 Task: Buy 4 Colorimeters from Measuring & Testing section under best seller category for shipping address: Ebony Rodriguez, 3516 Cook Hill Road, Danbury, Connecticut 06810, Cell Number 2034707320. Pay from credit card ending with 6759, CVV 506
Action: Mouse moved to (18, 105)
Screenshot: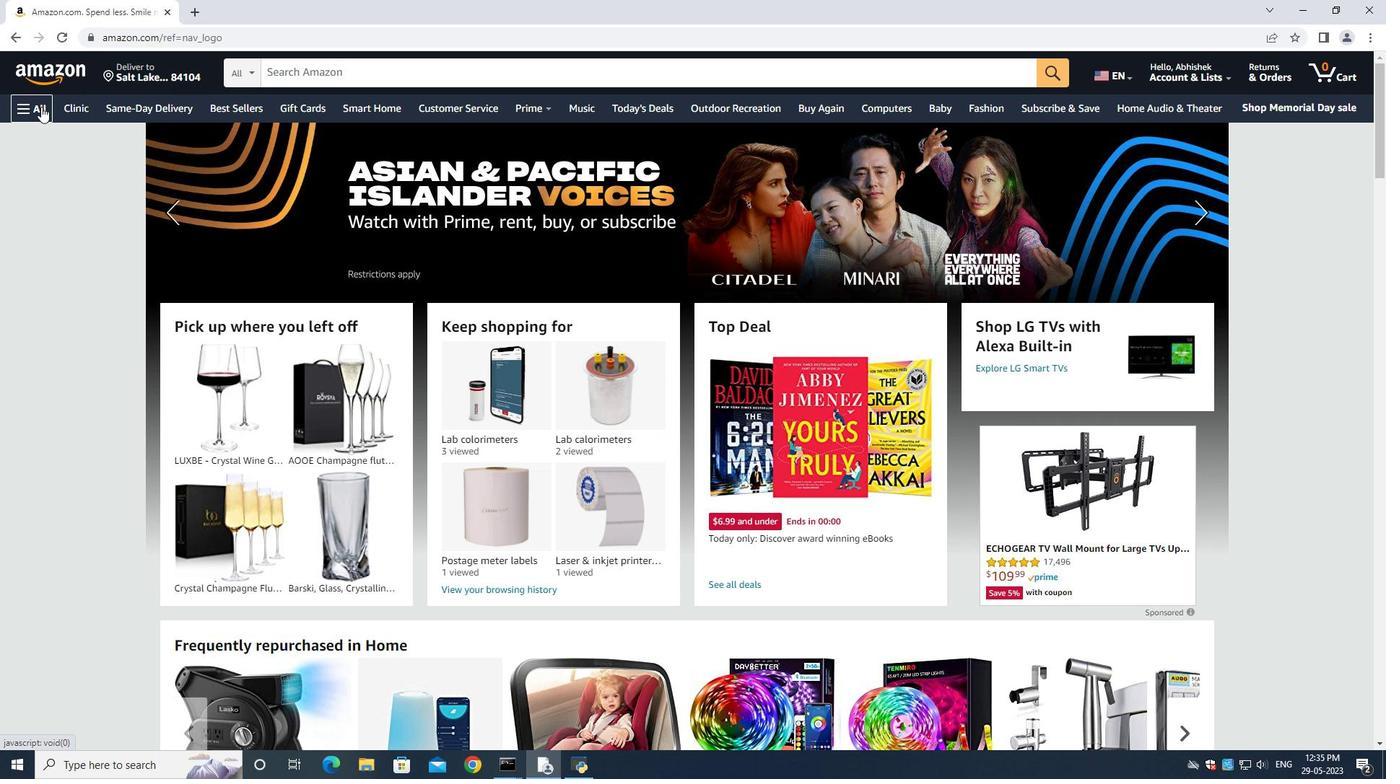
Action: Mouse pressed left at (18, 105)
Screenshot: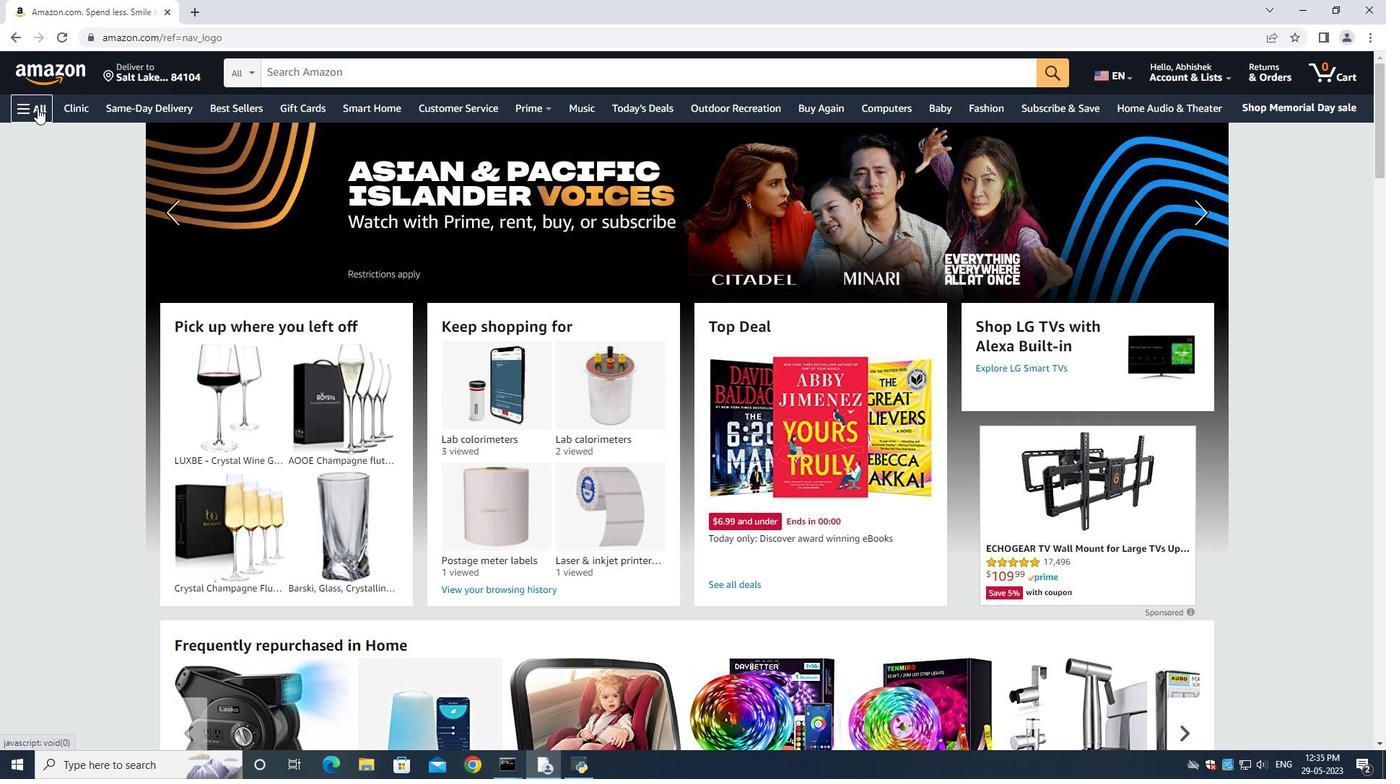 
Action: Mouse moved to (57, 133)
Screenshot: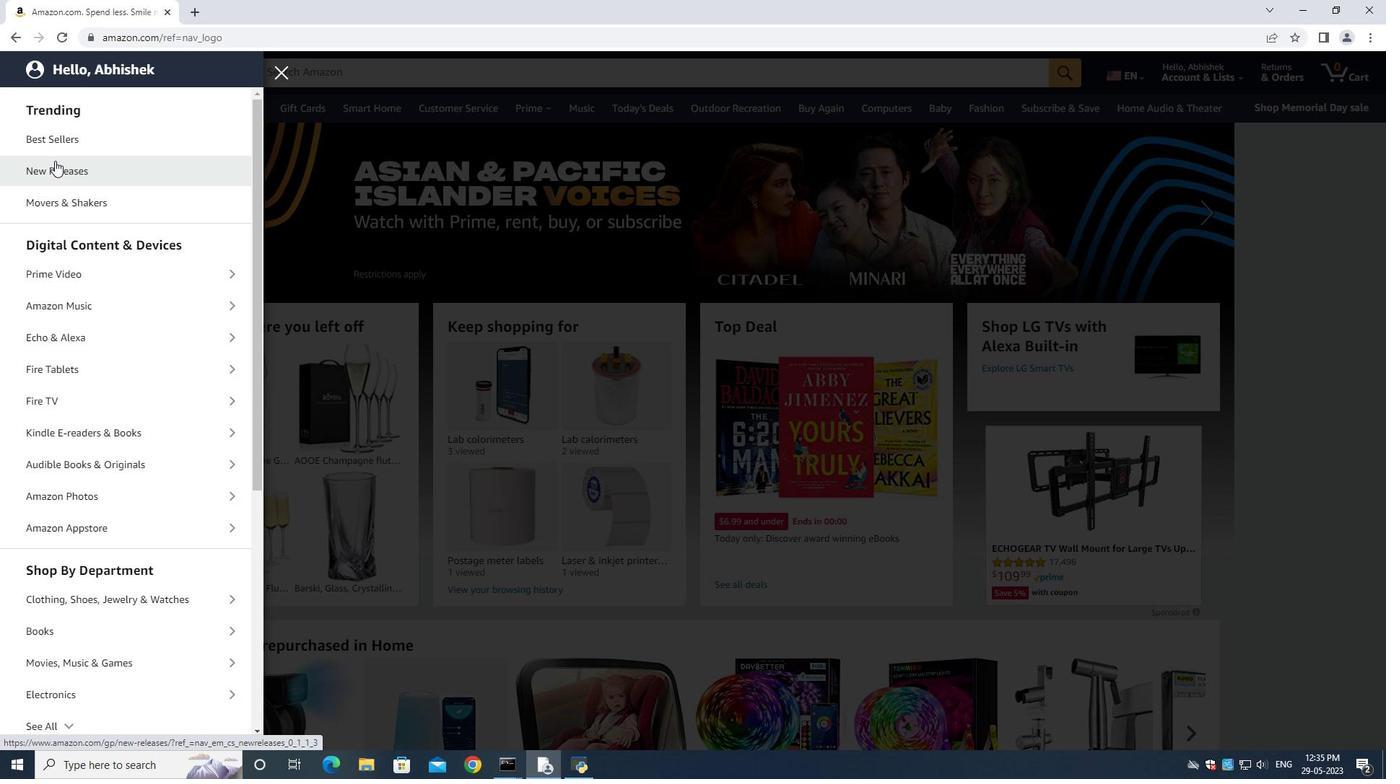 
Action: Mouse pressed left at (57, 133)
Screenshot: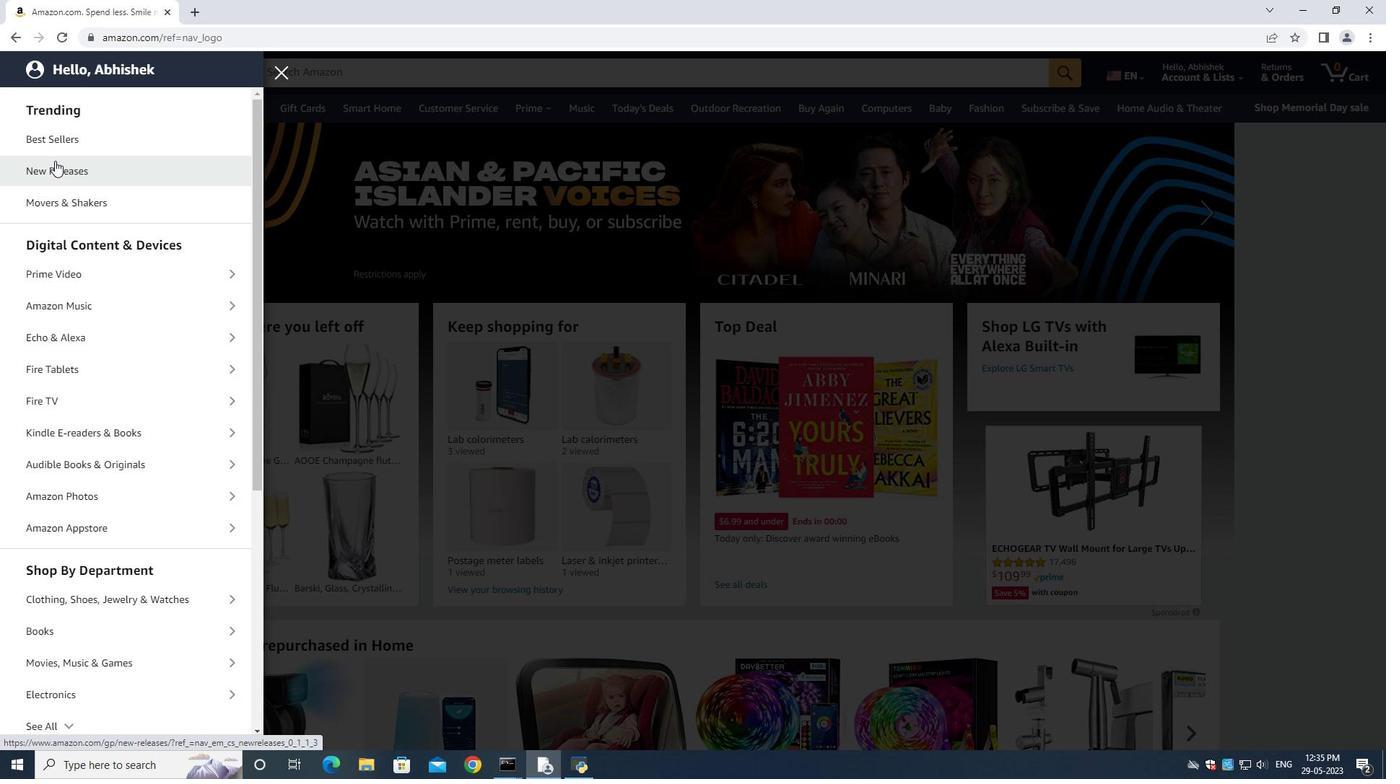 
Action: Mouse moved to (400, 75)
Screenshot: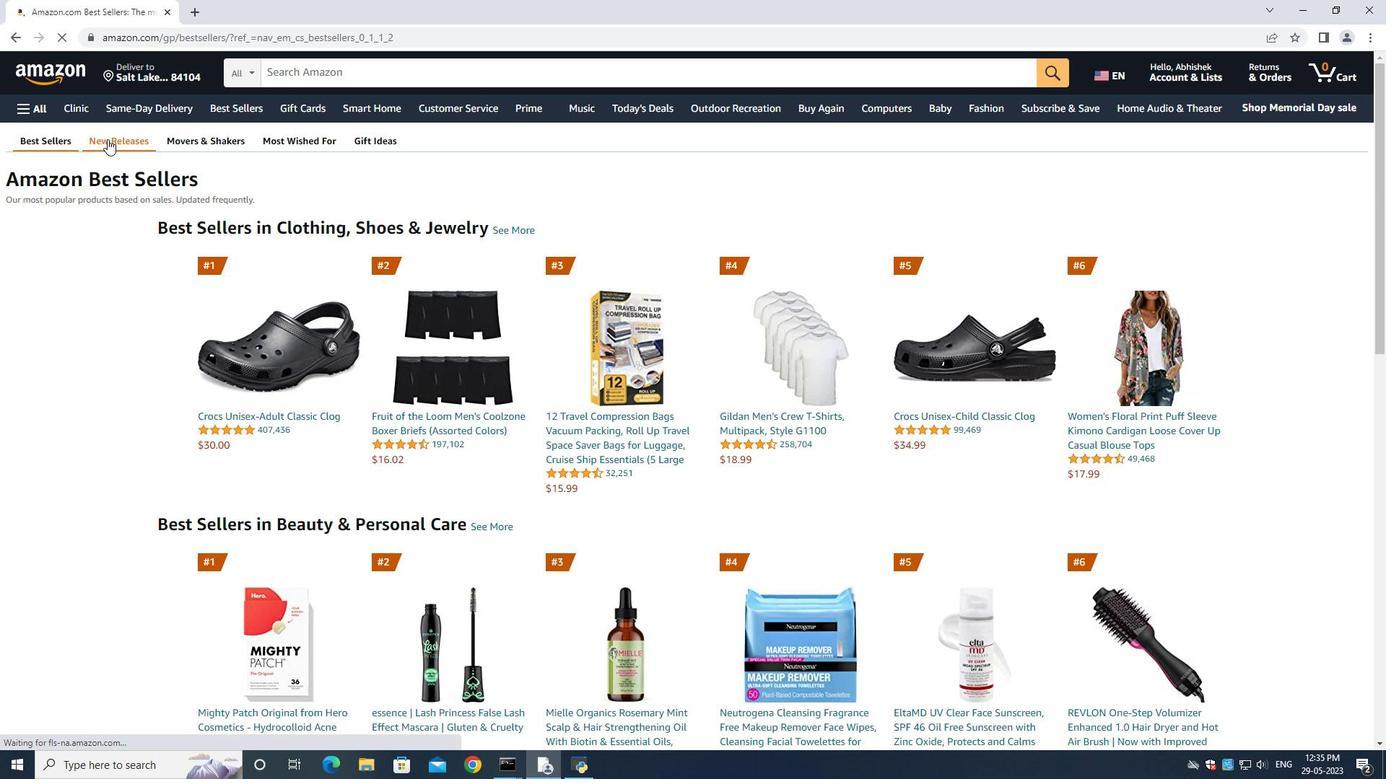 
Action: Mouse pressed left at (400, 75)
Screenshot: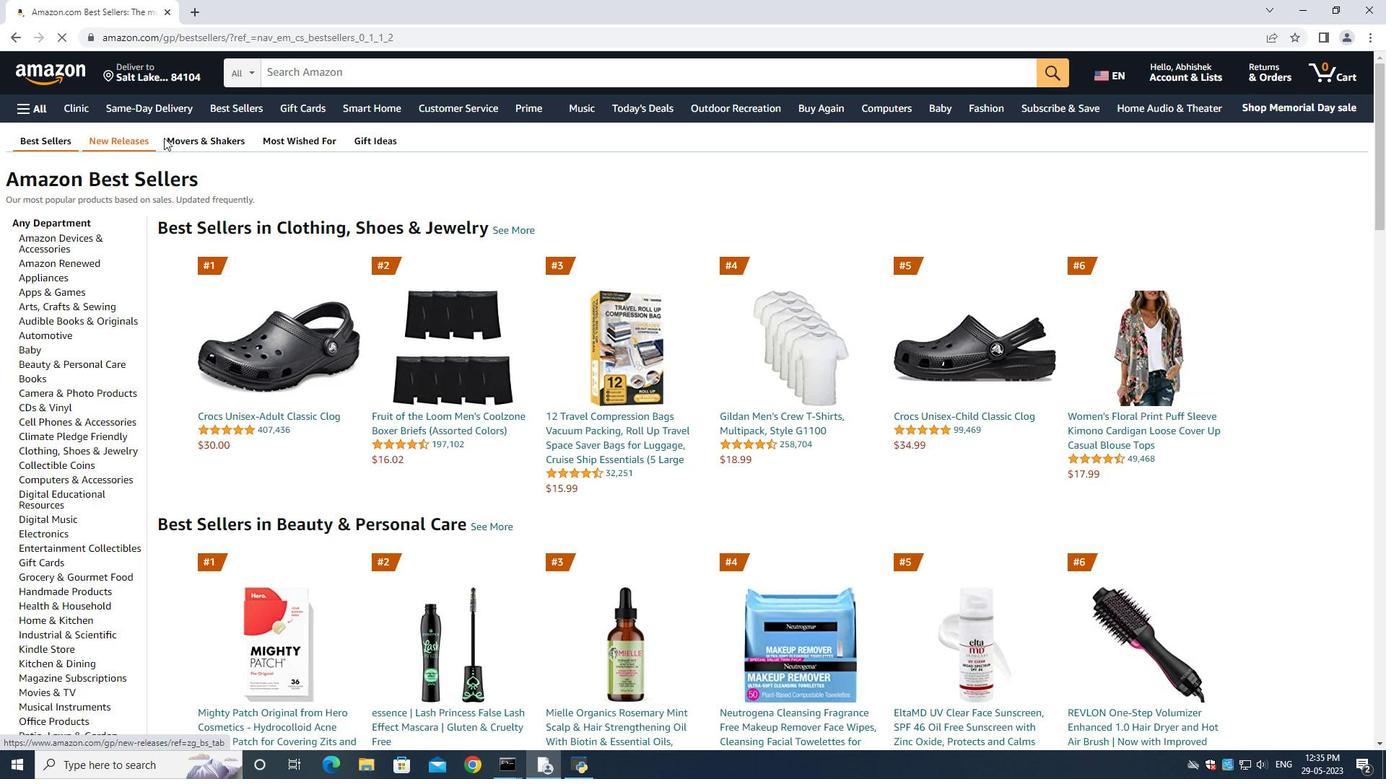 
Action: Mouse moved to (400, 77)
Screenshot: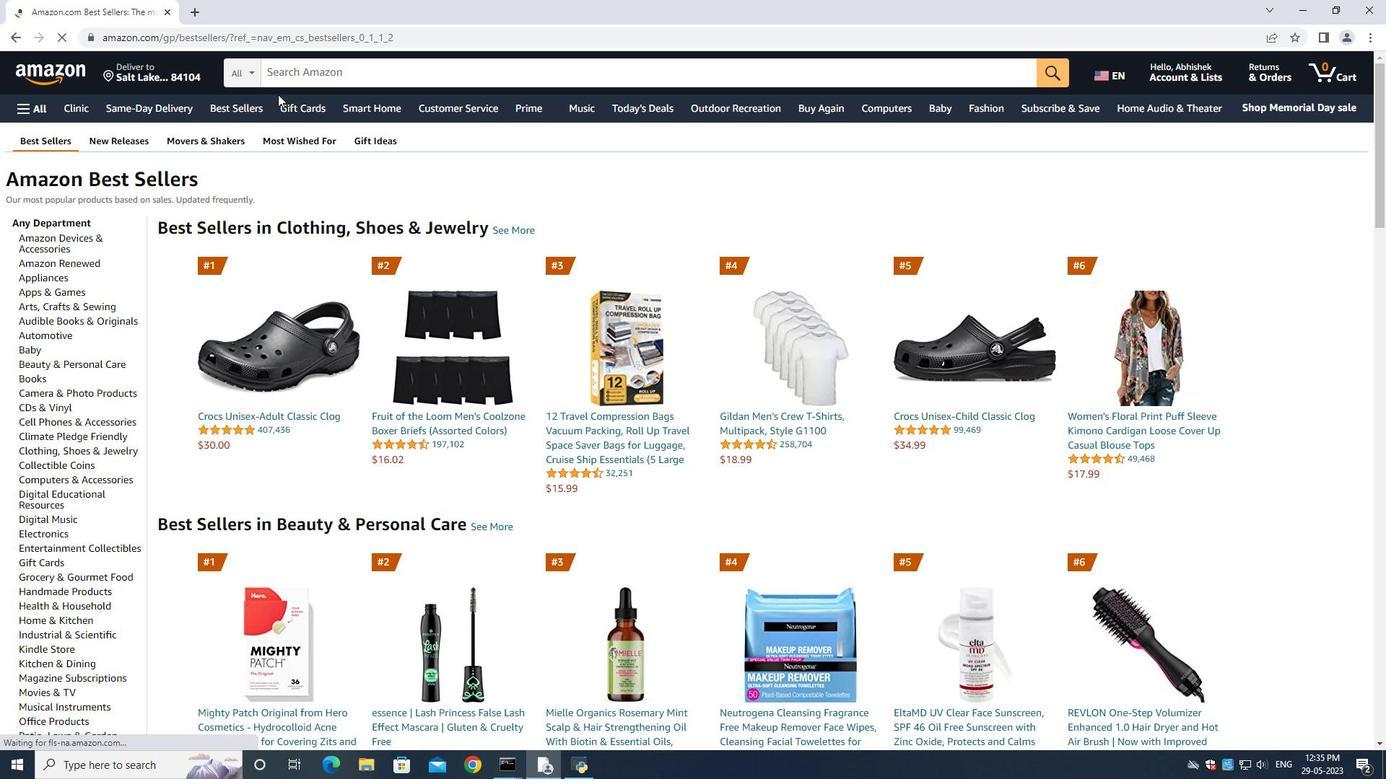 
Action: Key pressed <Key.shift><Key.shift><Key.shift><Key.shift><Key.shift><Key.shift><Key.shift><Key.shift><Key.shift><Key.shift><Key.shift><Key.shift><Key.shift><Key.shift><Key.shift><Key.shift><Key.shift><Key.shift><Key.shift><Key.shift><Key.shift><Key.shift><Key.shift><Key.shift><Key.shift><Key.shift><Key.shift><Key.shift><Key.shift><Key.shift><Key.shift><Key.shift><Key.shift>Colorimeters<Key.enter>
Screenshot: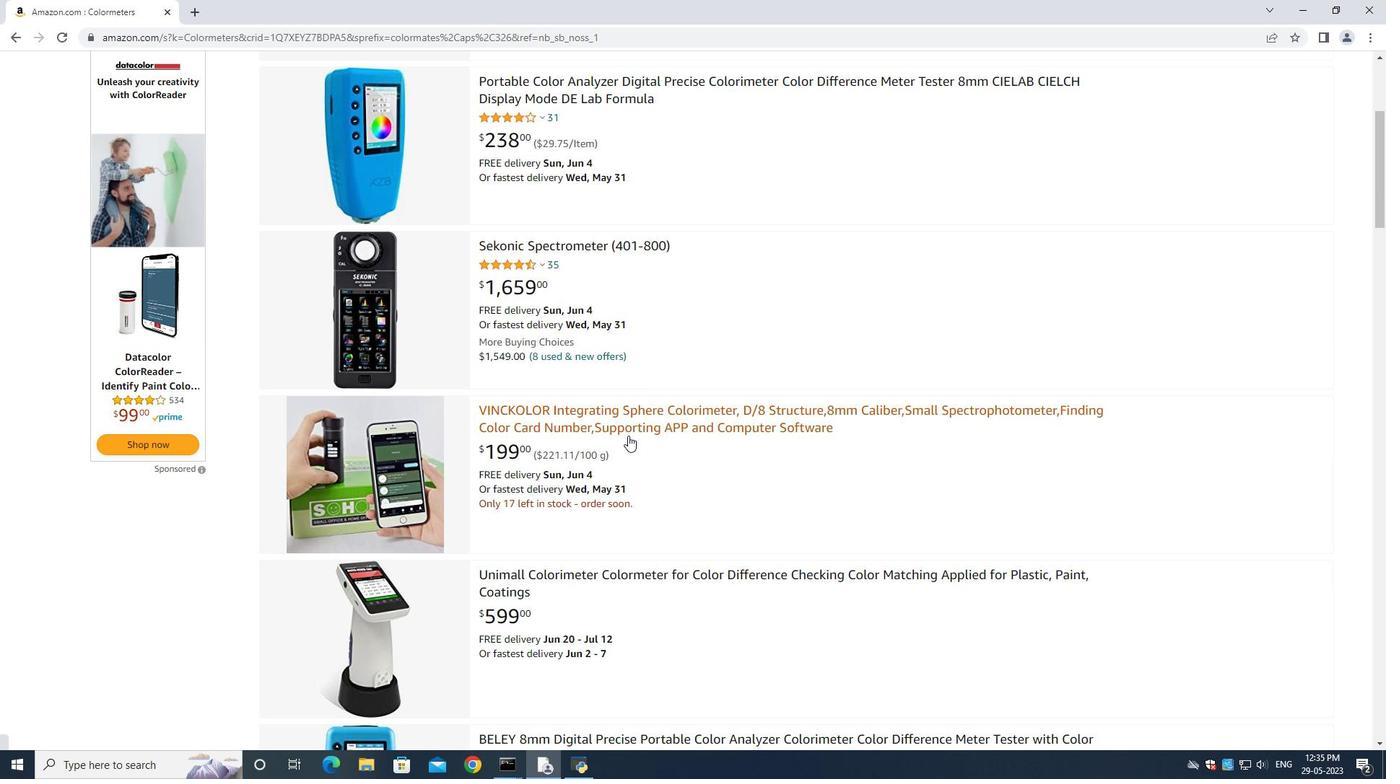 
Action: Mouse moved to (244, 109)
Screenshot: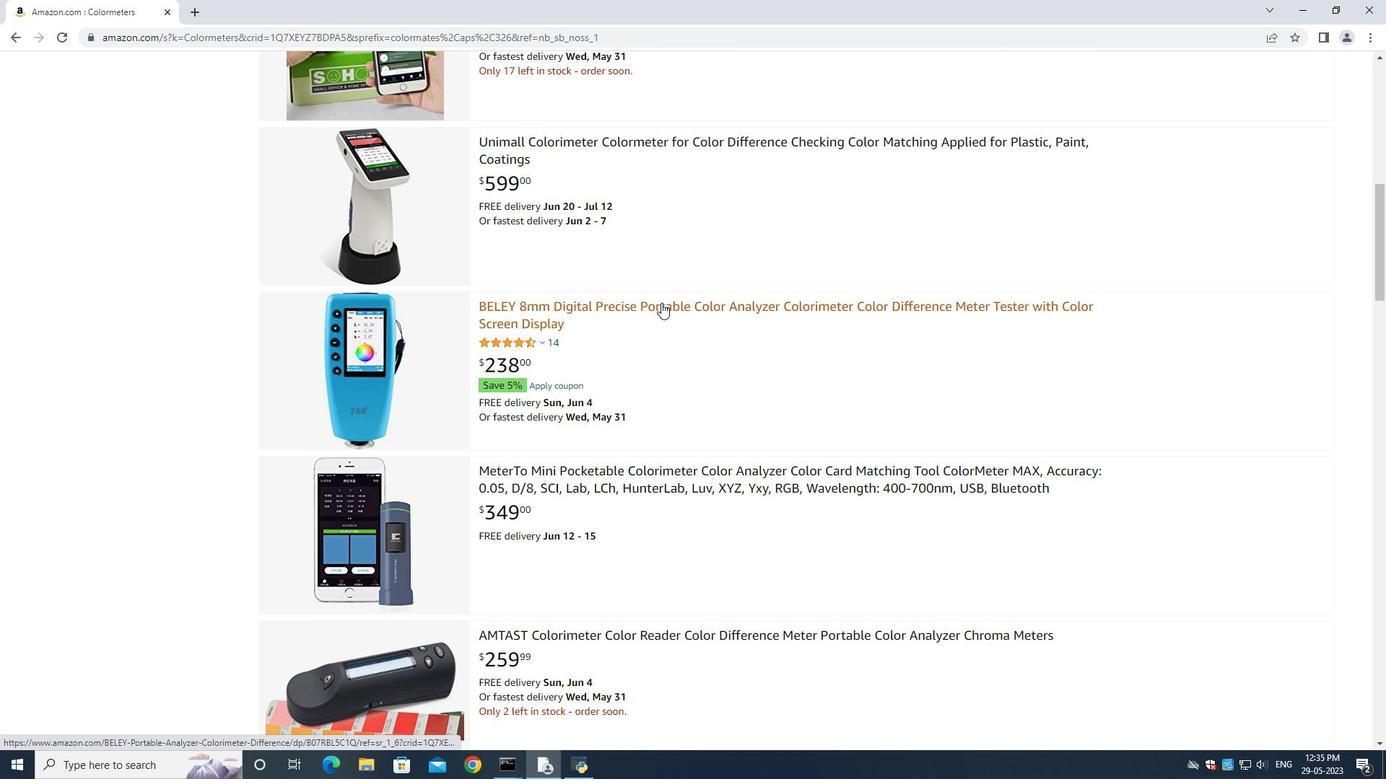 
Action: Mouse pressed left at (244, 109)
Screenshot: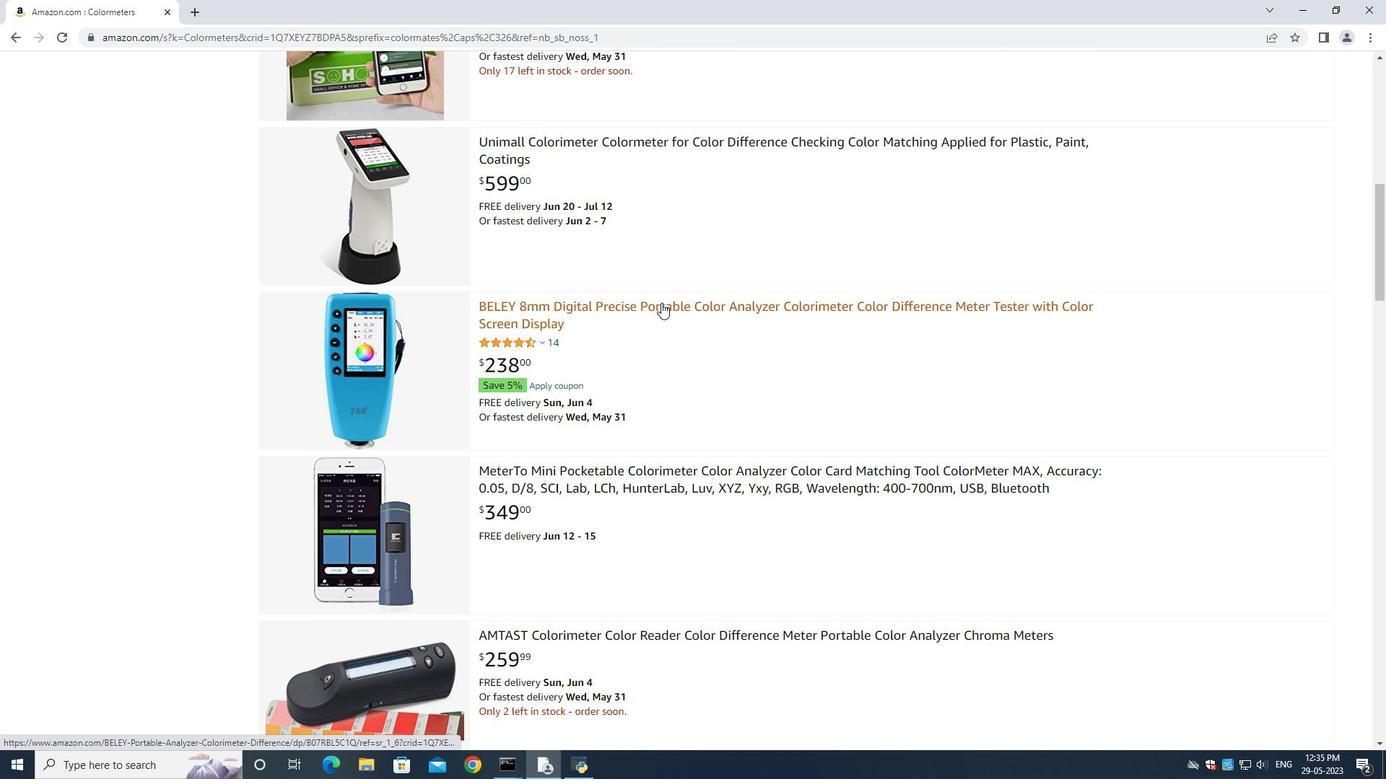 
Action: Mouse moved to (314, 73)
Screenshot: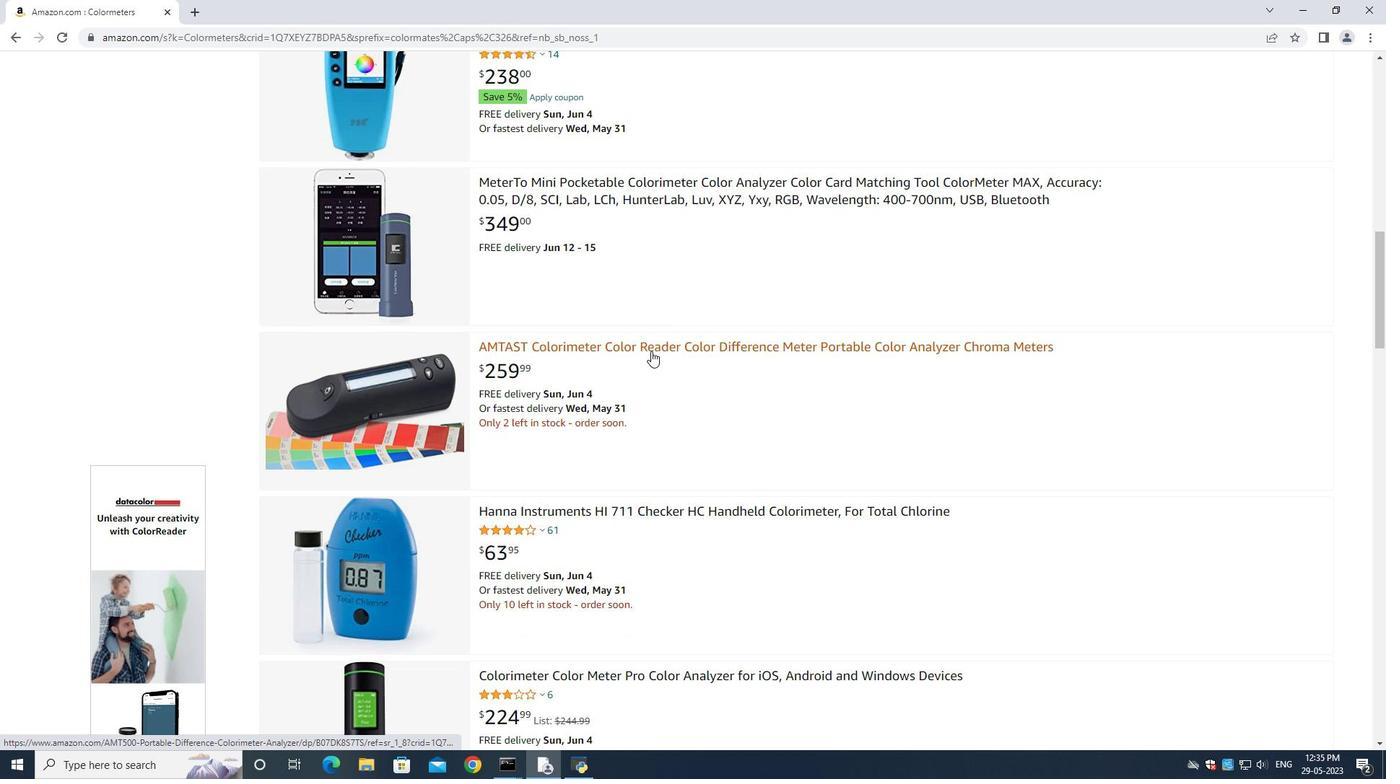 
Action: Mouse pressed left at (314, 73)
Screenshot: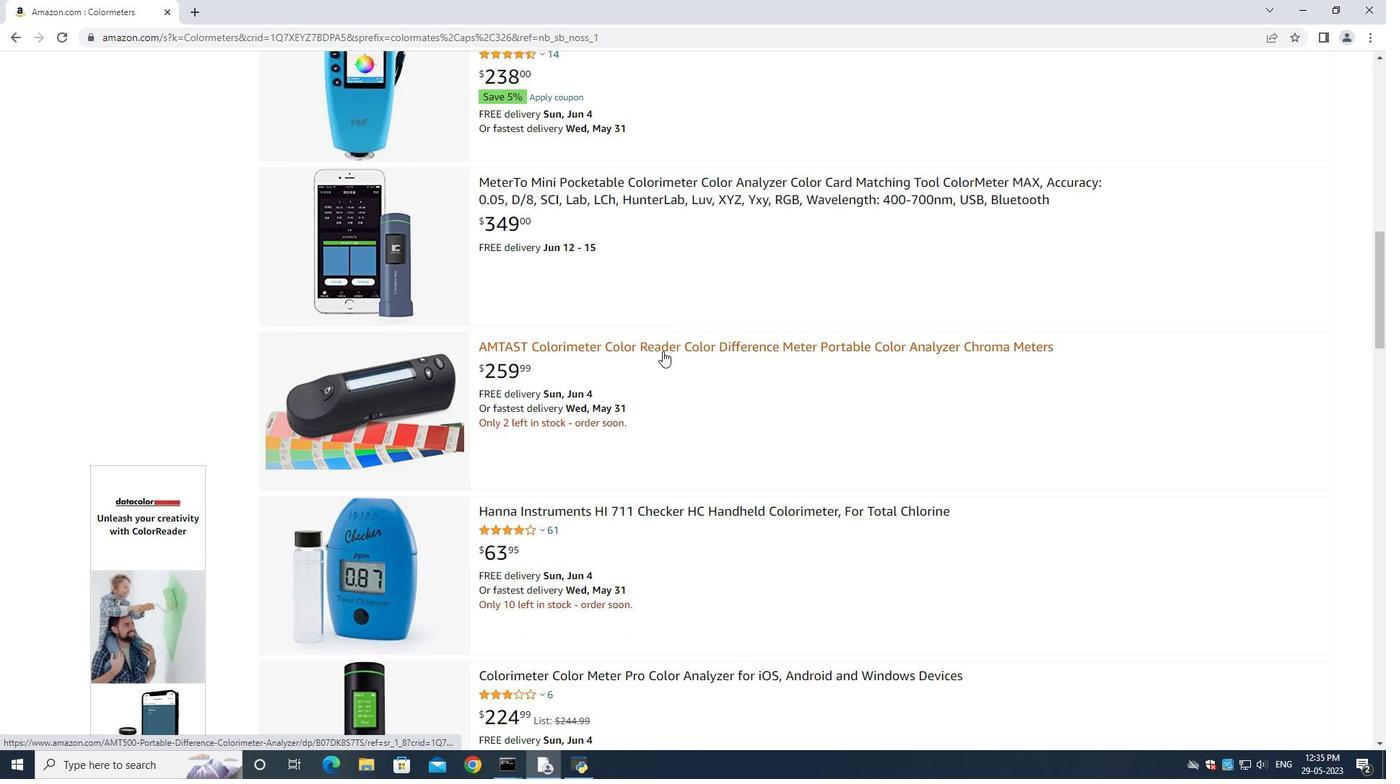 
Action: Mouse moved to (314, 74)
Screenshot: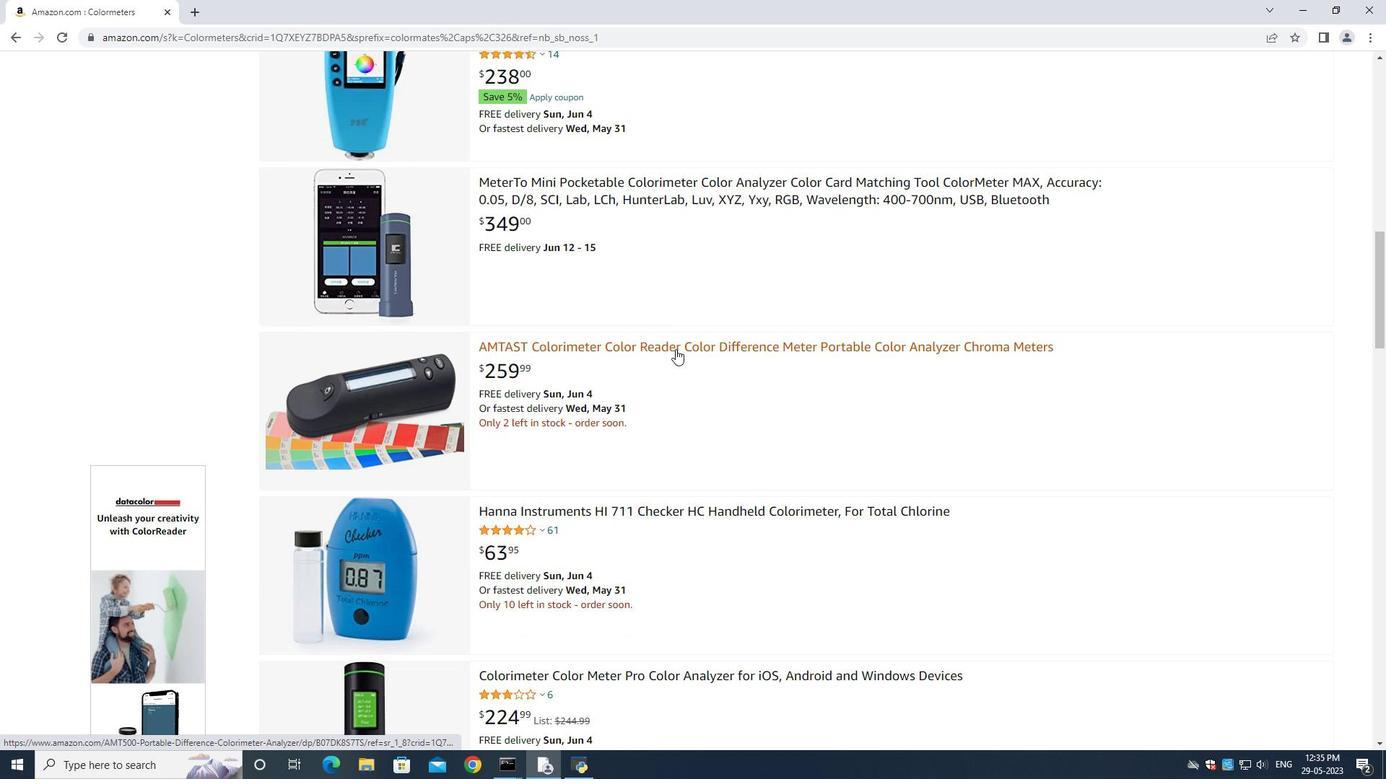 
Action: Key pressed <Key.shift>Colorimeters<Key.enter>
Screenshot: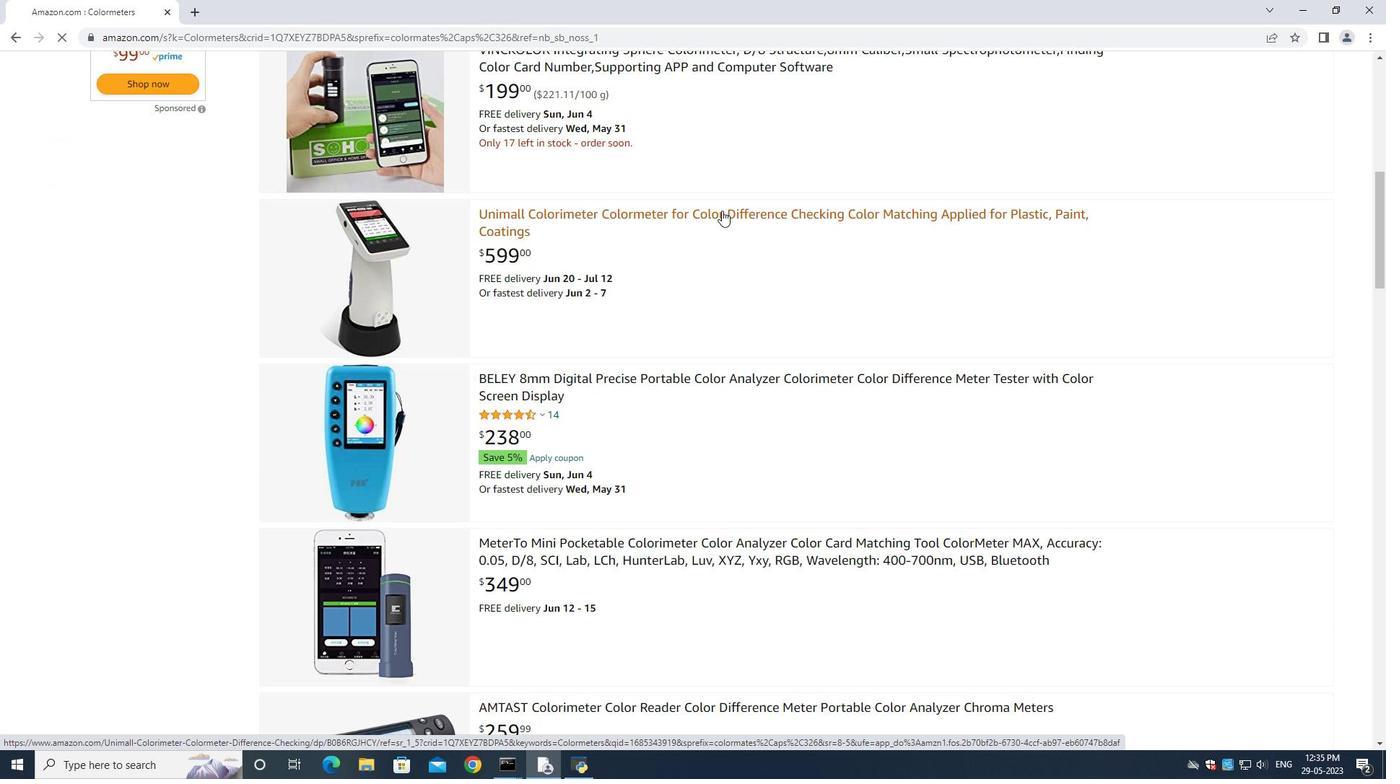 
Action: Mouse moved to (524, 453)
Screenshot: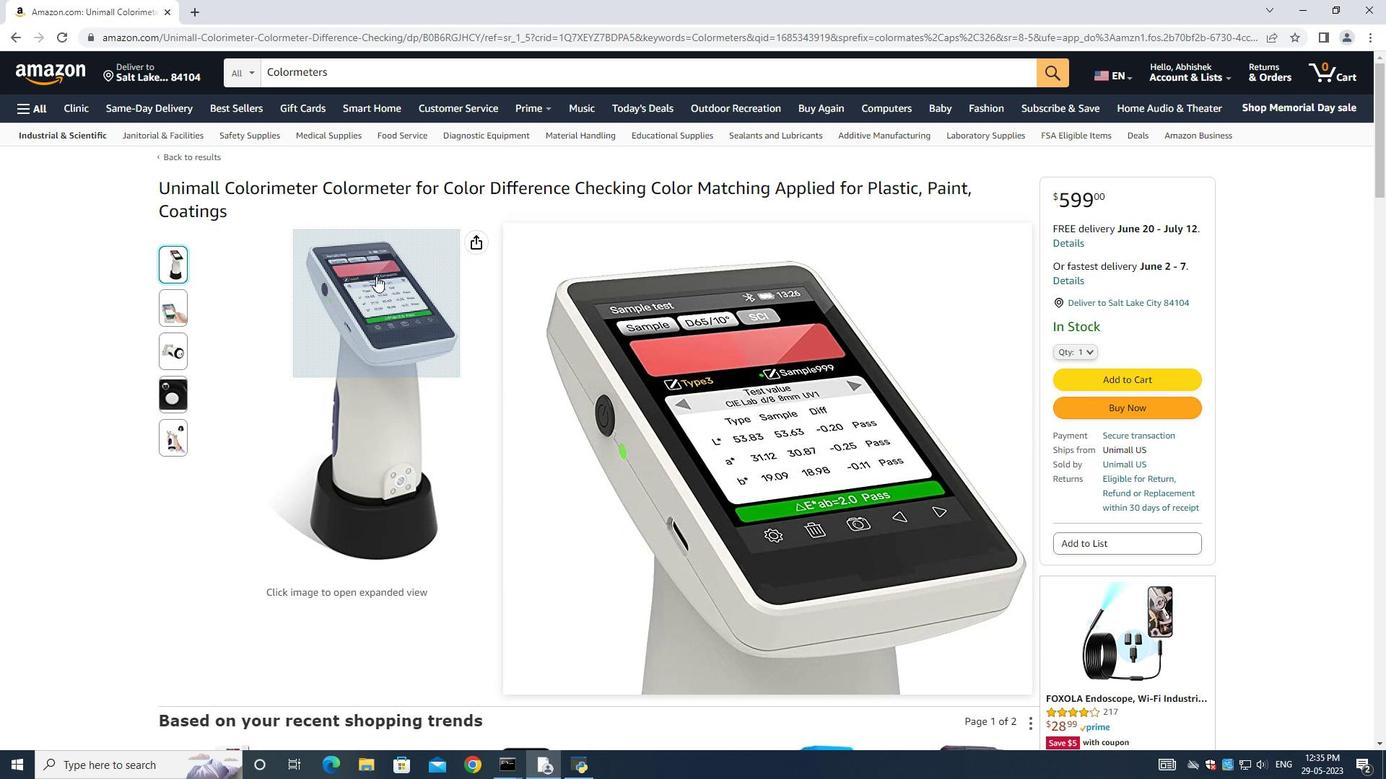 
Action: Mouse scrolled (524, 452) with delta (0, 0)
Screenshot: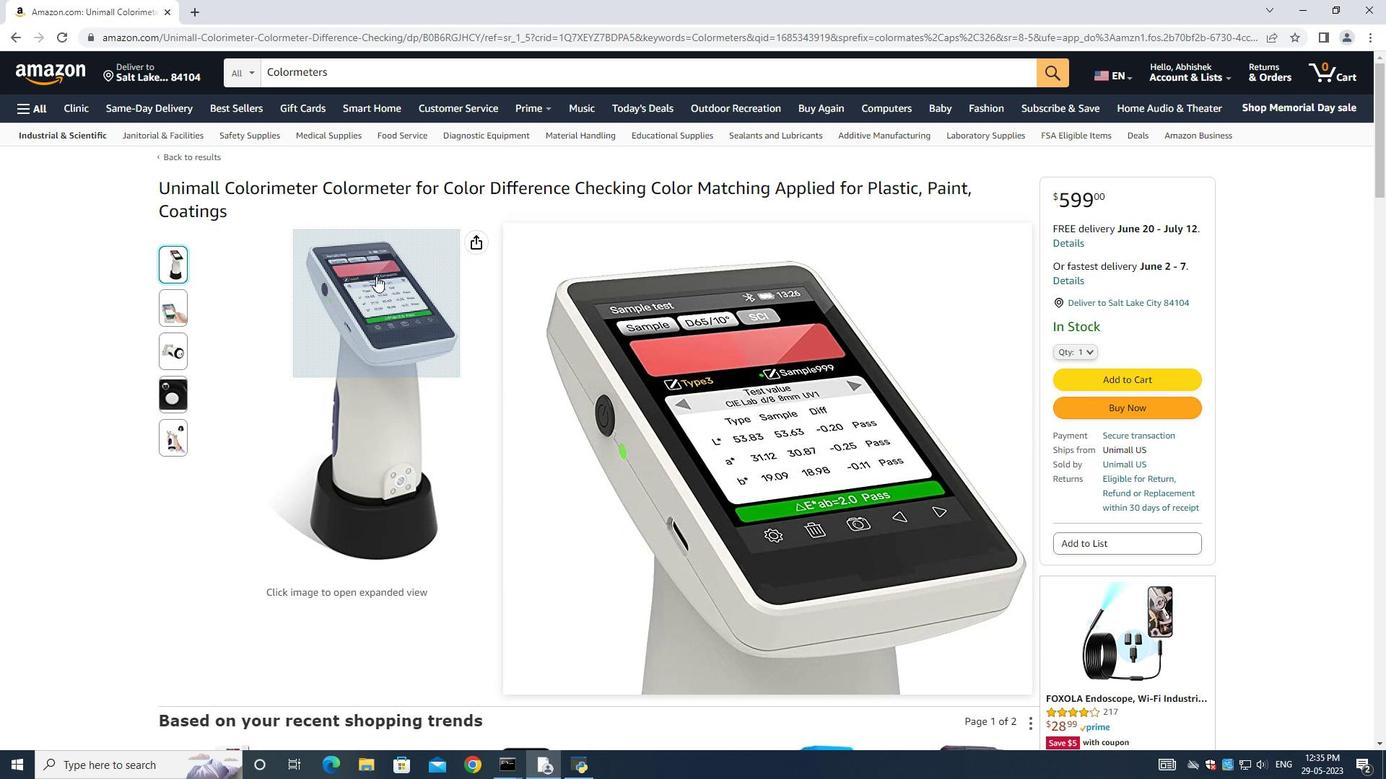 
Action: Mouse moved to (538, 454)
Screenshot: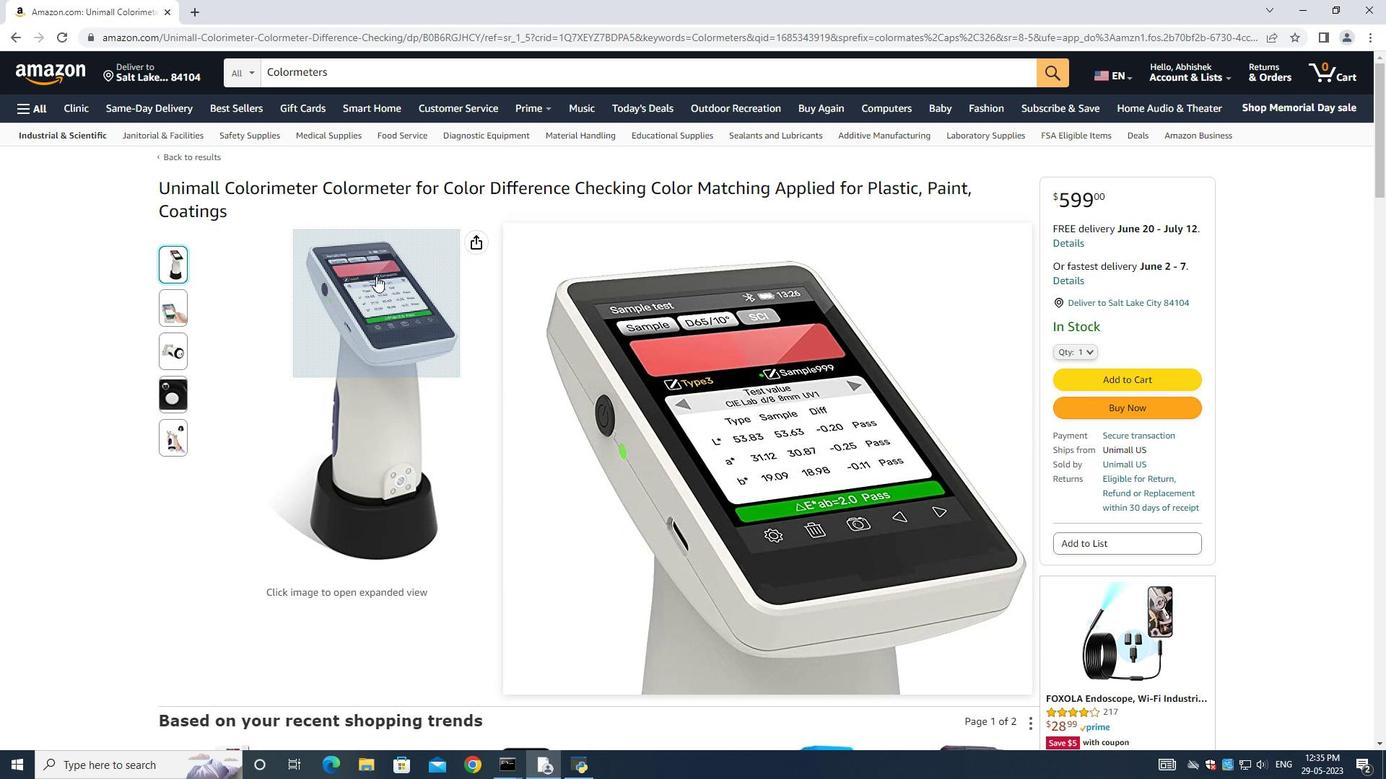 
Action: Mouse scrolled (538, 454) with delta (0, 0)
Screenshot: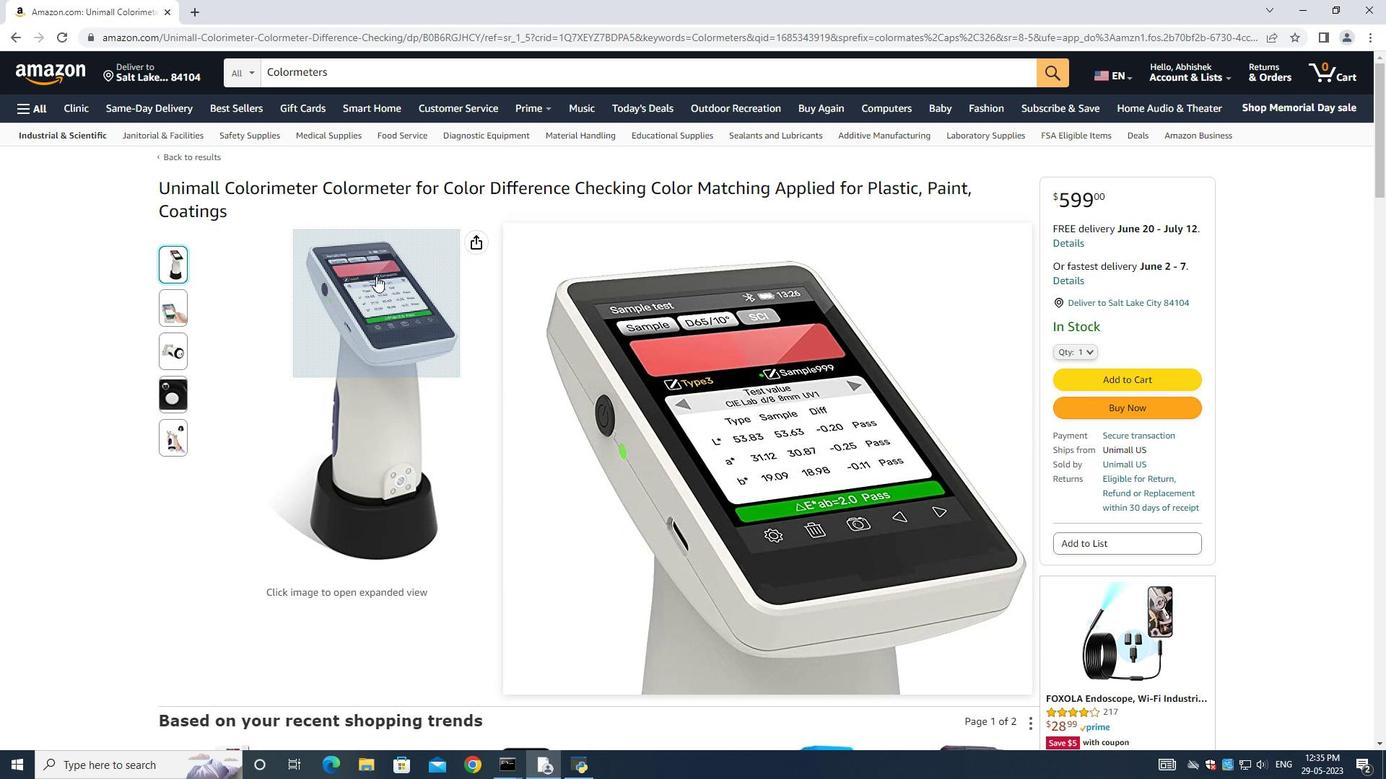 
Action: Mouse moved to (539, 454)
Screenshot: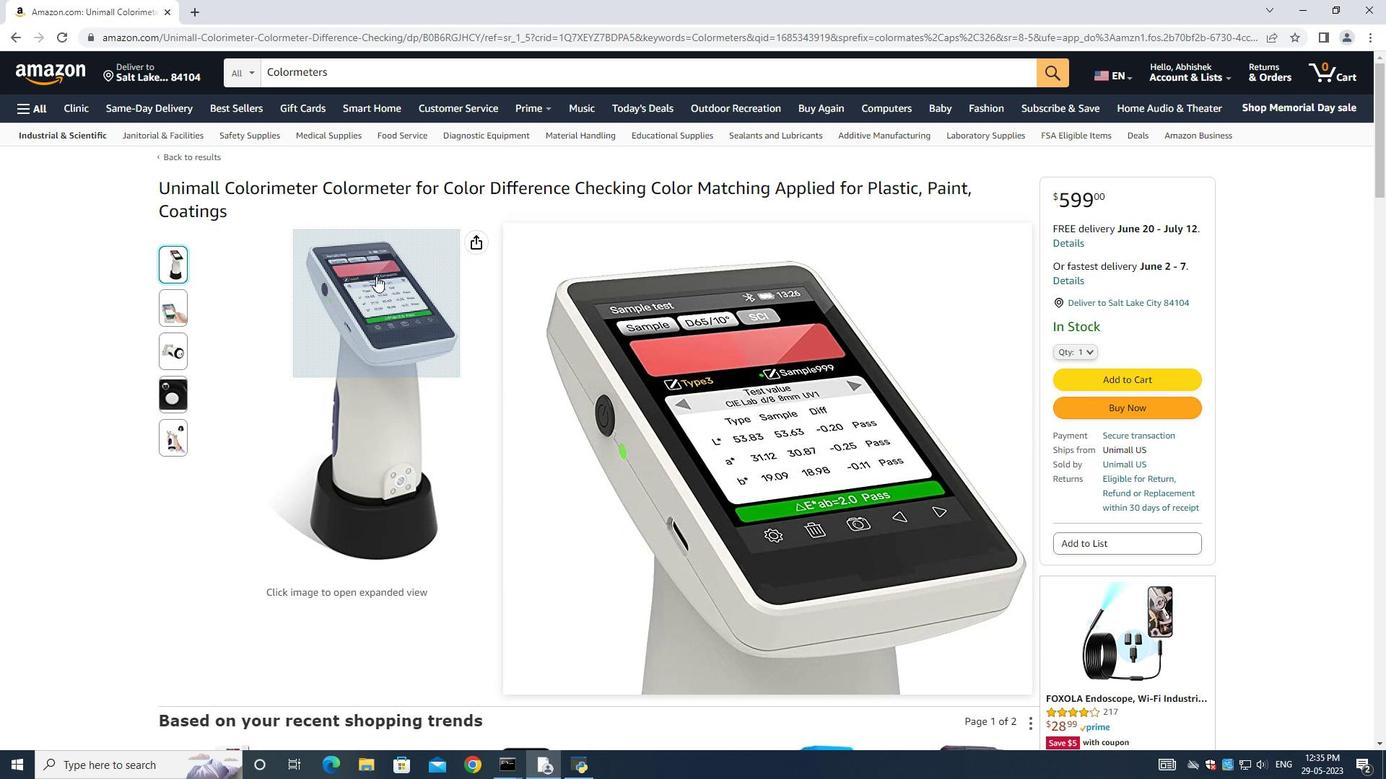 
Action: Mouse scrolled (539, 454) with delta (0, 0)
Screenshot: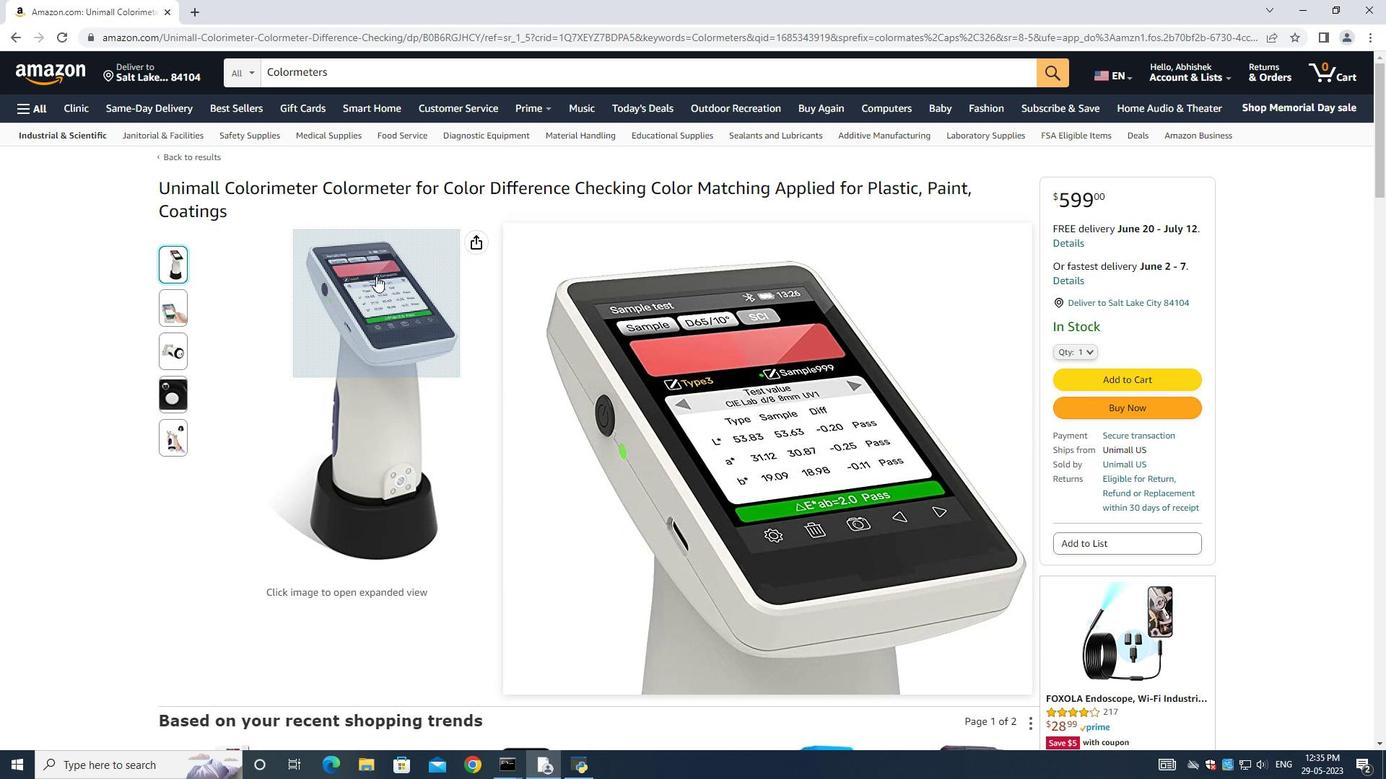 
Action: Mouse moved to (703, 400)
Screenshot: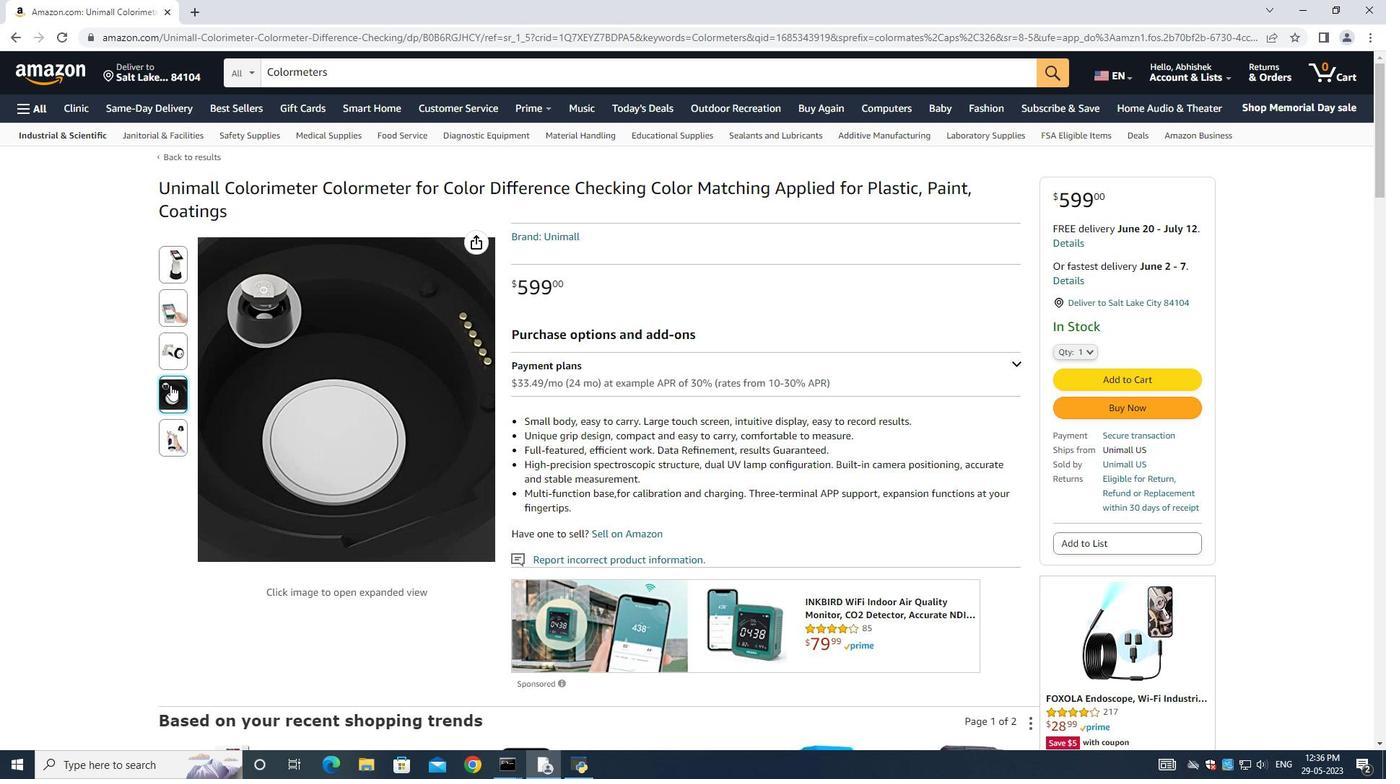 
Action: Mouse scrolled (703, 400) with delta (0, 0)
Screenshot: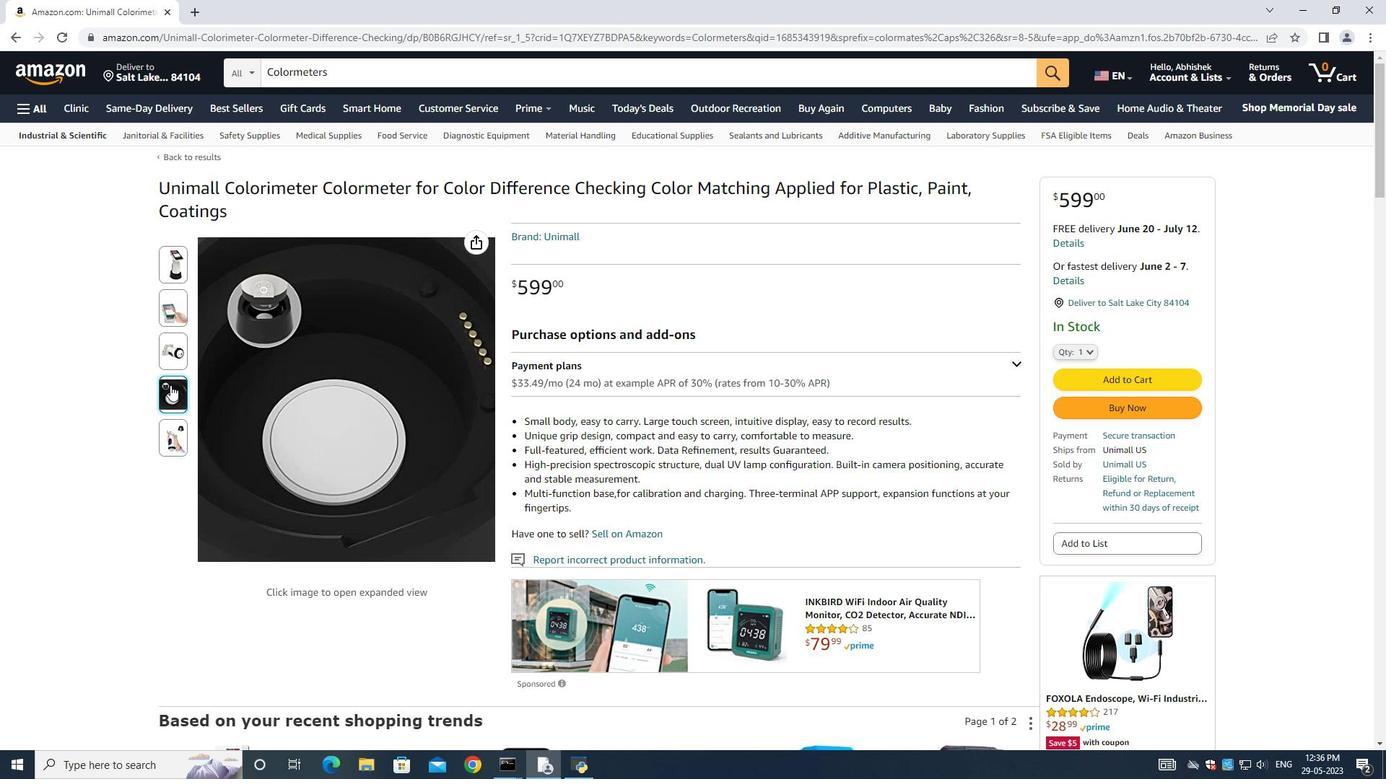 
Action: Mouse scrolled (703, 400) with delta (0, 0)
Screenshot: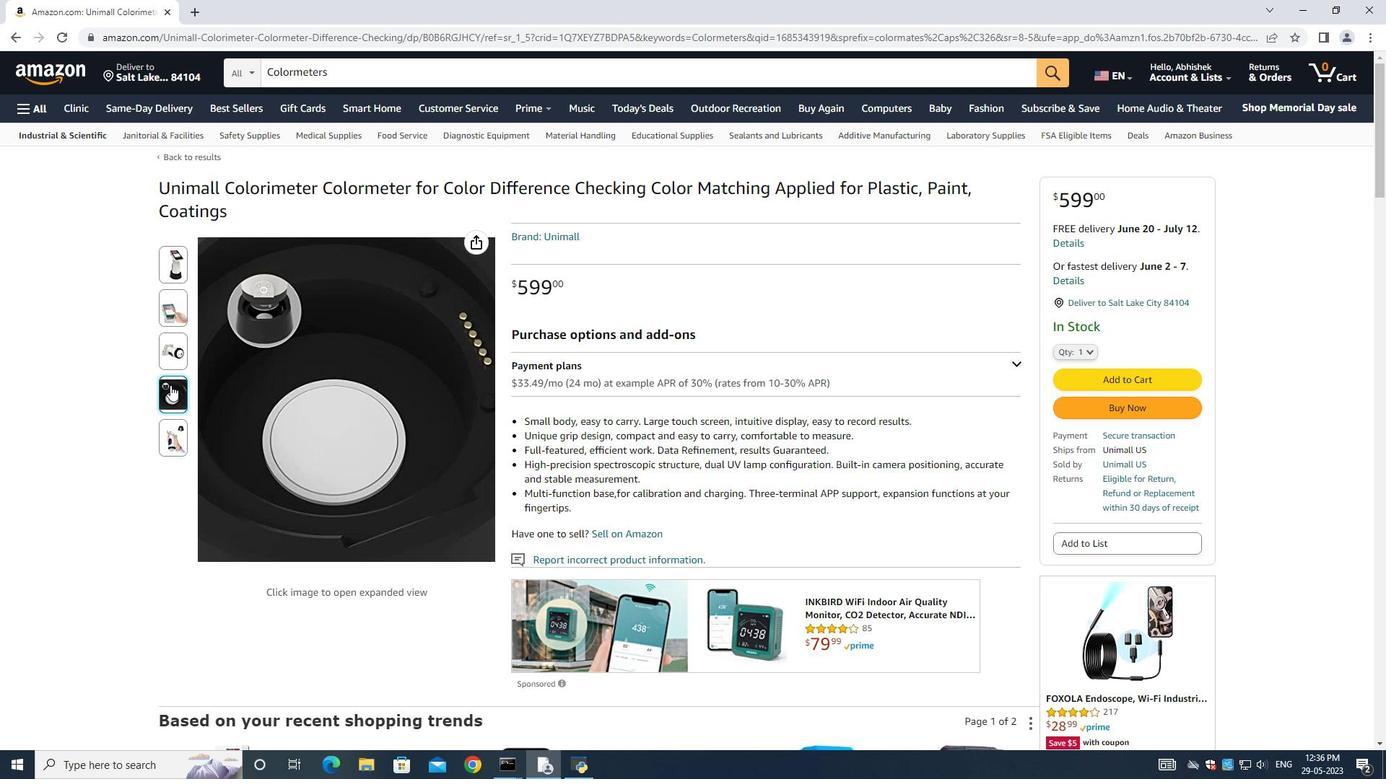
Action: Mouse moved to (703, 401)
Screenshot: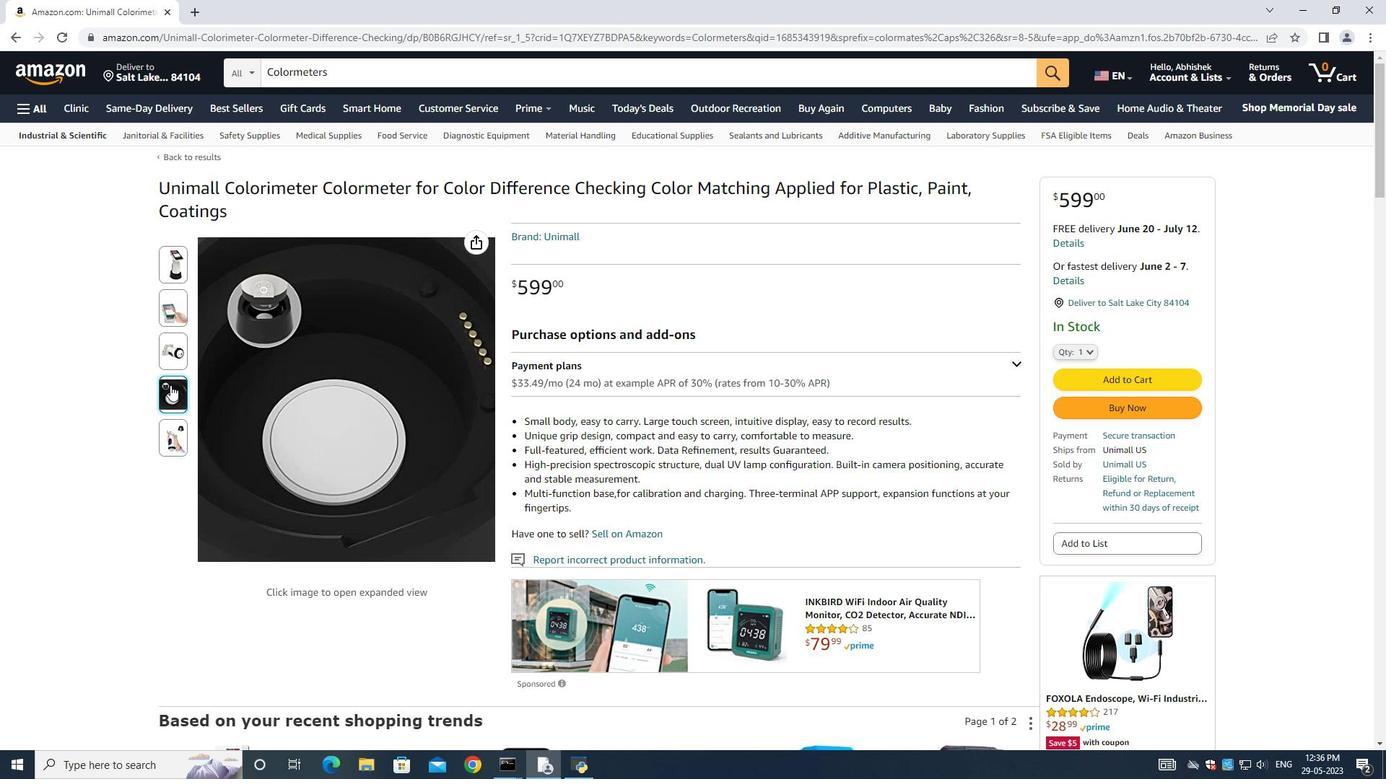 
Action: Mouse scrolled (703, 400) with delta (0, 0)
Screenshot: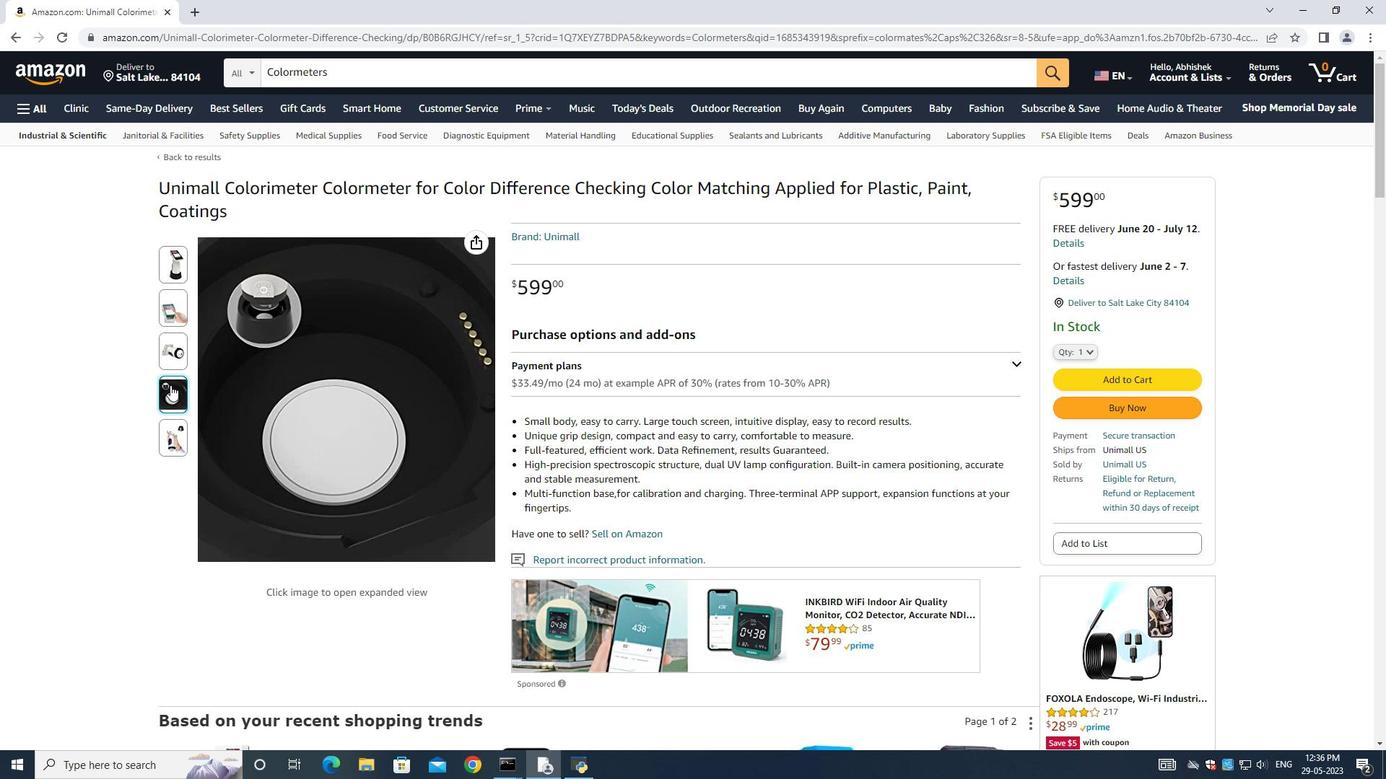 
Action: Mouse scrolled (703, 400) with delta (0, 0)
Screenshot: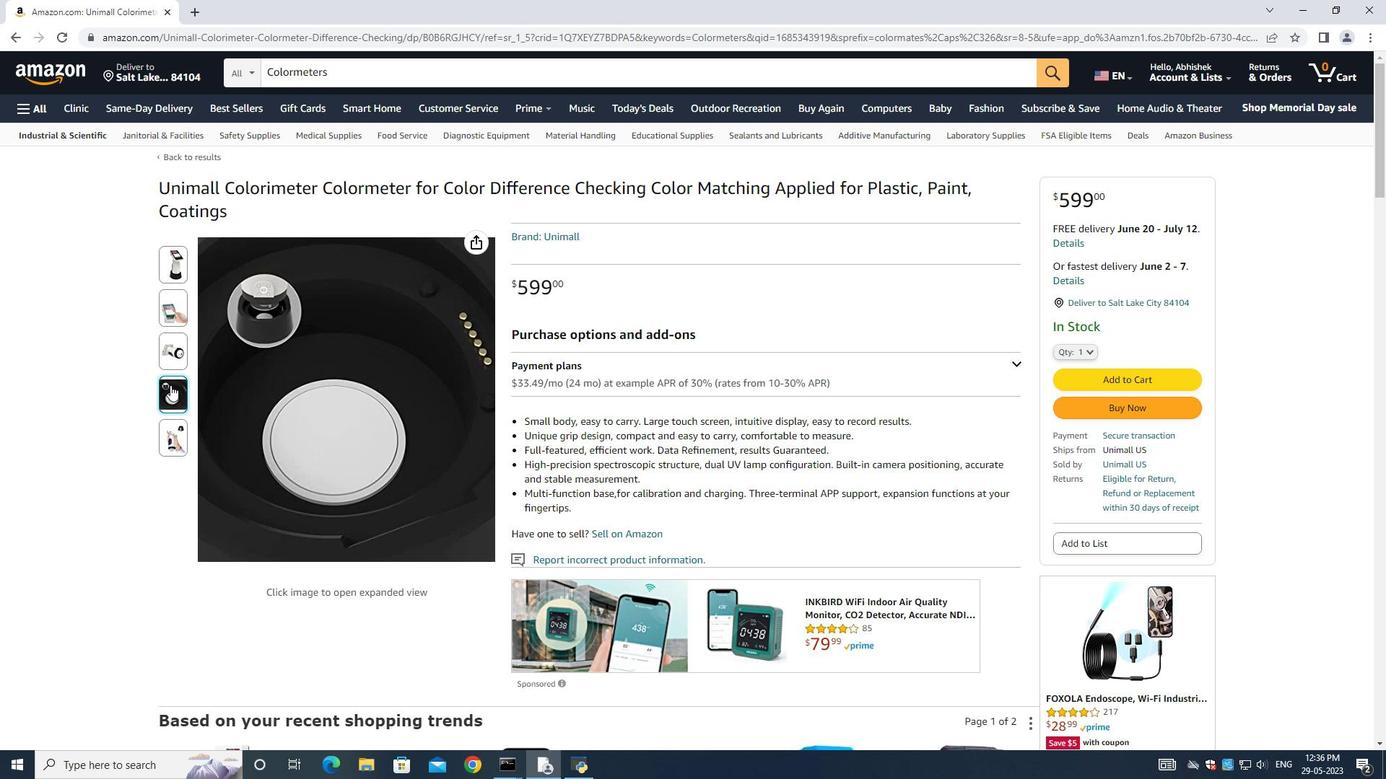 
Action: Mouse moved to (751, 439)
Screenshot: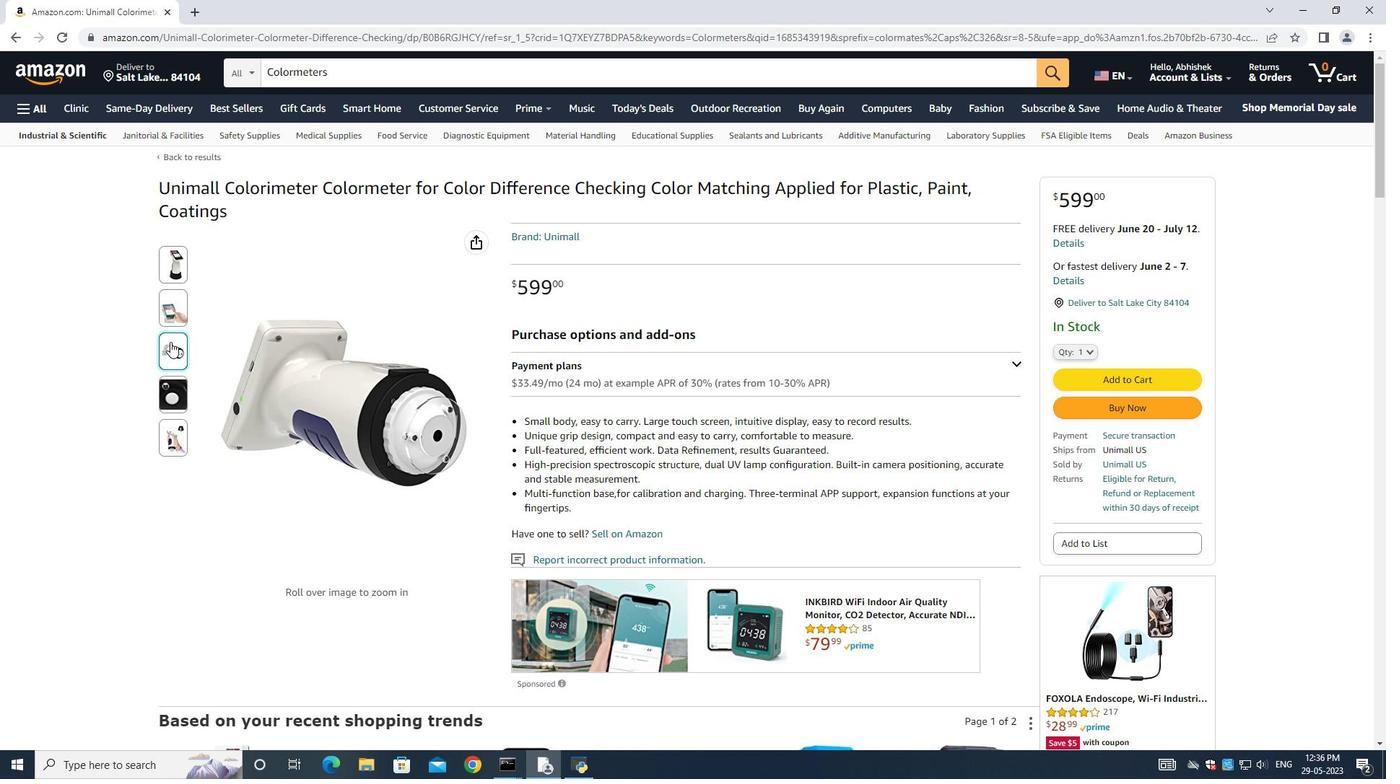 
Action: Mouse scrolled (751, 436) with delta (0, 0)
Screenshot: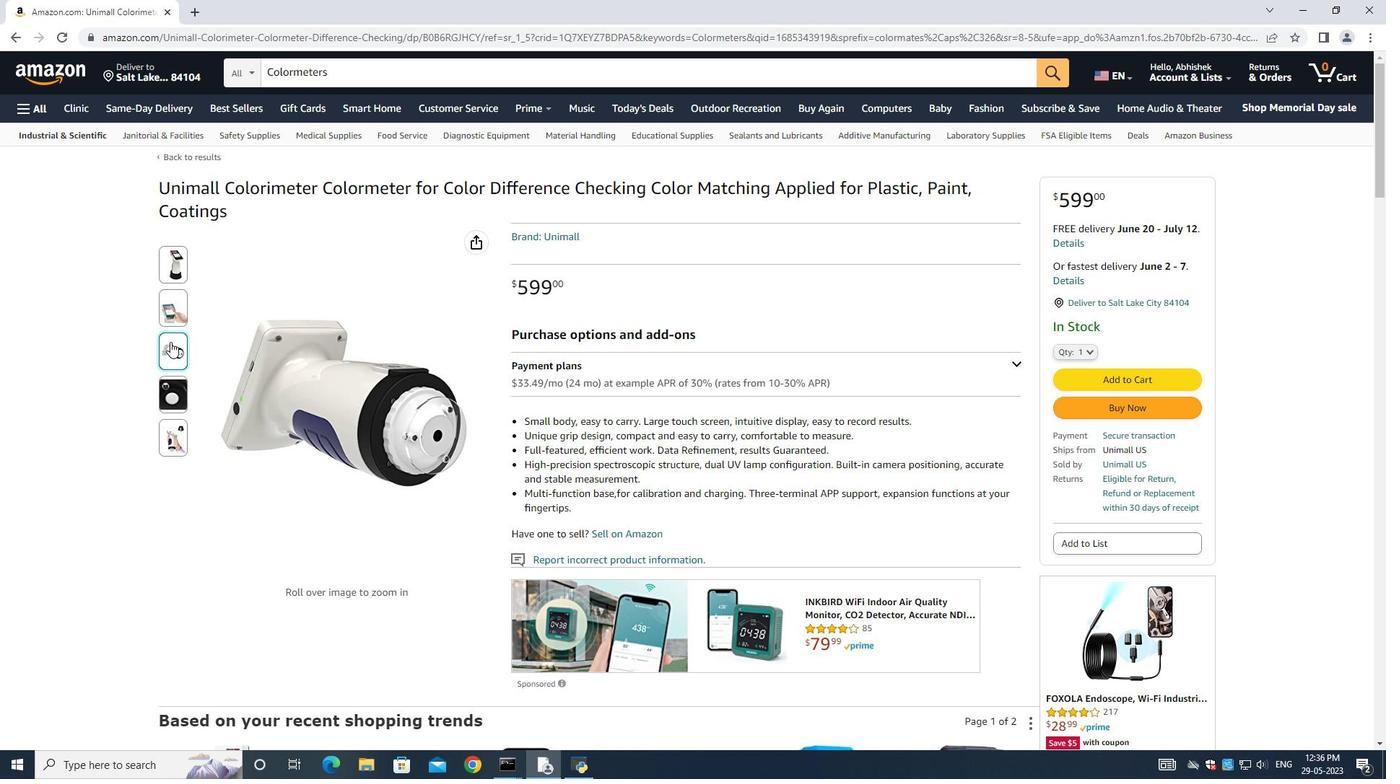 
Action: Mouse scrolled (751, 436) with delta (0, 0)
Screenshot: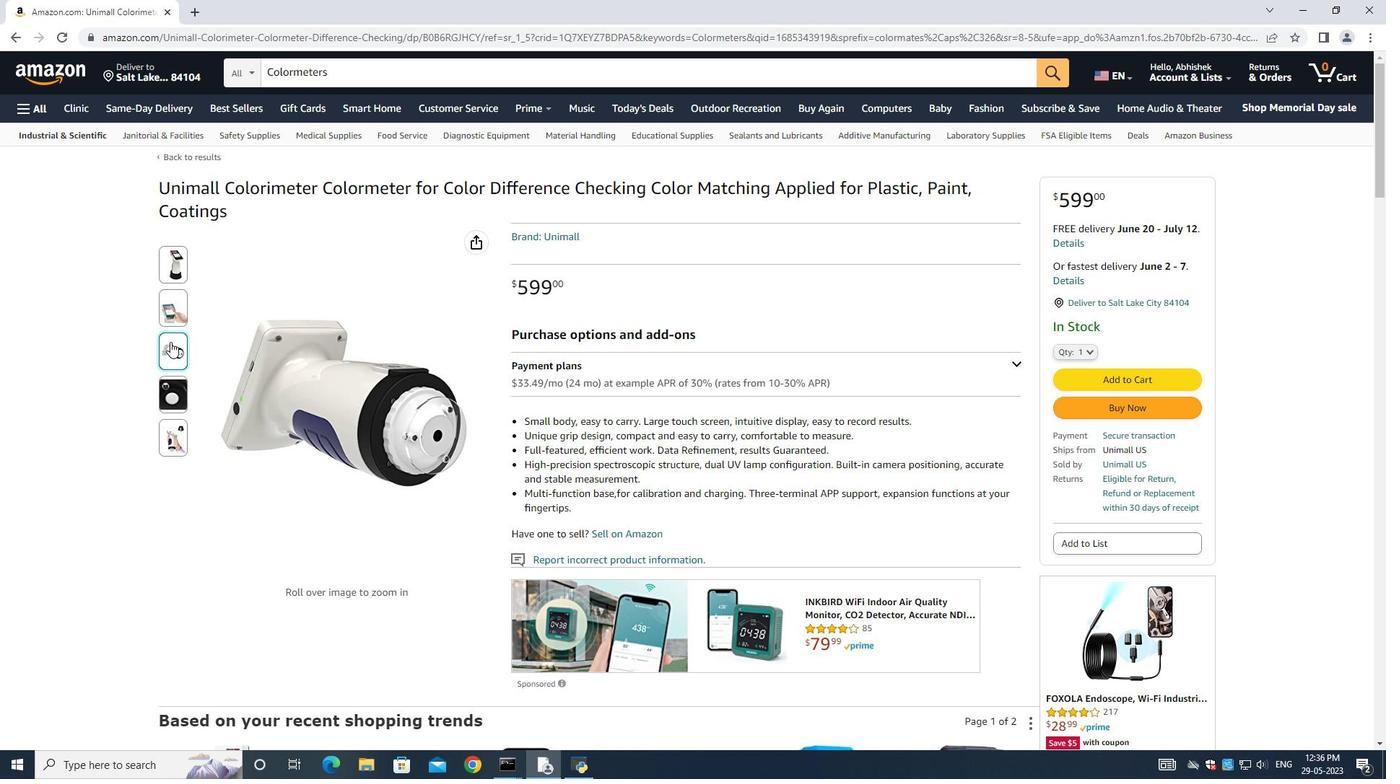 
Action: Mouse moved to (763, 441)
Screenshot: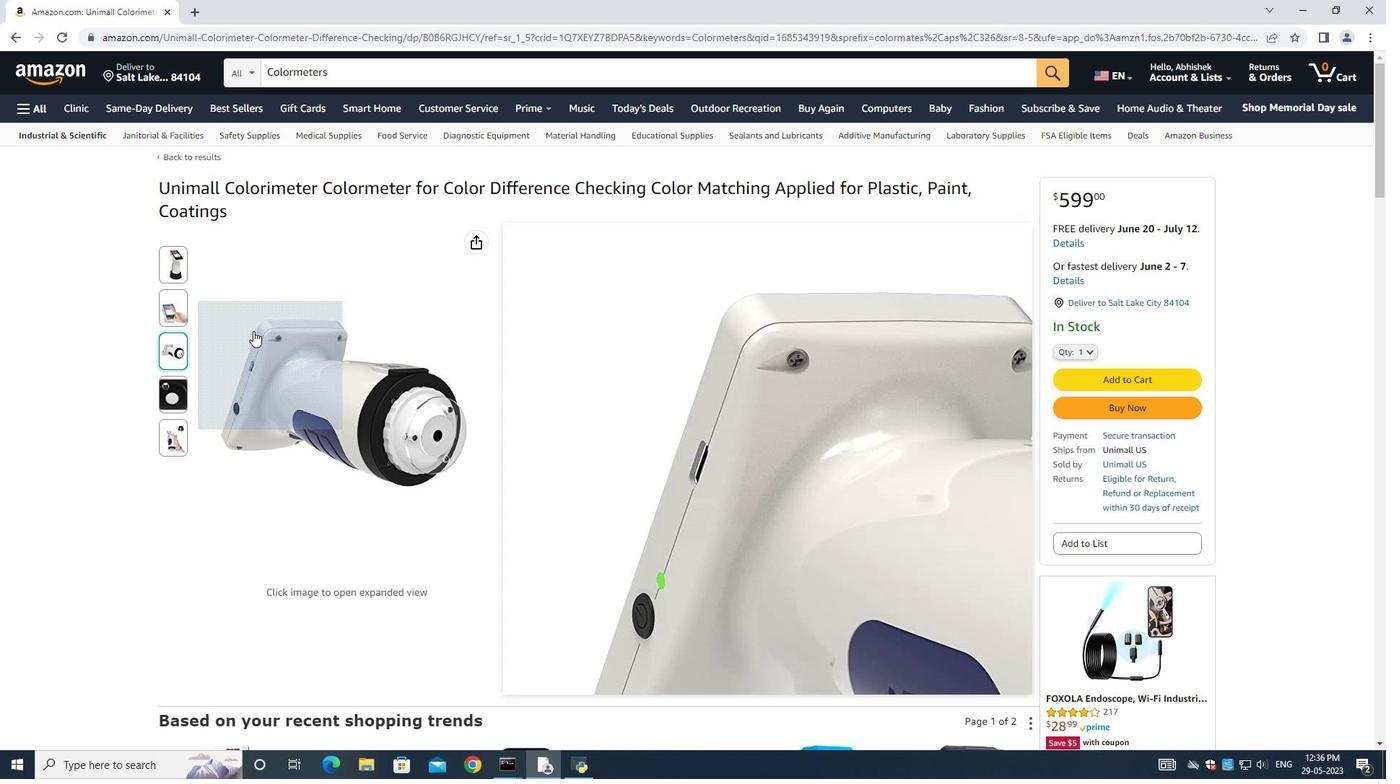 
Action: Mouse scrolled (763, 440) with delta (0, 0)
Screenshot: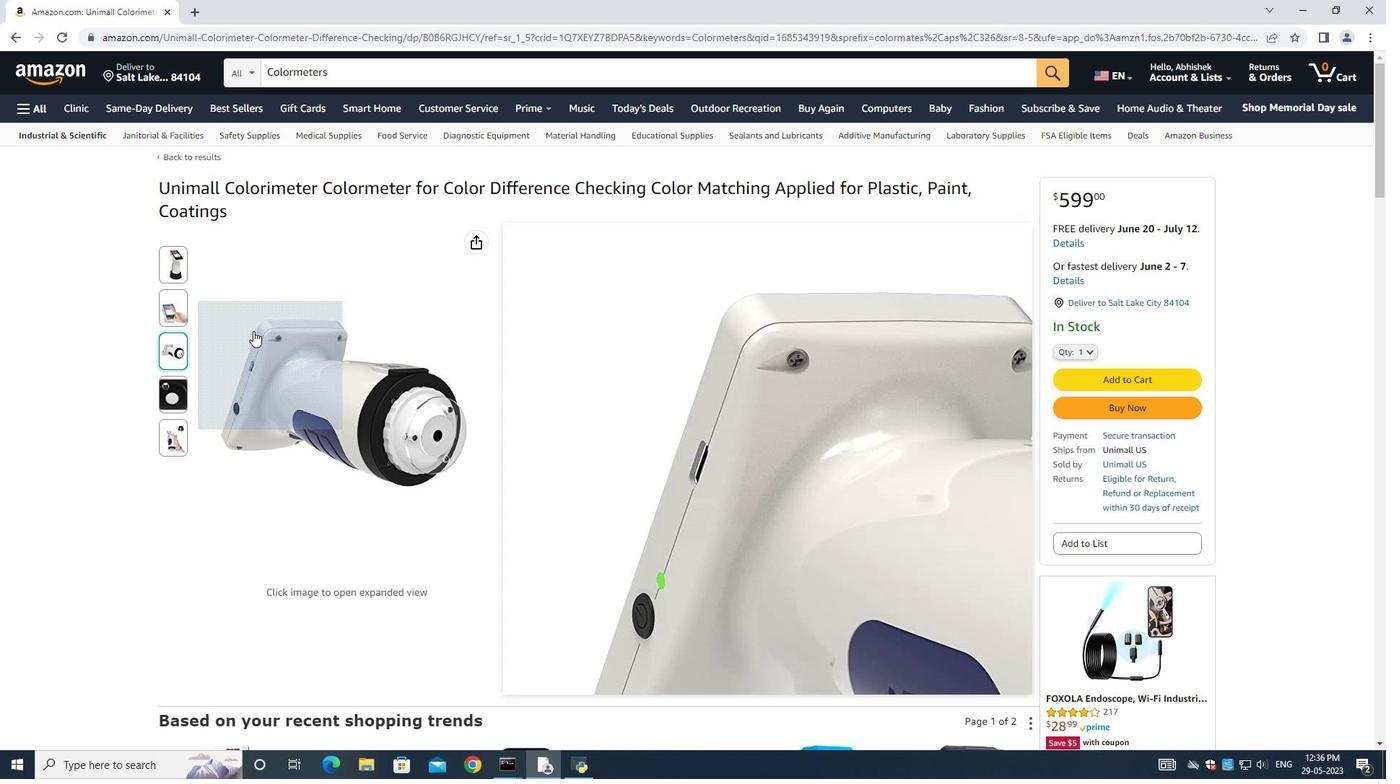 
Action: Mouse moved to (763, 442)
Screenshot: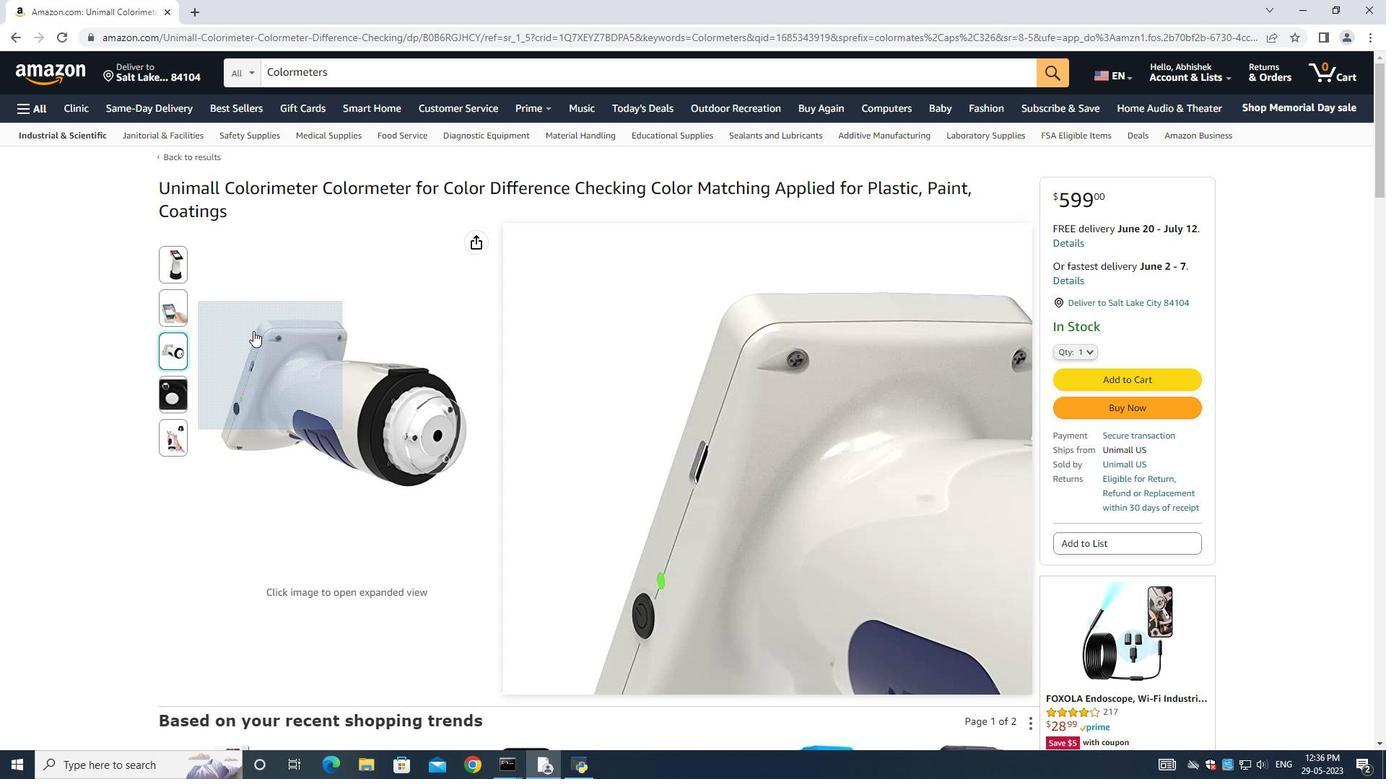 
Action: Mouse scrolled (763, 441) with delta (0, 0)
Screenshot: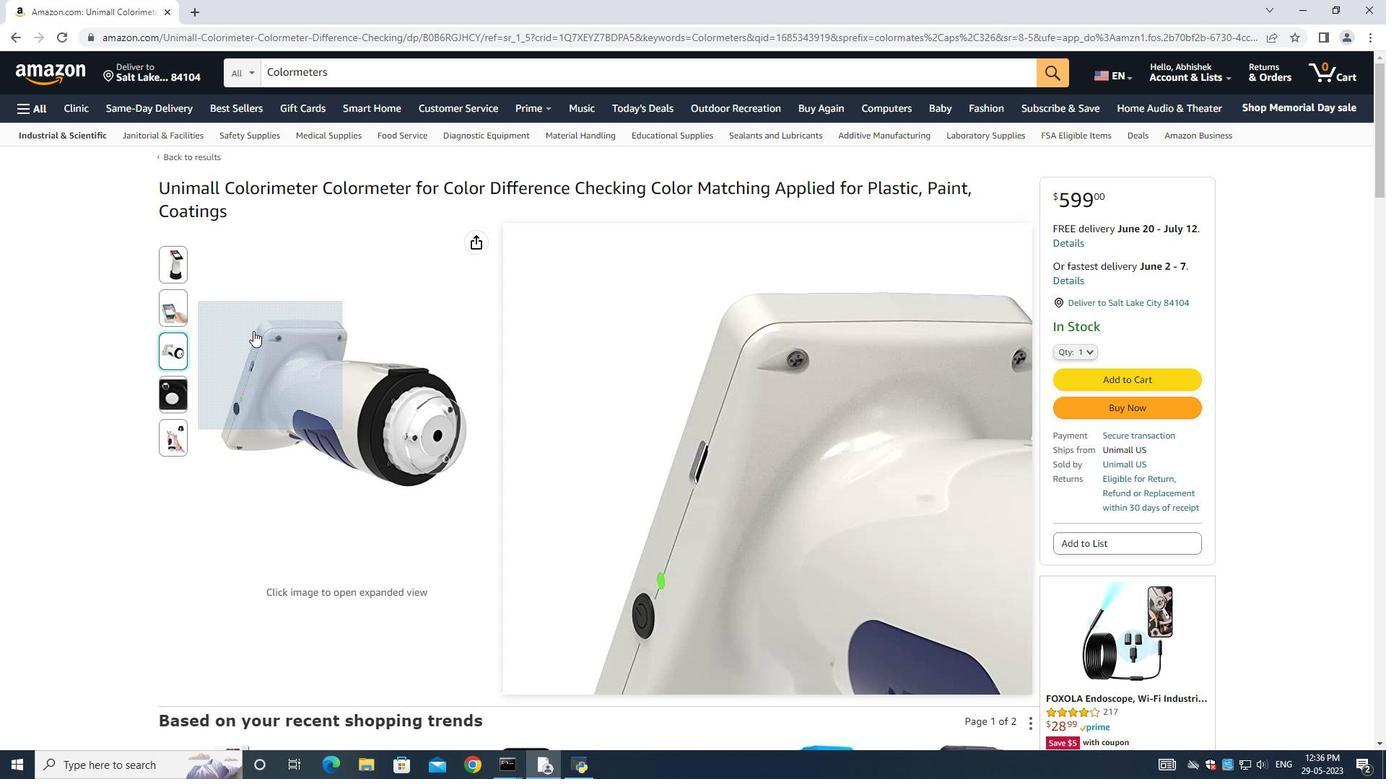 
Action: Mouse moved to (784, 426)
Screenshot: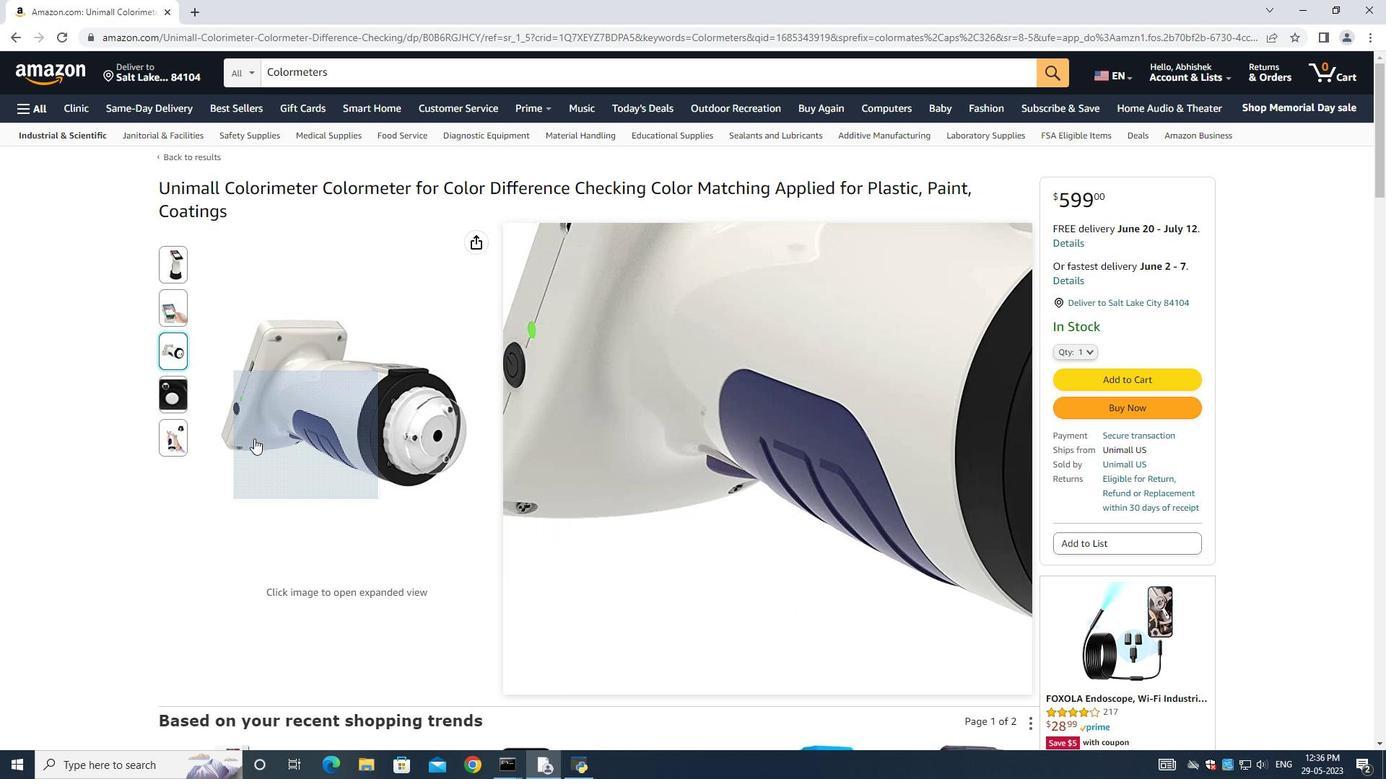 
Action: Mouse scrolled (784, 425) with delta (0, 0)
Screenshot: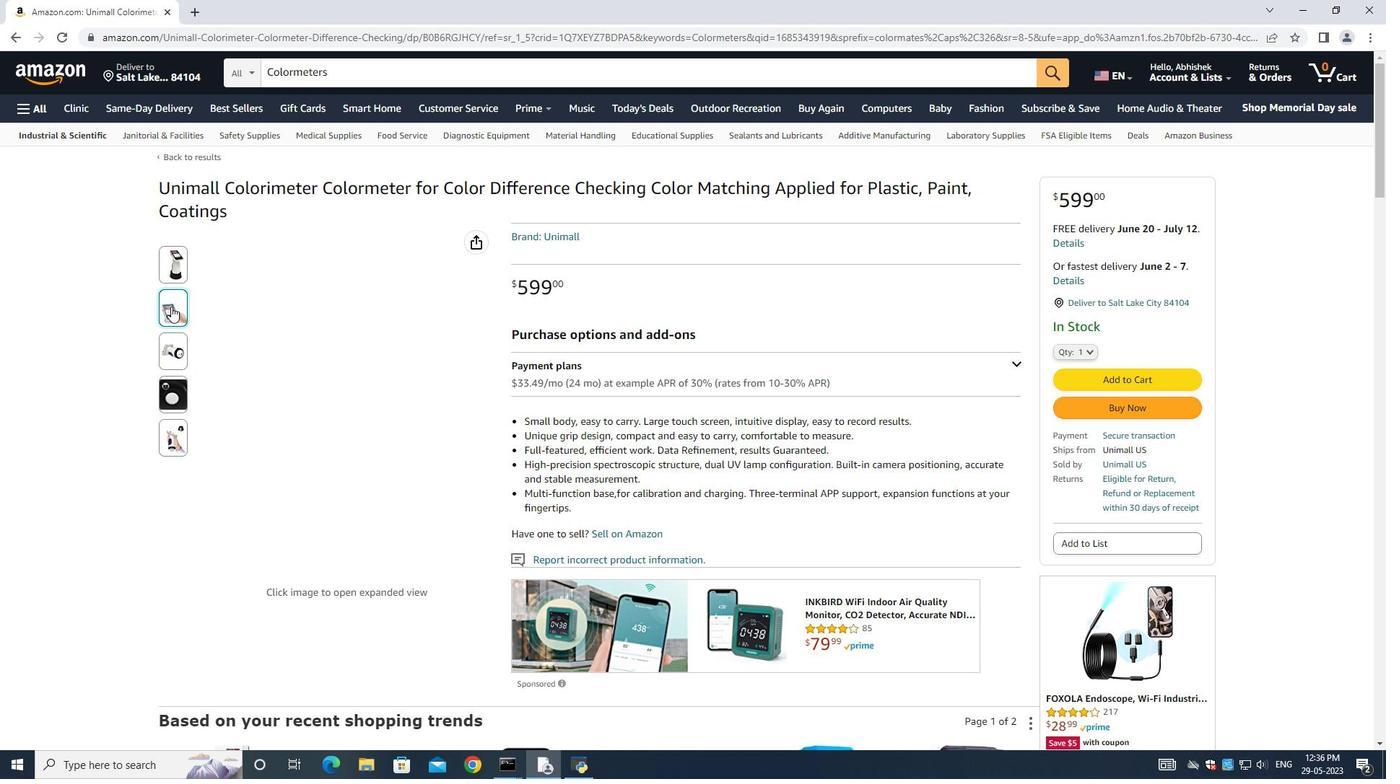 
Action: Mouse scrolled (784, 425) with delta (0, 0)
Screenshot: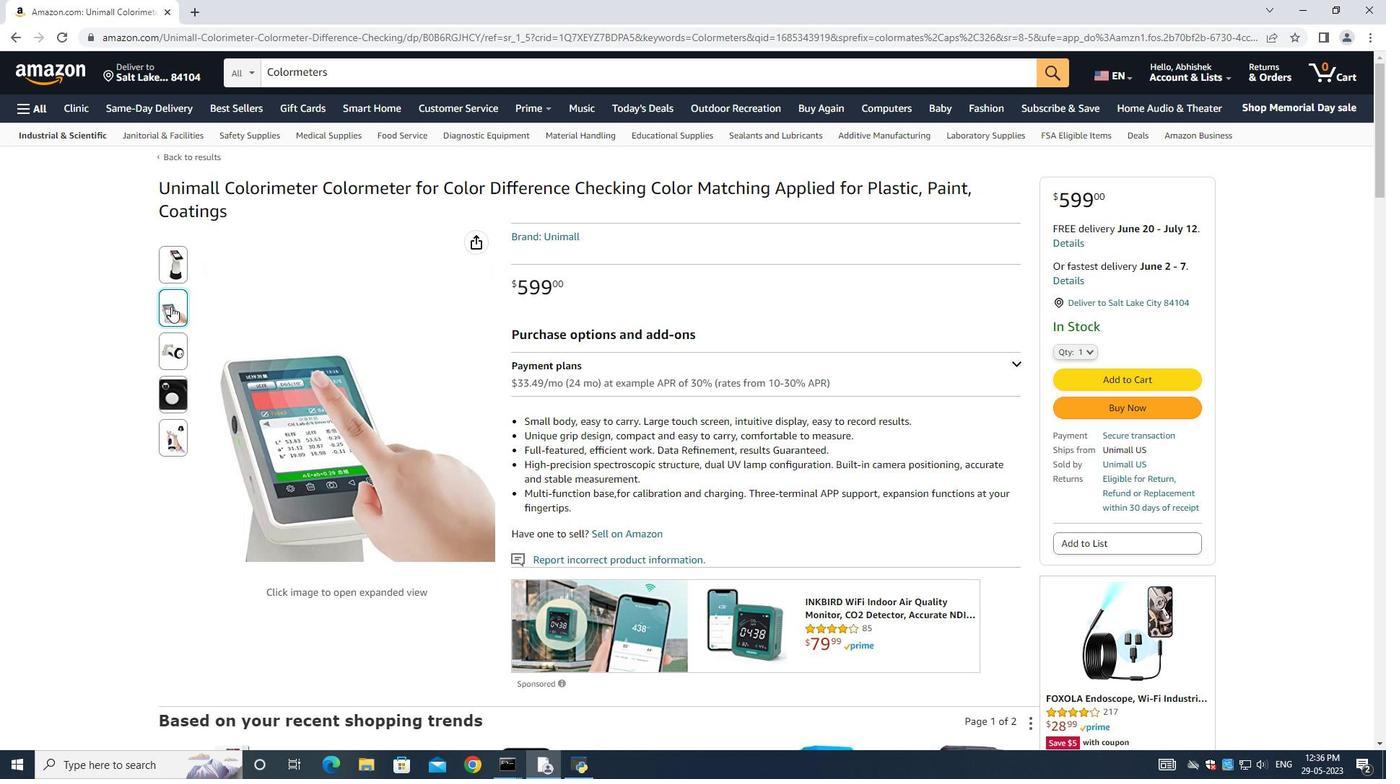 
Action: Mouse moved to (784, 426)
Screenshot: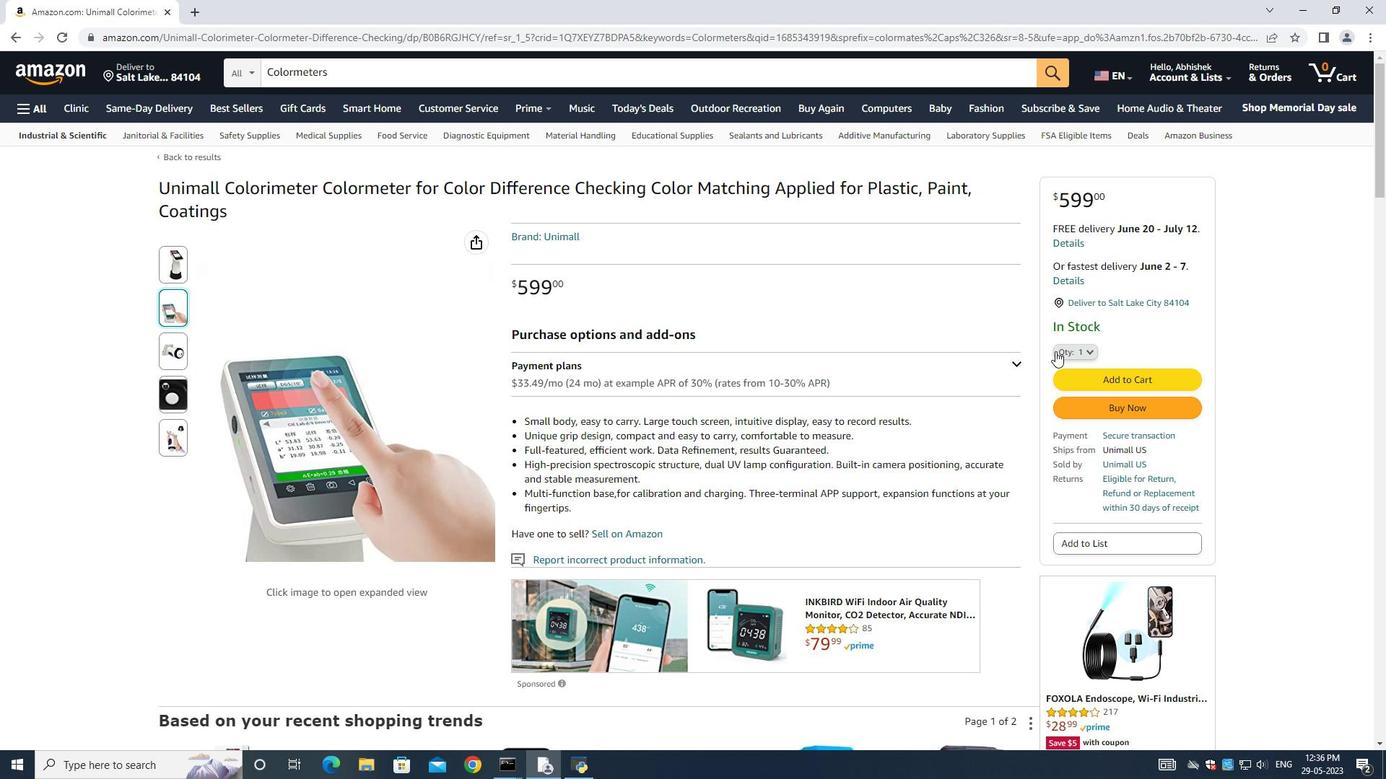 
Action: Mouse scrolled (784, 426) with delta (0, 0)
Screenshot: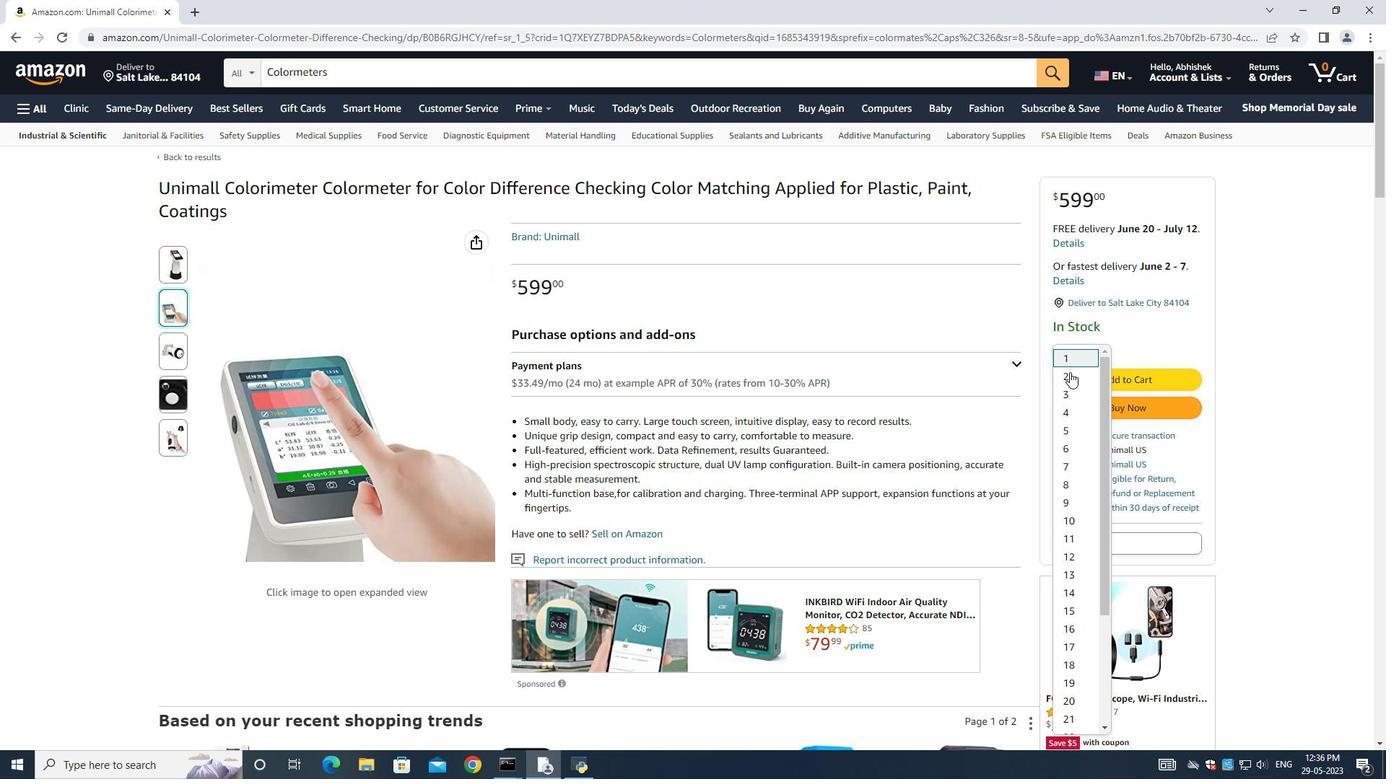 
Action: Mouse moved to (784, 430)
Screenshot: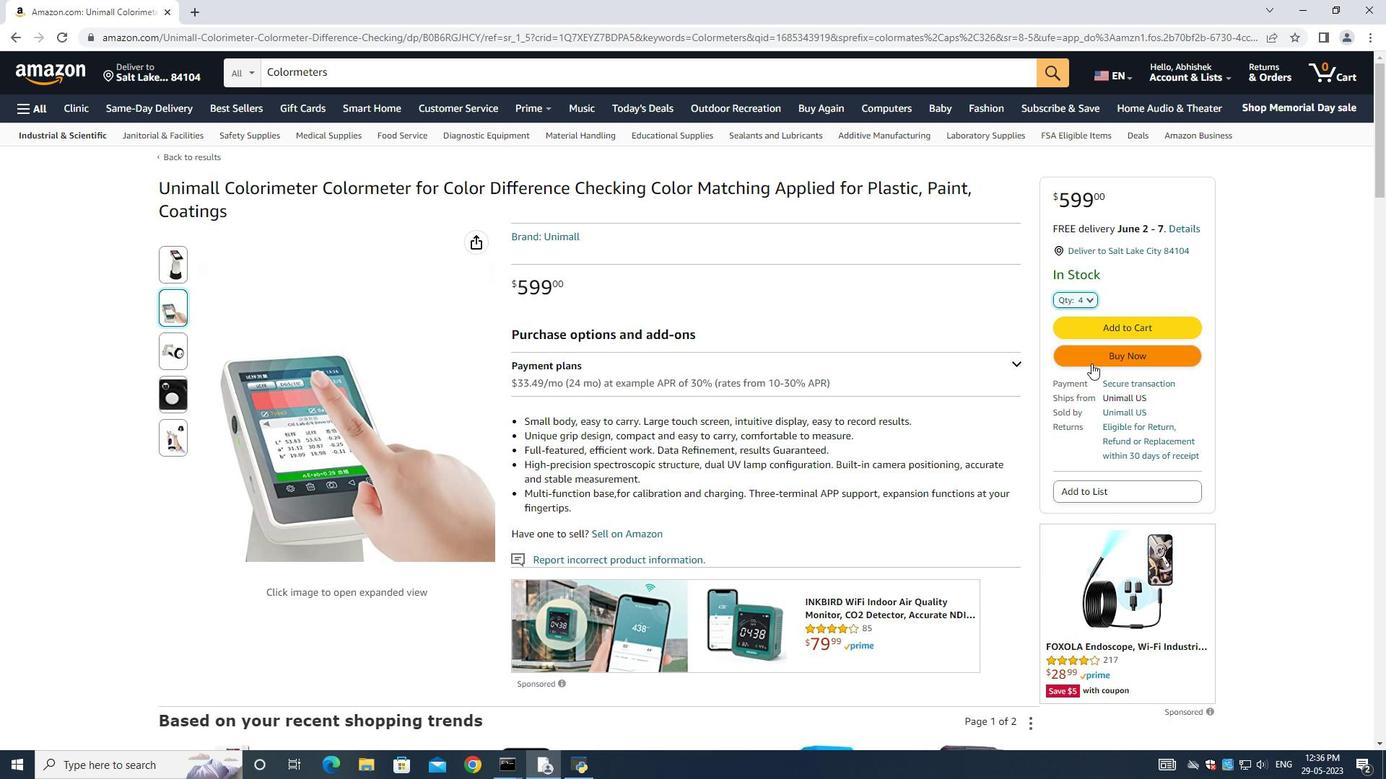 
Action: Mouse scrolled (784, 429) with delta (0, 0)
Screenshot: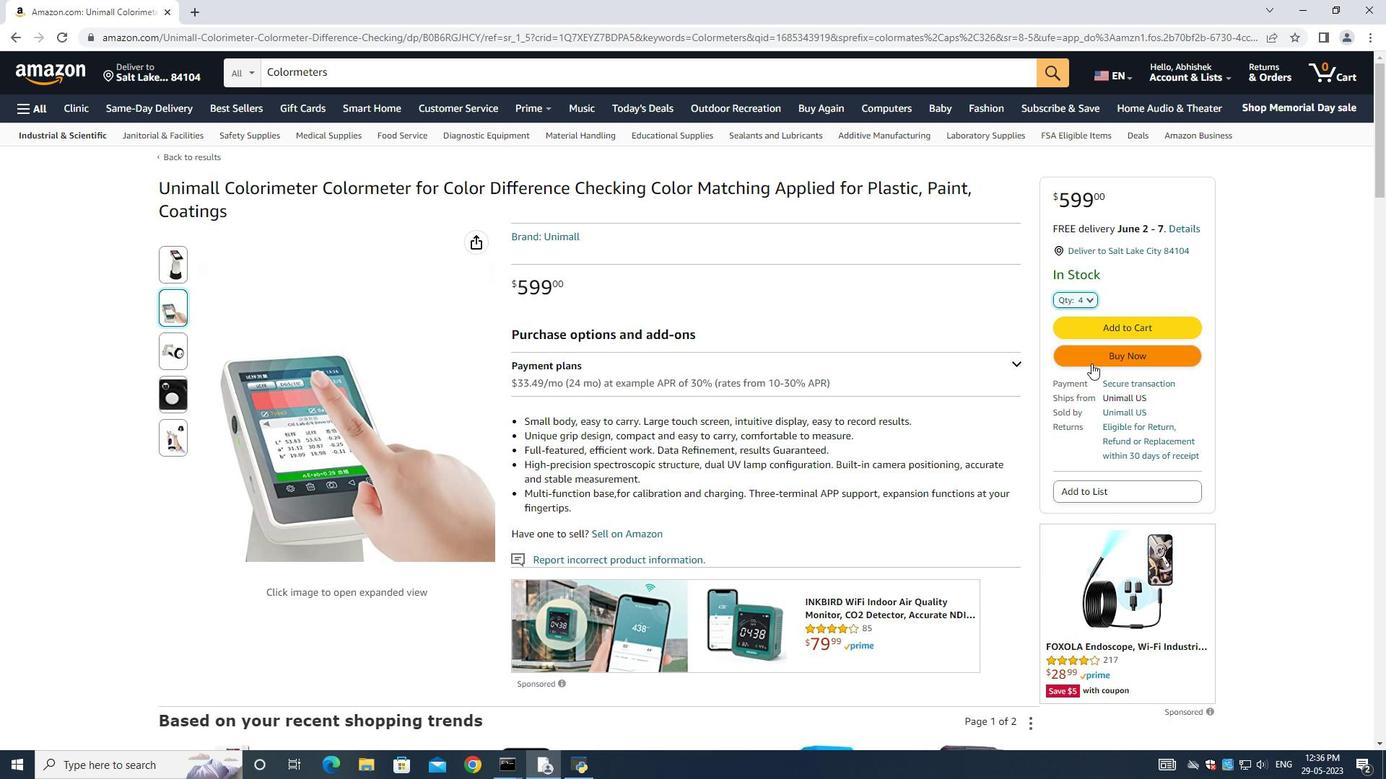
Action: Mouse moved to (783, 434)
Screenshot: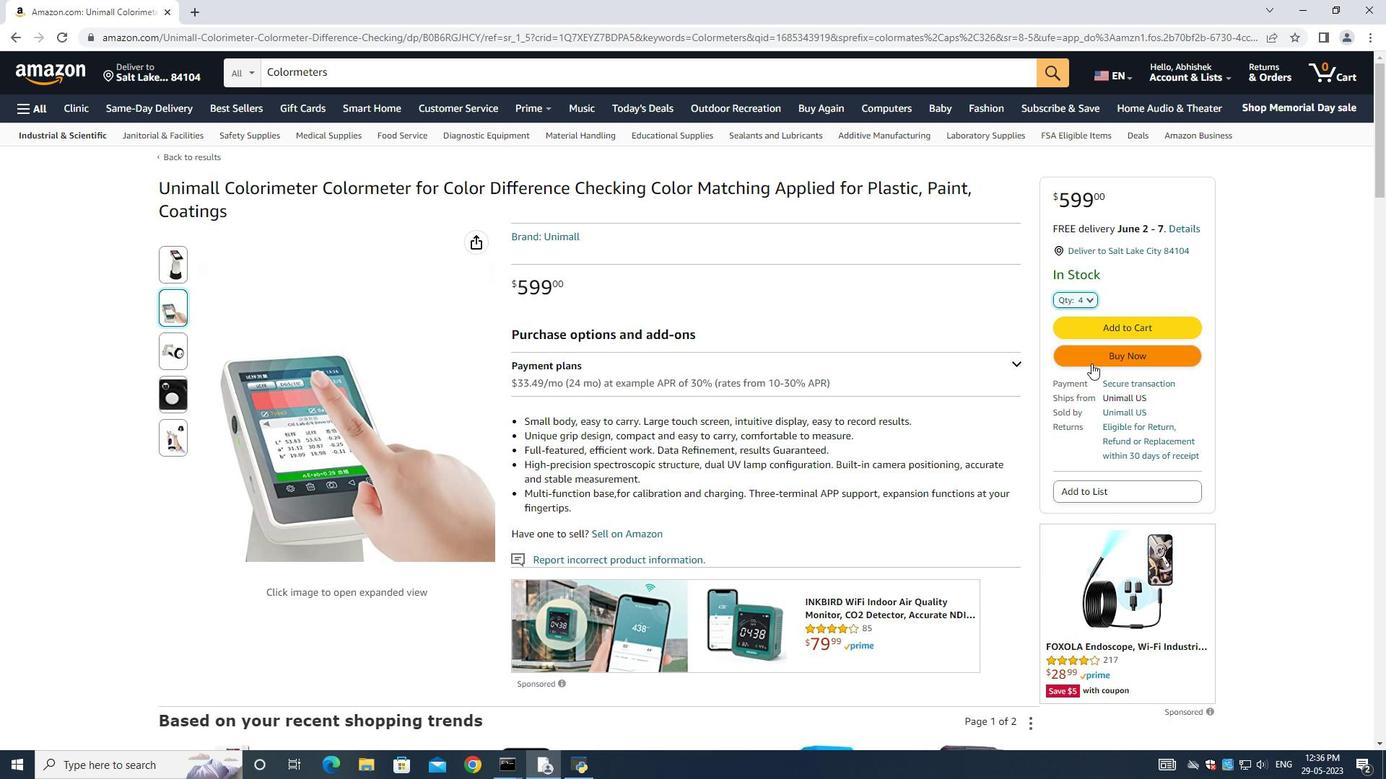 
Action: Mouse scrolled (783, 433) with delta (0, 0)
Screenshot: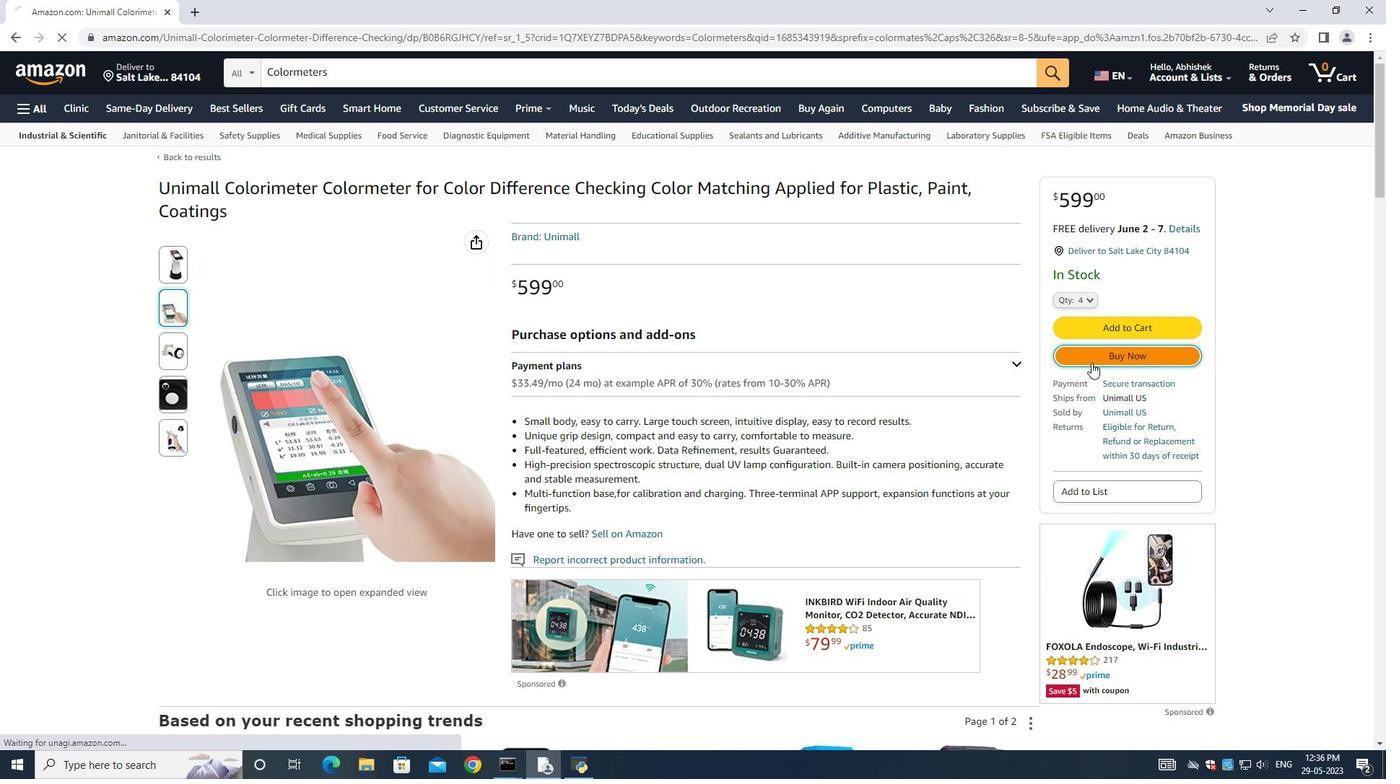 
Action: Mouse scrolled (783, 433) with delta (0, 0)
Screenshot: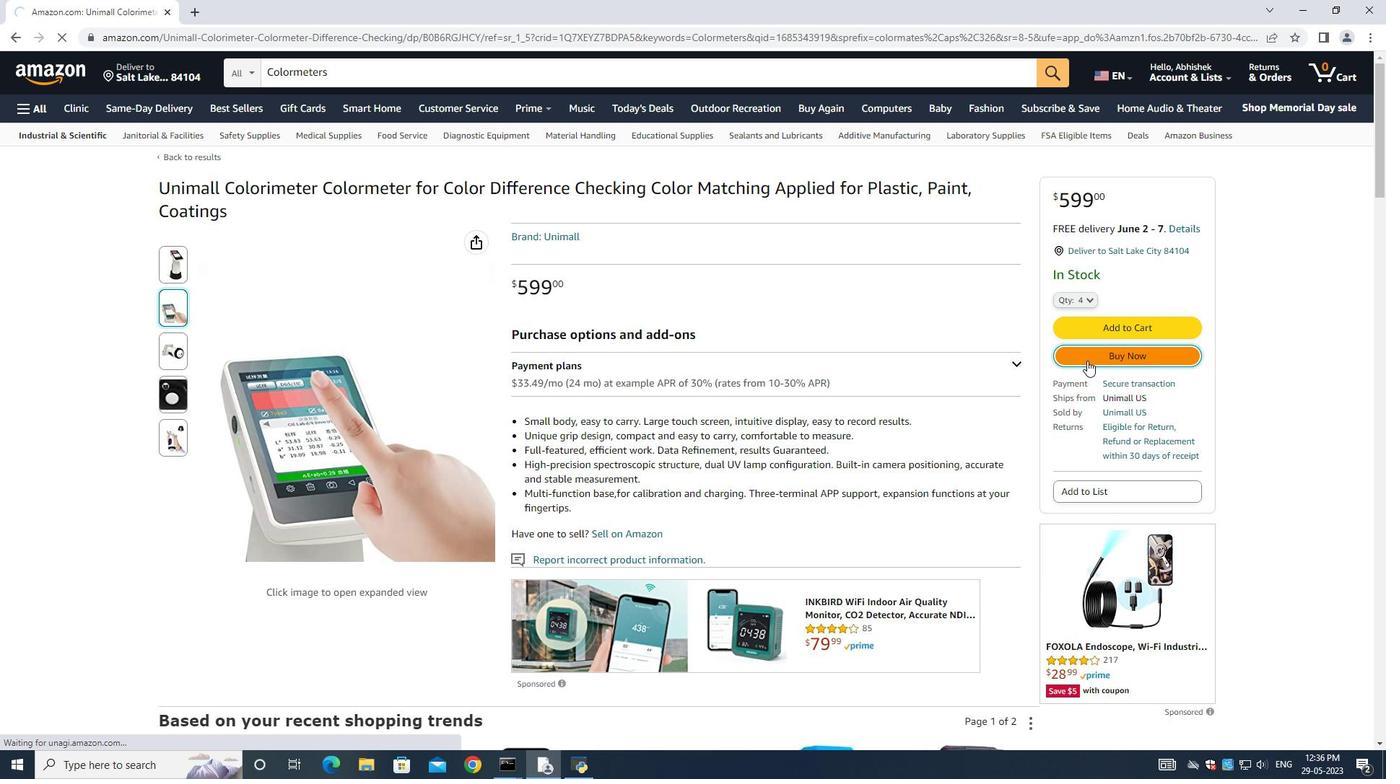 
Action: Mouse scrolled (783, 433) with delta (0, 0)
Screenshot: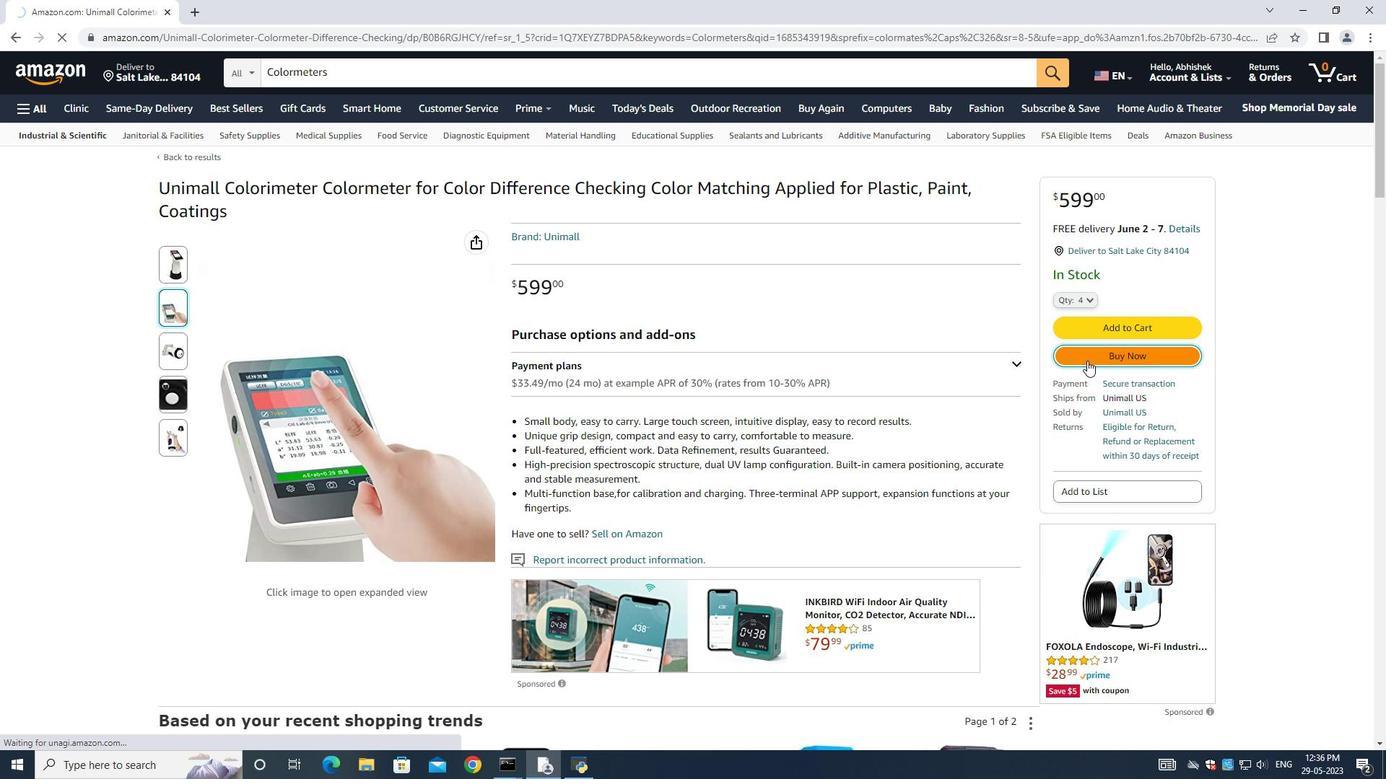 
Action: Mouse moved to (783, 434)
Screenshot: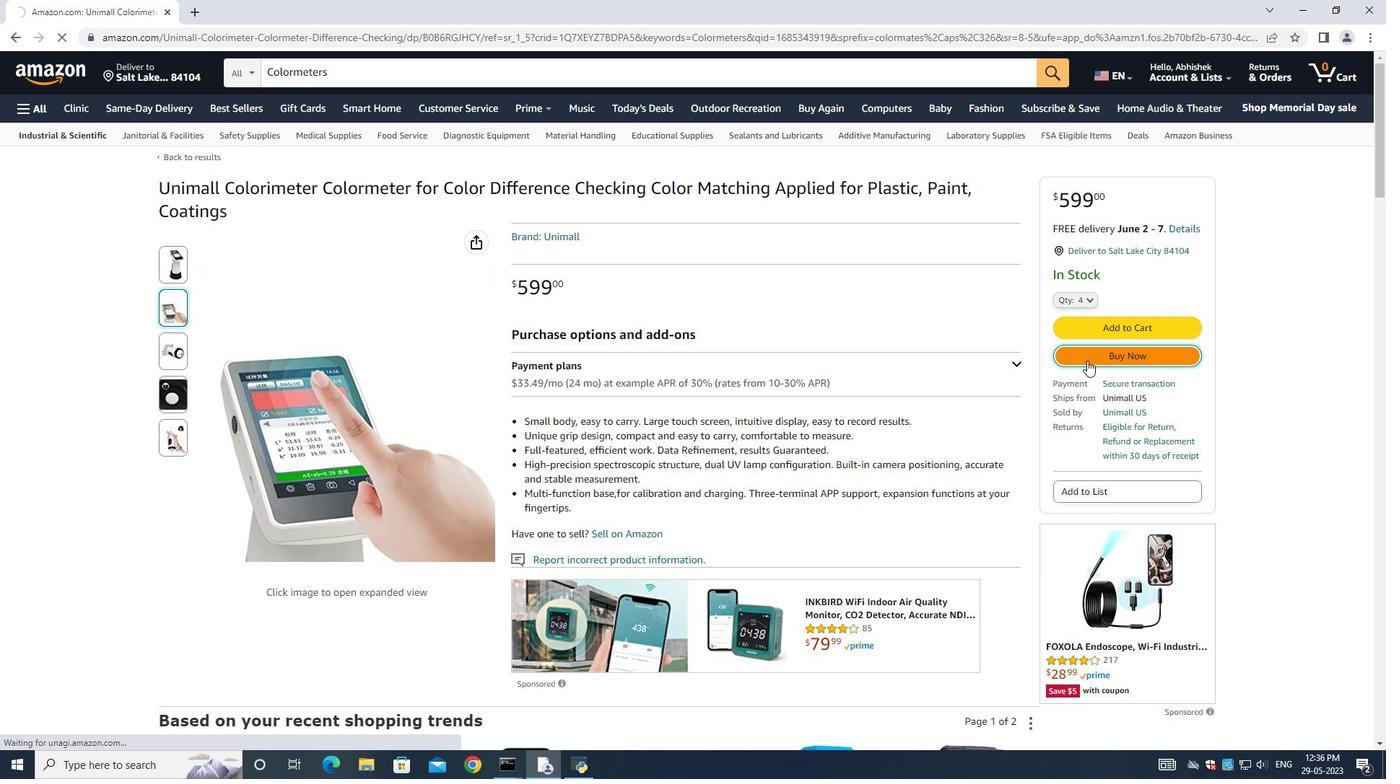 
Action: Mouse scrolled (783, 433) with delta (0, 0)
Screenshot: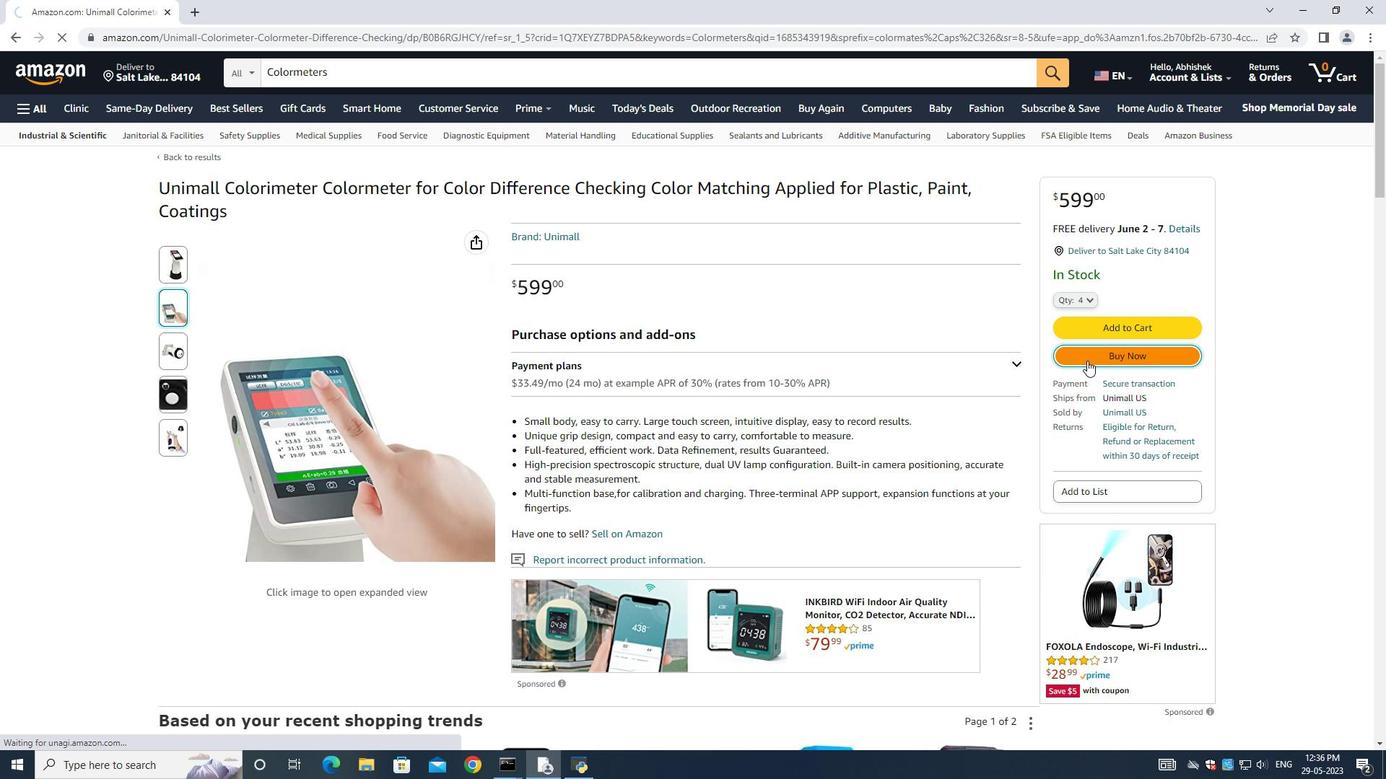 
Action: Mouse scrolled (783, 433) with delta (0, 0)
Screenshot: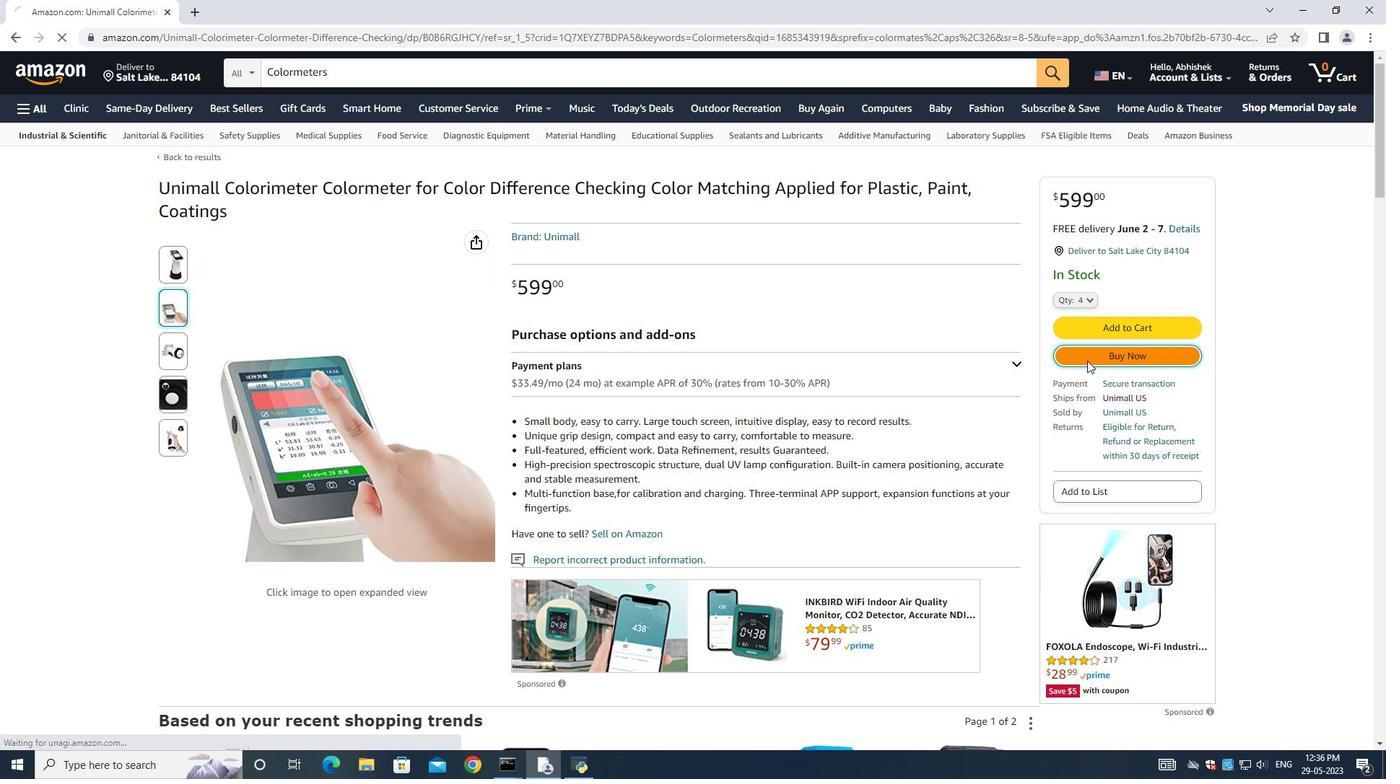 
Action: Mouse scrolled (783, 433) with delta (0, 0)
Screenshot: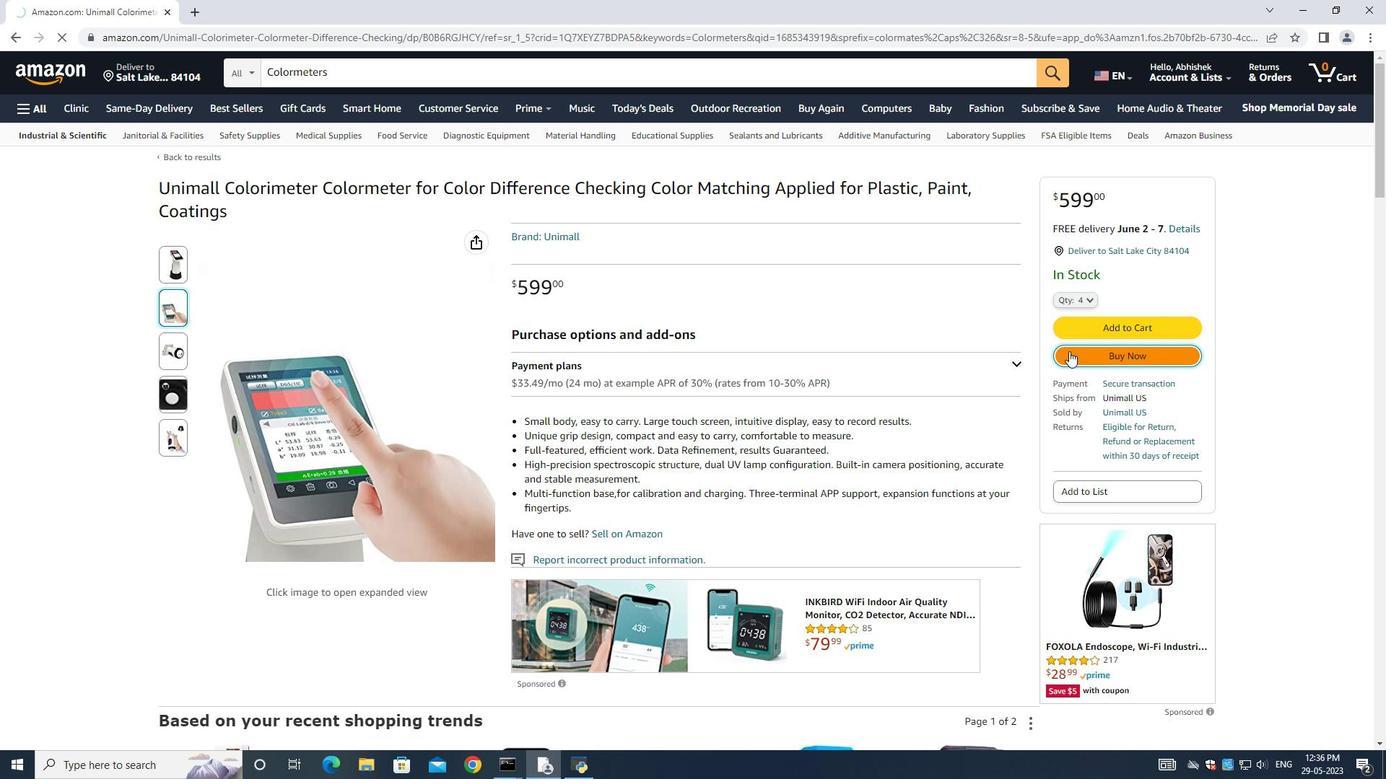 
Action: Mouse moved to (780, 433)
Screenshot: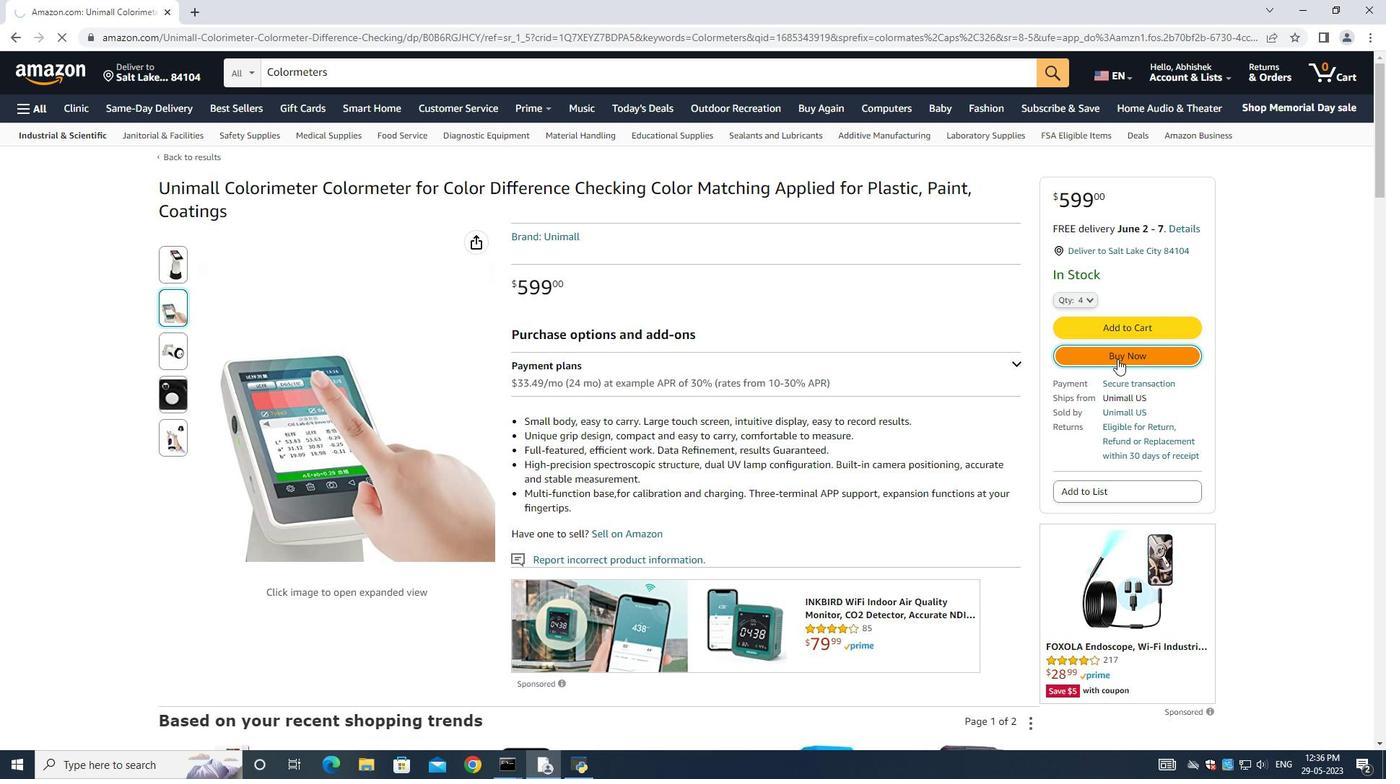 
Action: Mouse scrolled (780, 432) with delta (0, 0)
Screenshot: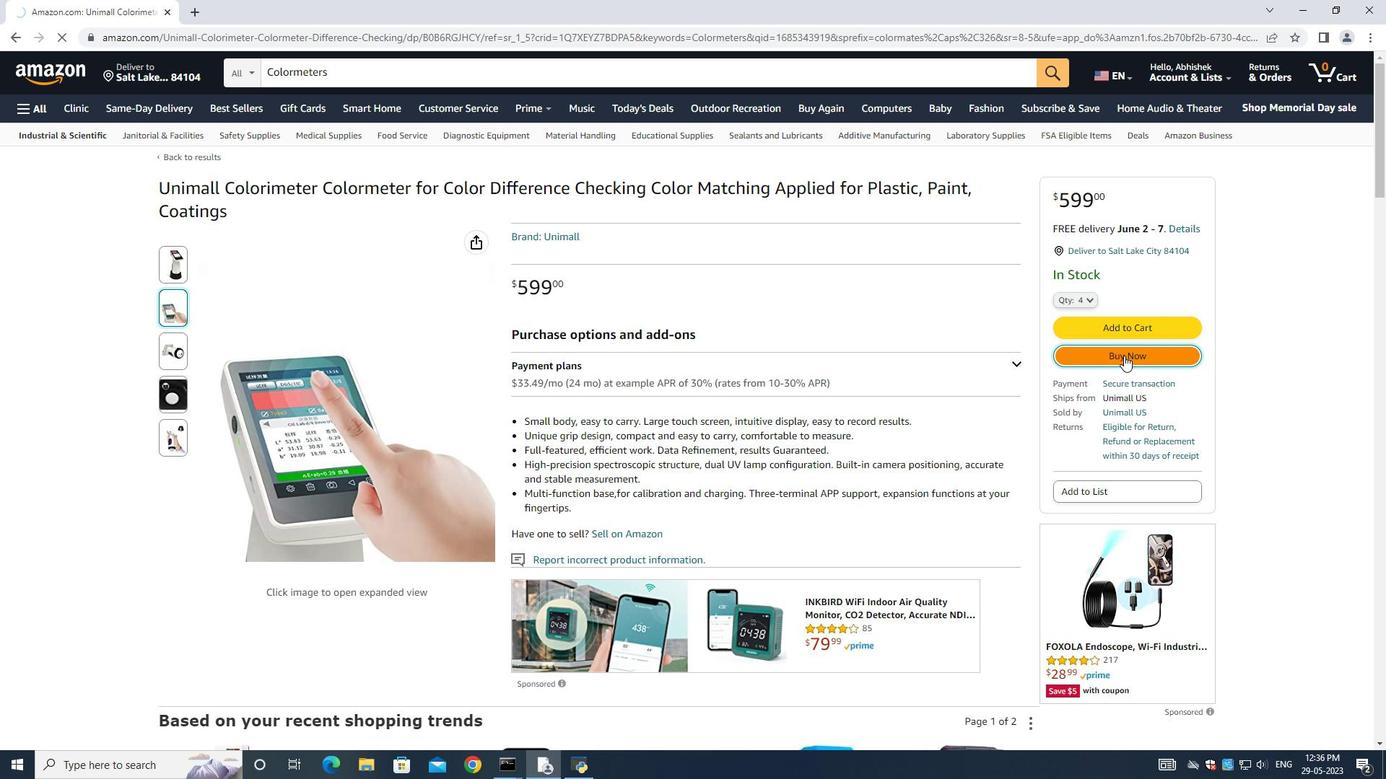 
Action: Mouse moved to (712, 437)
Screenshot: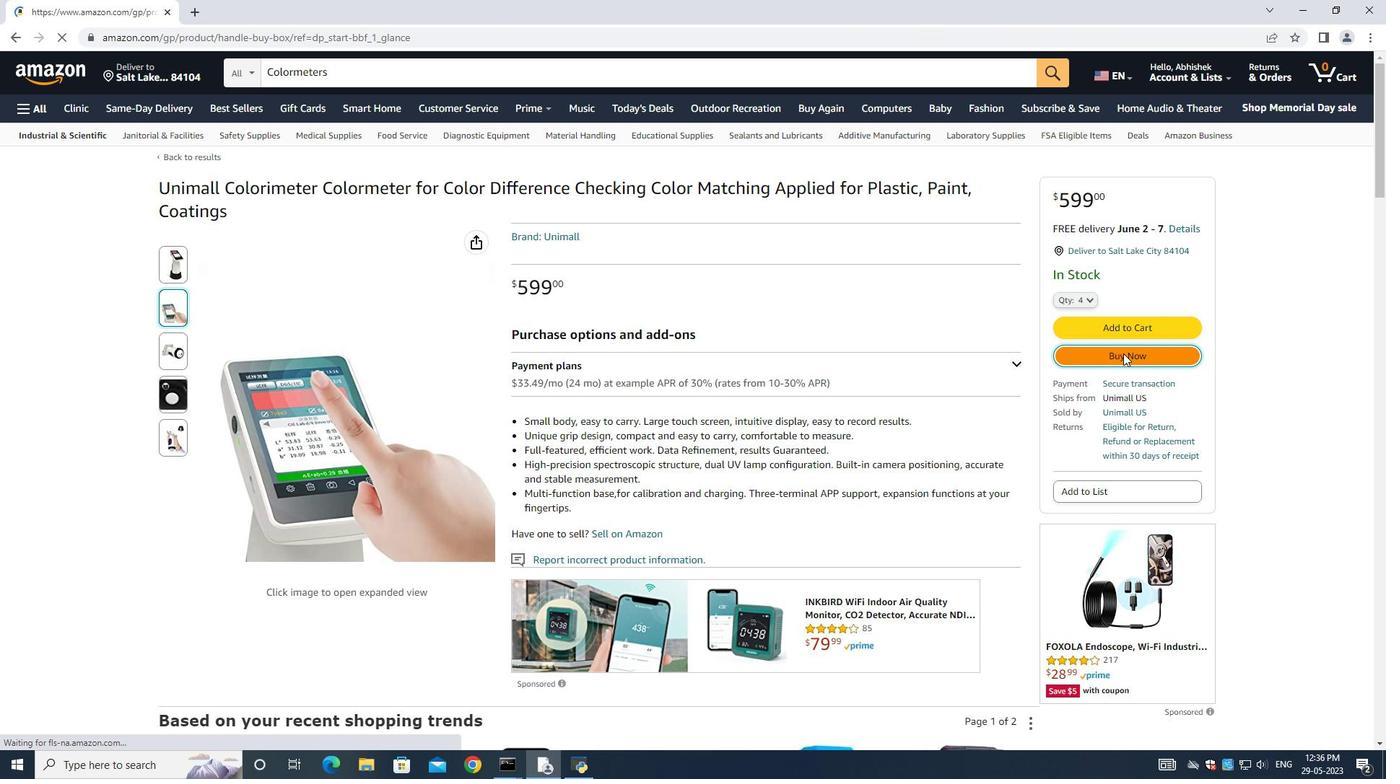 
Action: Mouse scrolled (712, 436) with delta (0, 0)
Screenshot: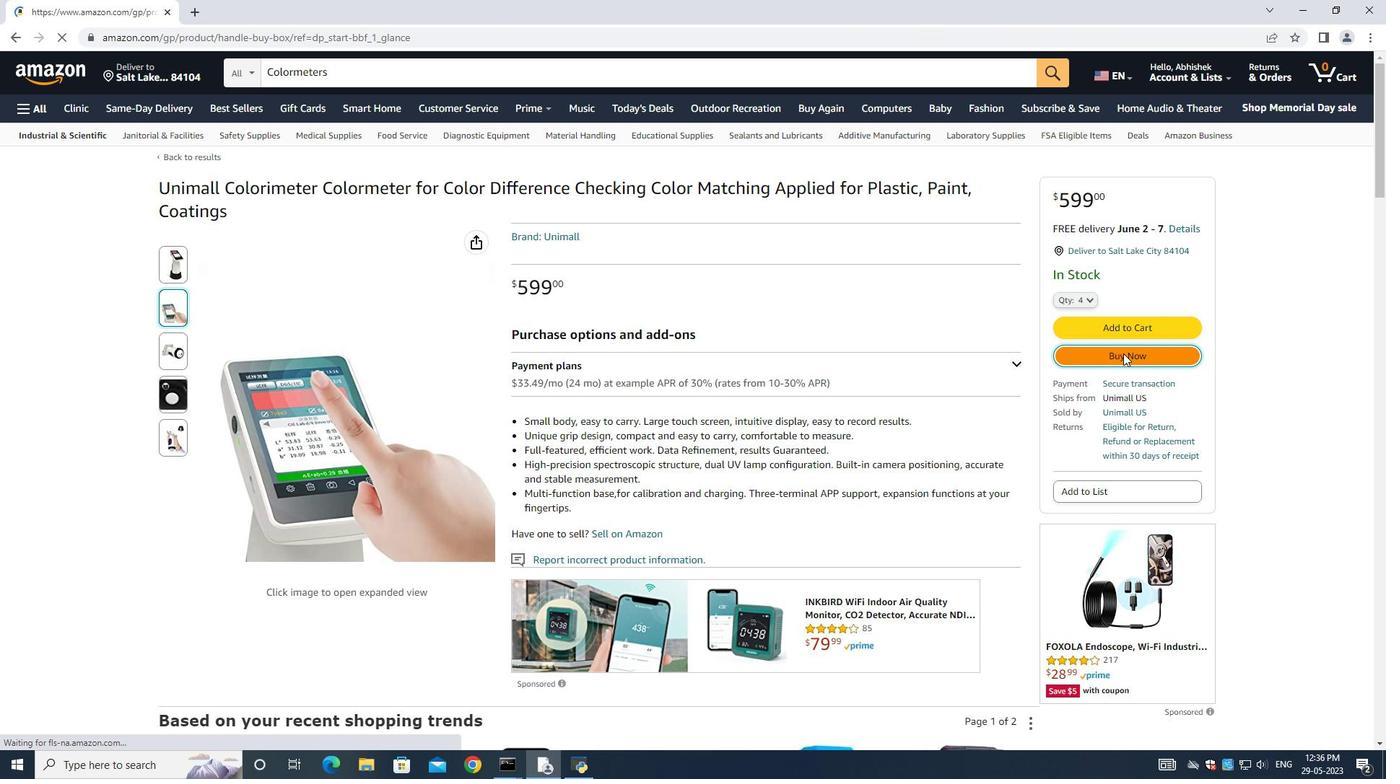 
Action: Mouse moved to (762, 443)
Screenshot: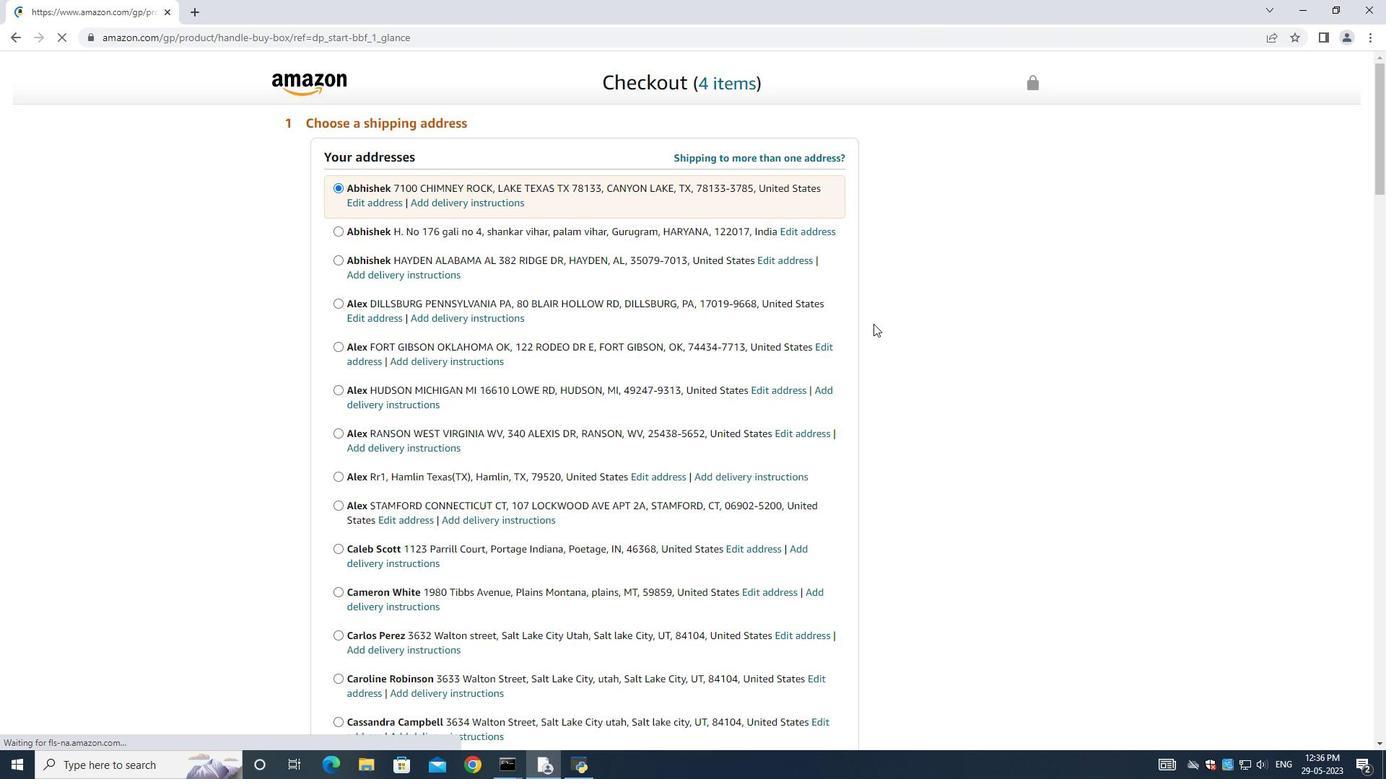 
Action: Mouse scrolled (762, 442) with delta (0, 0)
Screenshot: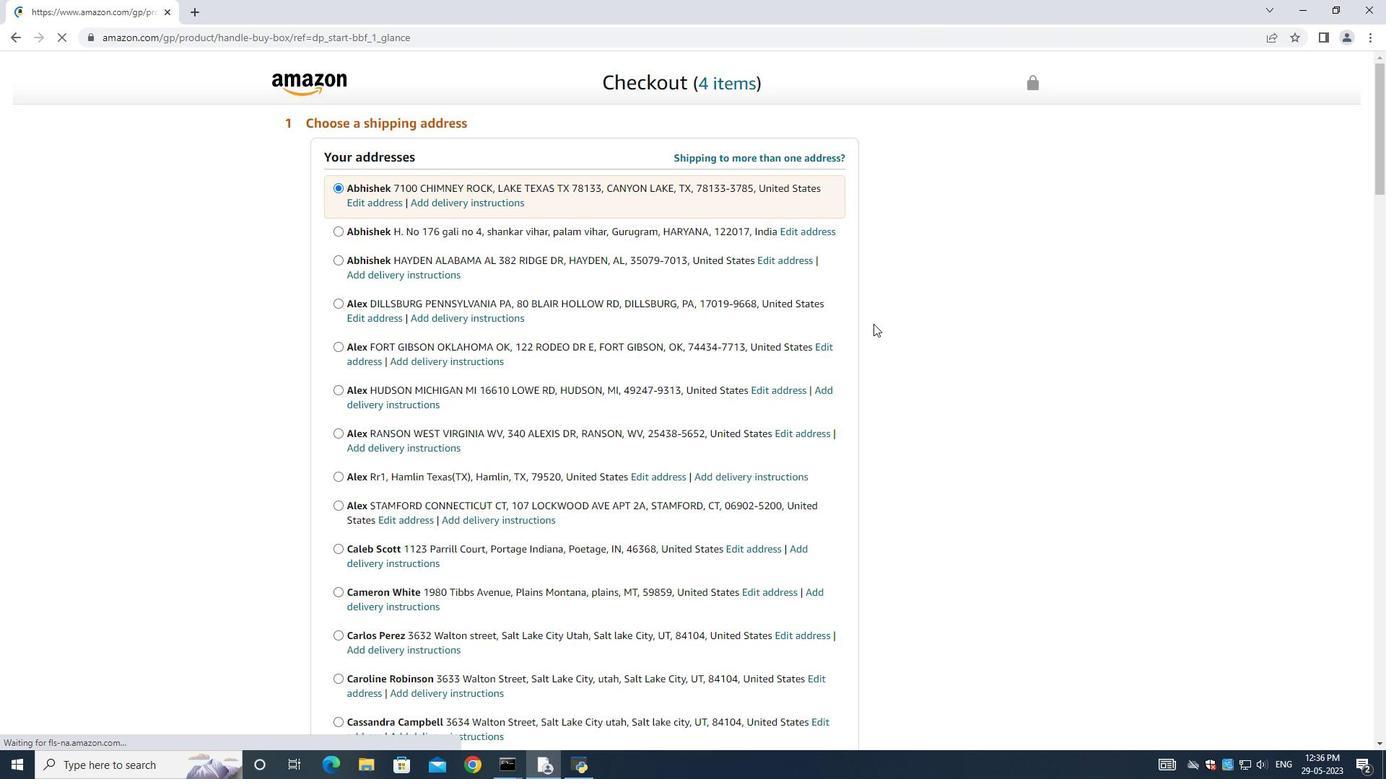
Action: Mouse scrolled (762, 442) with delta (0, 0)
Screenshot: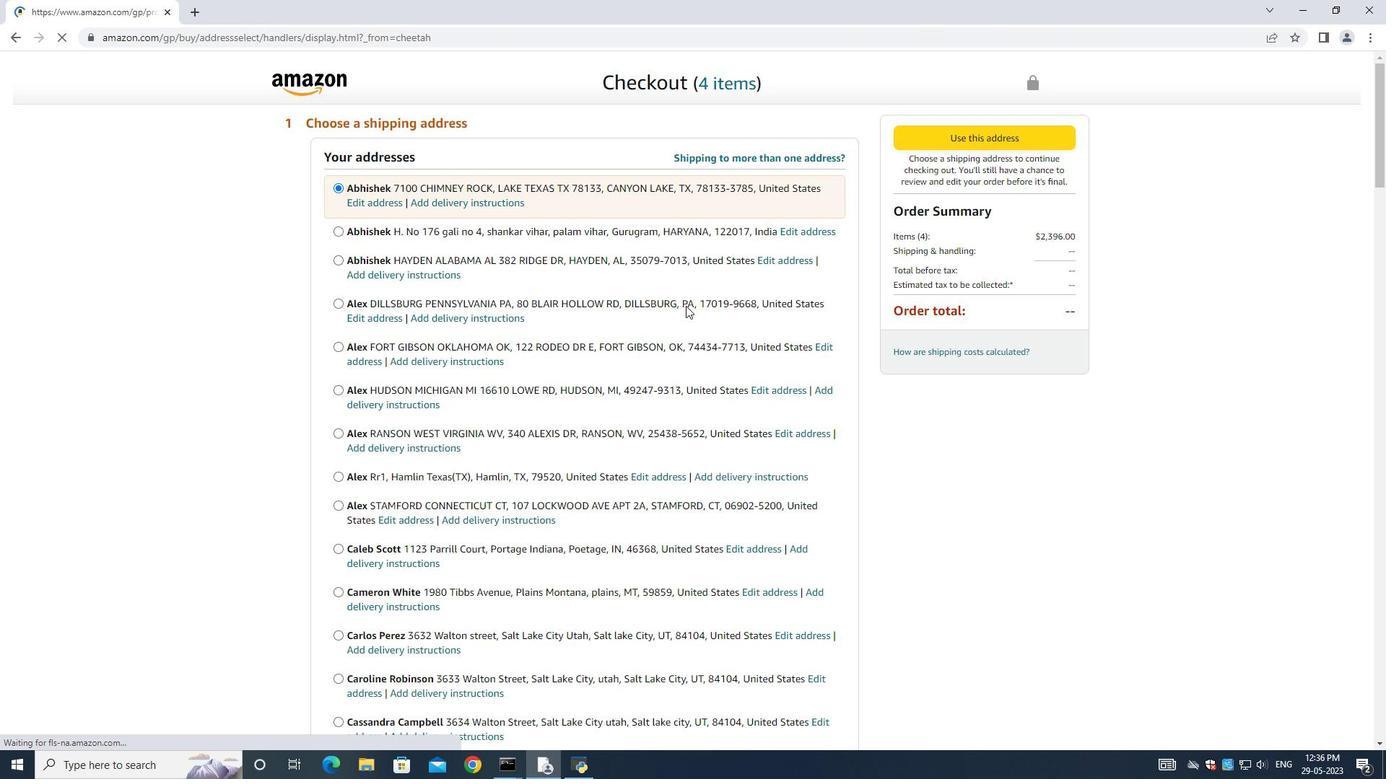 
Action: Mouse moved to (36, 108)
Screenshot: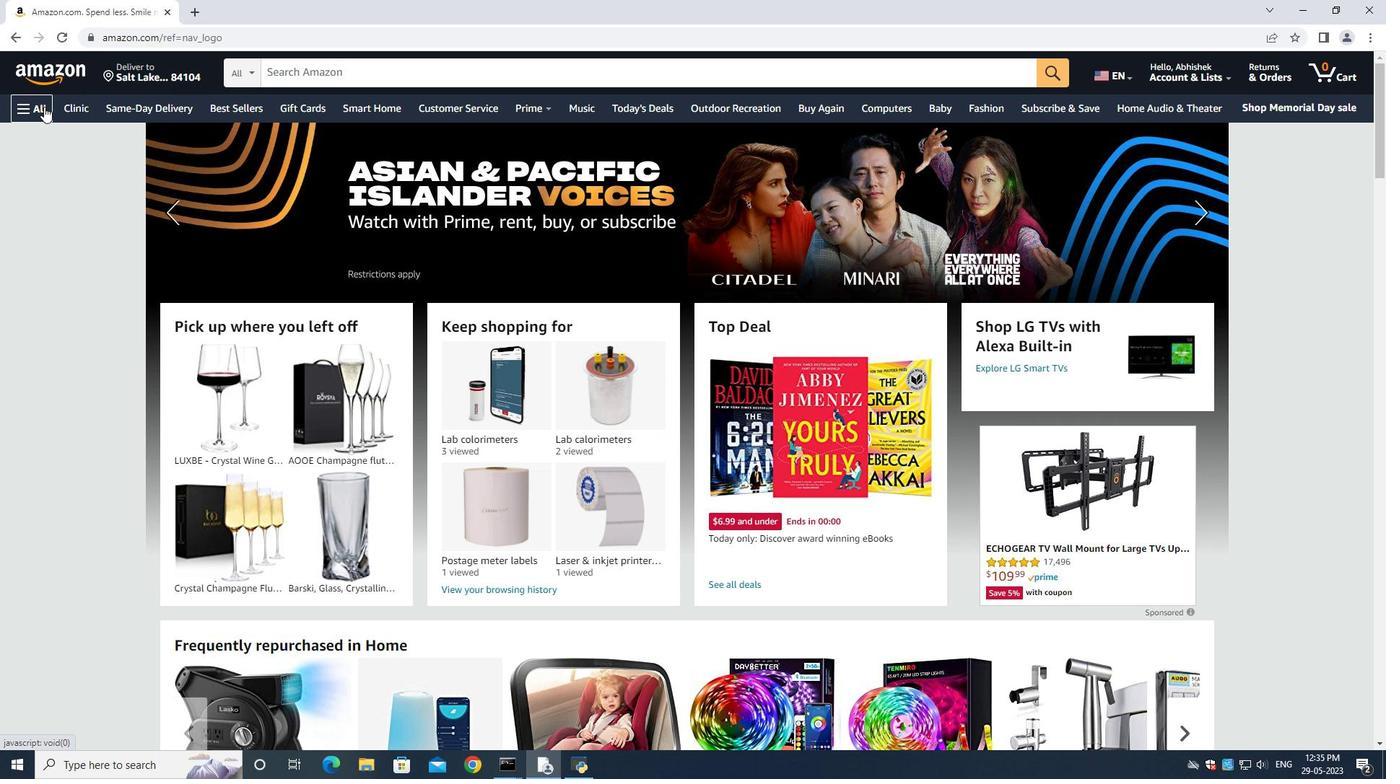 
Action: Mouse pressed left at (36, 108)
Screenshot: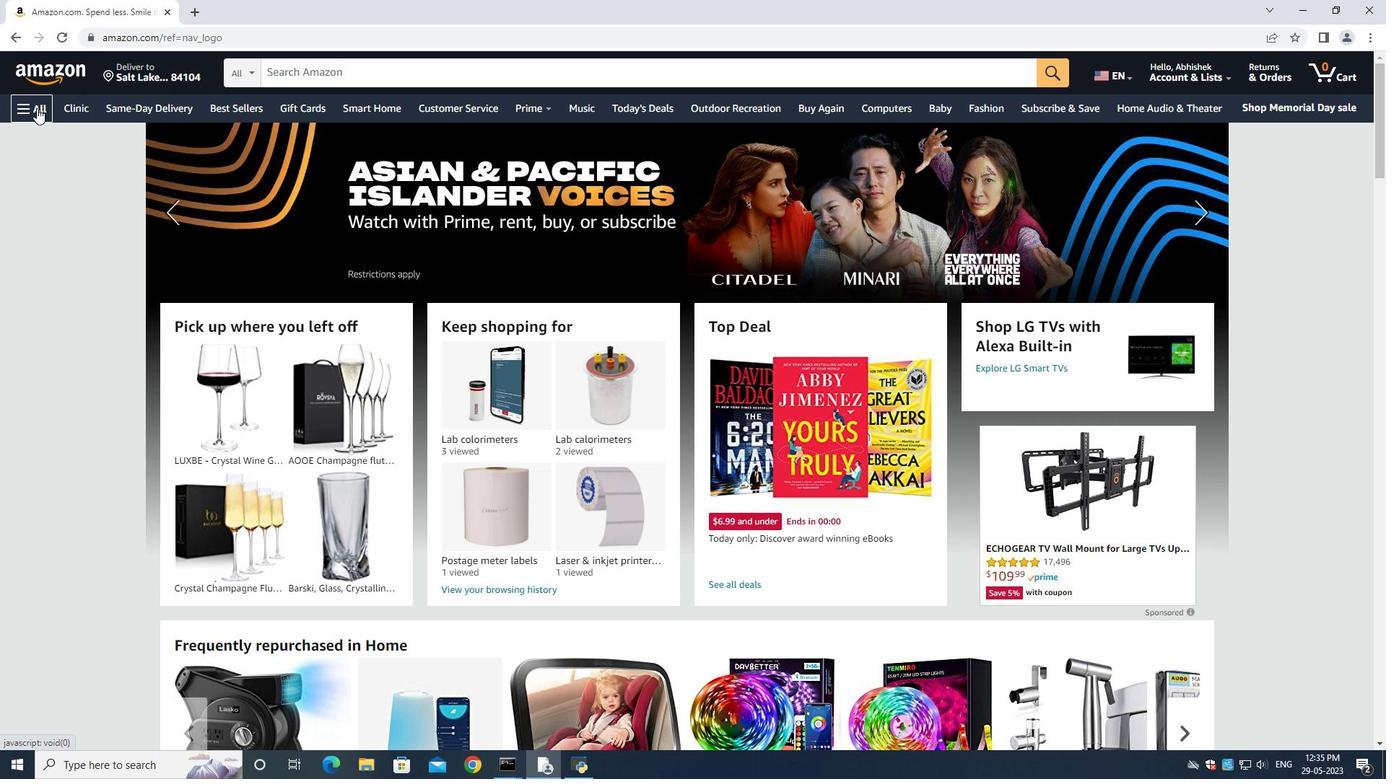 
Action: Mouse moved to (54, 143)
Screenshot: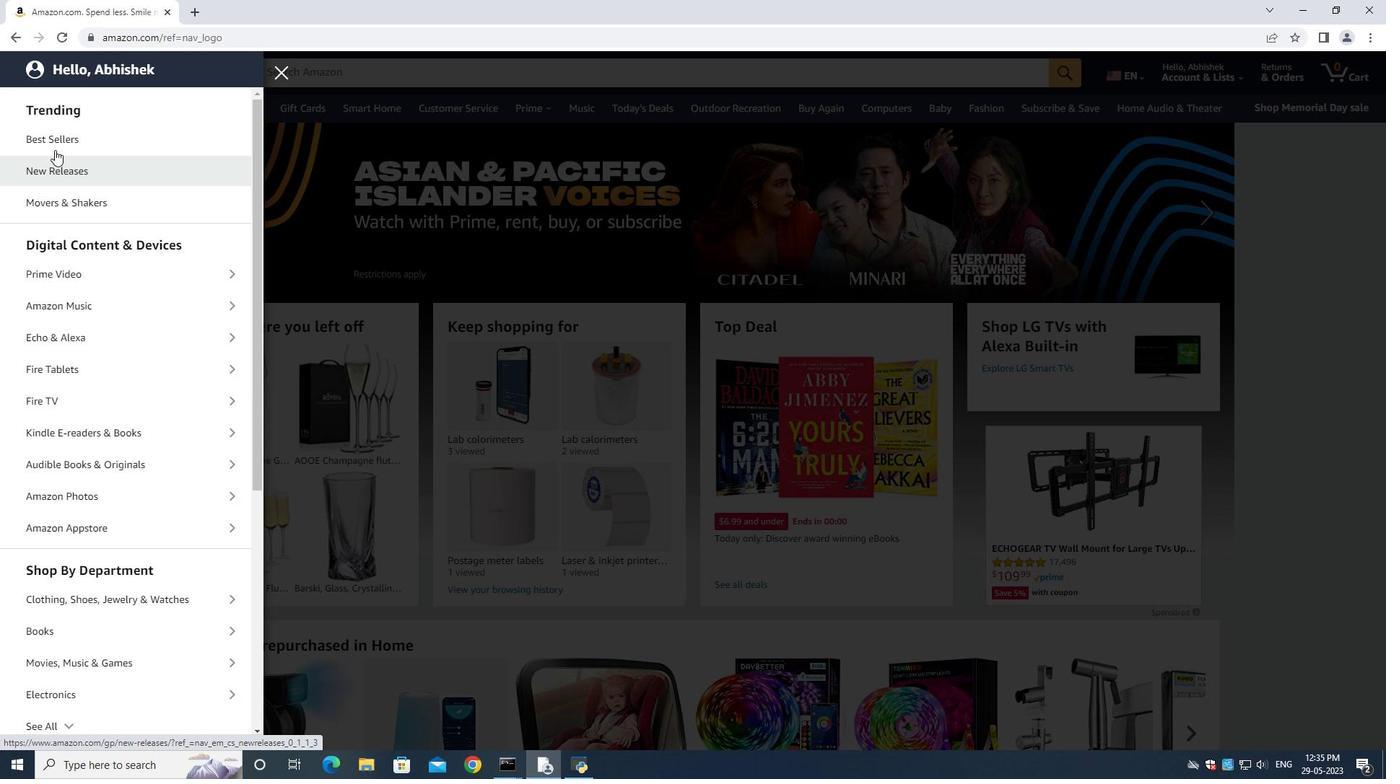 
Action: Mouse pressed left at (54, 143)
Screenshot: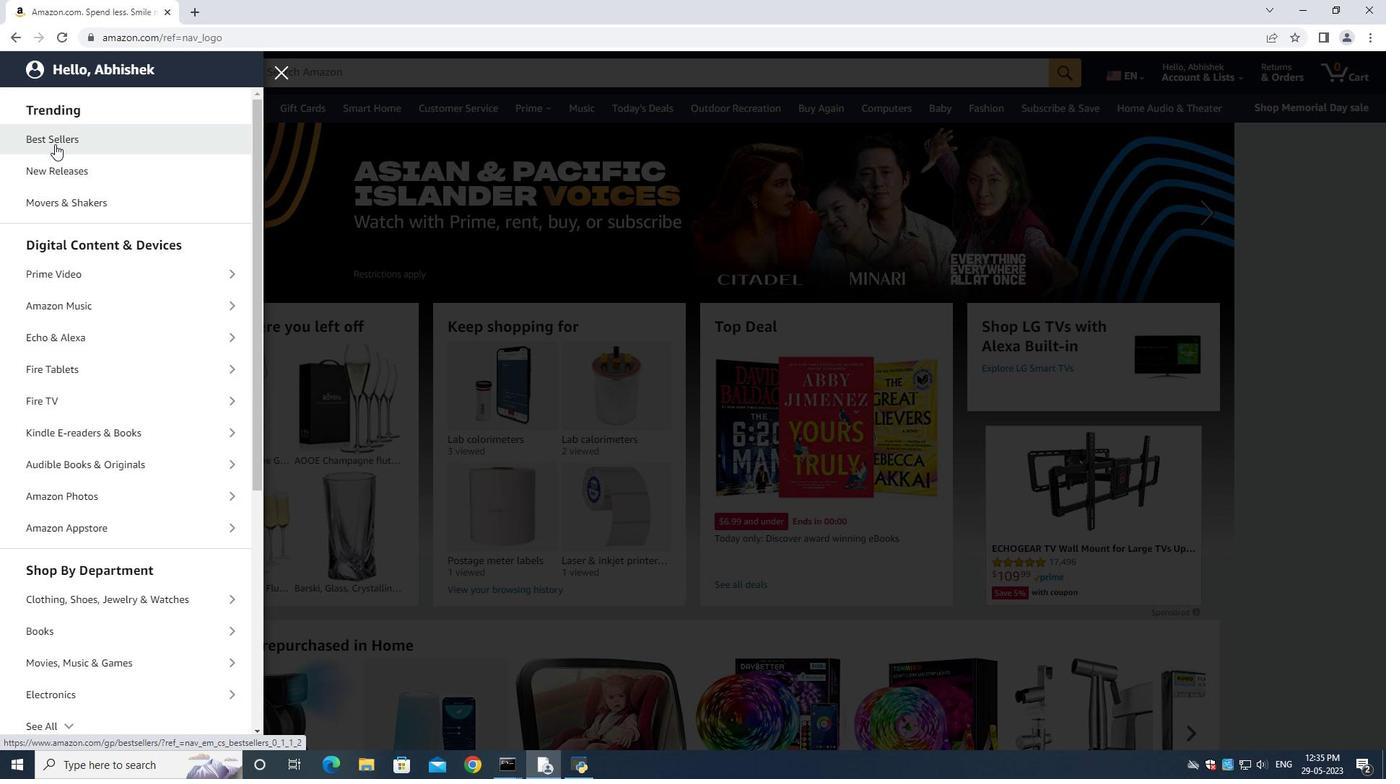 
Action: Mouse moved to (319, 78)
Screenshot: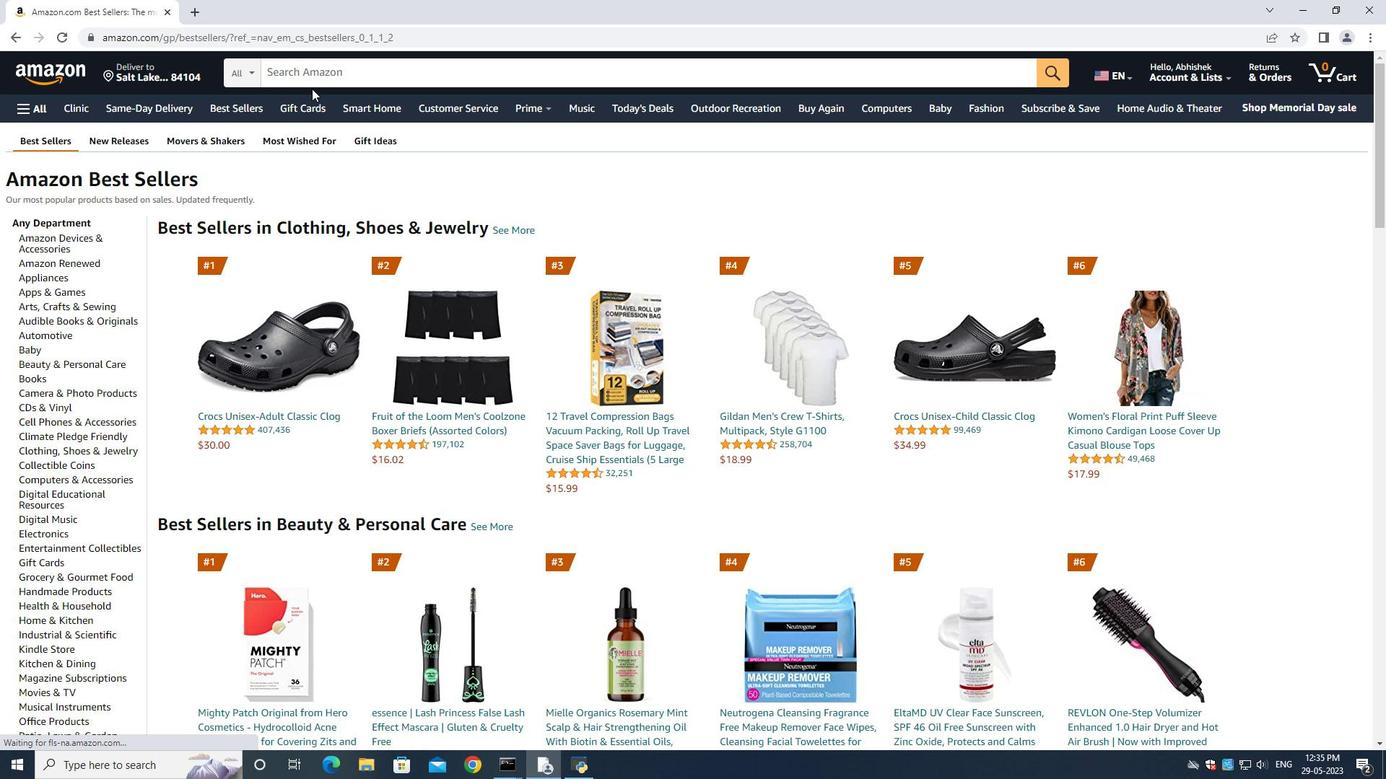 
Action: Mouse pressed left at (319, 78)
Screenshot: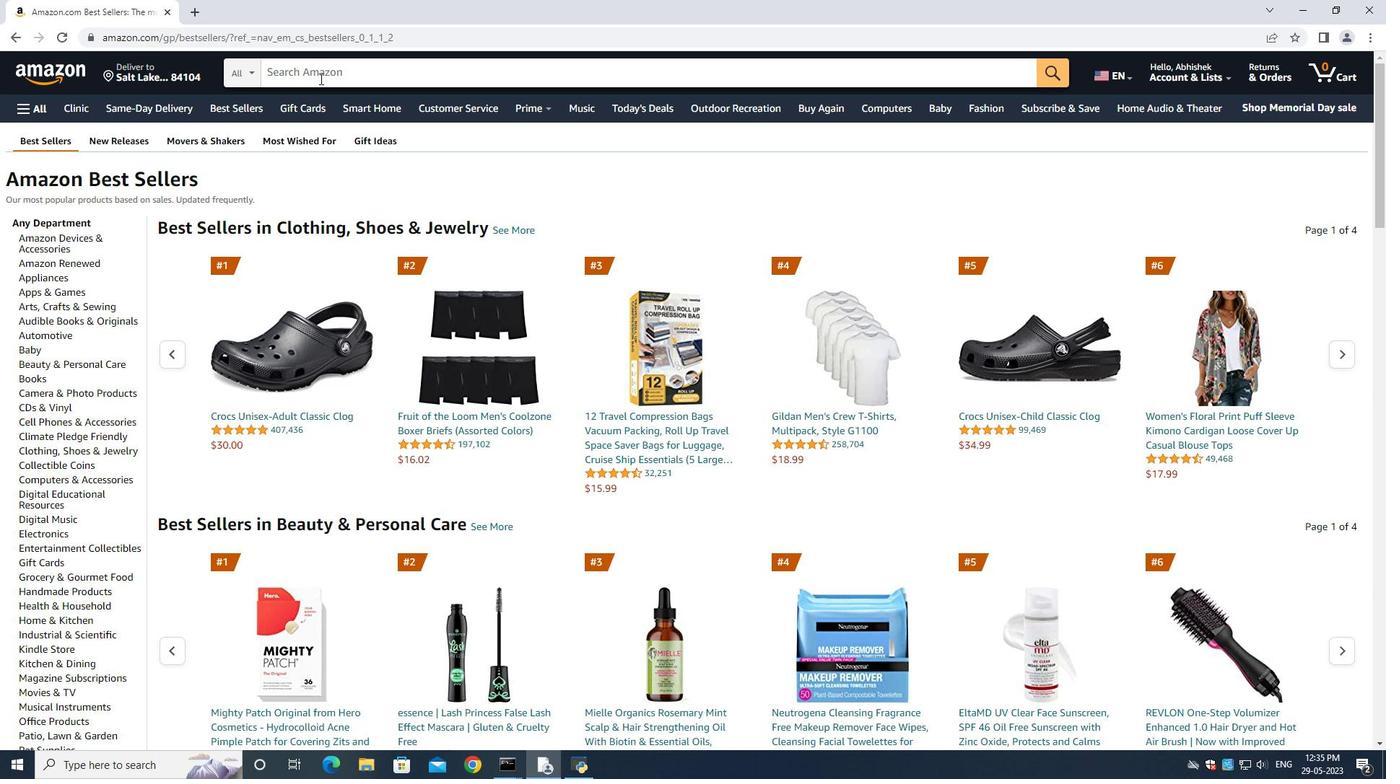 
Action: Key pressed <Key.shift>Colormeters<Key.enter>
Screenshot: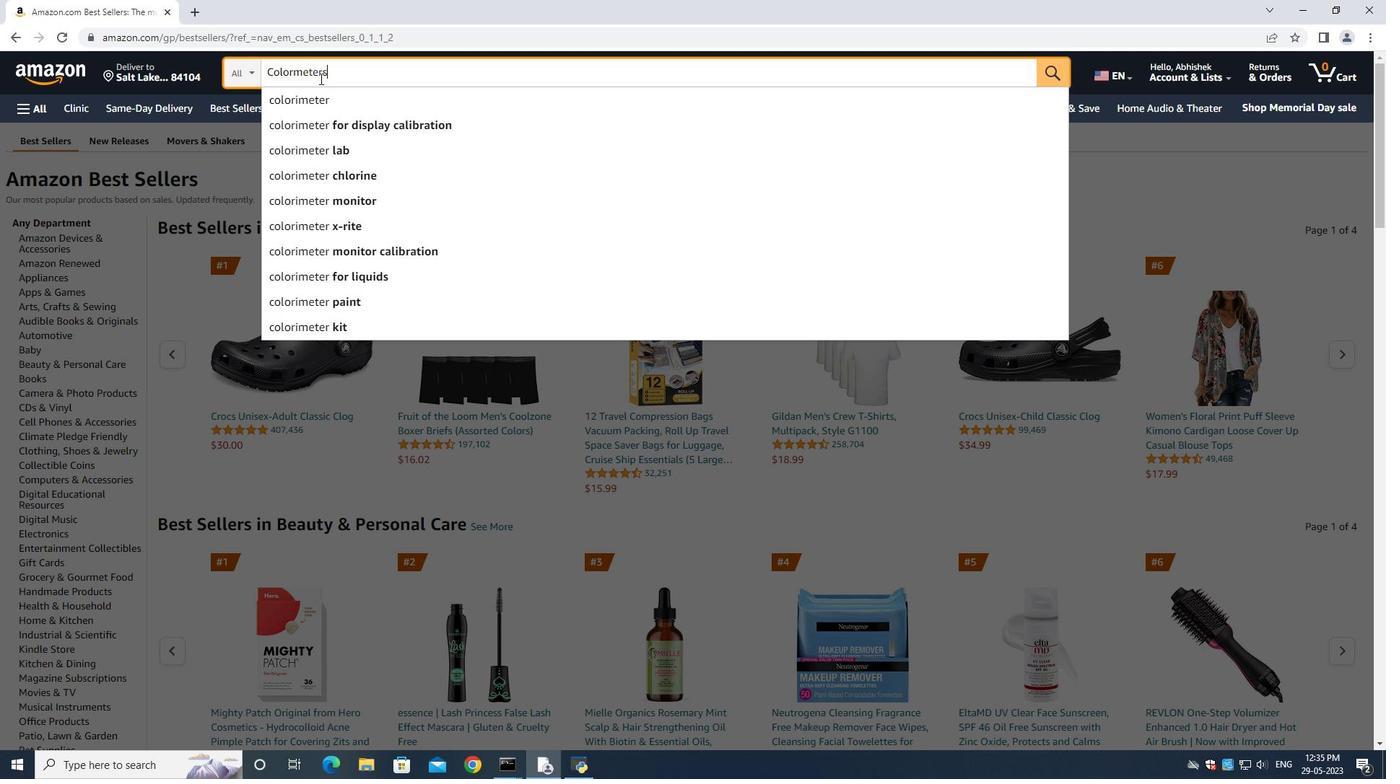 
Action: Mouse moved to (635, 437)
Screenshot: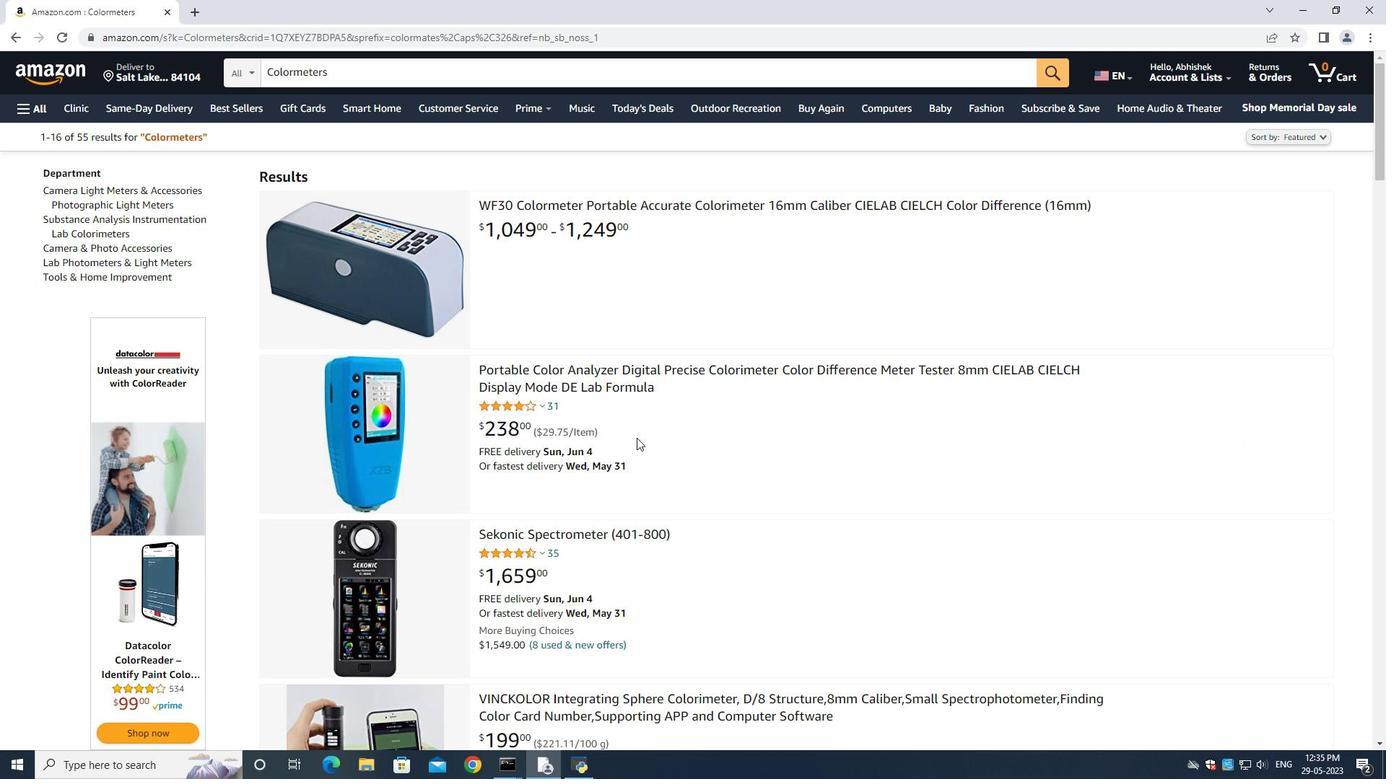 
Action: Mouse scrolled (635, 436) with delta (0, 0)
Screenshot: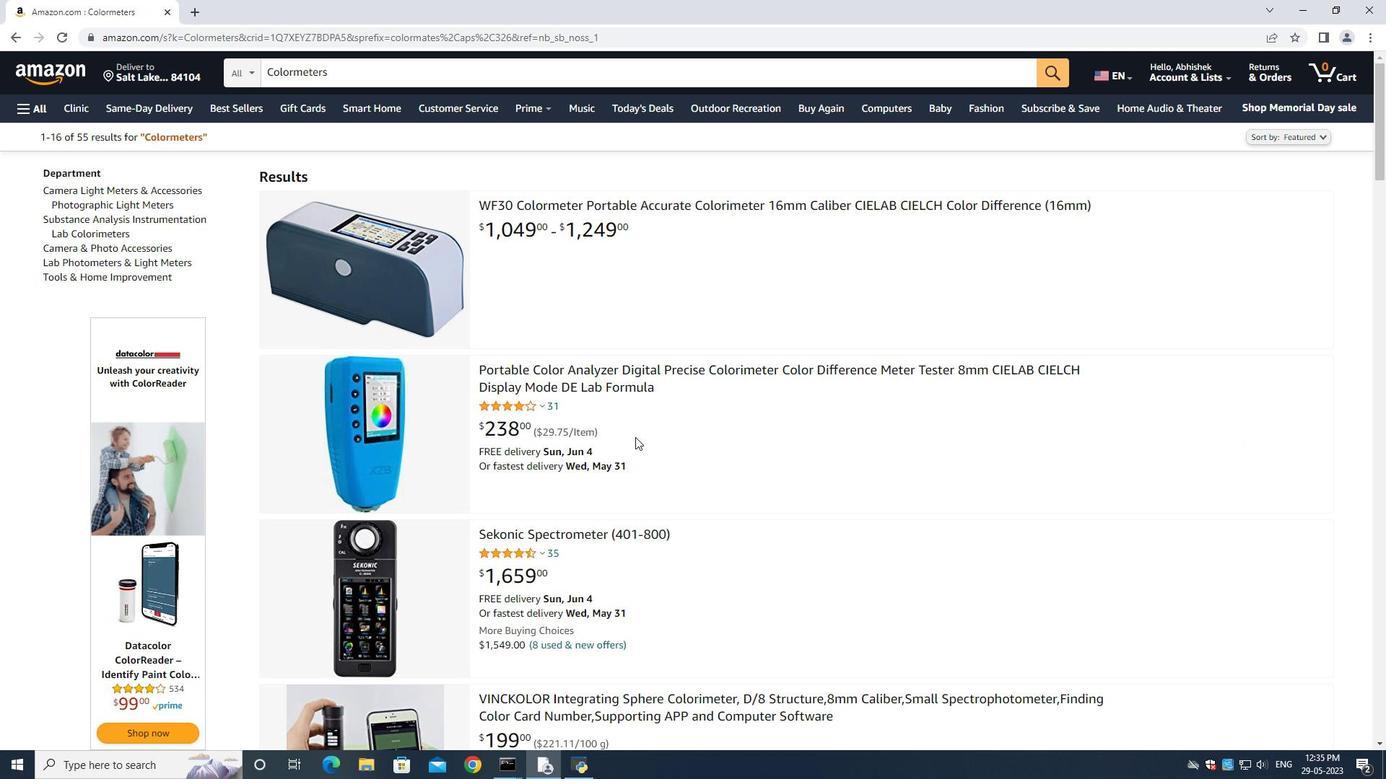 
Action: Mouse scrolled (635, 436) with delta (0, 0)
Screenshot: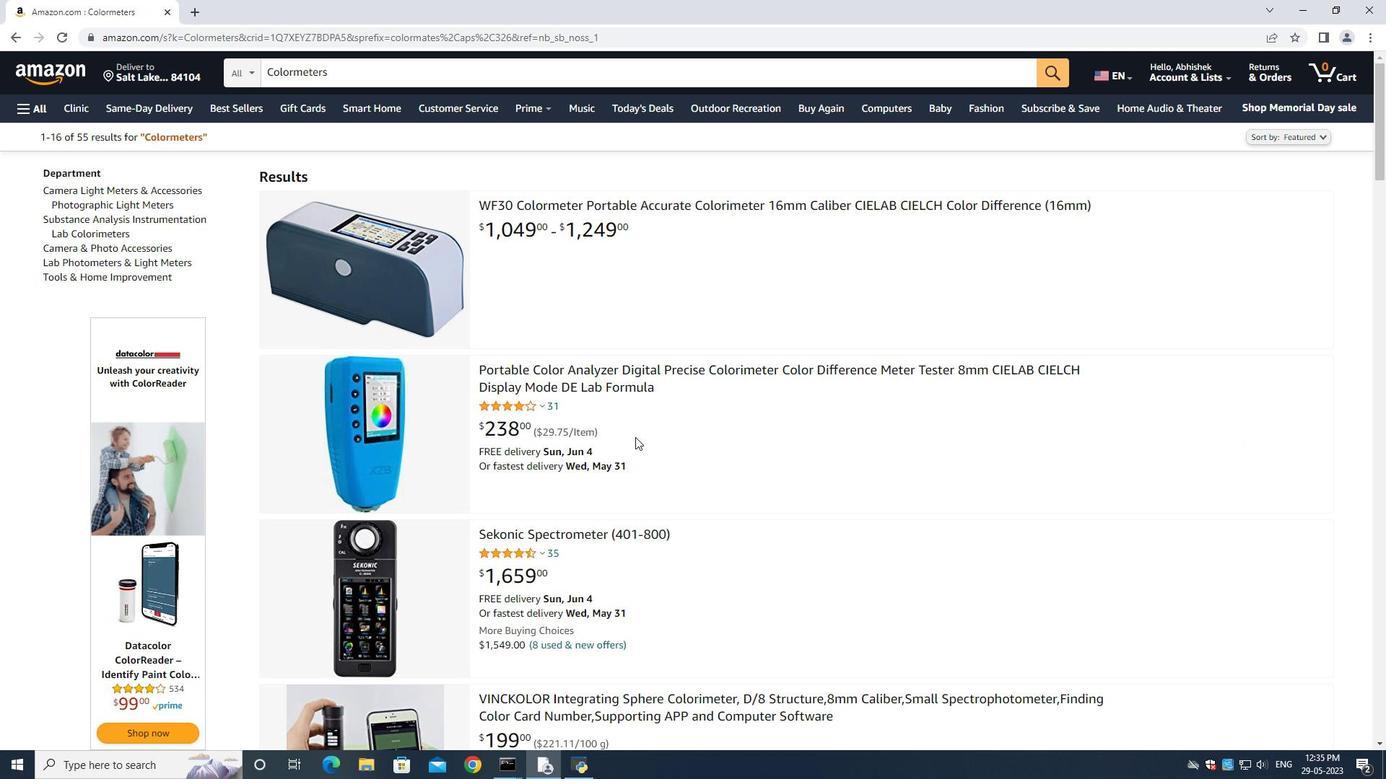 
Action: Mouse scrolled (635, 436) with delta (0, 0)
Screenshot: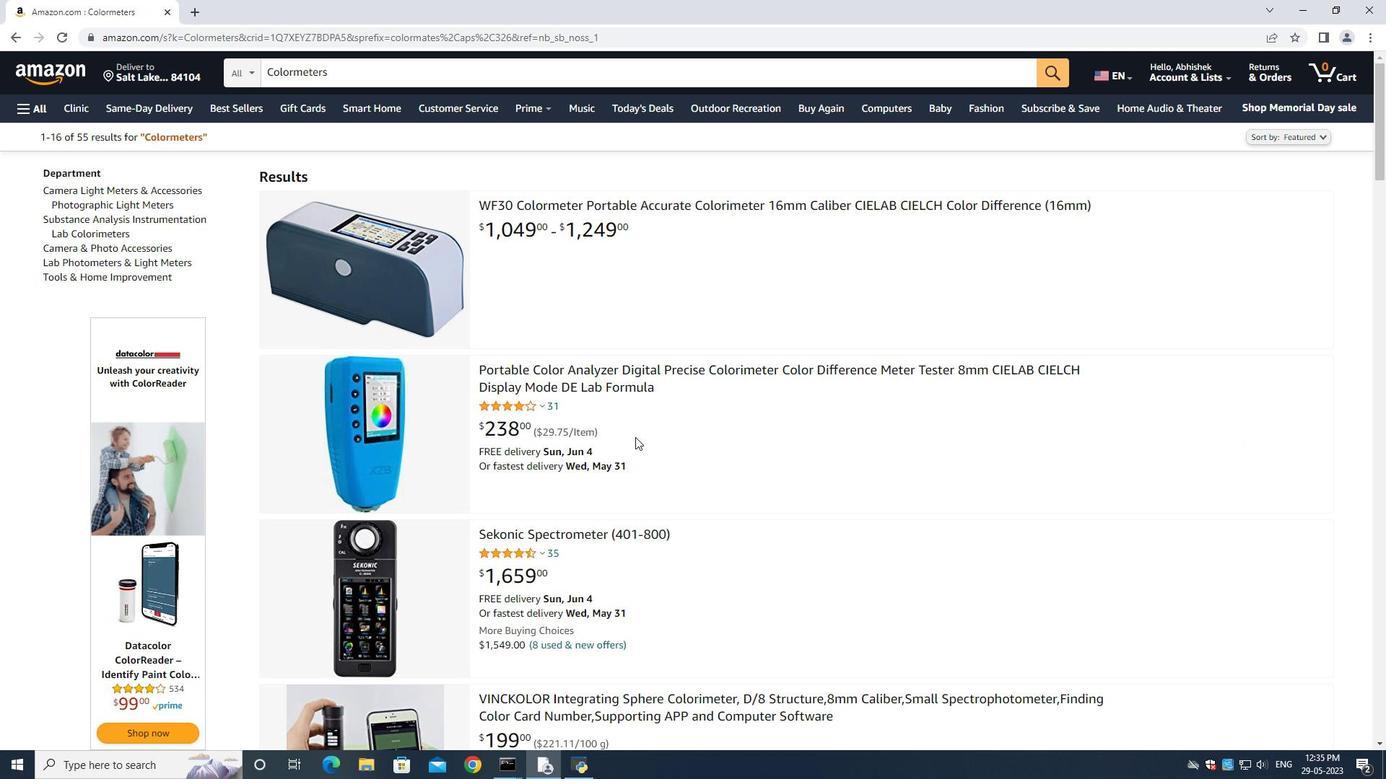 
Action: Mouse moved to (632, 437)
Screenshot: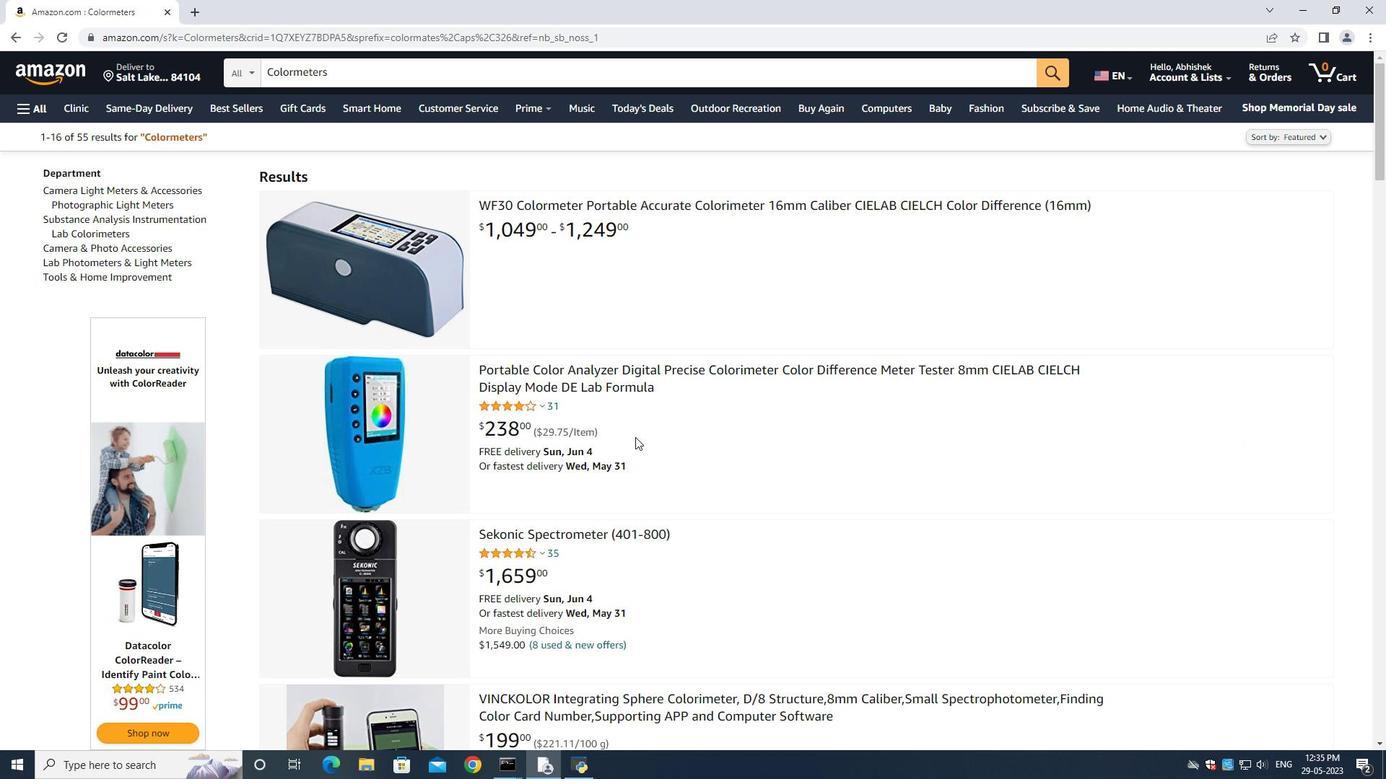 
Action: Mouse scrolled (632, 436) with delta (0, 0)
Screenshot: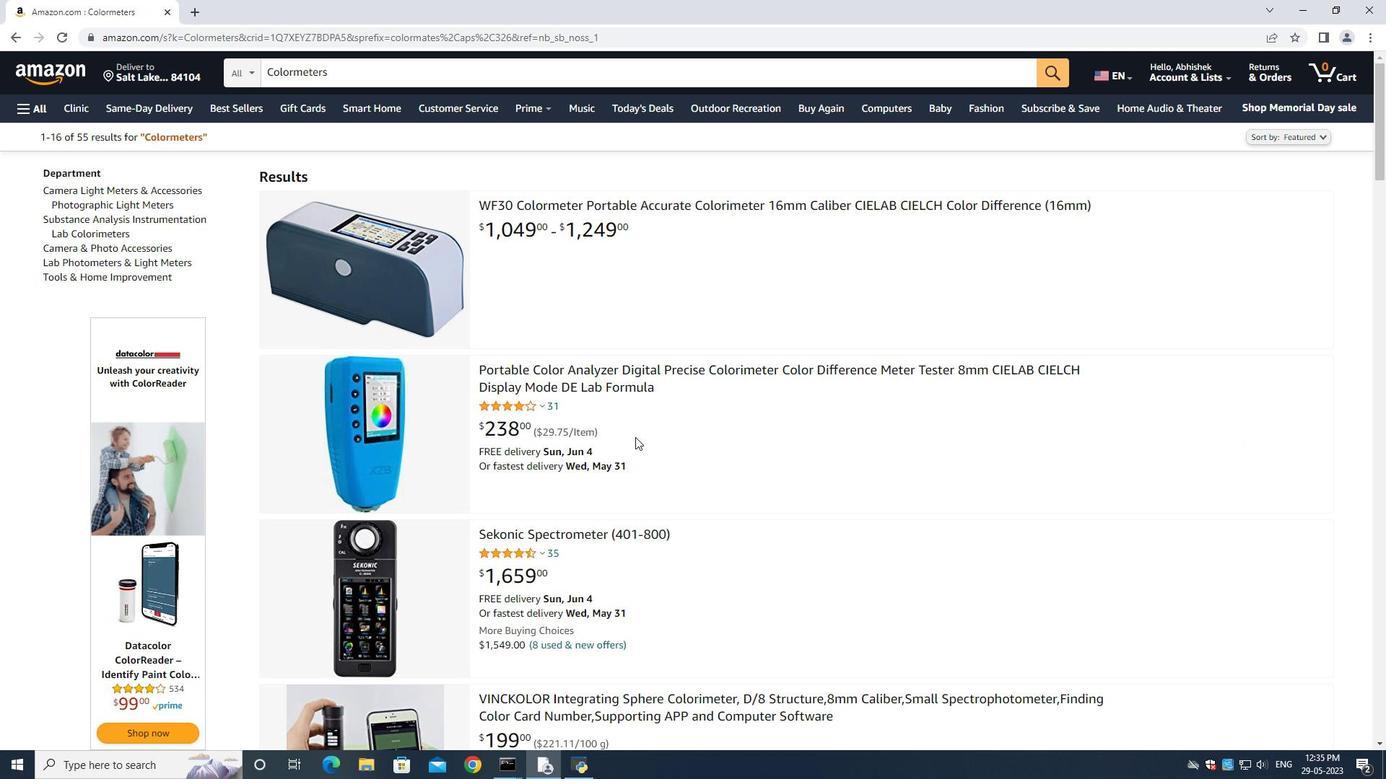 
Action: Mouse moved to (626, 435)
Screenshot: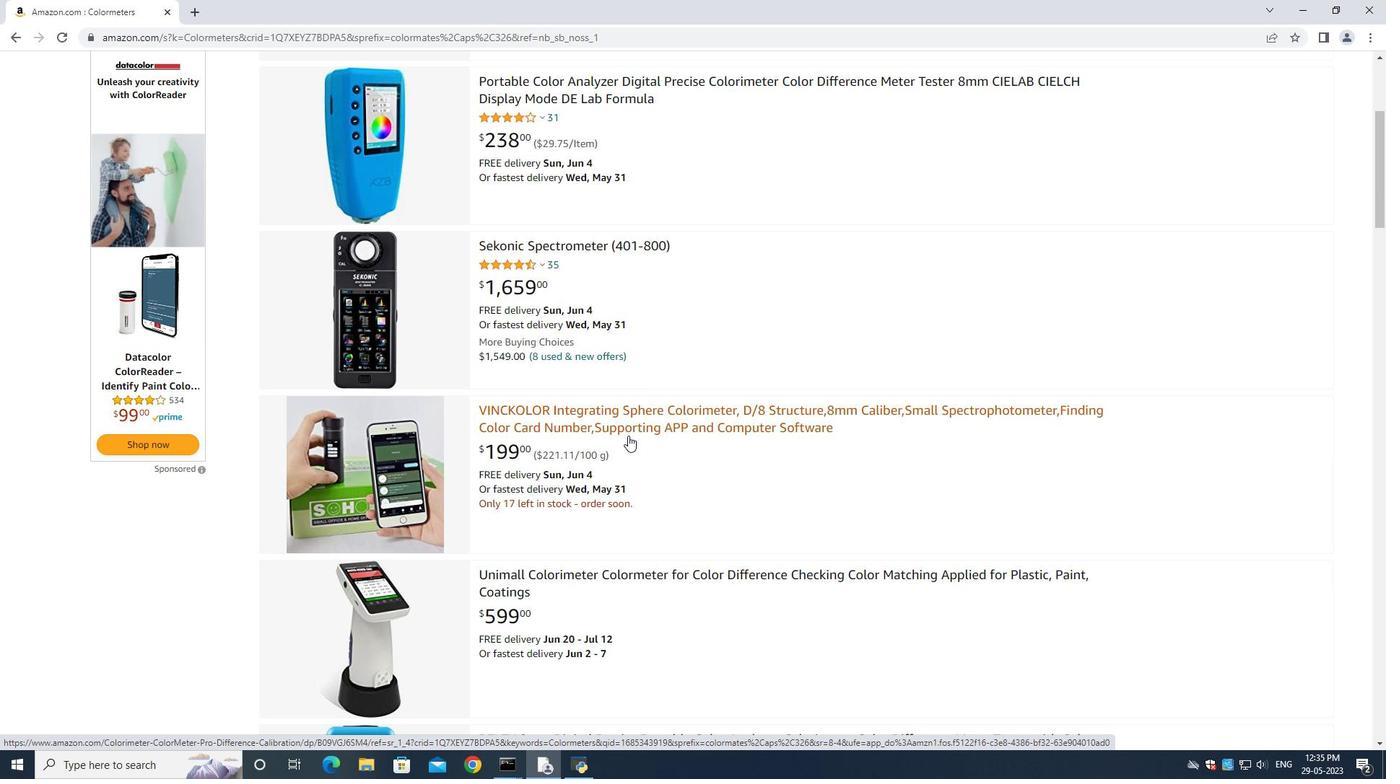 
Action: Mouse scrolled (626, 434) with delta (0, 0)
Screenshot: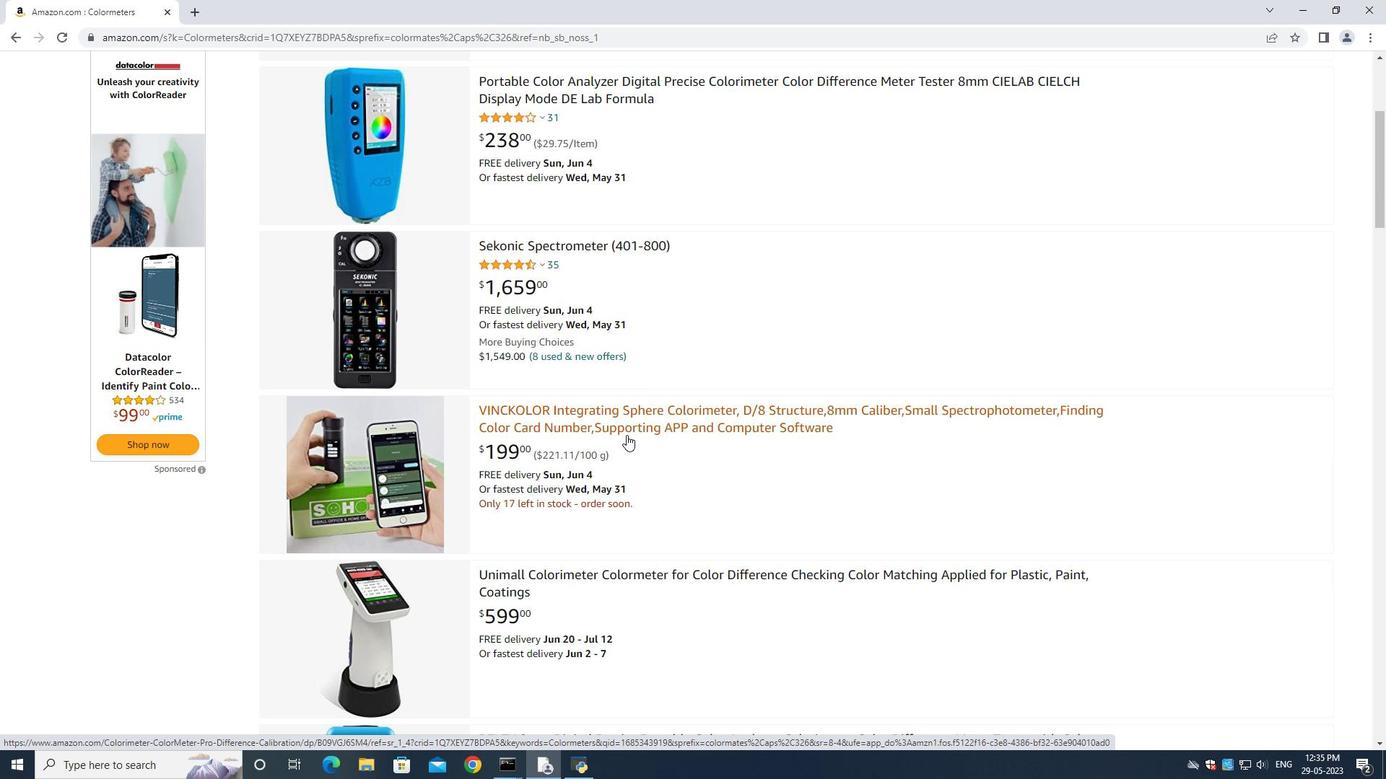 
Action: Mouse moved to (626, 435)
Screenshot: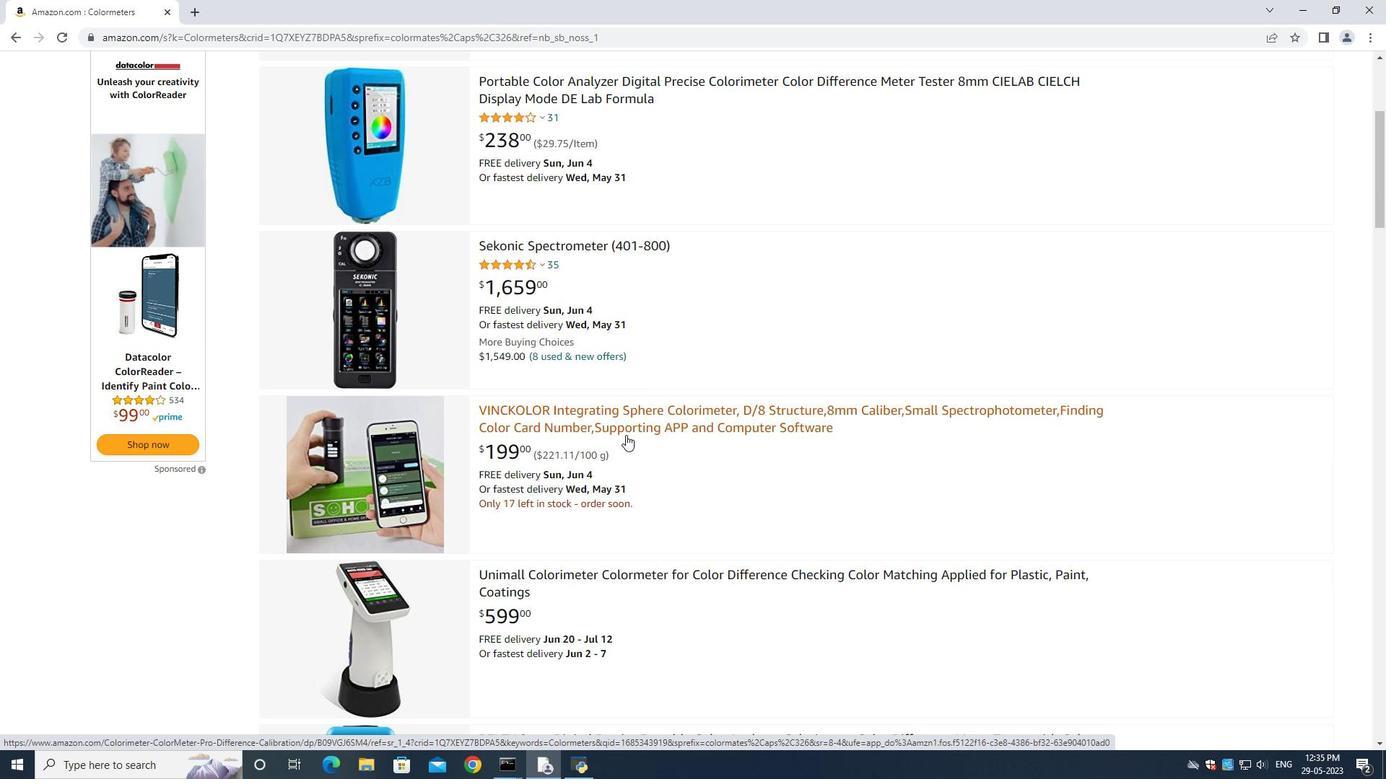 
Action: Mouse scrolled (626, 434) with delta (0, 0)
Screenshot: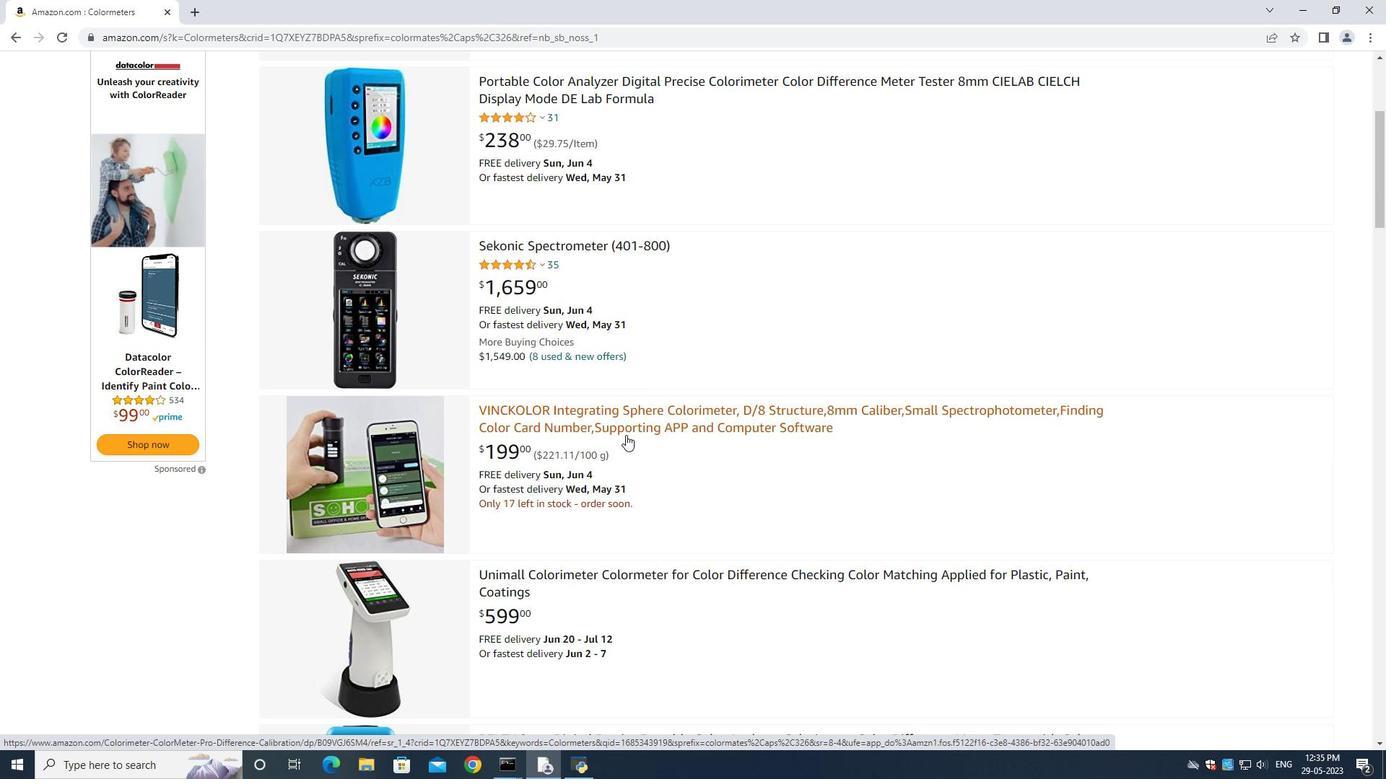 
Action: Mouse moved to (657, 427)
Screenshot: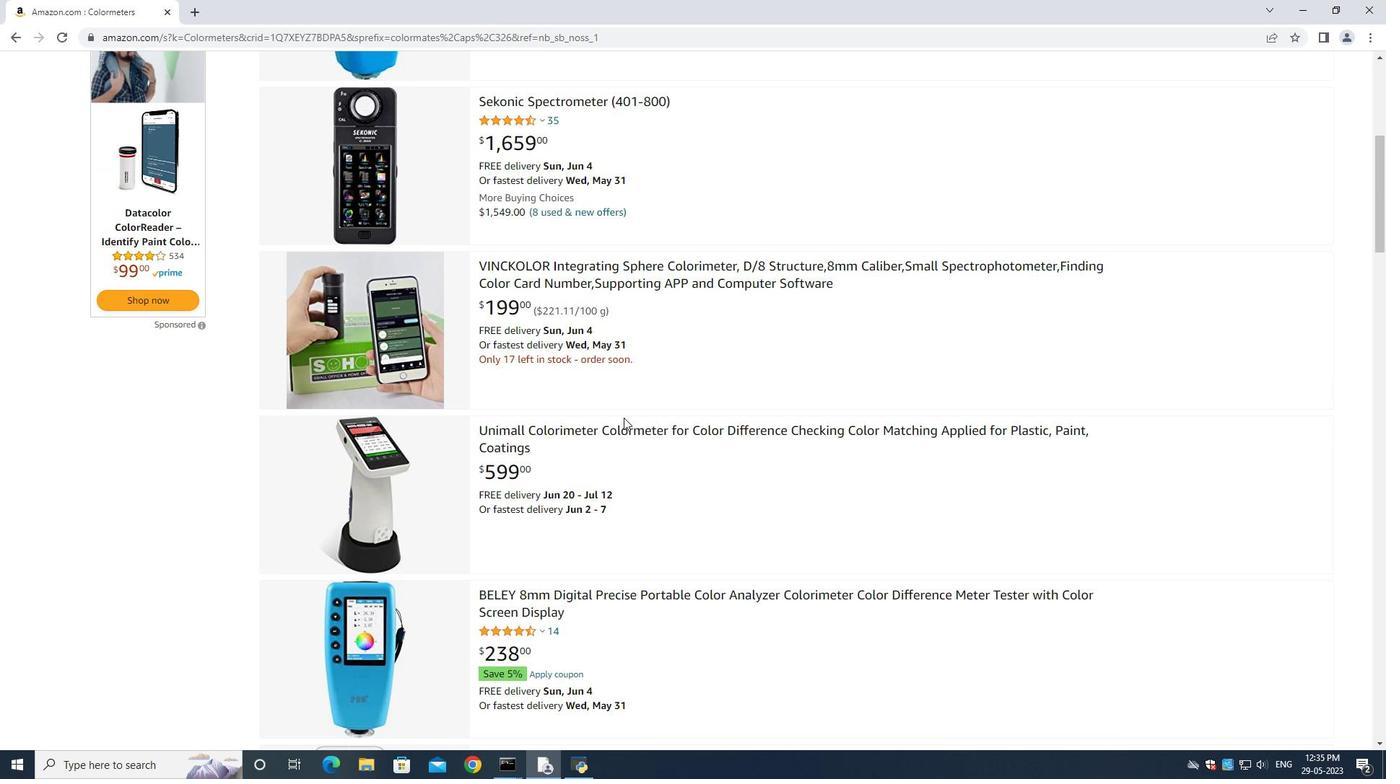 
Action: Mouse scrolled (657, 426) with delta (0, 0)
Screenshot: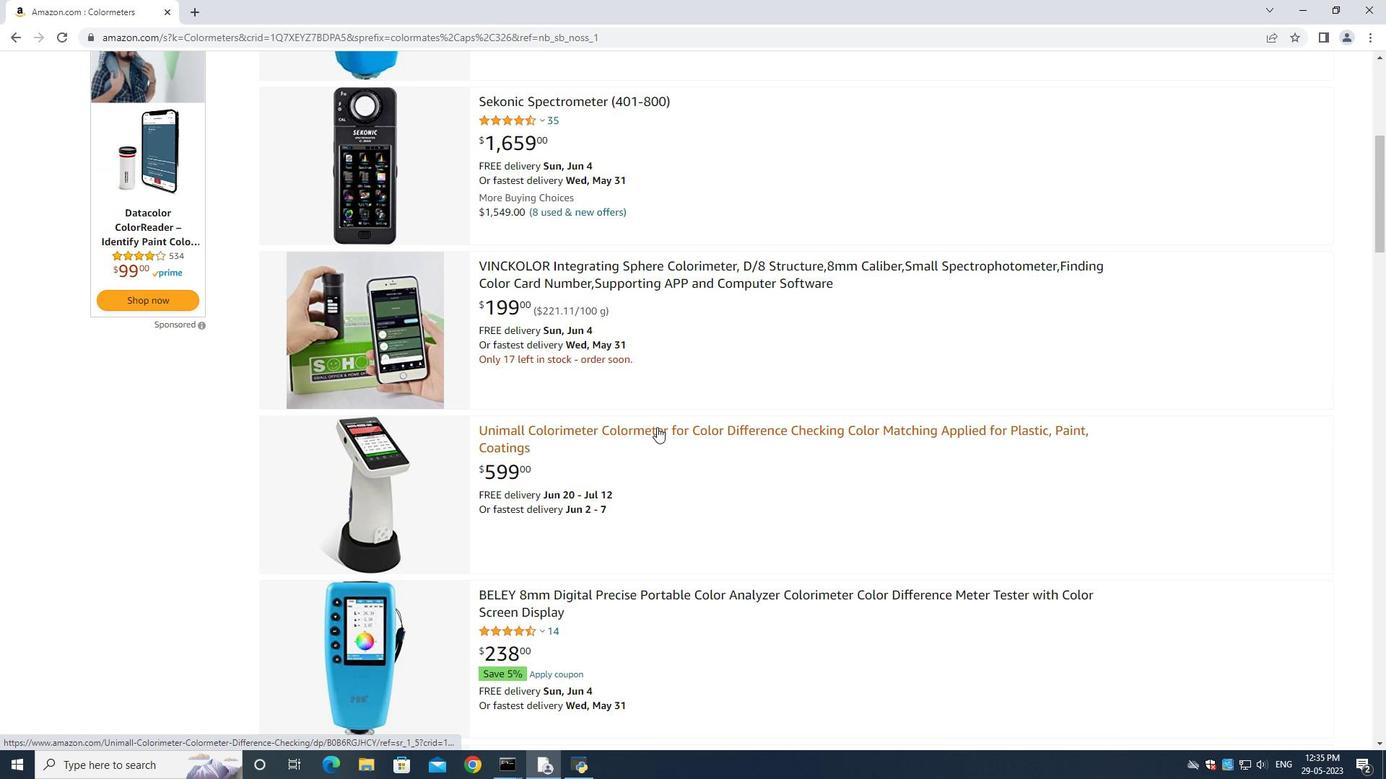 
Action: Mouse scrolled (657, 426) with delta (0, 0)
Screenshot: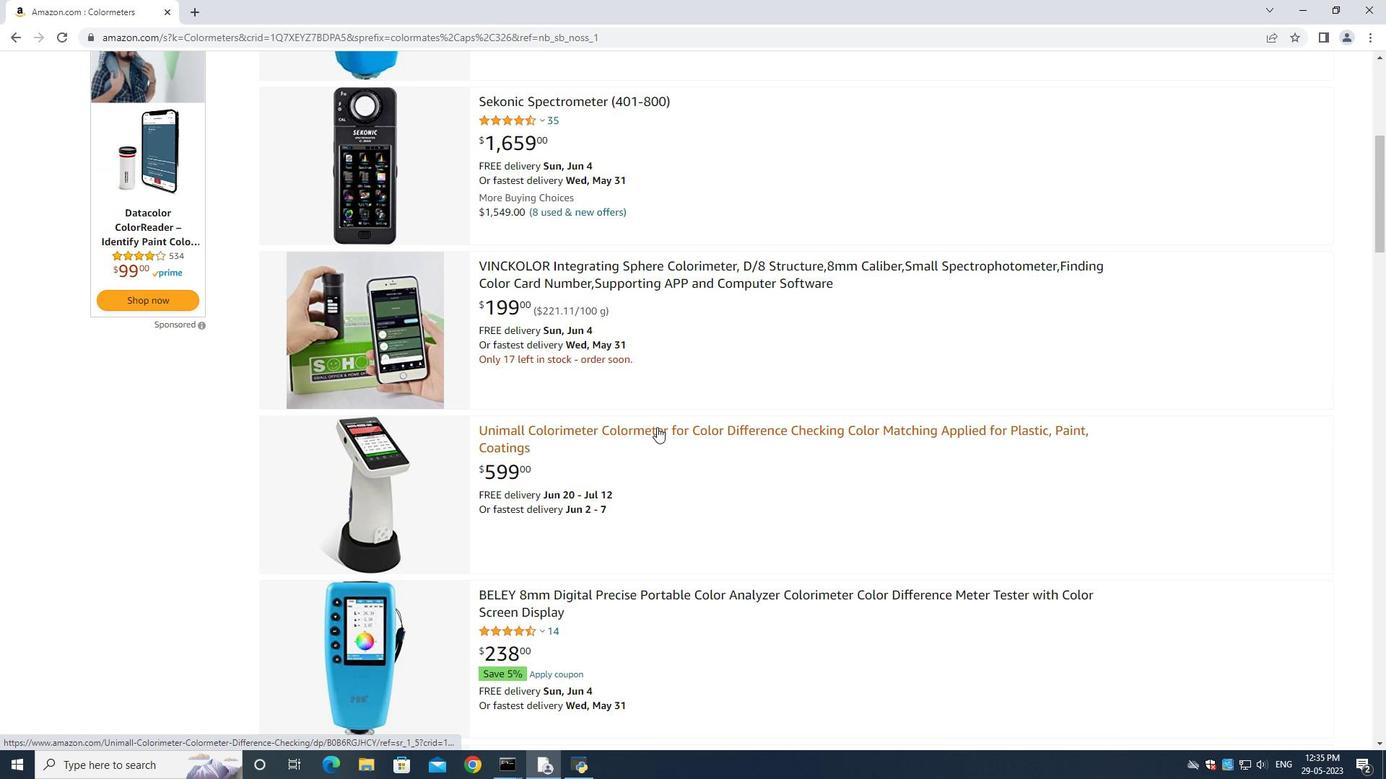 
Action: Mouse scrolled (657, 426) with delta (0, 0)
Screenshot: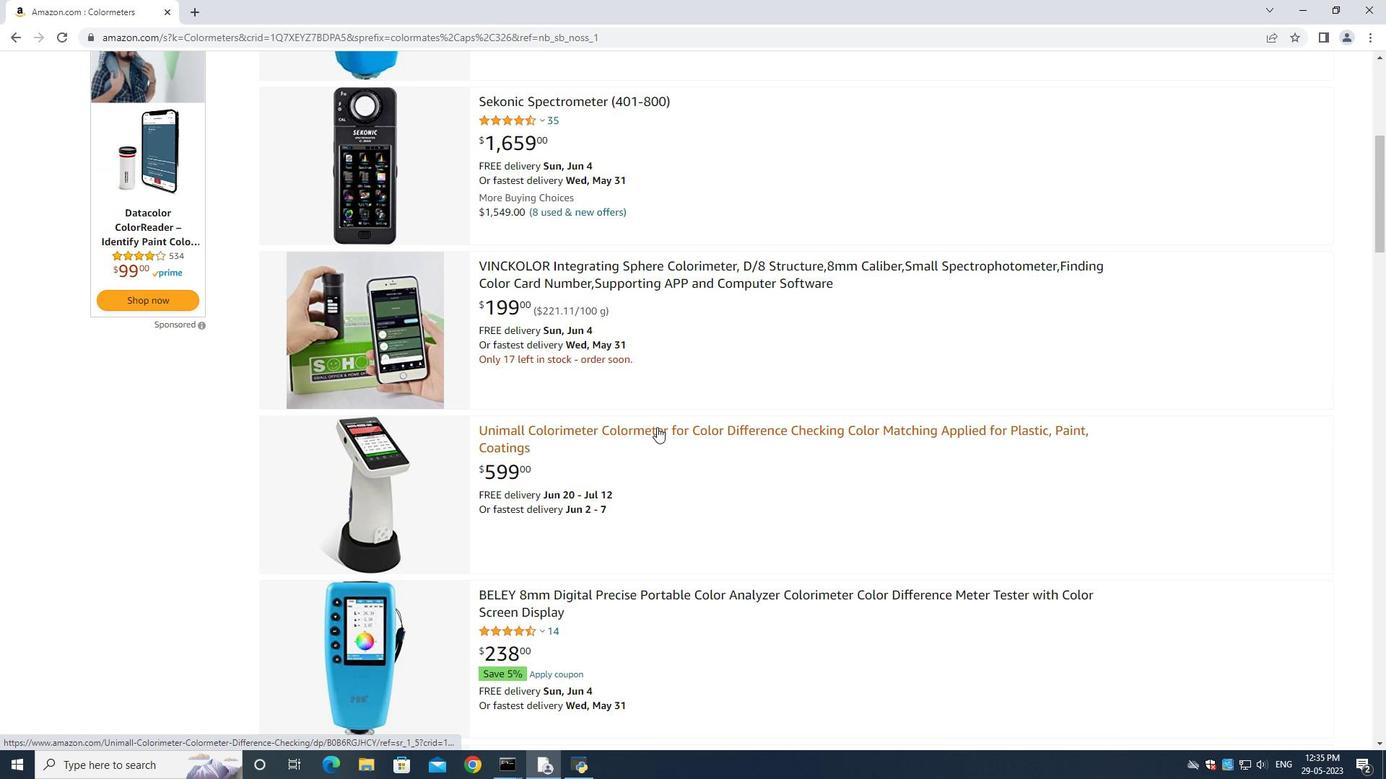 
Action: Mouse moved to (666, 288)
Screenshot: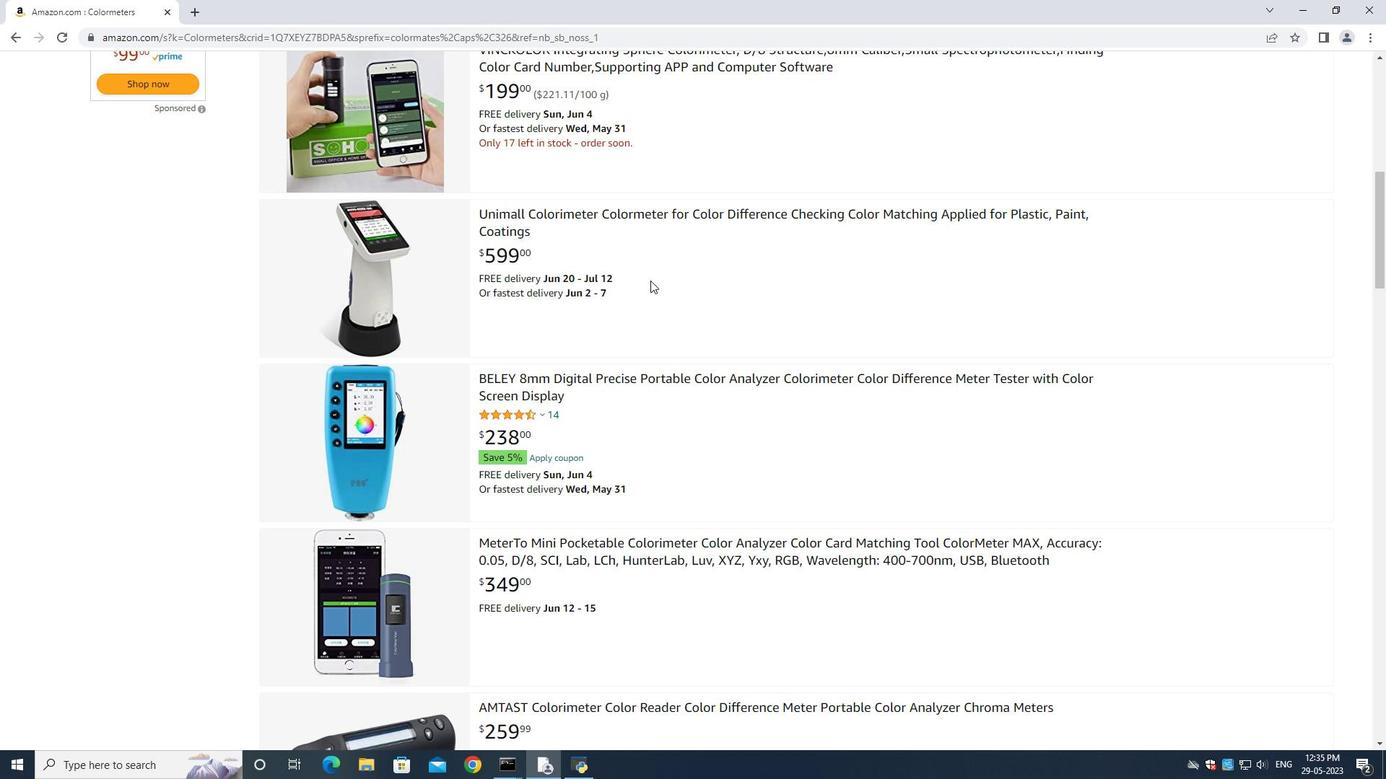 
Action: Mouse scrolled (666, 287) with delta (0, 0)
Screenshot: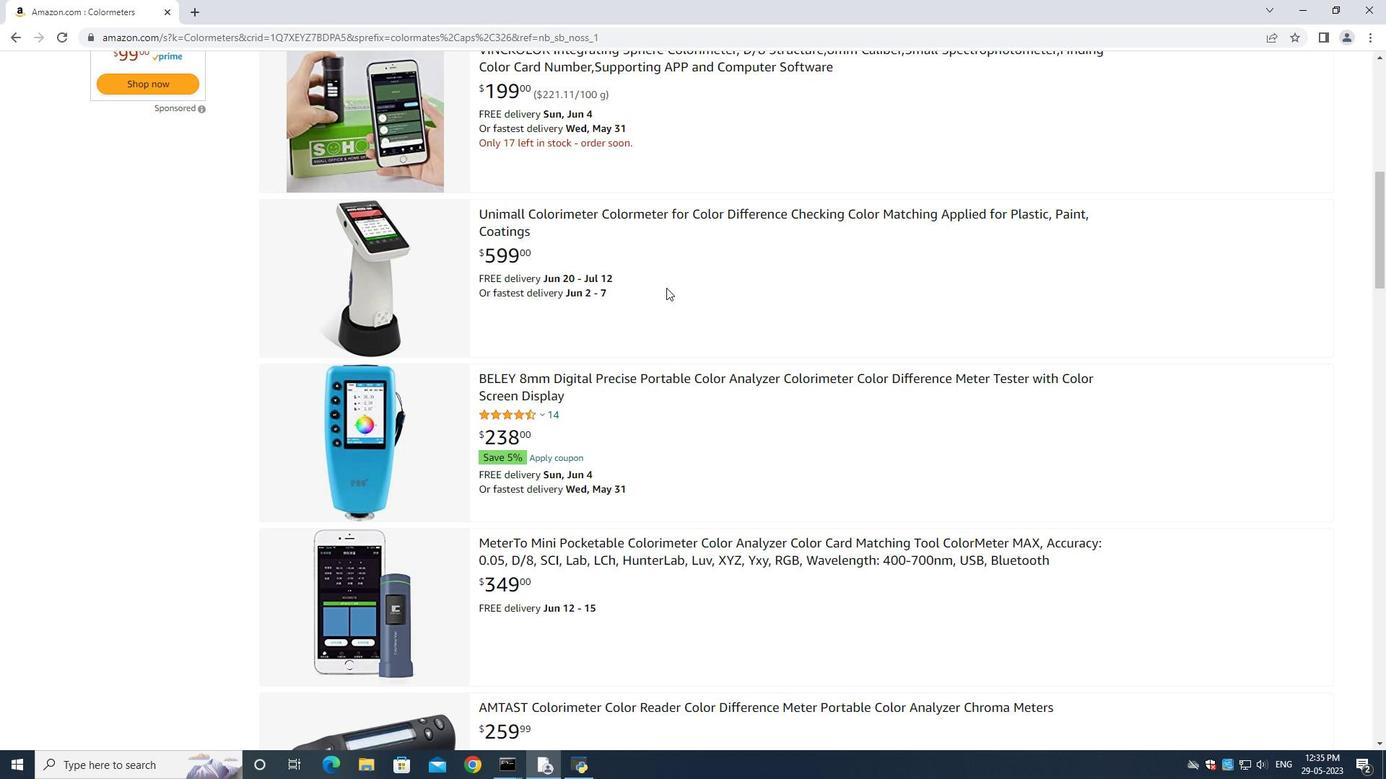 
Action: Mouse moved to (665, 309)
Screenshot: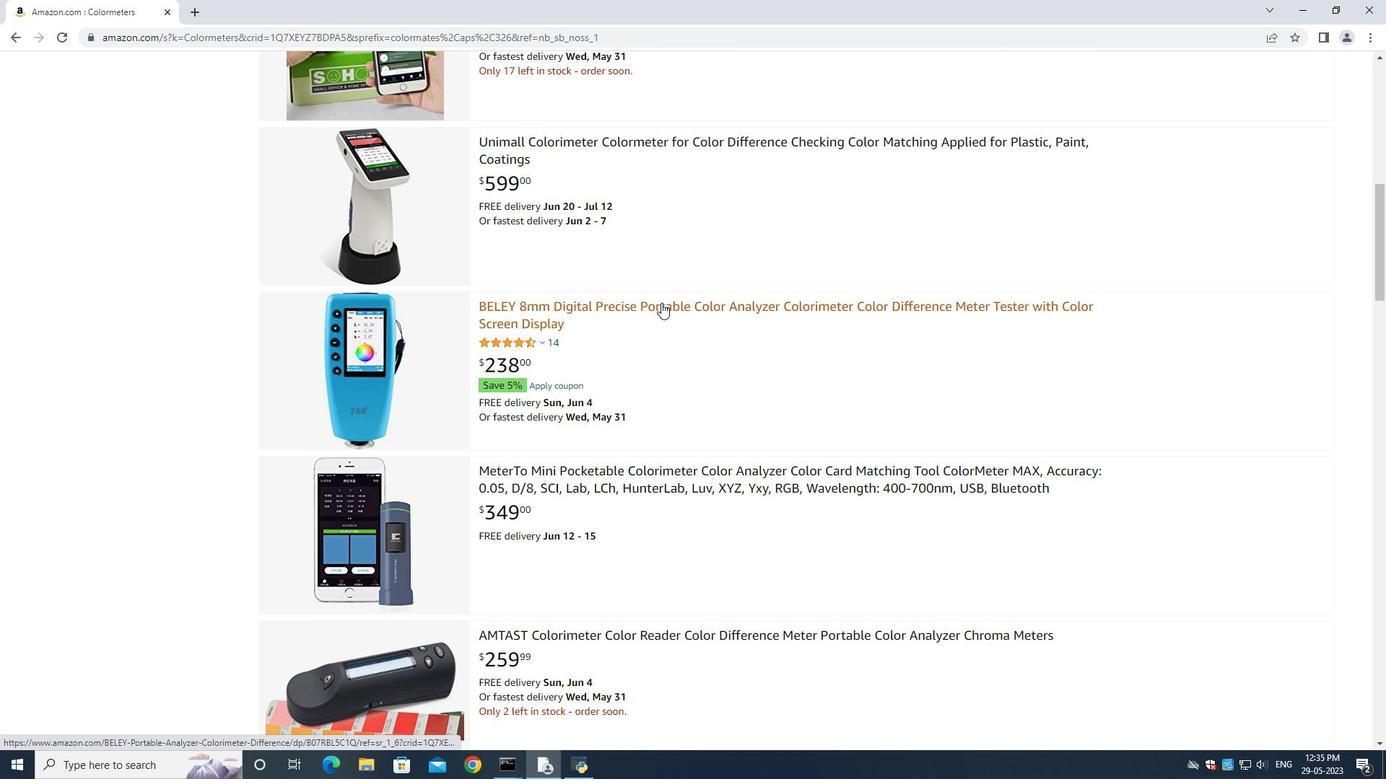 
Action: Mouse scrolled (665, 308) with delta (0, 0)
Screenshot: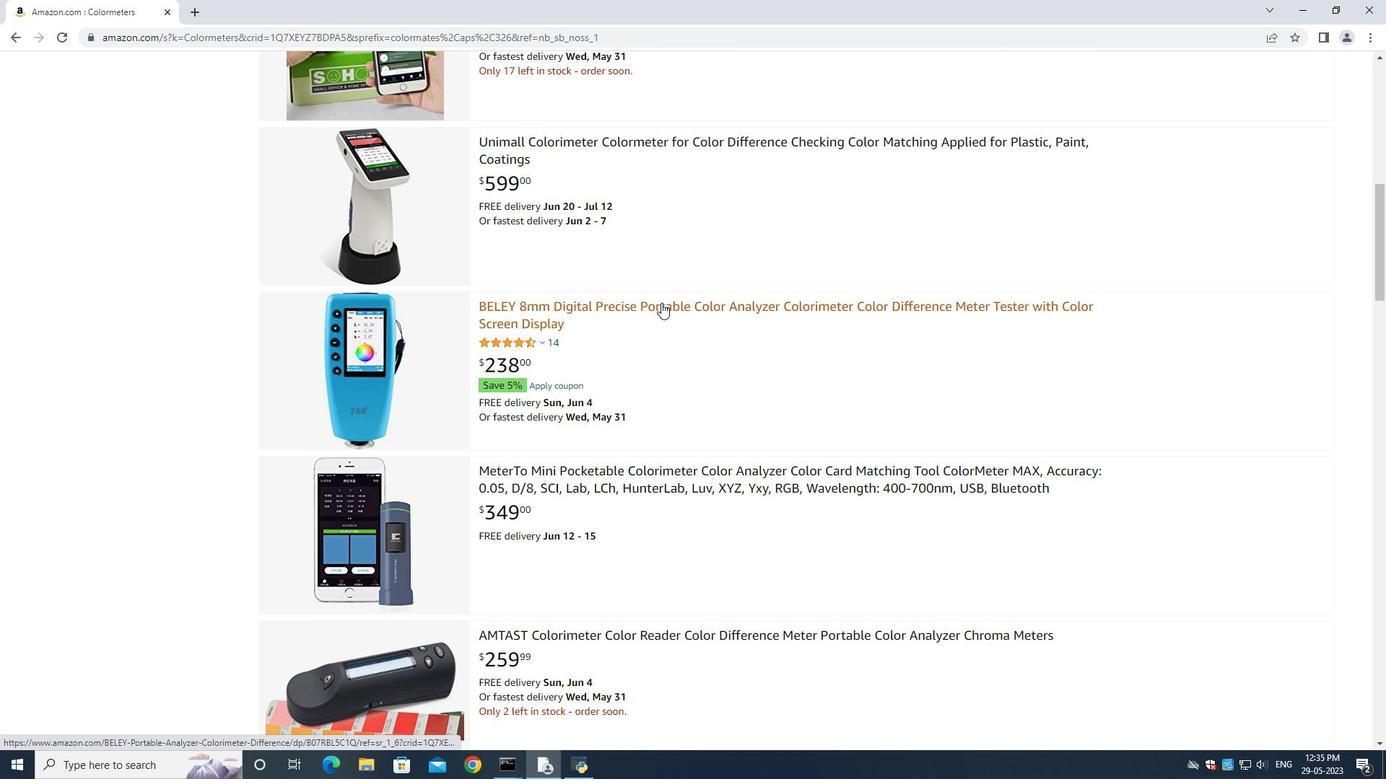 
Action: Mouse scrolled (665, 308) with delta (0, 0)
Screenshot: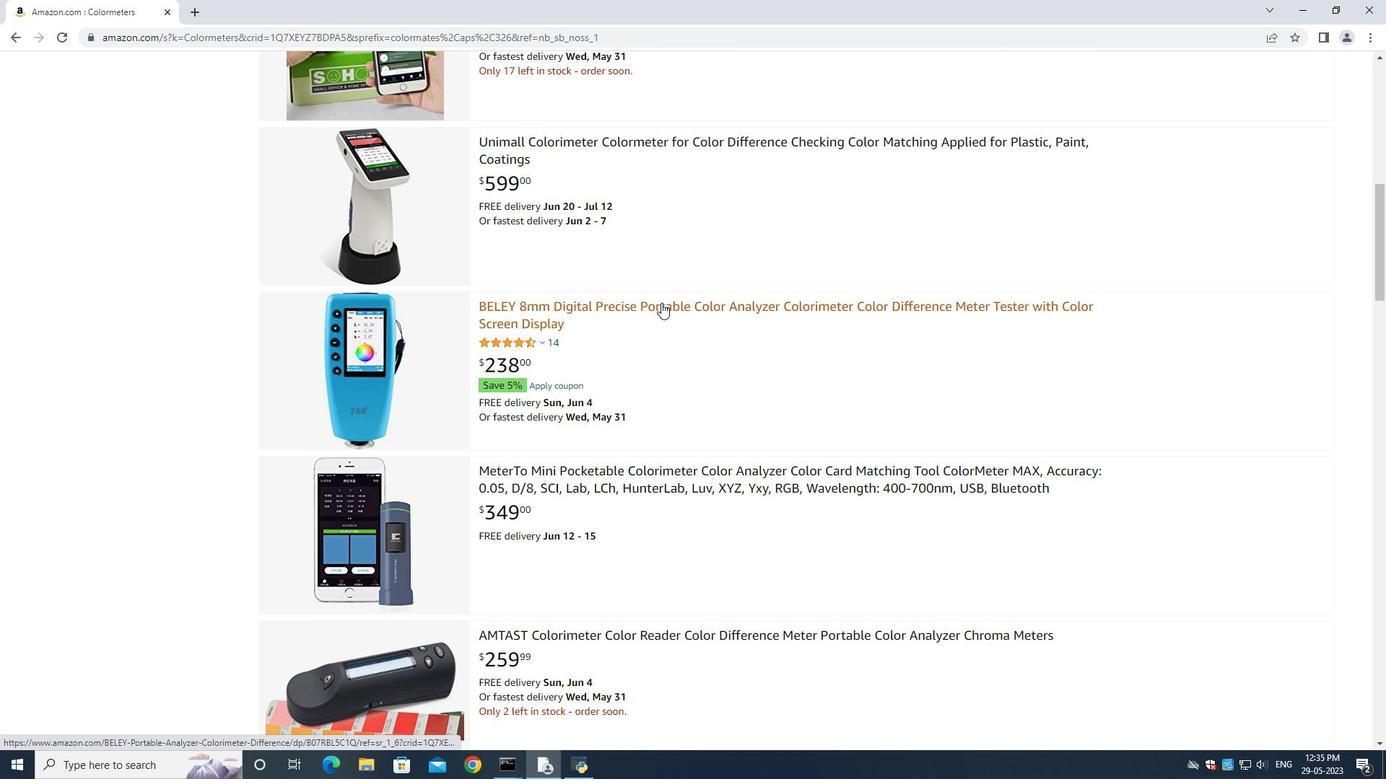 
Action: Mouse moved to (660, 335)
Screenshot: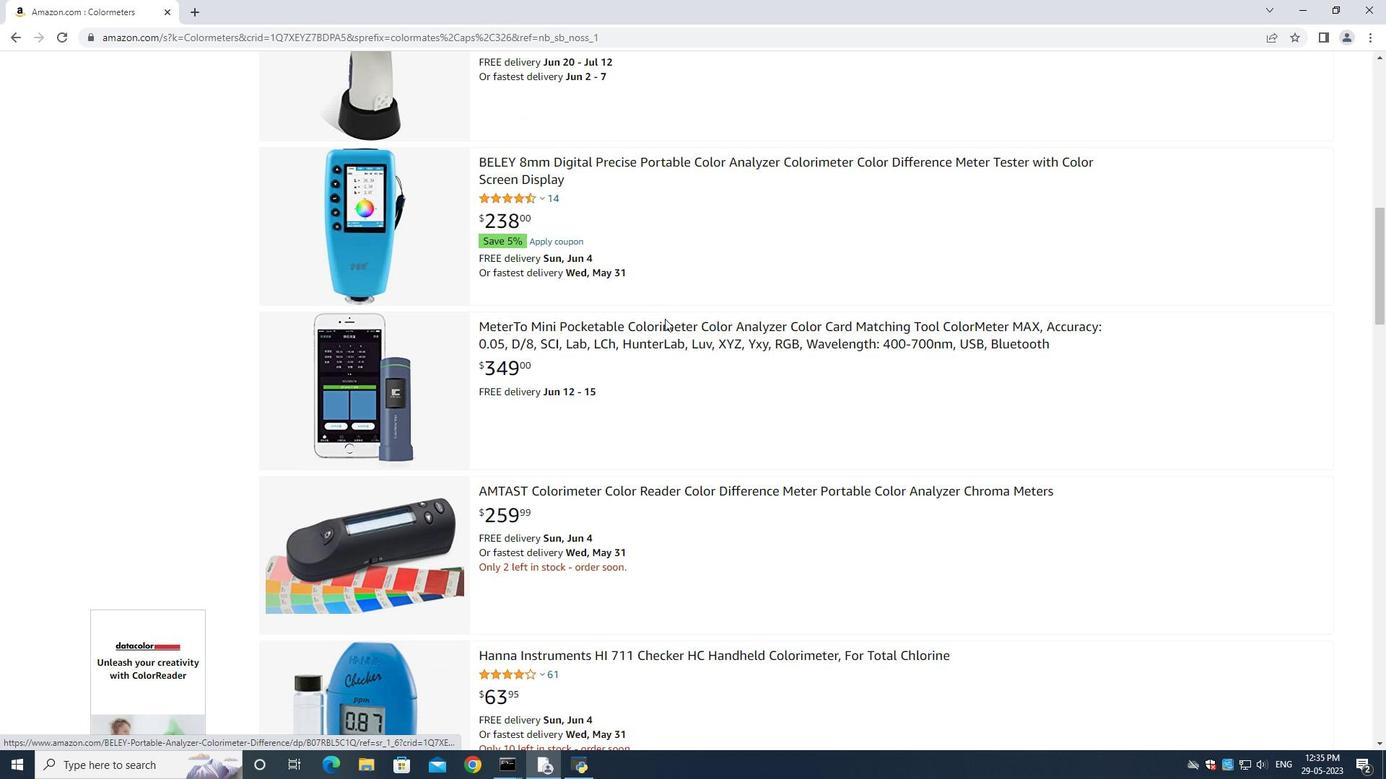 
Action: Mouse scrolled (660, 335) with delta (0, 0)
Screenshot: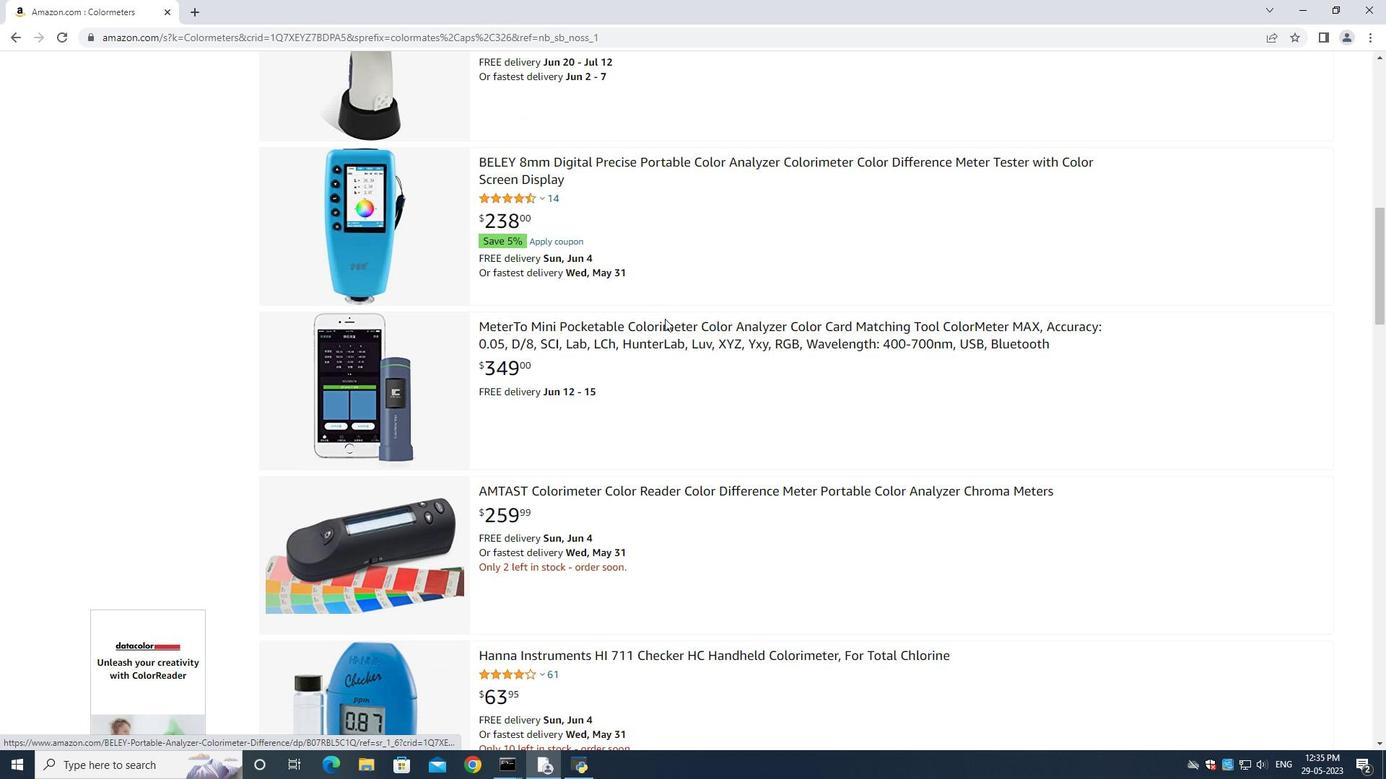 
Action: Mouse scrolled (660, 335) with delta (0, 0)
Screenshot: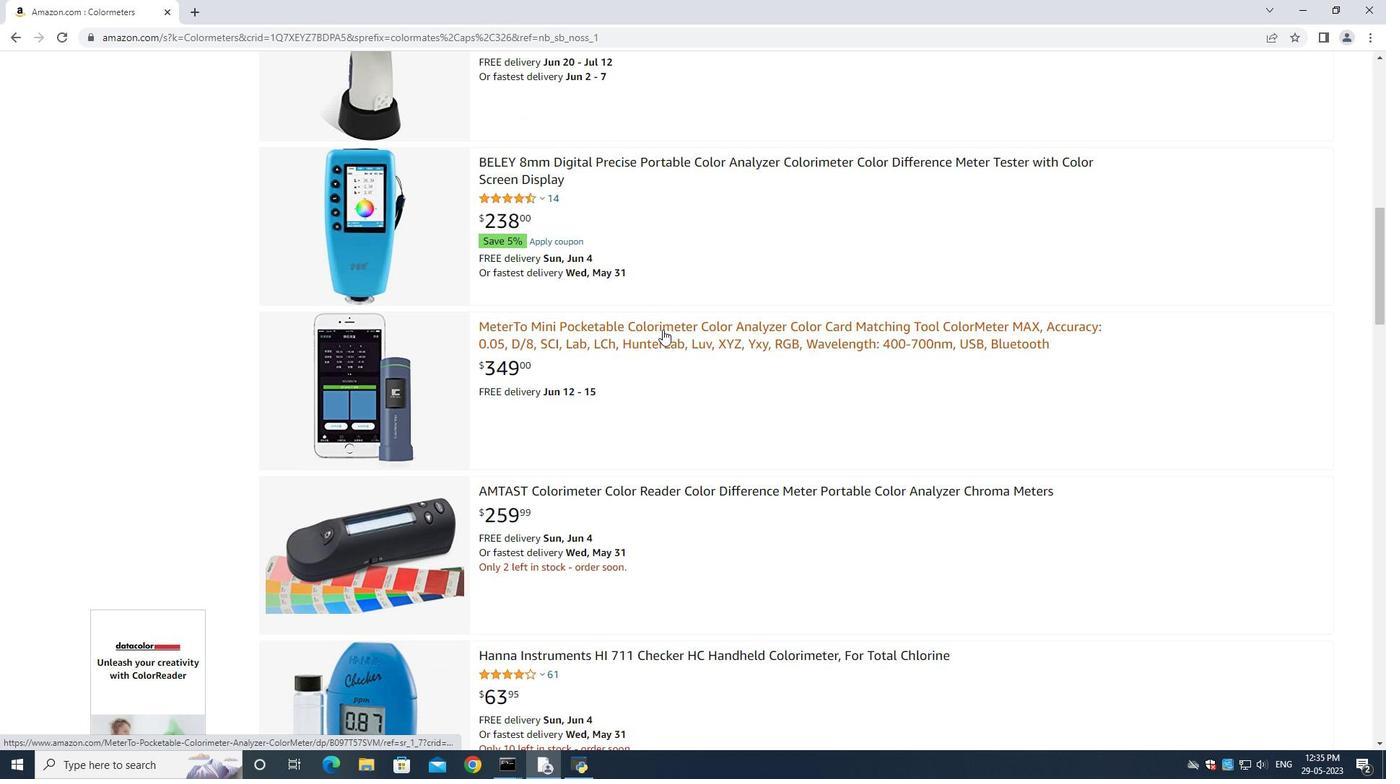 
Action: Mouse moved to (683, 344)
Screenshot: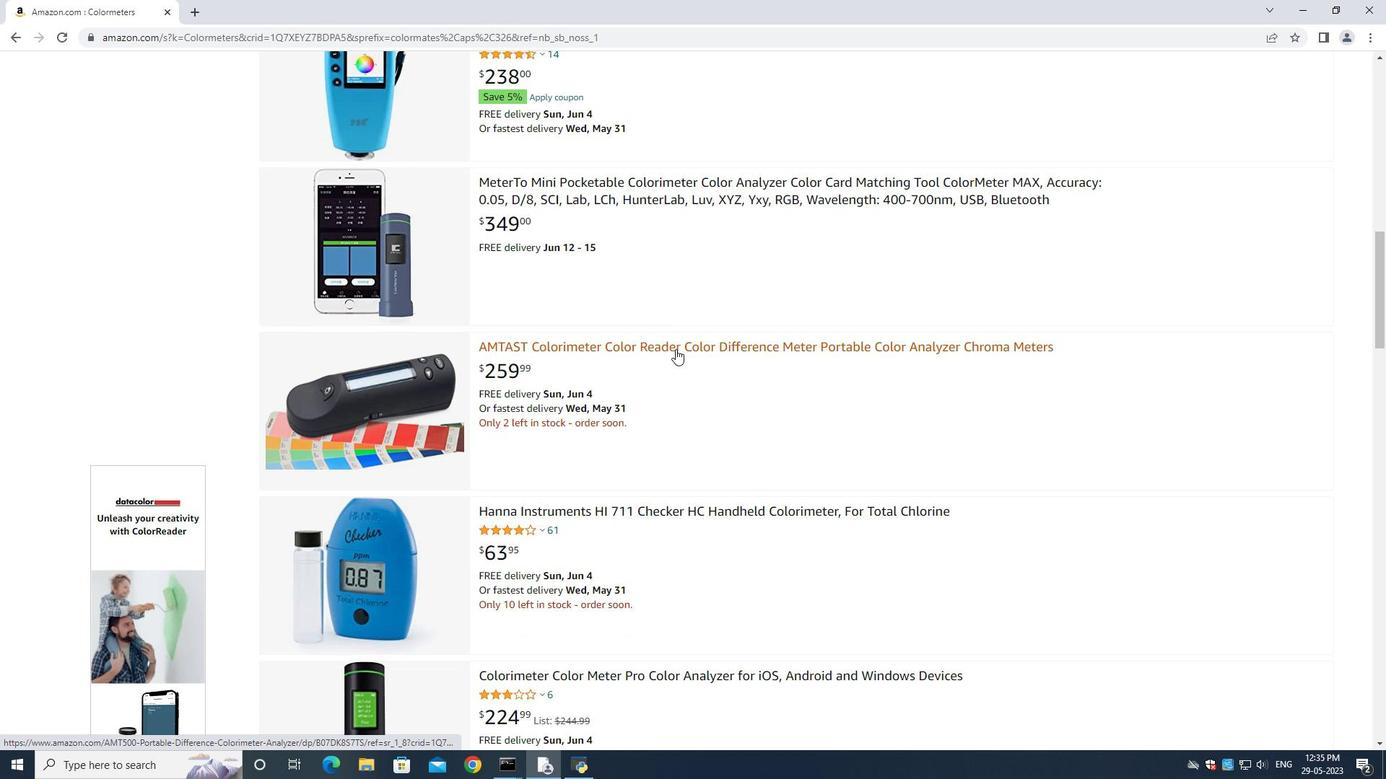 
Action: Mouse scrolled (683, 345) with delta (0, 0)
Screenshot: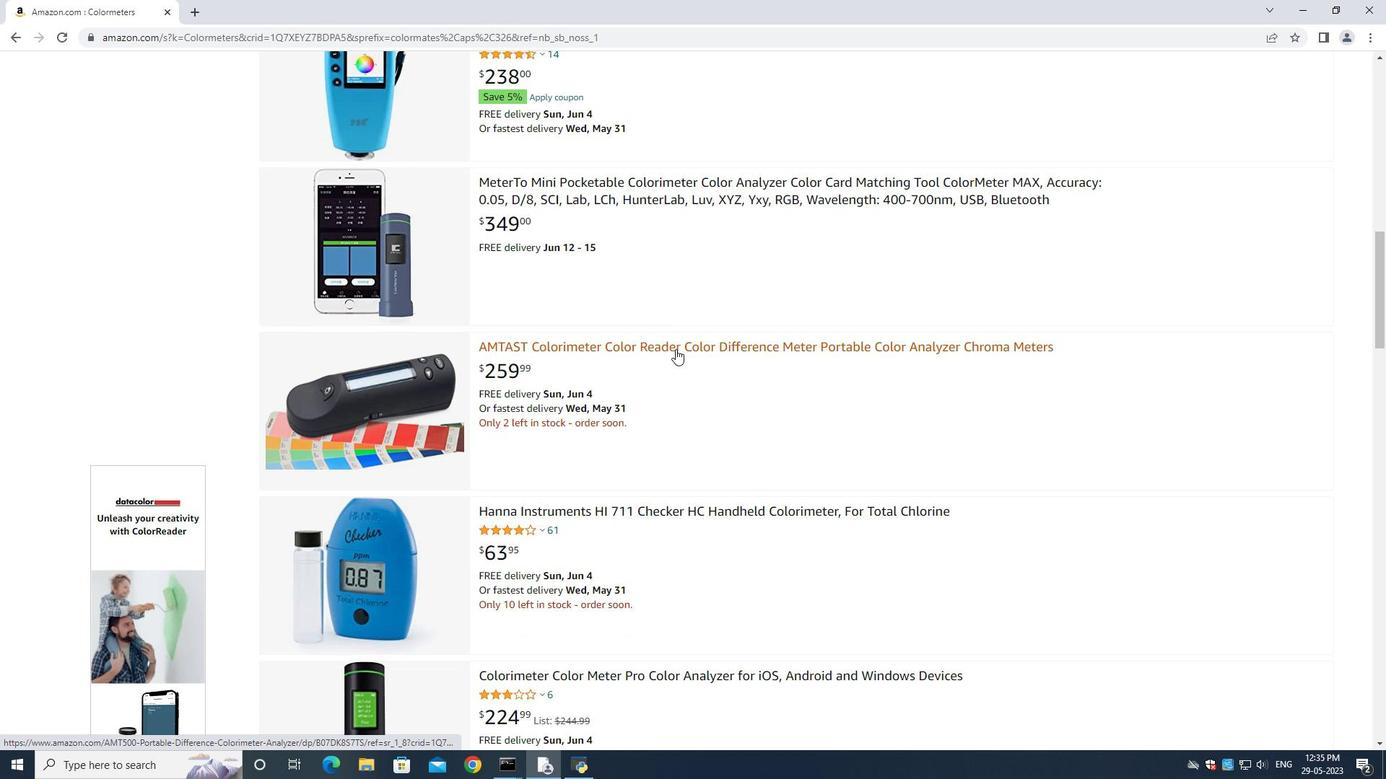 
Action: Mouse moved to (683, 344)
Screenshot: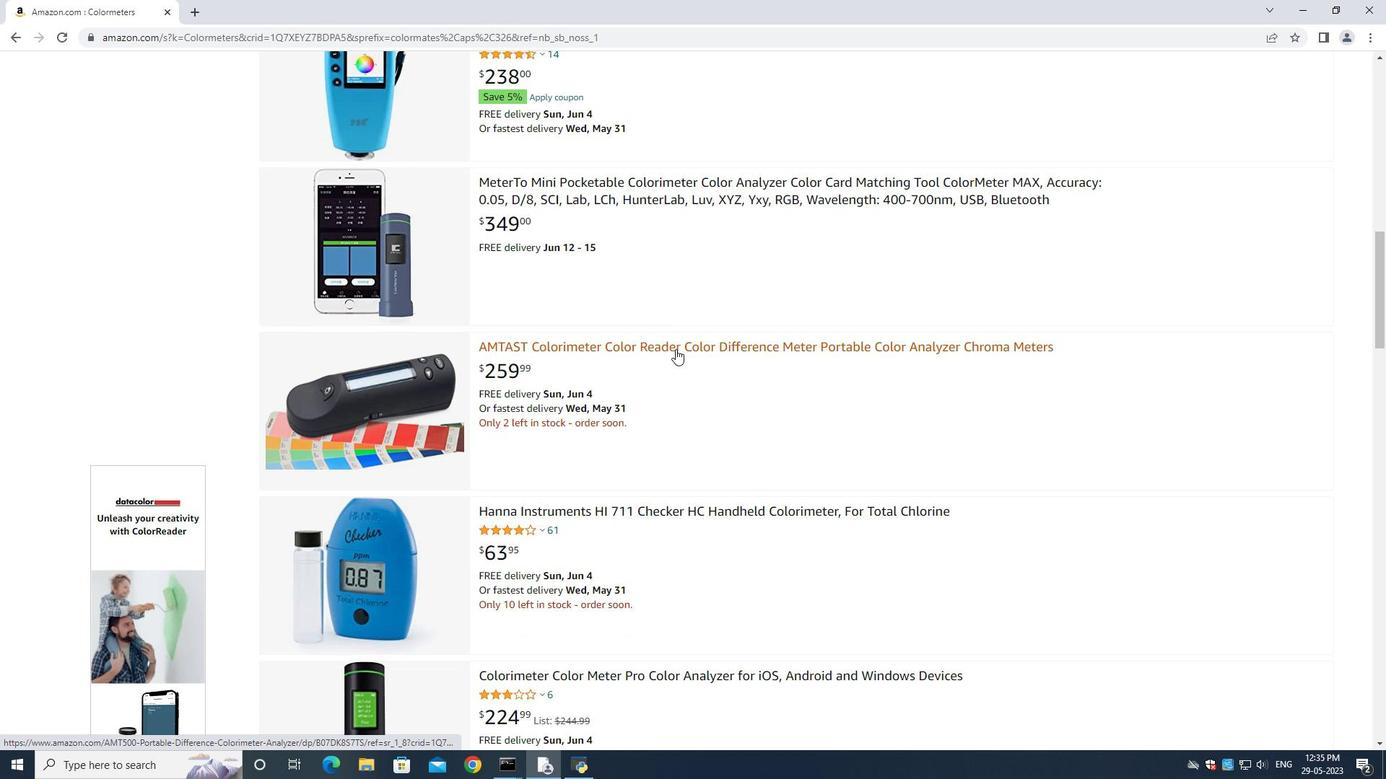 
Action: Mouse scrolled (683, 345) with delta (0, 0)
Screenshot: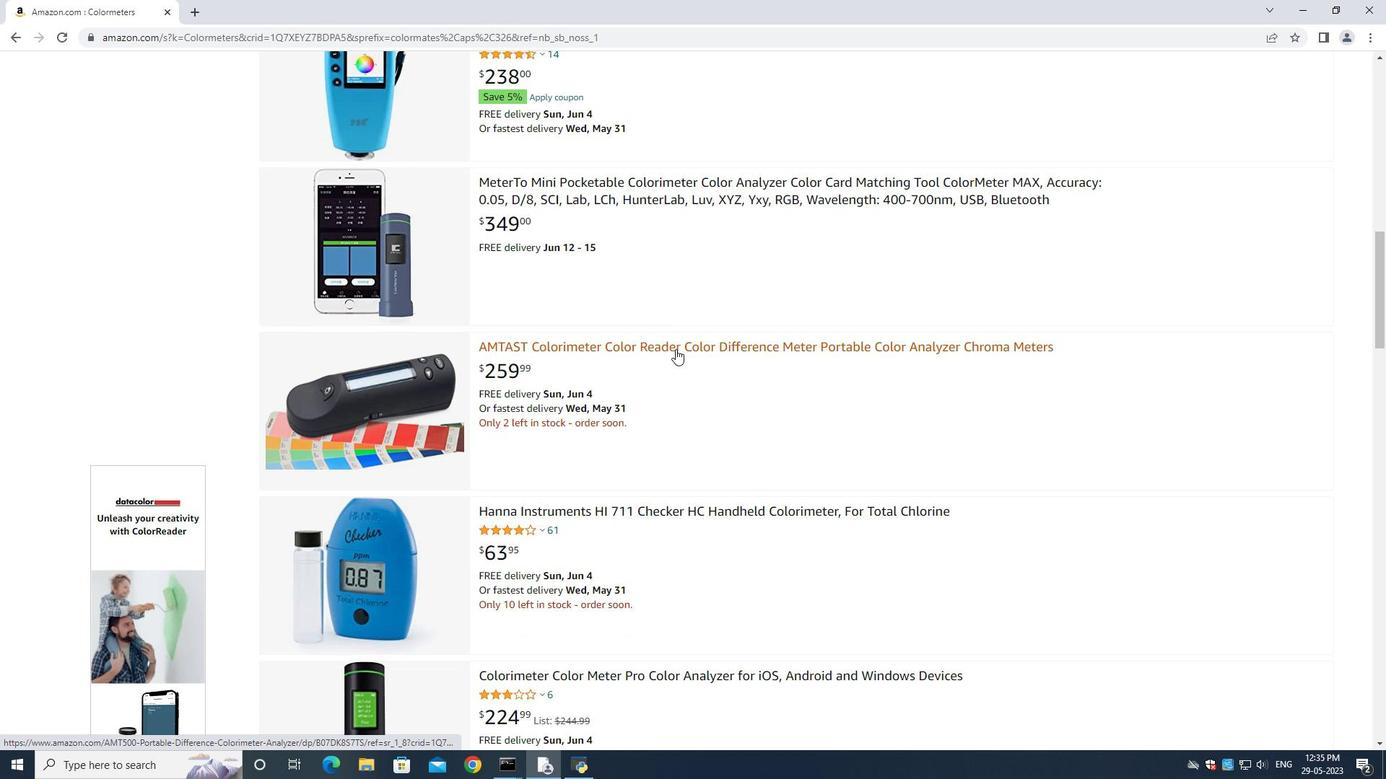 
Action: Mouse scrolled (683, 345) with delta (0, 0)
Screenshot: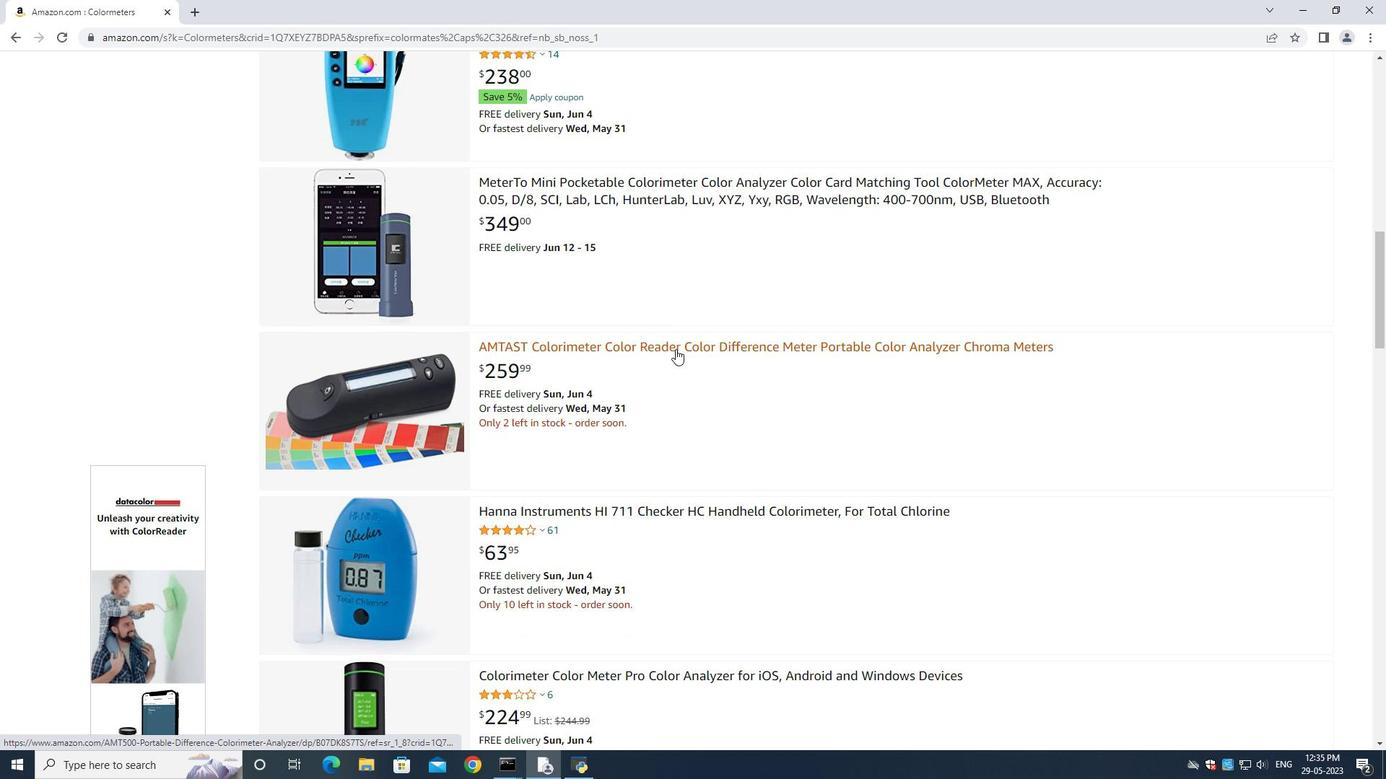 
Action: Mouse scrolled (683, 345) with delta (0, 0)
Screenshot: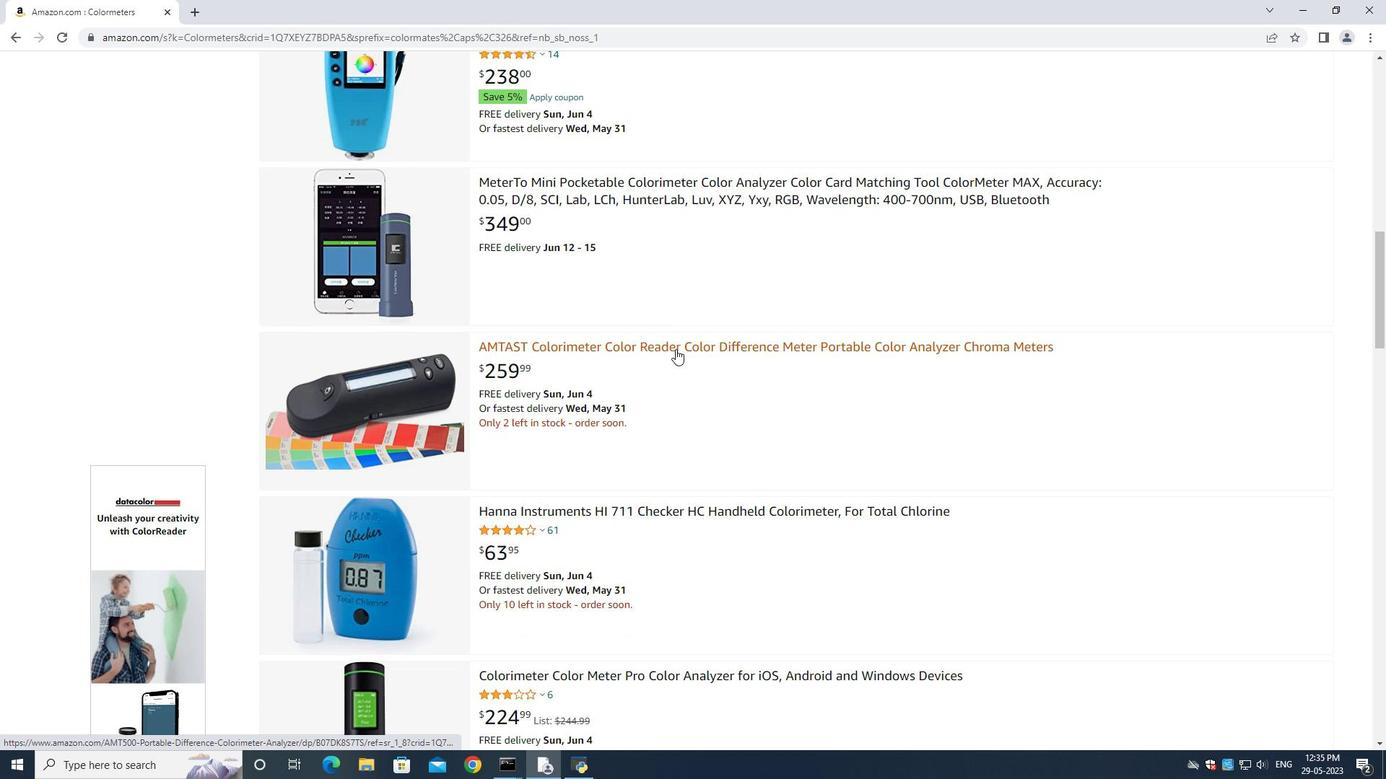 
Action: Mouse scrolled (683, 345) with delta (0, 0)
Screenshot: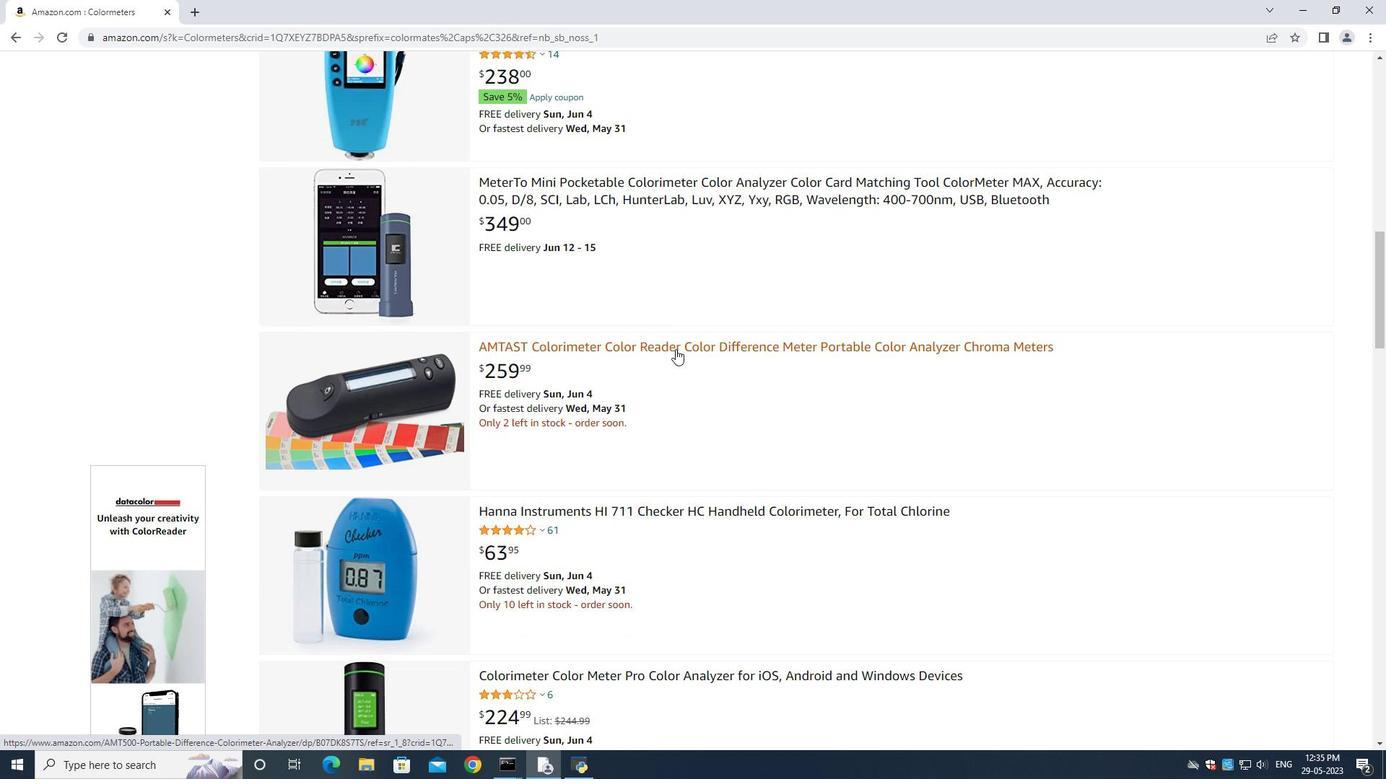 
Action: Mouse scrolled (683, 345) with delta (0, 0)
Screenshot: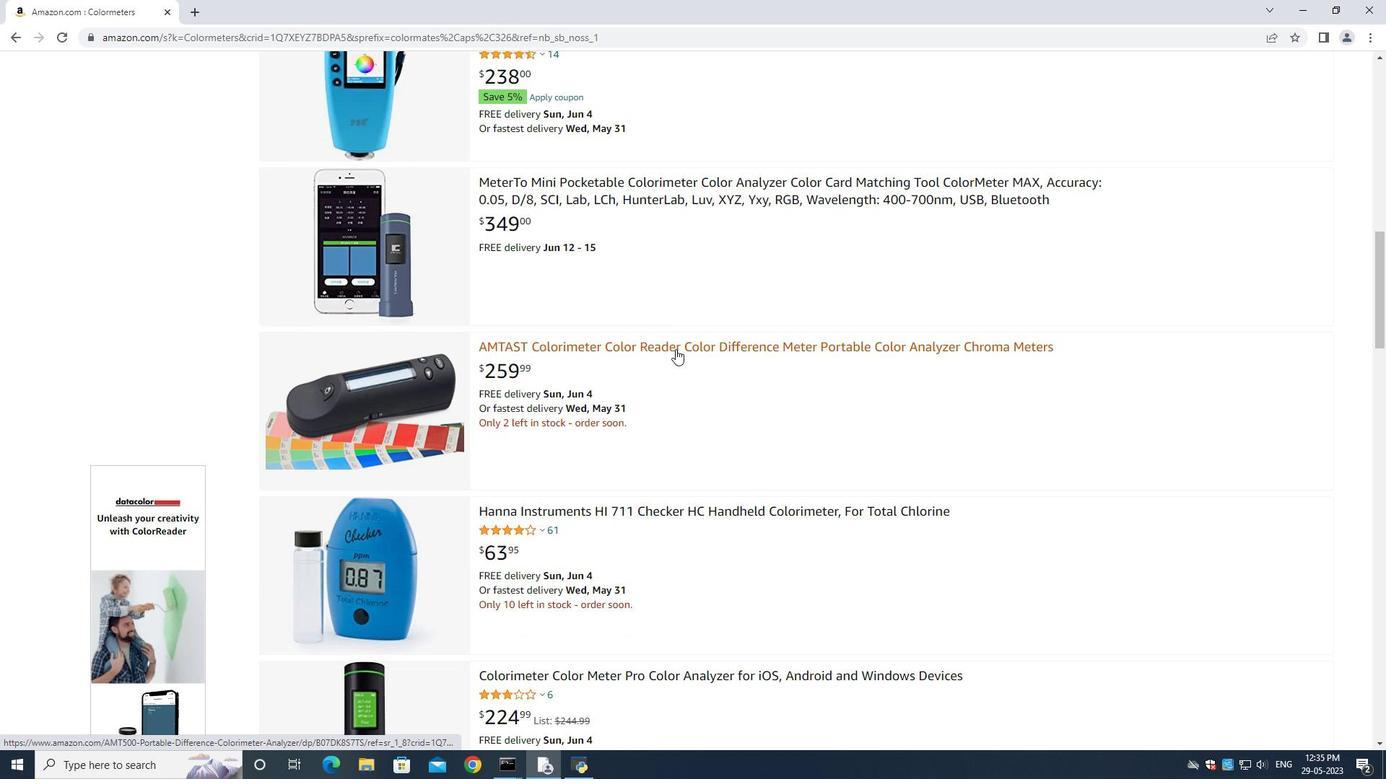
Action: Mouse scrolled (683, 345) with delta (0, 0)
Screenshot: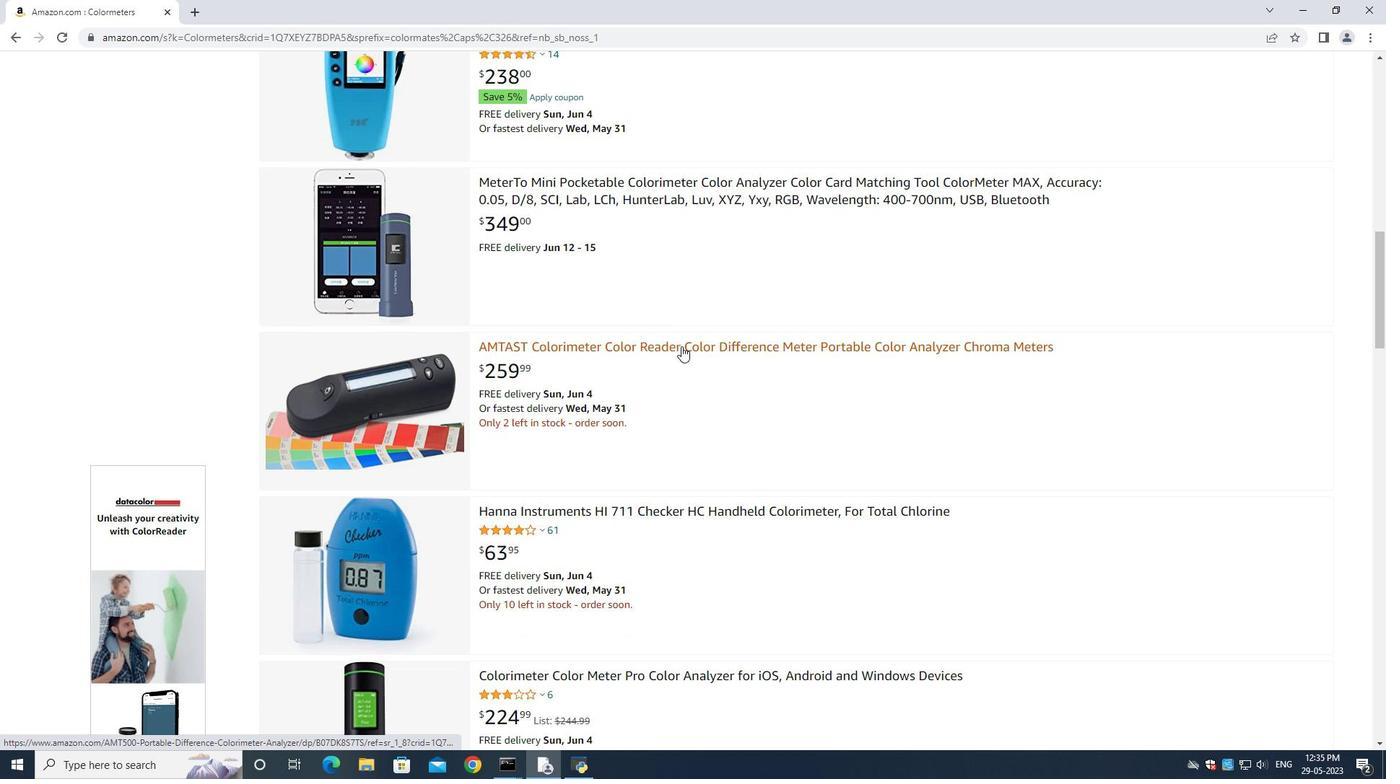 
Action: Mouse scrolled (683, 345) with delta (0, 0)
Screenshot: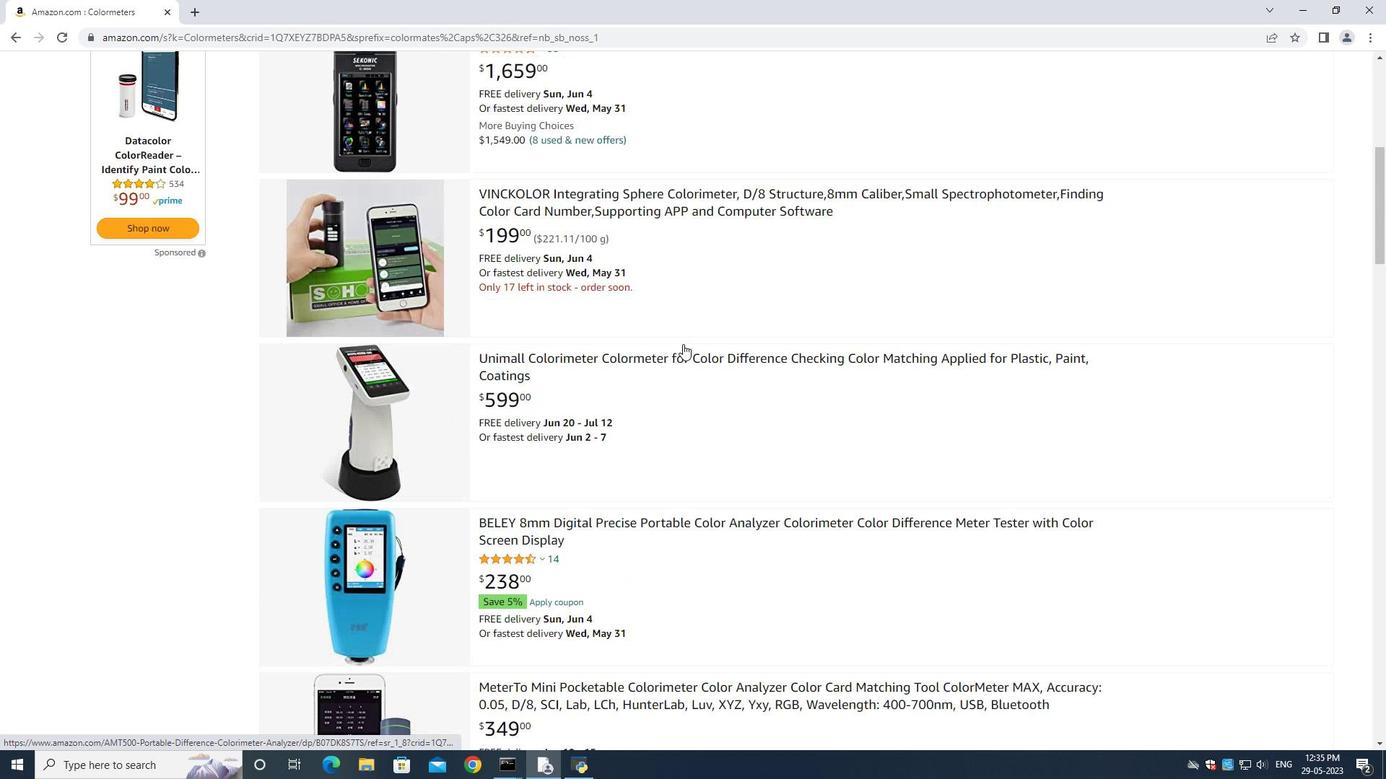 
Action: Mouse scrolled (683, 345) with delta (0, 0)
Screenshot: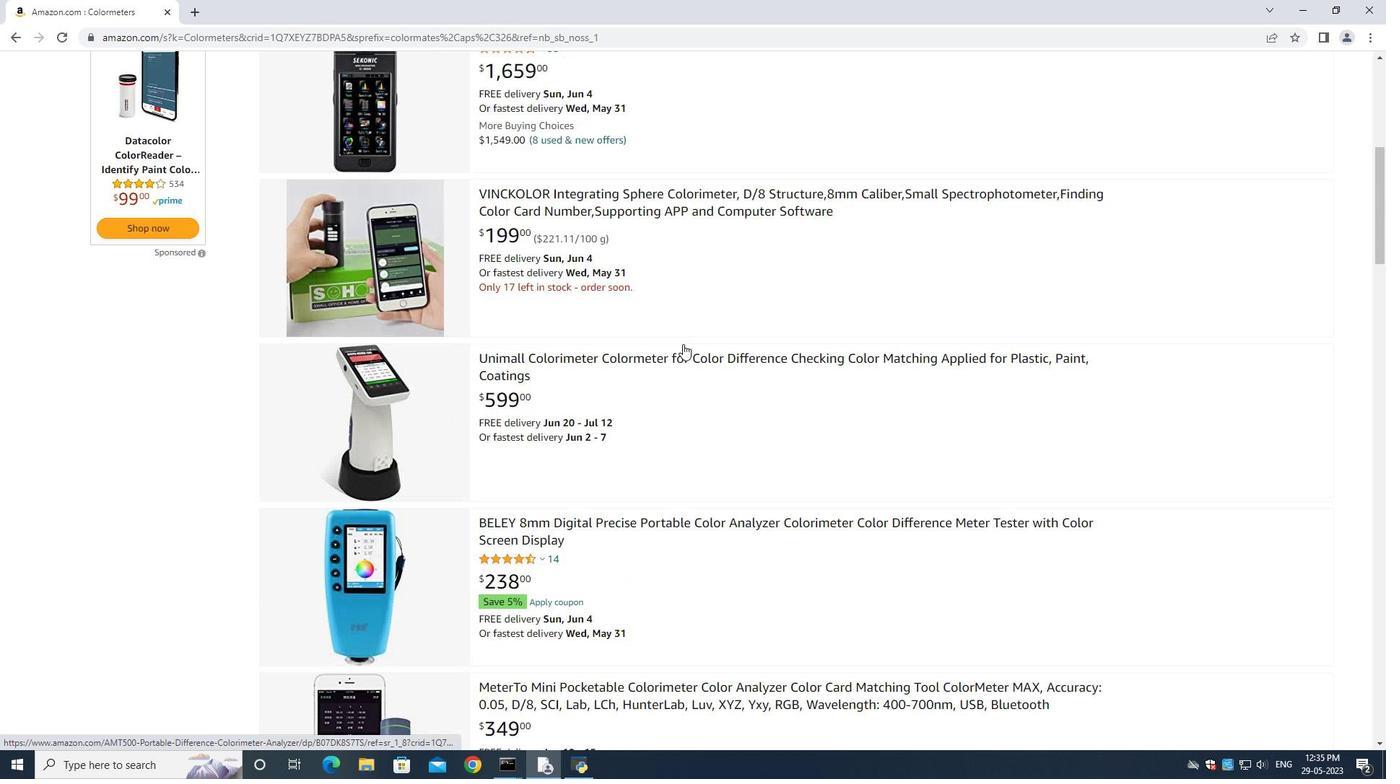 
Action: Mouse scrolled (683, 345) with delta (0, 0)
Screenshot: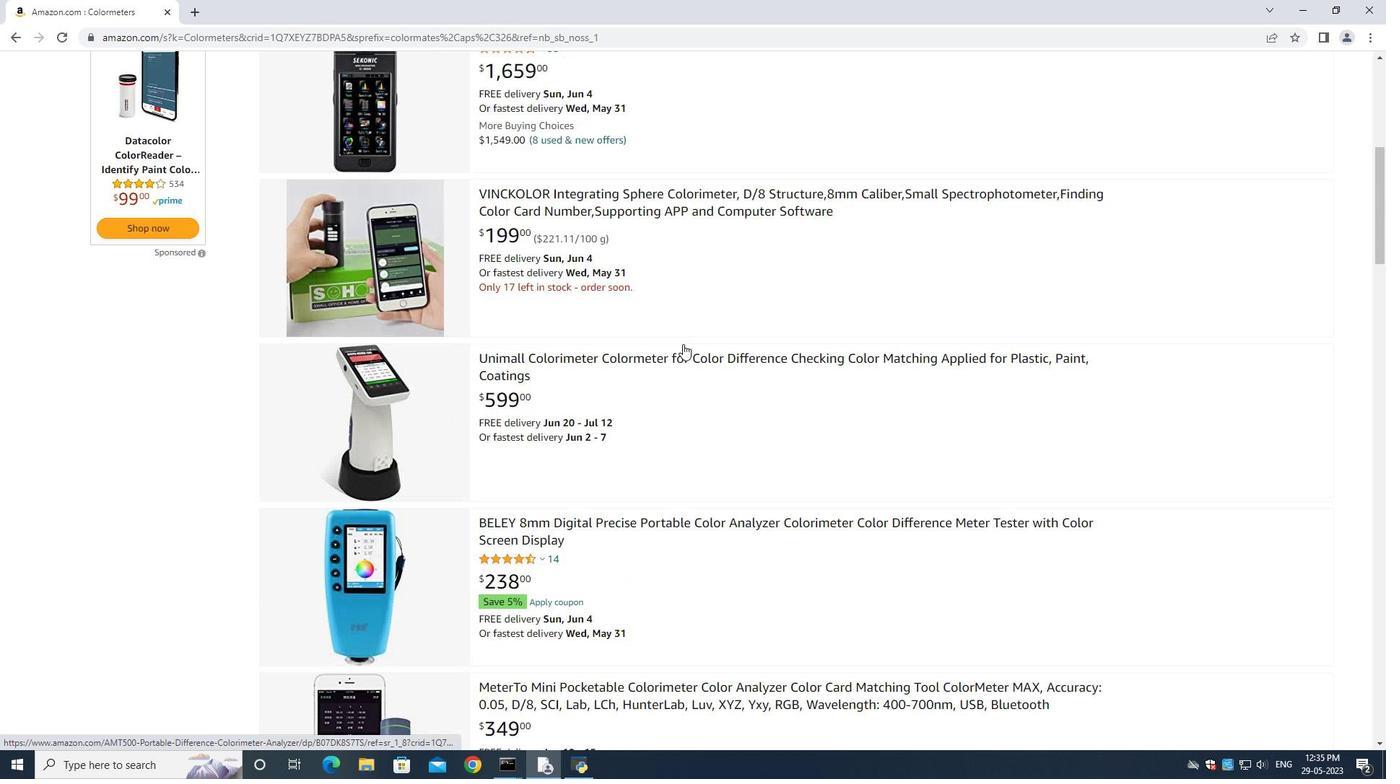 
Action: Mouse scrolled (683, 345) with delta (0, 0)
Screenshot: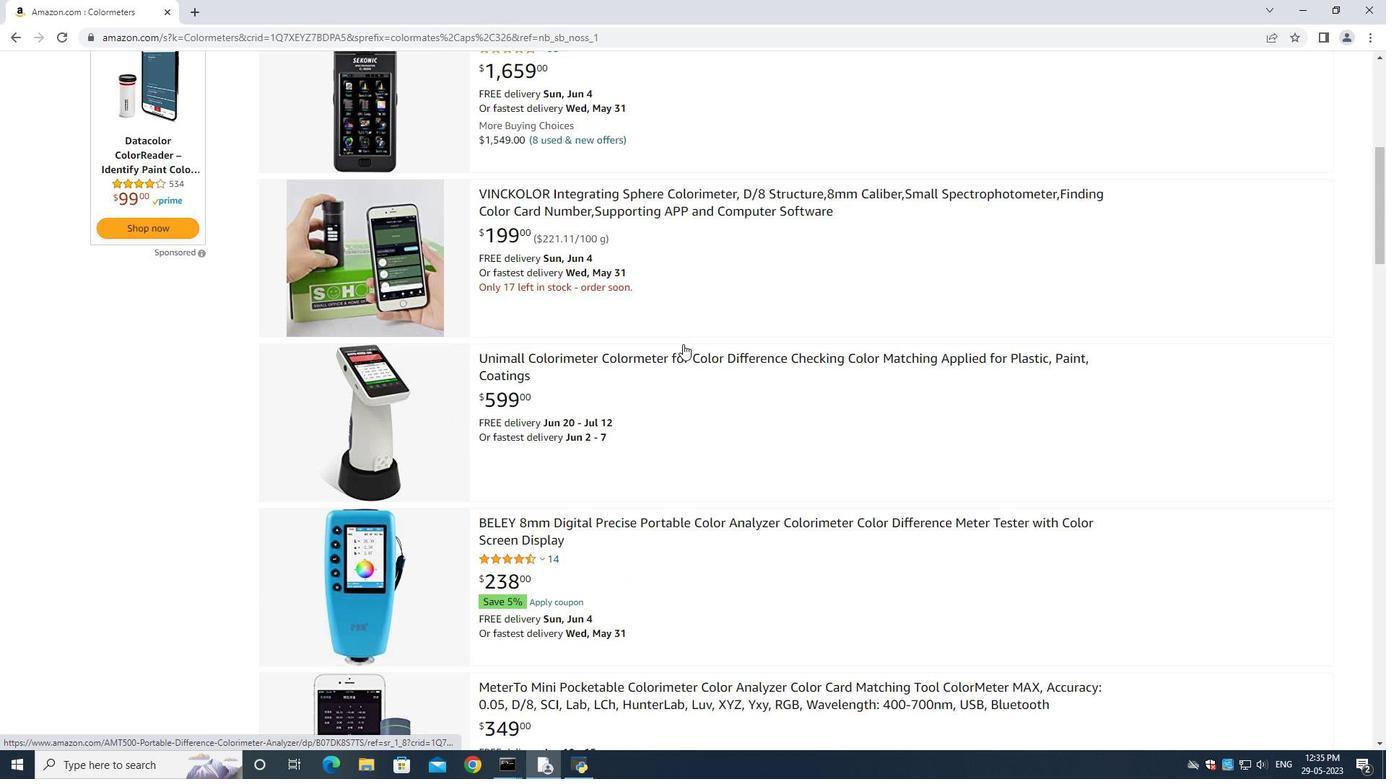 
Action: Mouse scrolled (683, 345) with delta (0, 0)
Screenshot: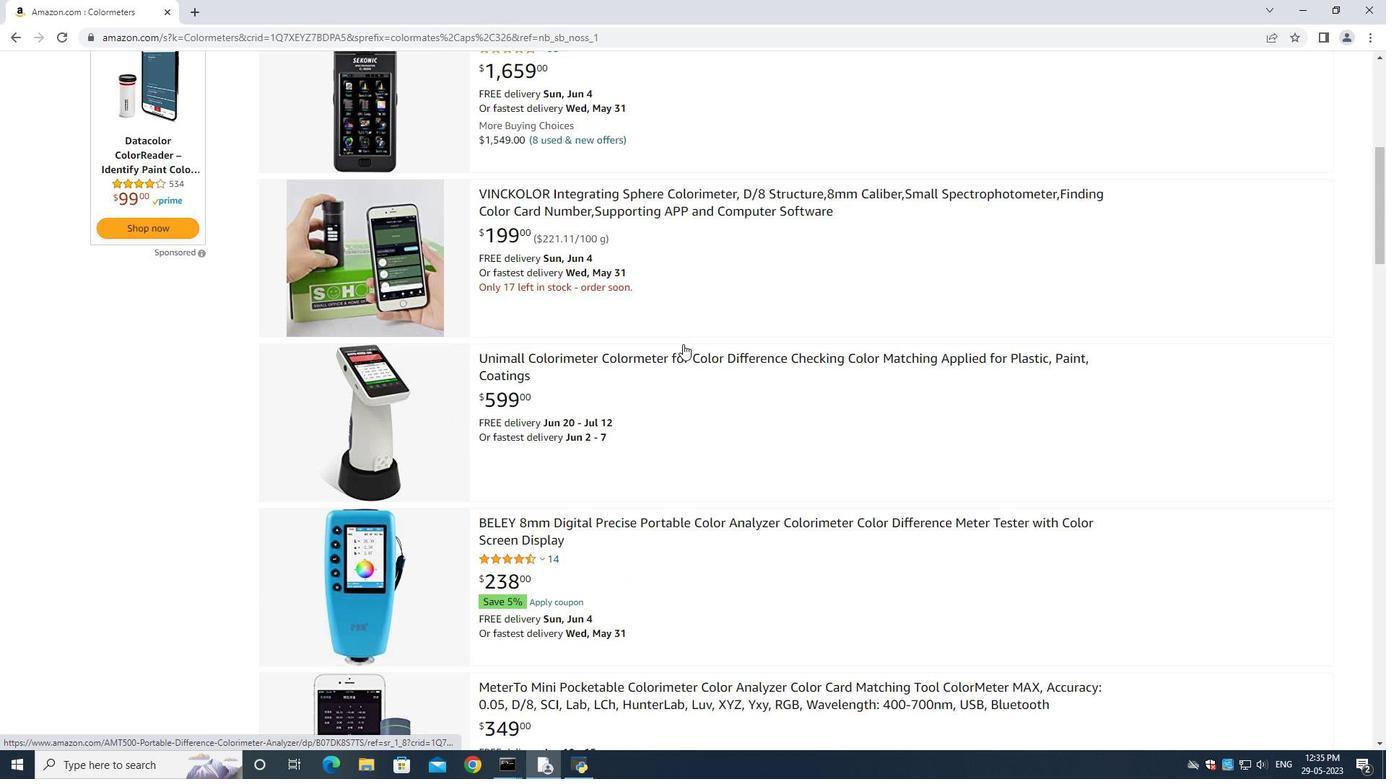 
Action: Mouse scrolled (683, 345) with delta (0, 0)
Screenshot: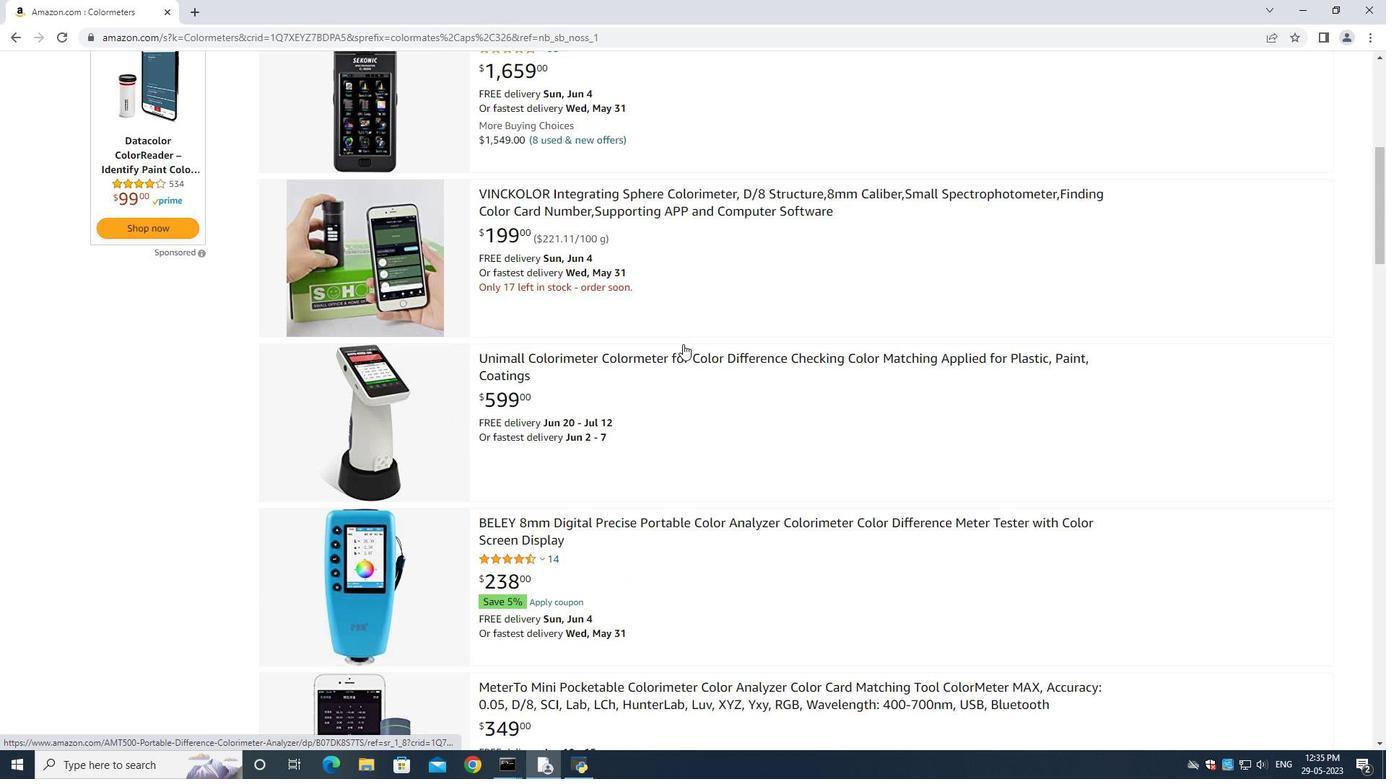 
Action: Mouse moved to (728, 491)
Screenshot: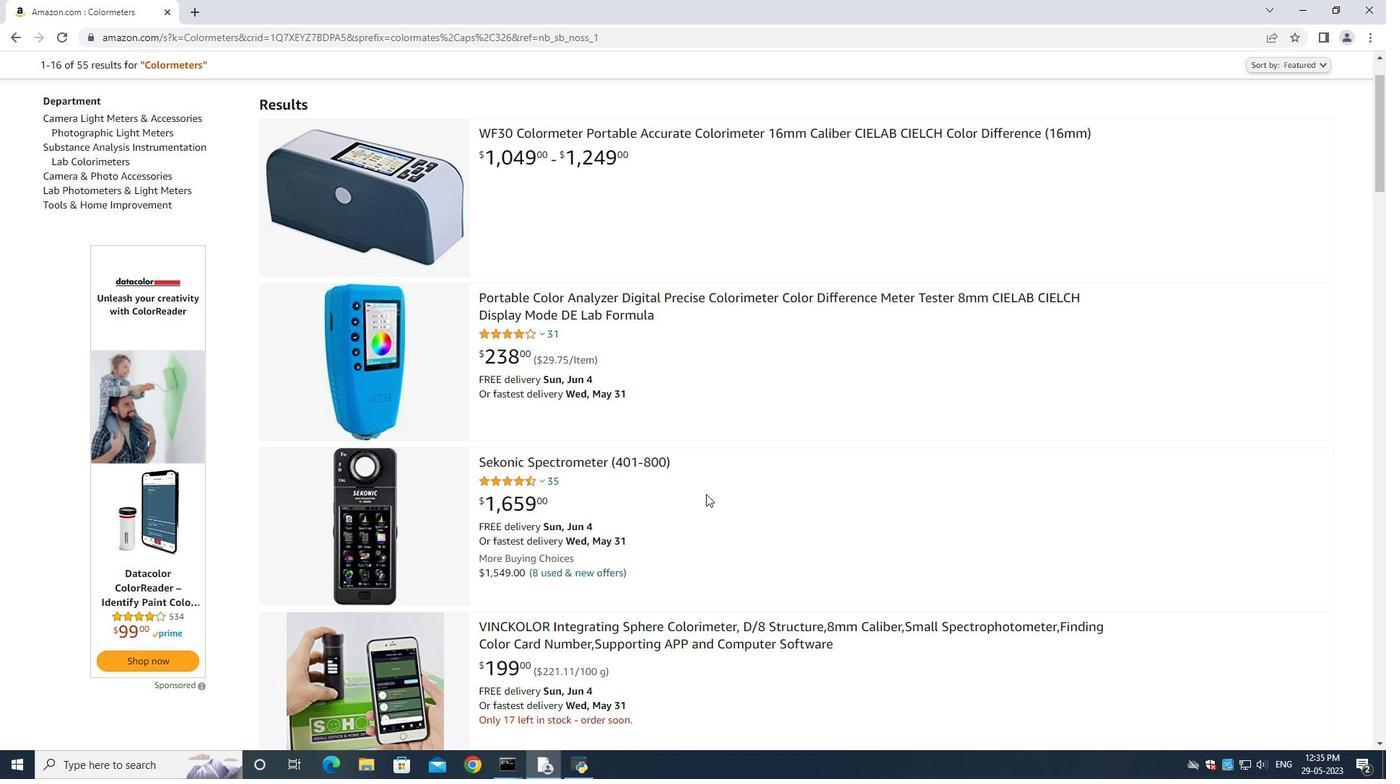 
Action: Mouse scrolled (728, 491) with delta (0, 0)
Screenshot: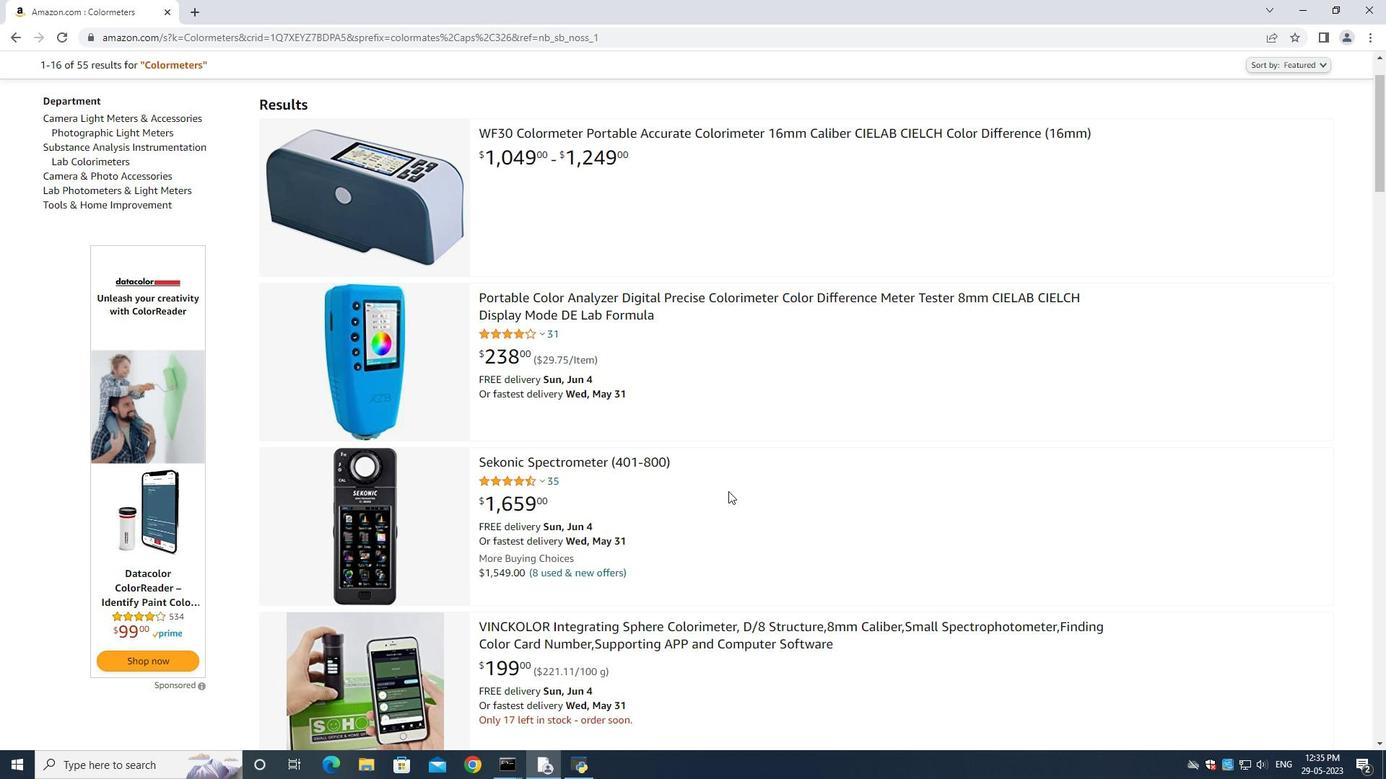 
Action: Mouse moved to (728, 491)
Screenshot: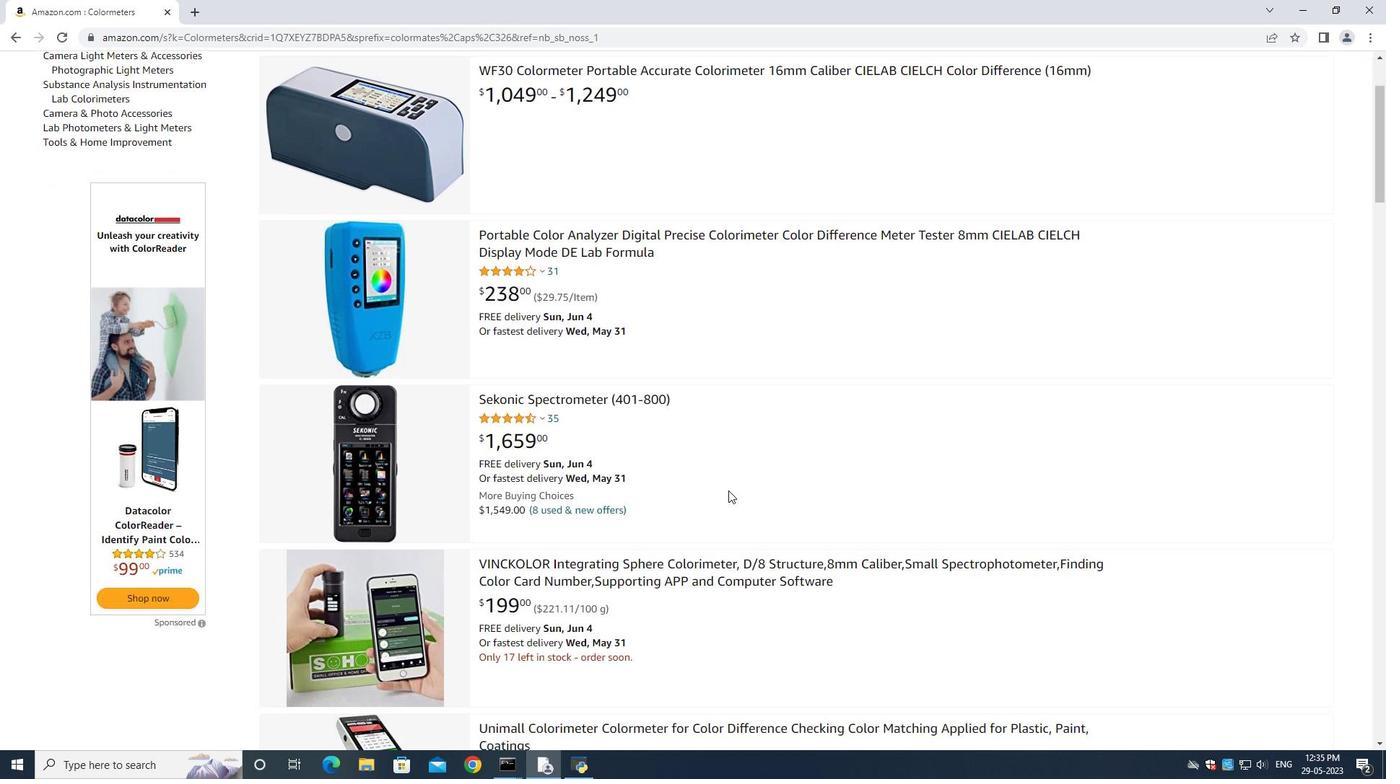 
Action: Mouse scrolled (728, 490) with delta (0, 0)
Screenshot: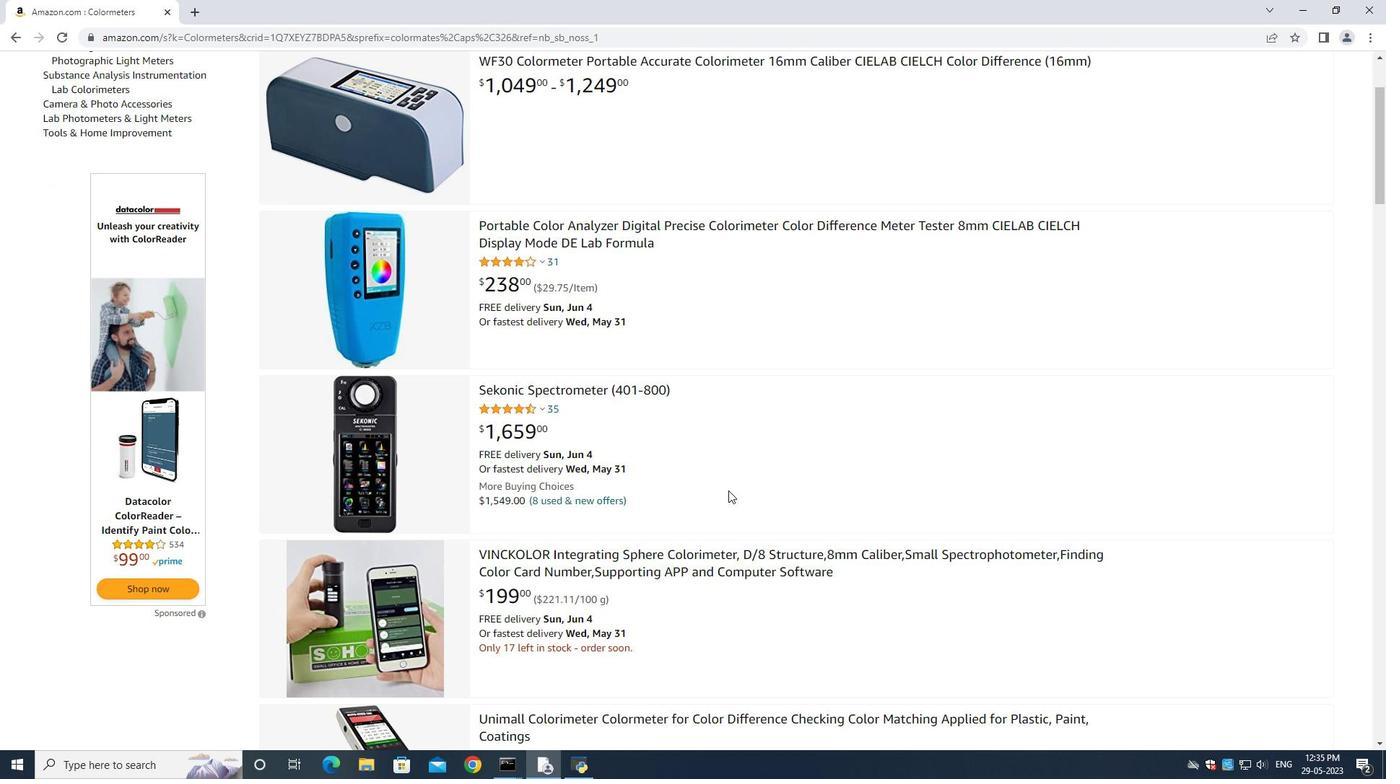 
Action: Mouse scrolled (728, 490) with delta (0, 0)
Screenshot: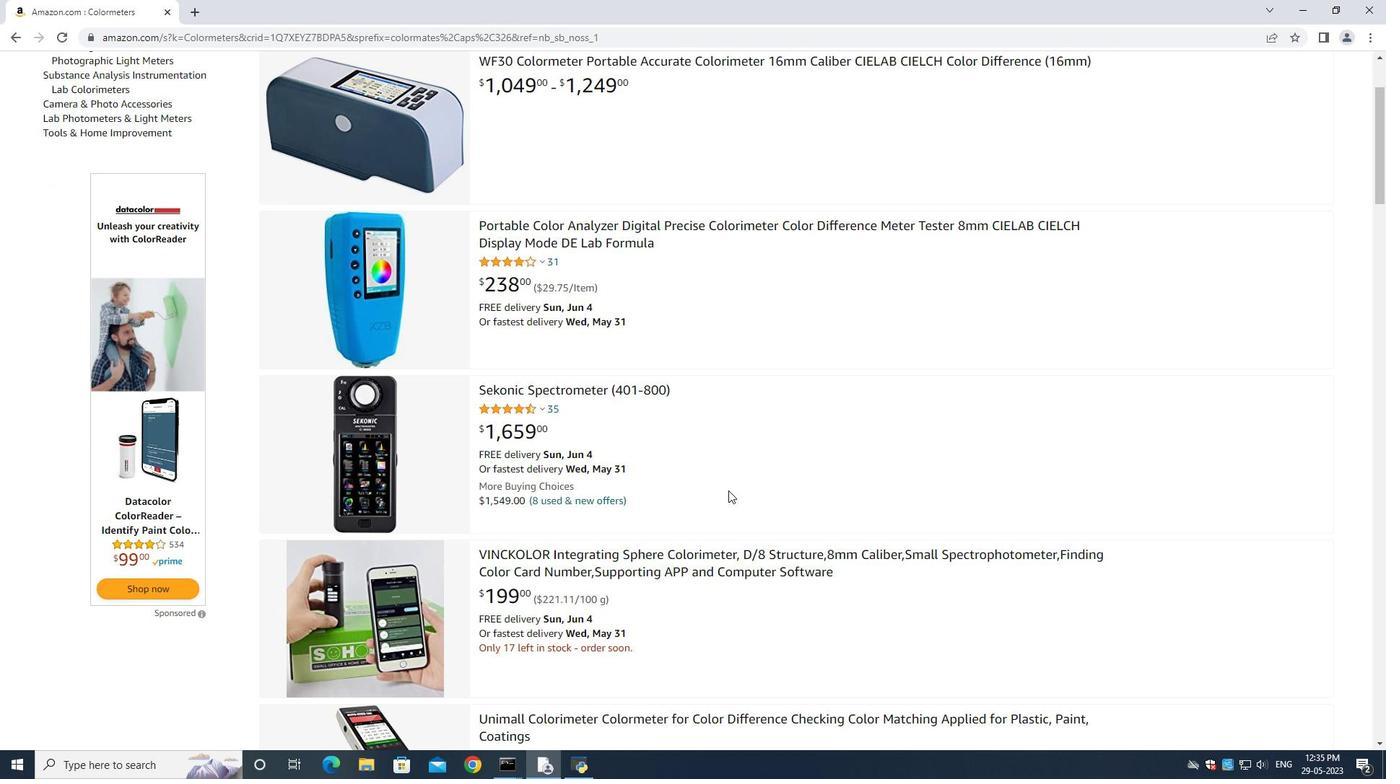 
Action: Mouse scrolled (728, 490) with delta (0, 0)
Screenshot: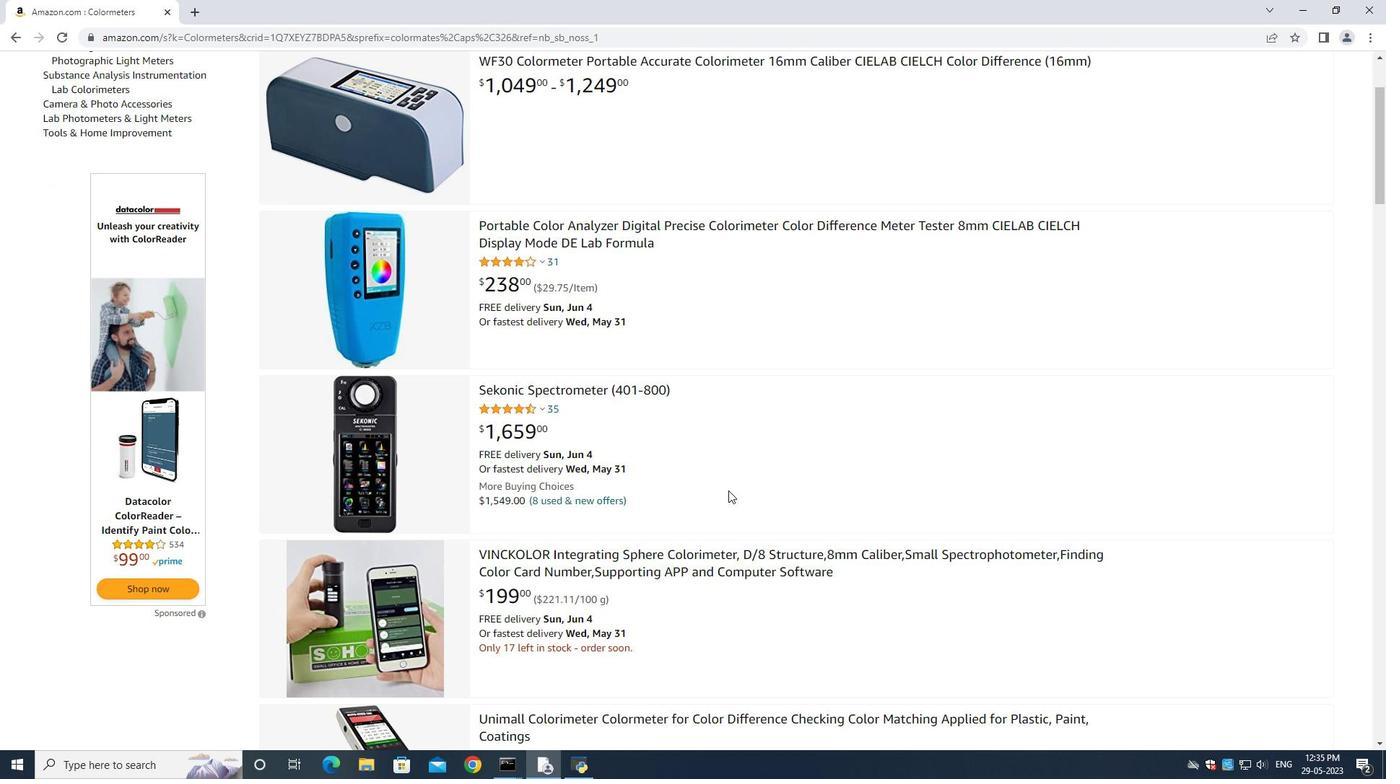 
Action: Mouse moved to (722, 517)
Screenshot: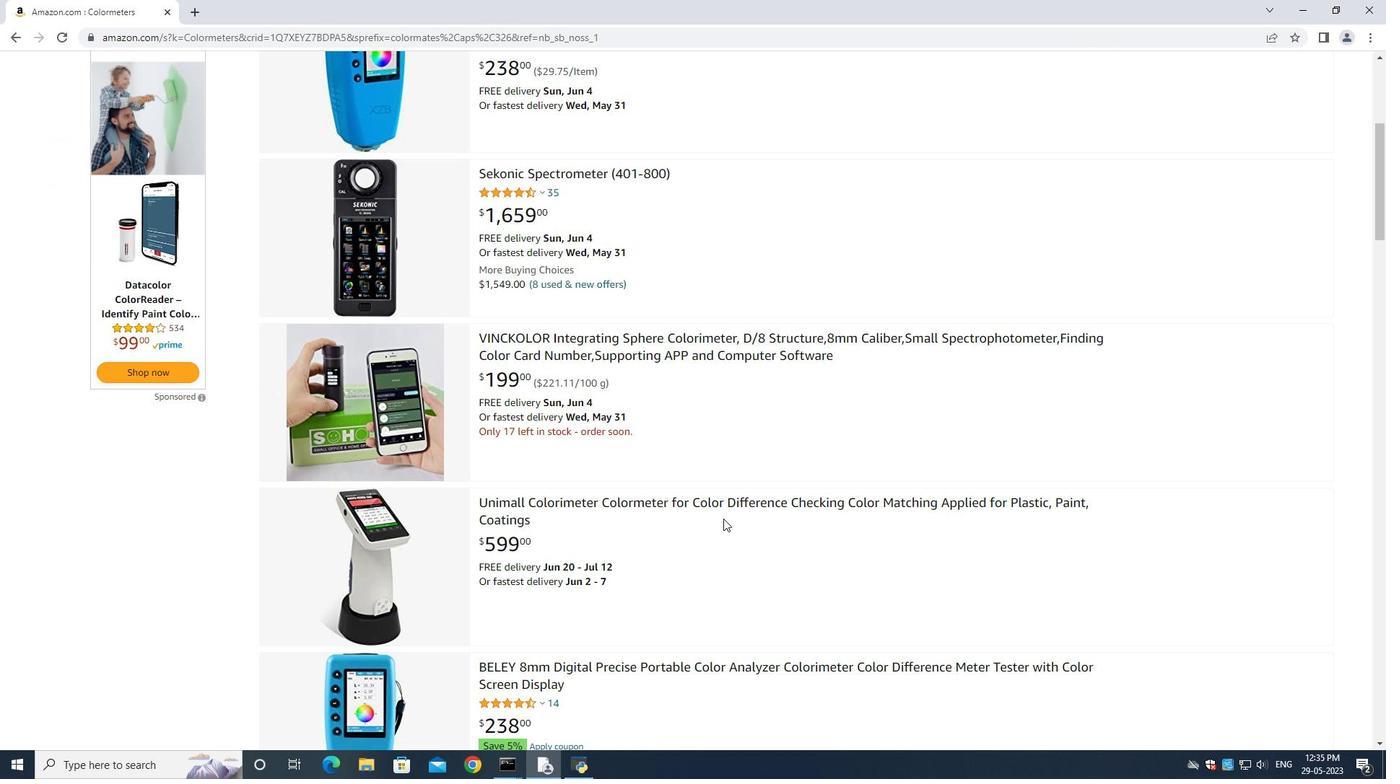 
Action: Mouse scrolled (722, 517) with delta (0, 0)
Screenshot: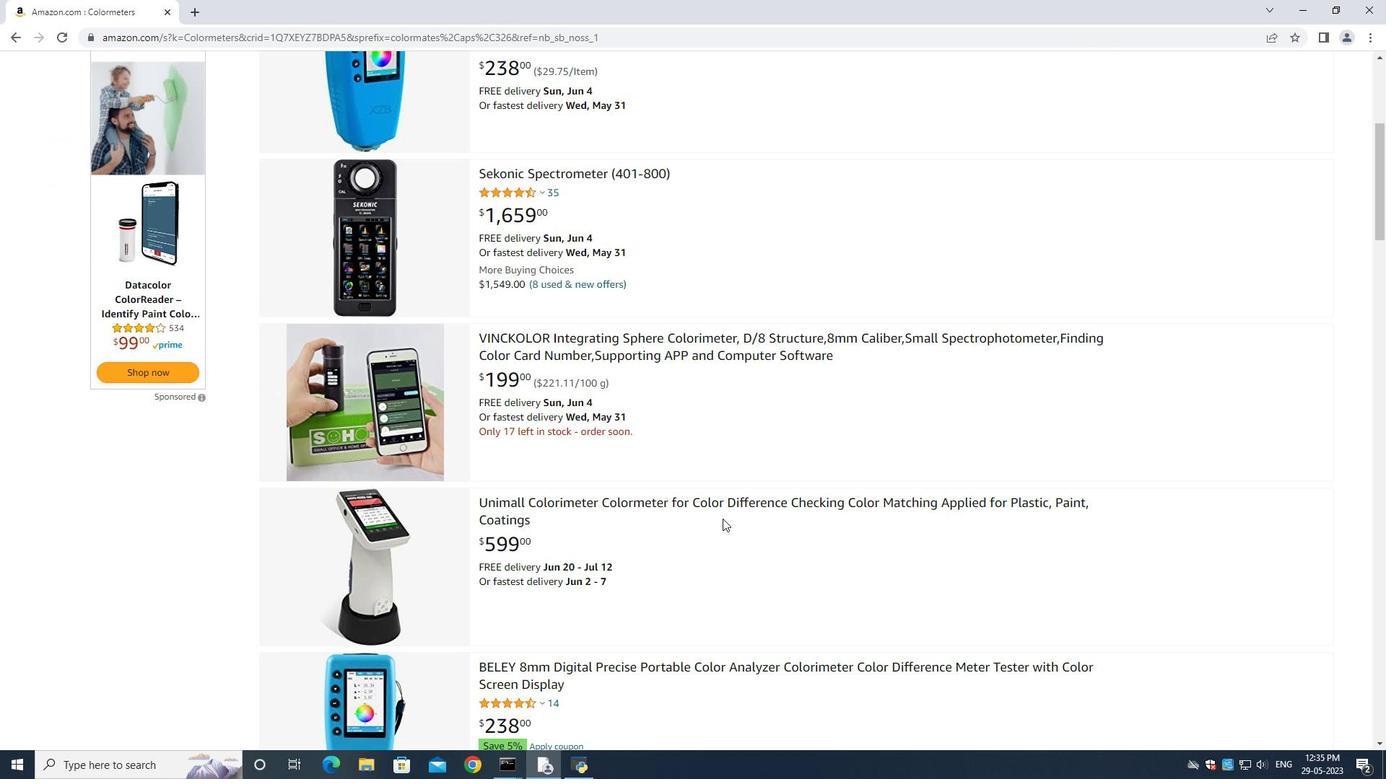 
Action: Mouse scrolled (722, 517) with delta (0, 0)
Screenshot: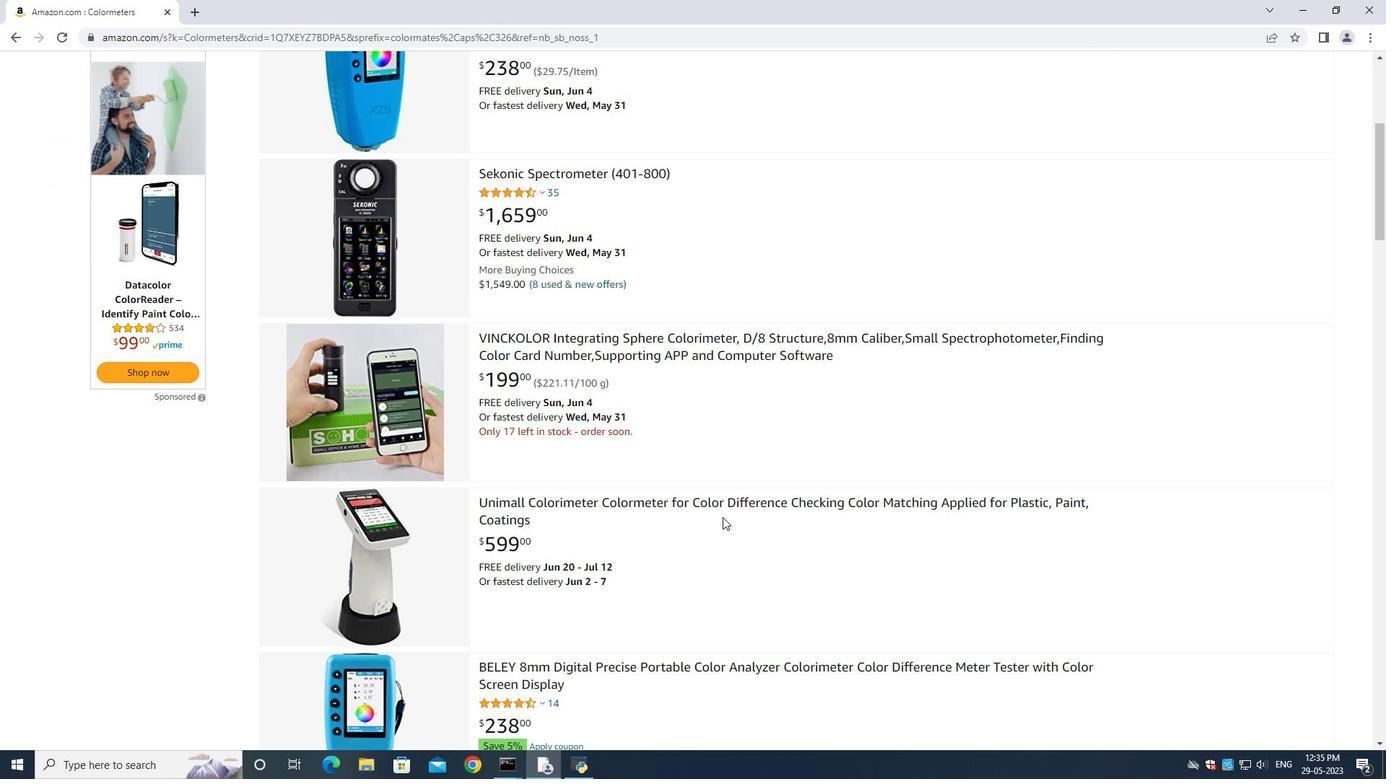 
Action: Mouse scrolled (722, 517) with delta (0, 0)
Screenshot: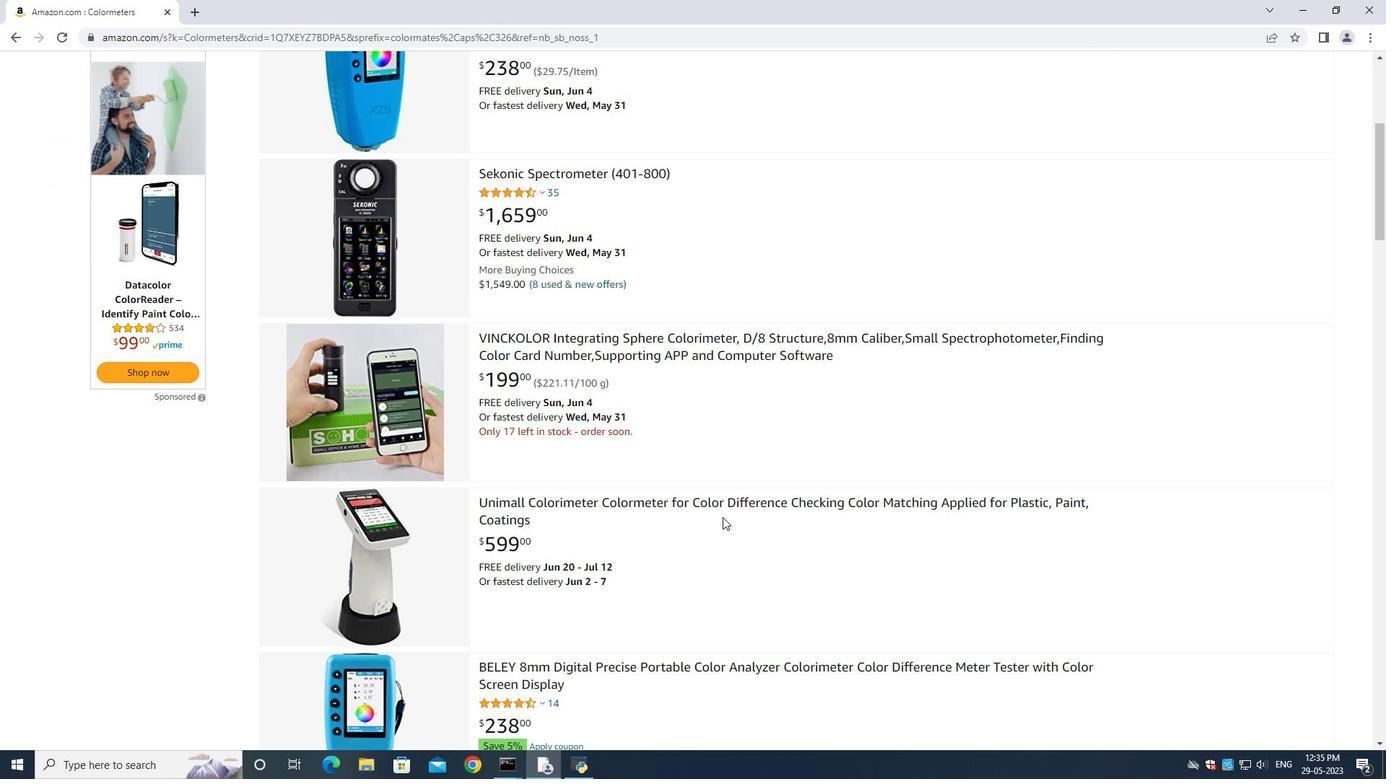 
Action: Mouse scrolled (722, 517) with delta (0, 0)
Screenshot: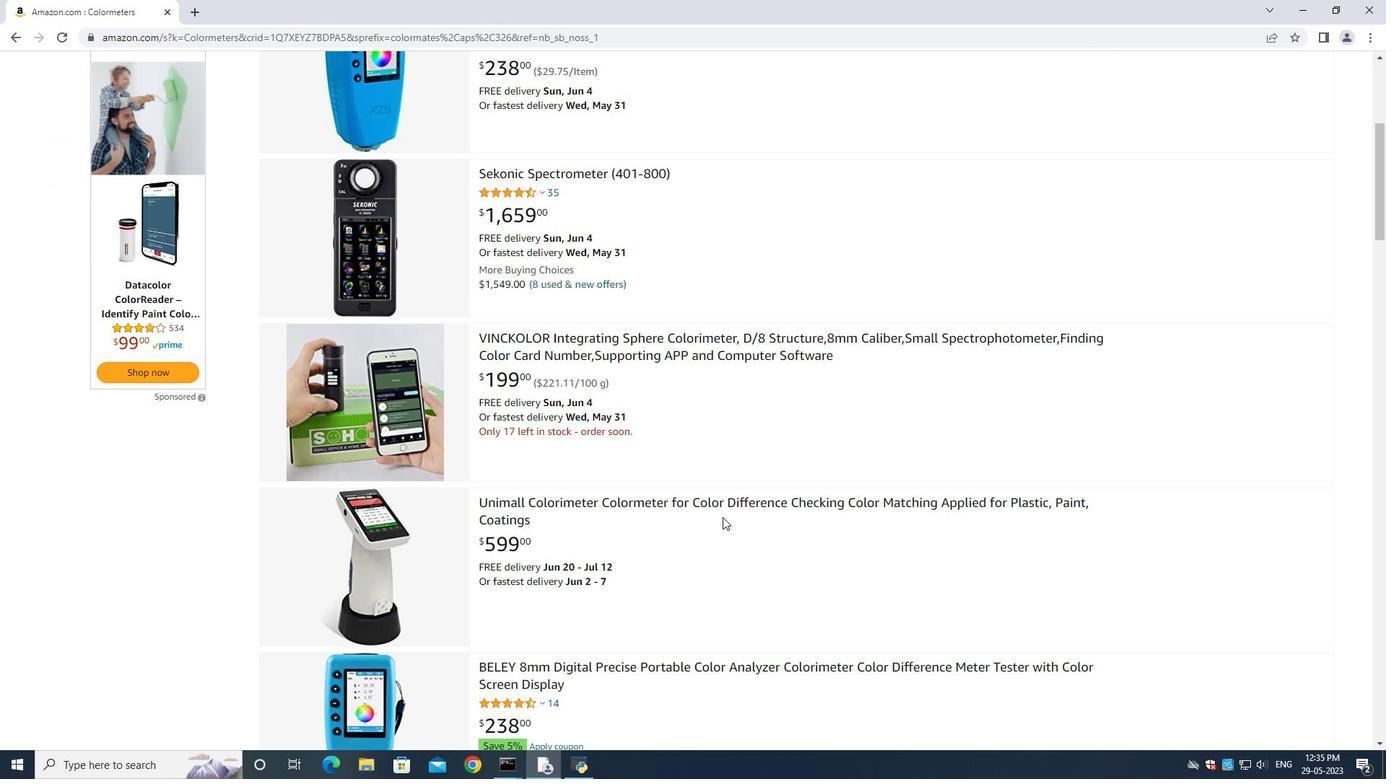 
Action: Mouse moved to (725, 220)
Screenshot: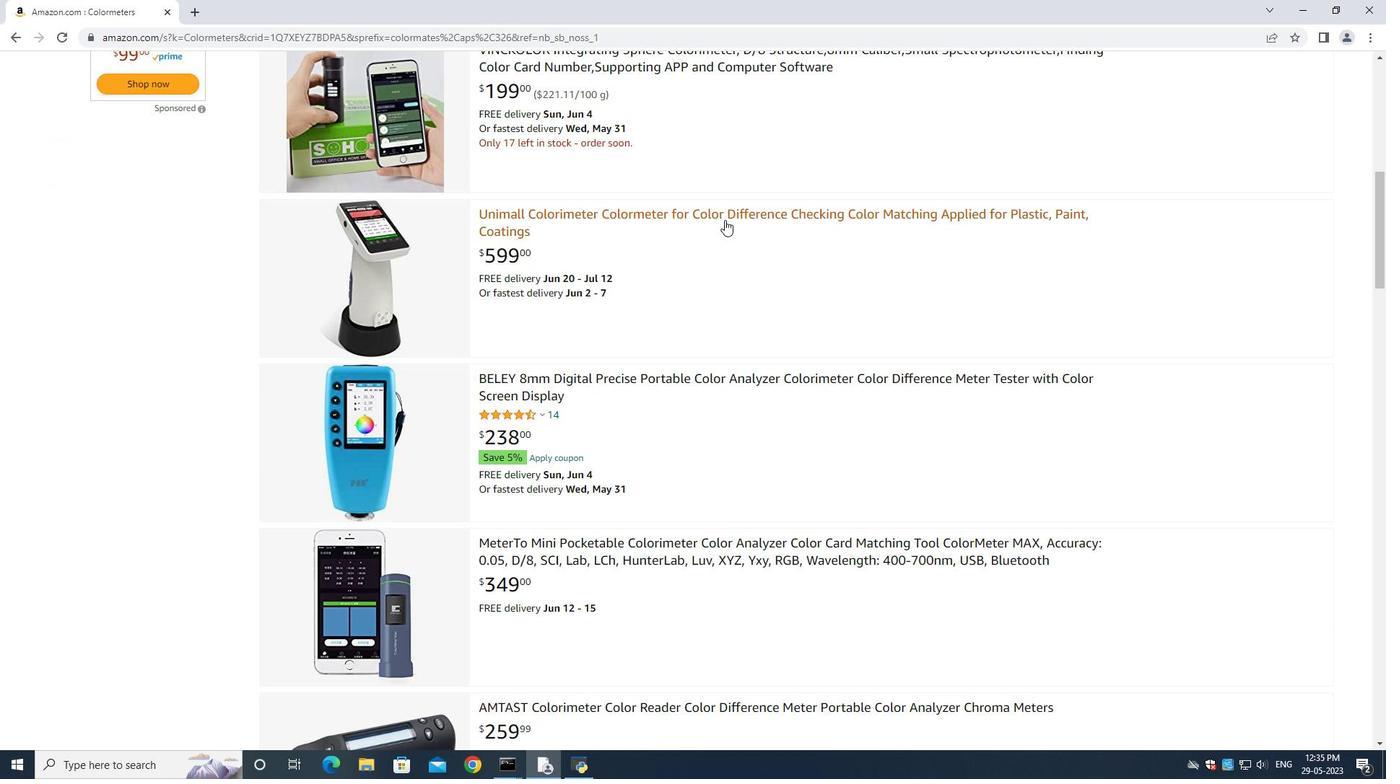 
Action: Mouse pressed left at (725, 220)
Screenshot: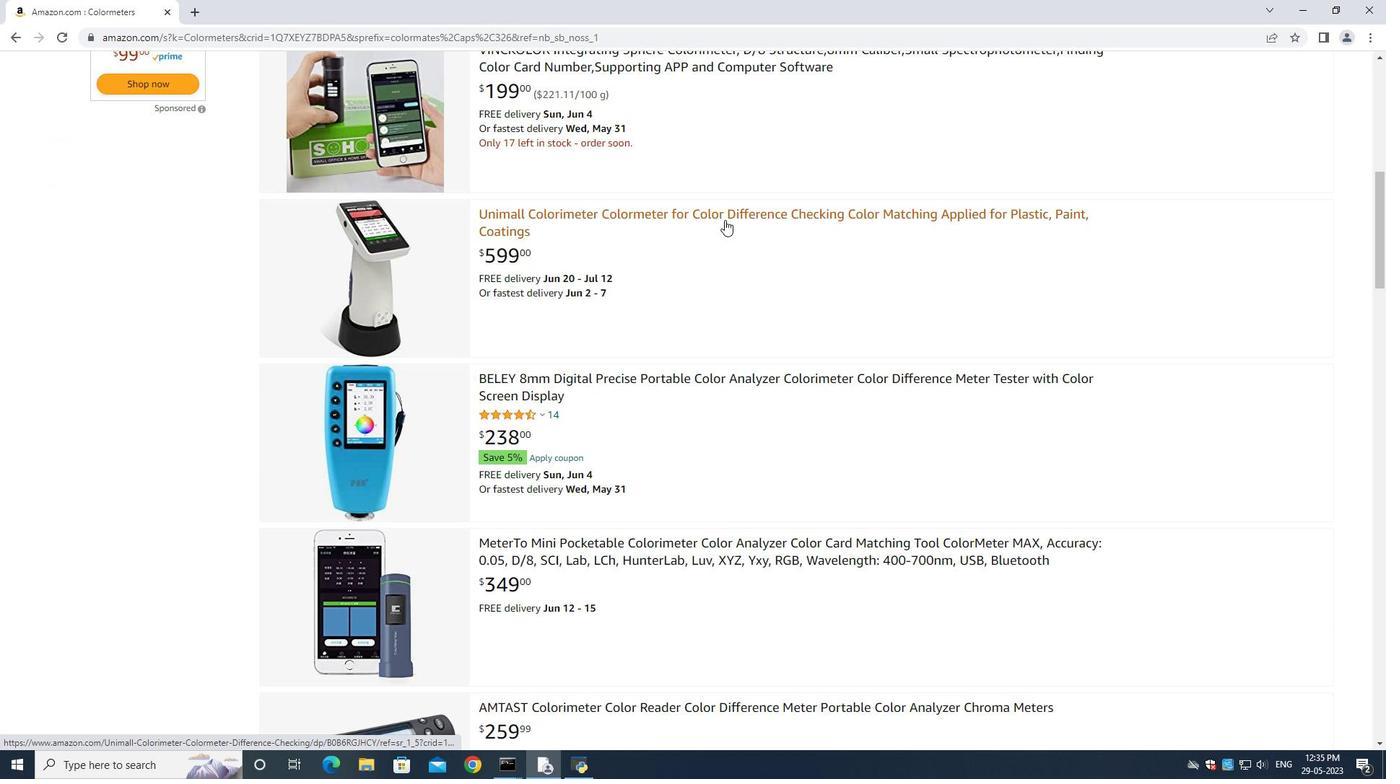 
Action: Mouse moved to (722, 210)
Screenshot: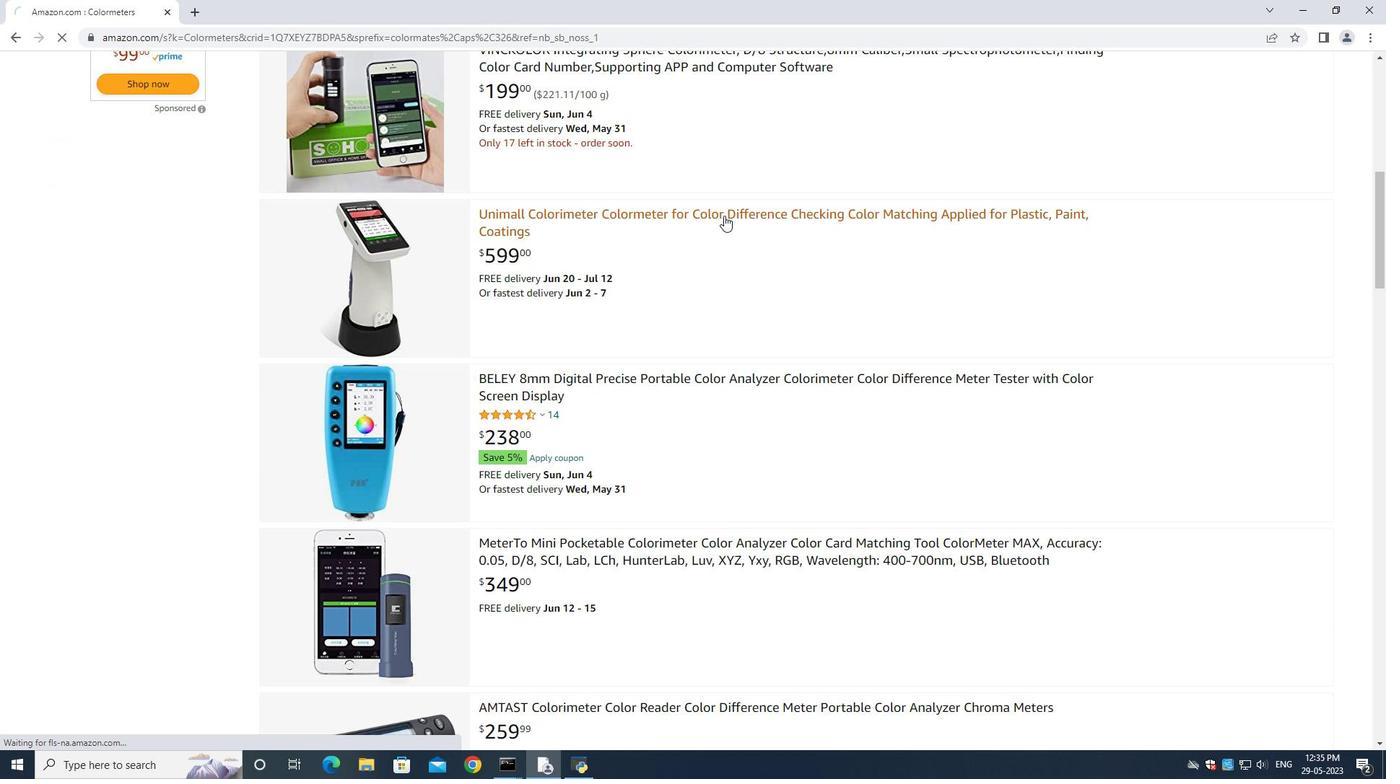 
Action: Mouse pressed left at (722, 210)
Screenshot: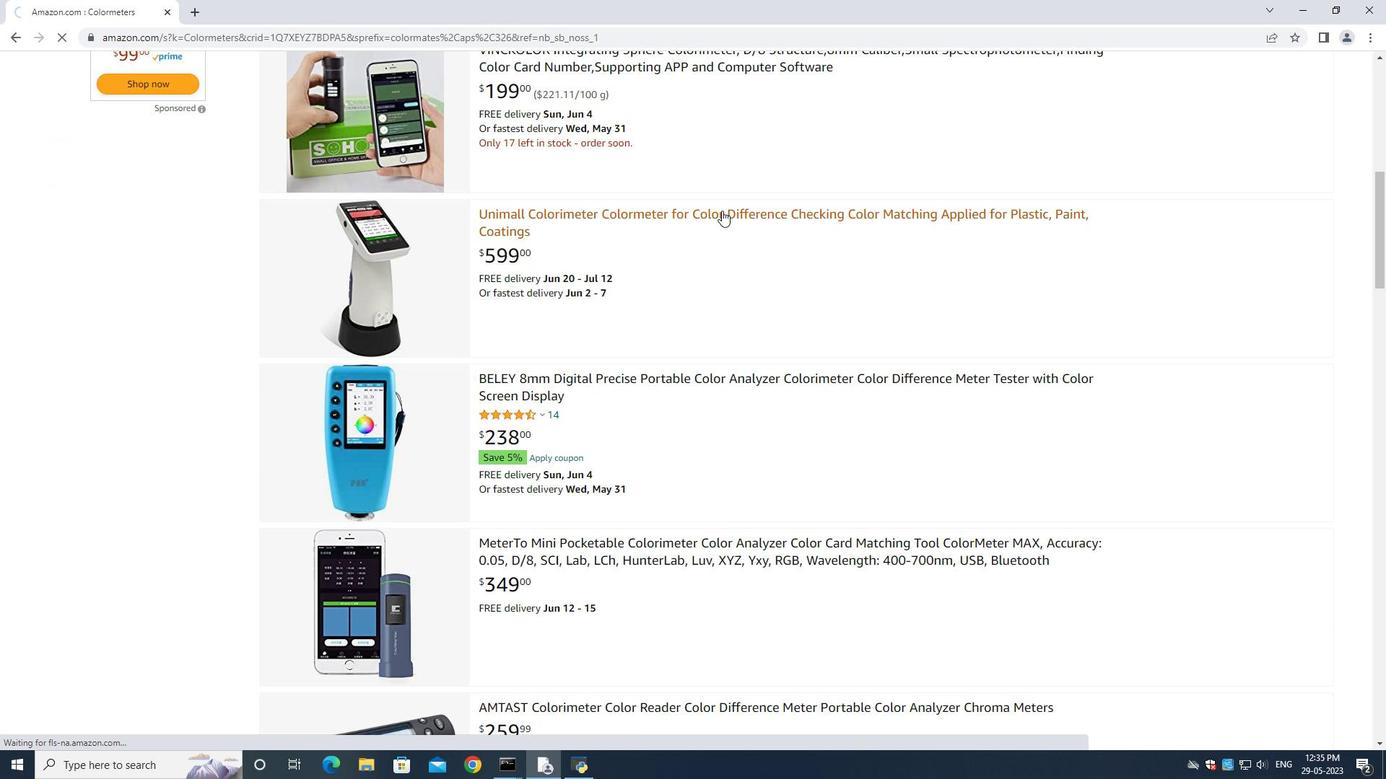
Action: Mouse moved to (175, 436)
Screenshot: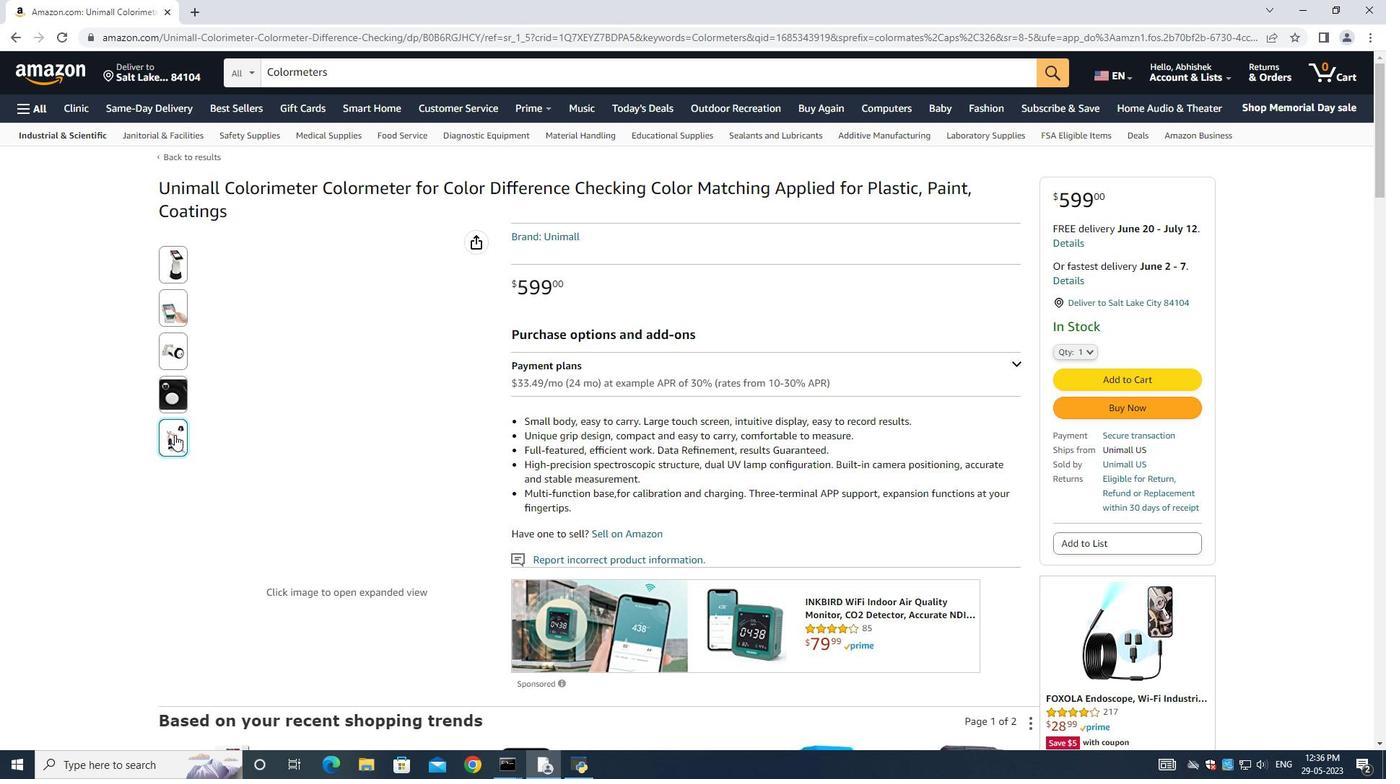 
Action: Mouse pressed left at (175, 436)
Screenshot: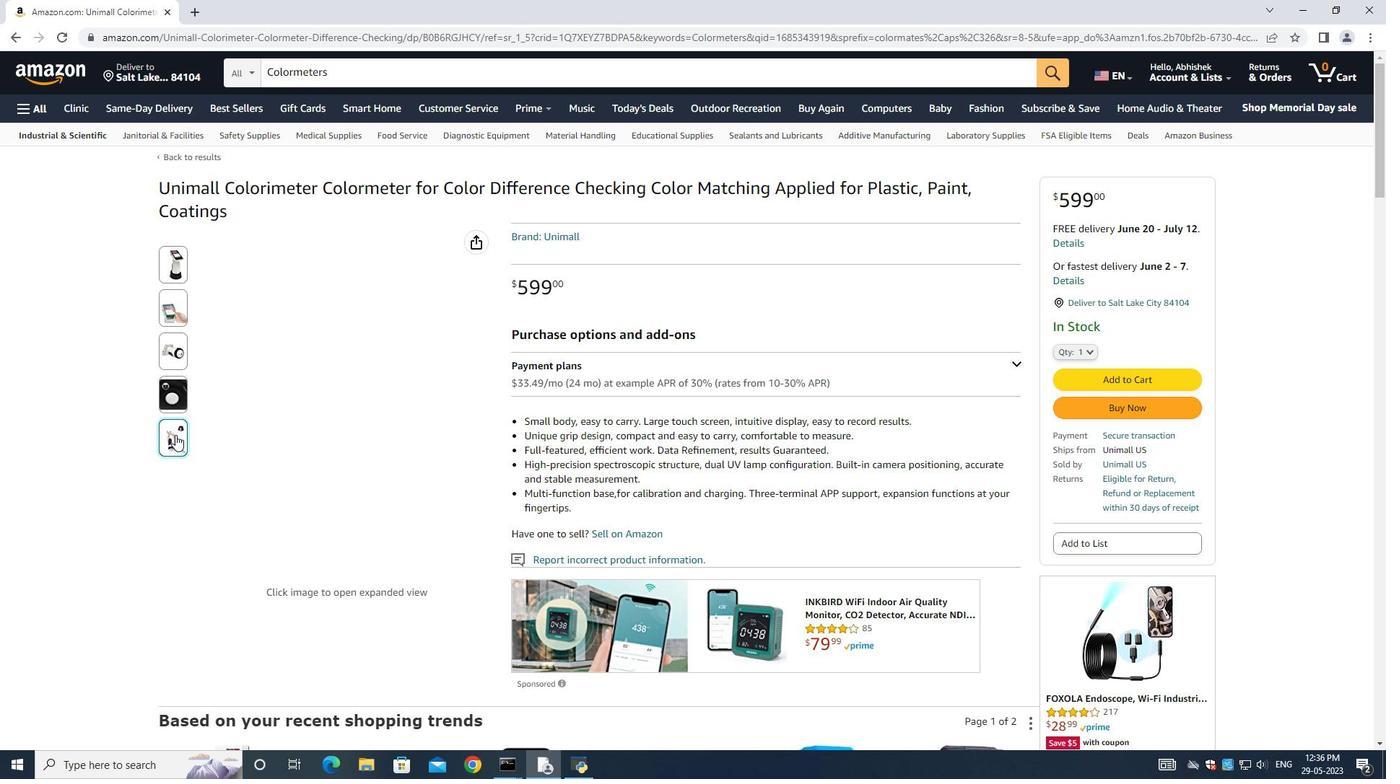 
Action: Mouse moved to (1073, 348)
Screenshot: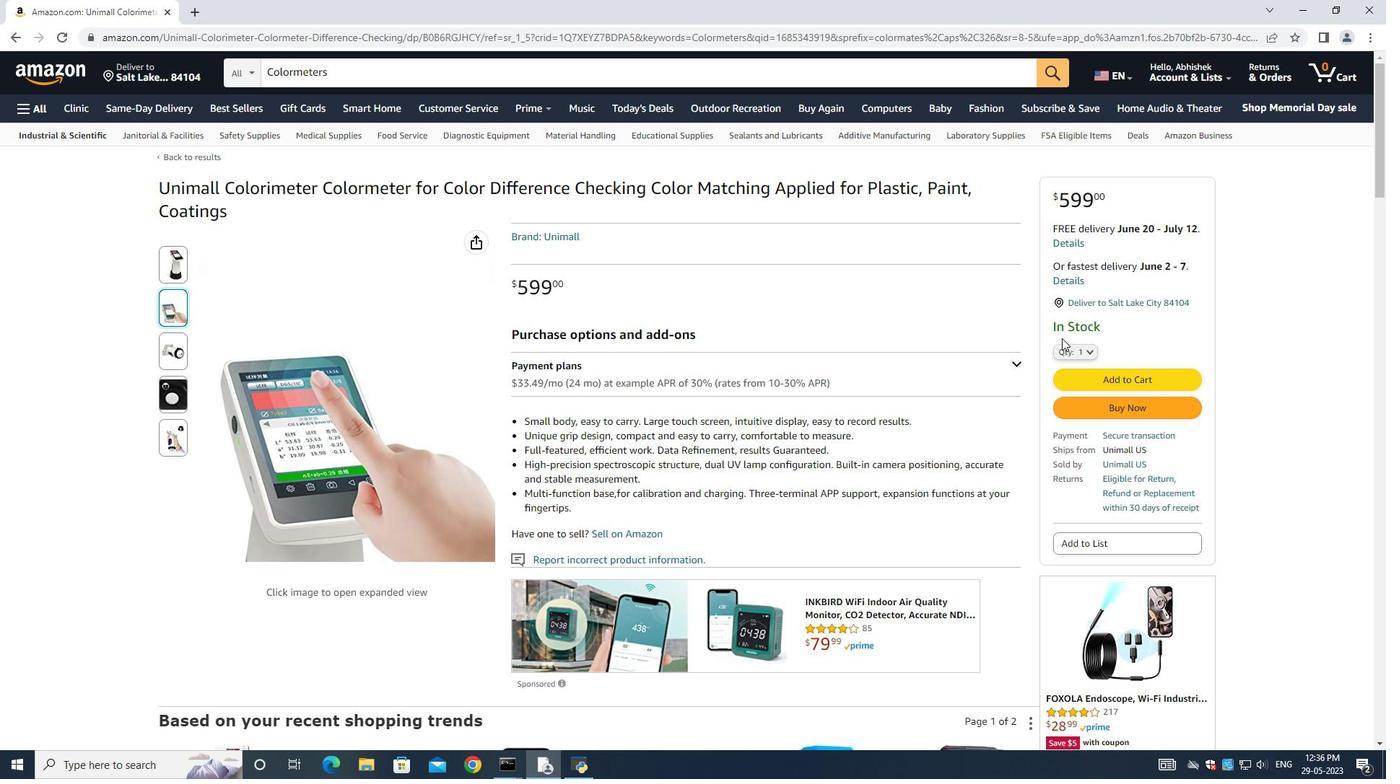 
Action: Mouse pressed left at (1073, 348)
Screenshot: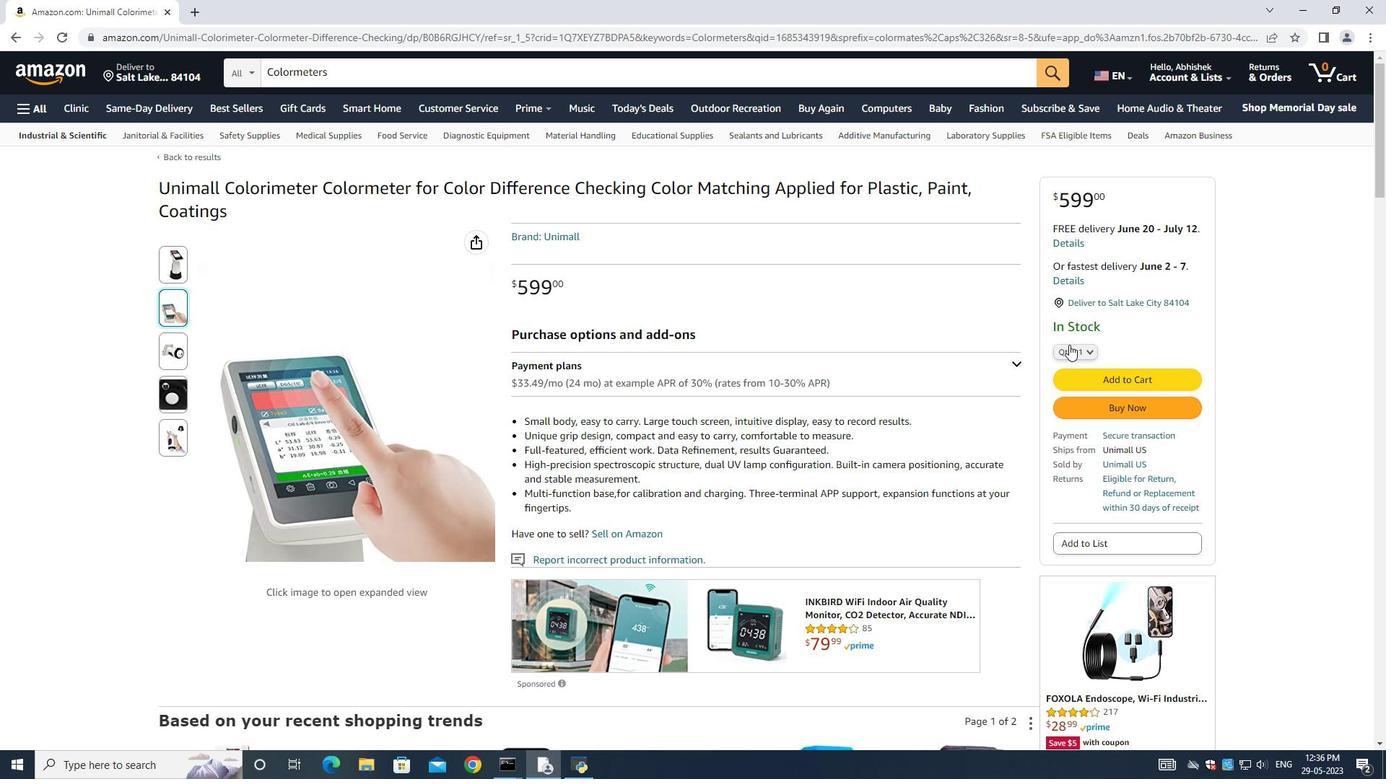 
Action: Mouse moved to (1063, 408)
Screenshot: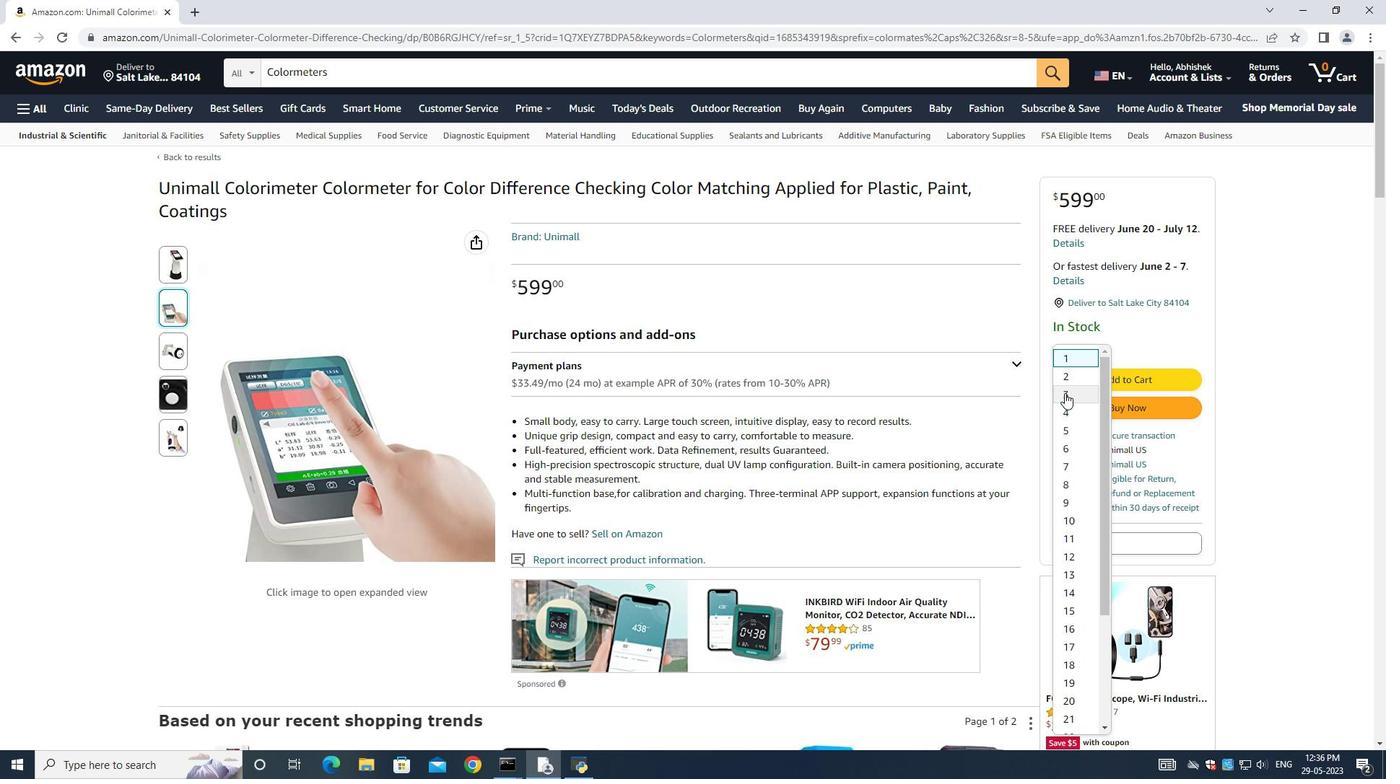 
Action: Mouse pressed left at (1063, 408)
Screenshot: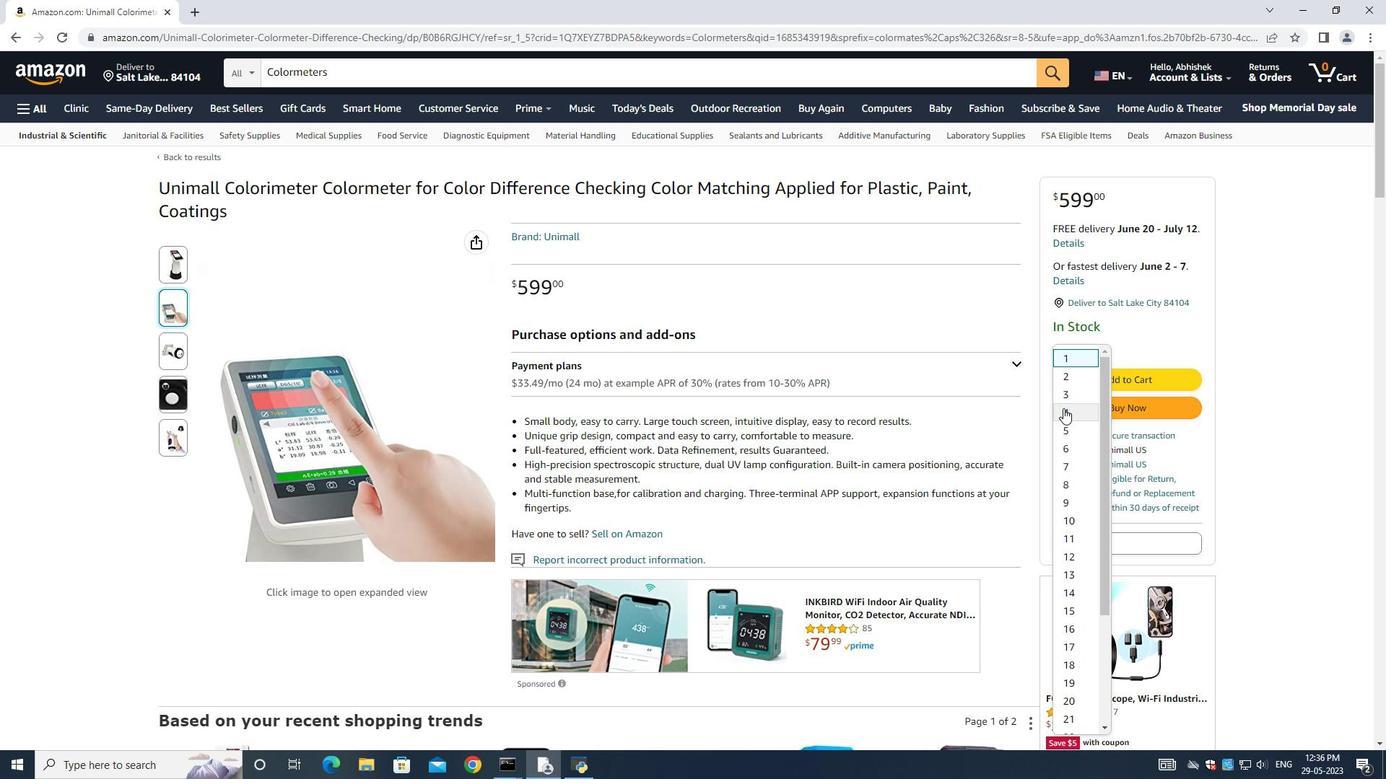 
Action: Mouse moved to (1091, 363)
Screenshot: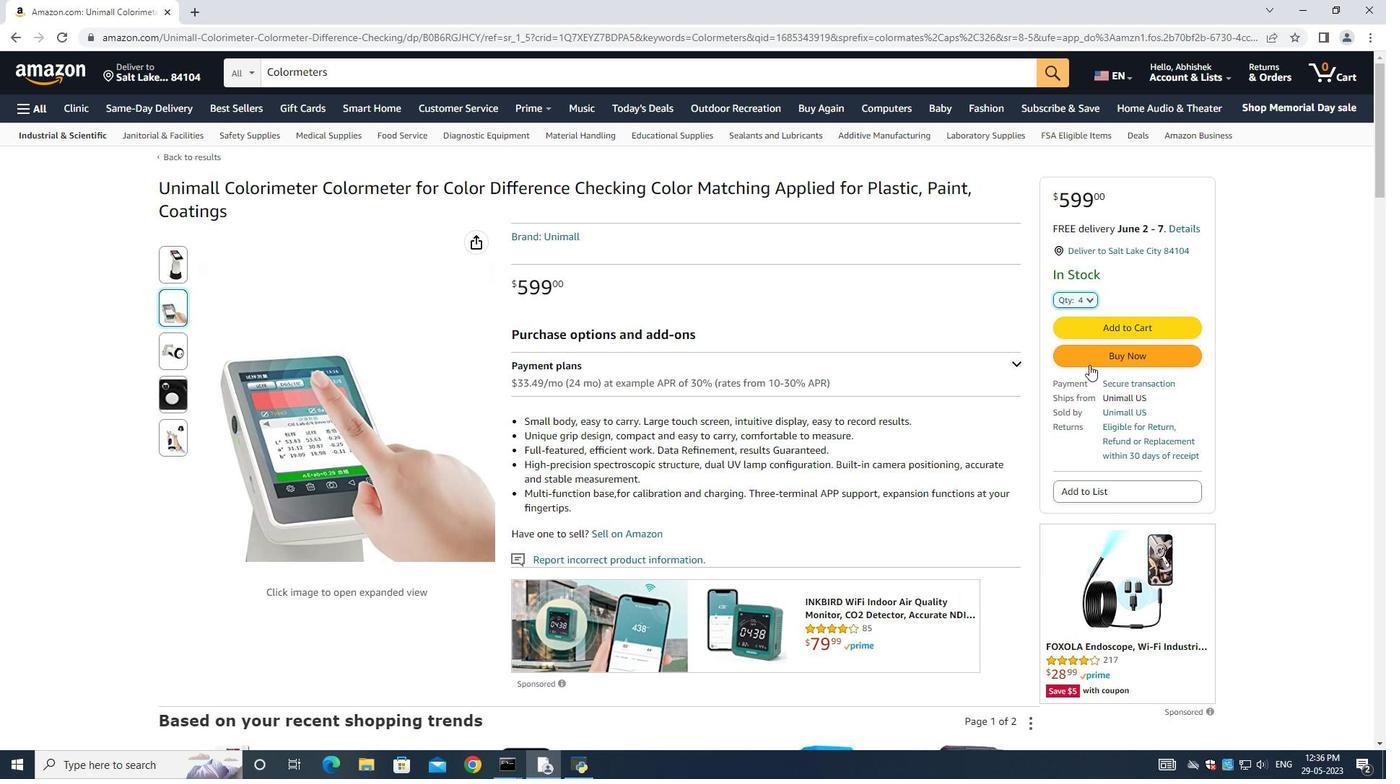 
Action: Mouse pressed left at (1091, 363)
Screenshot: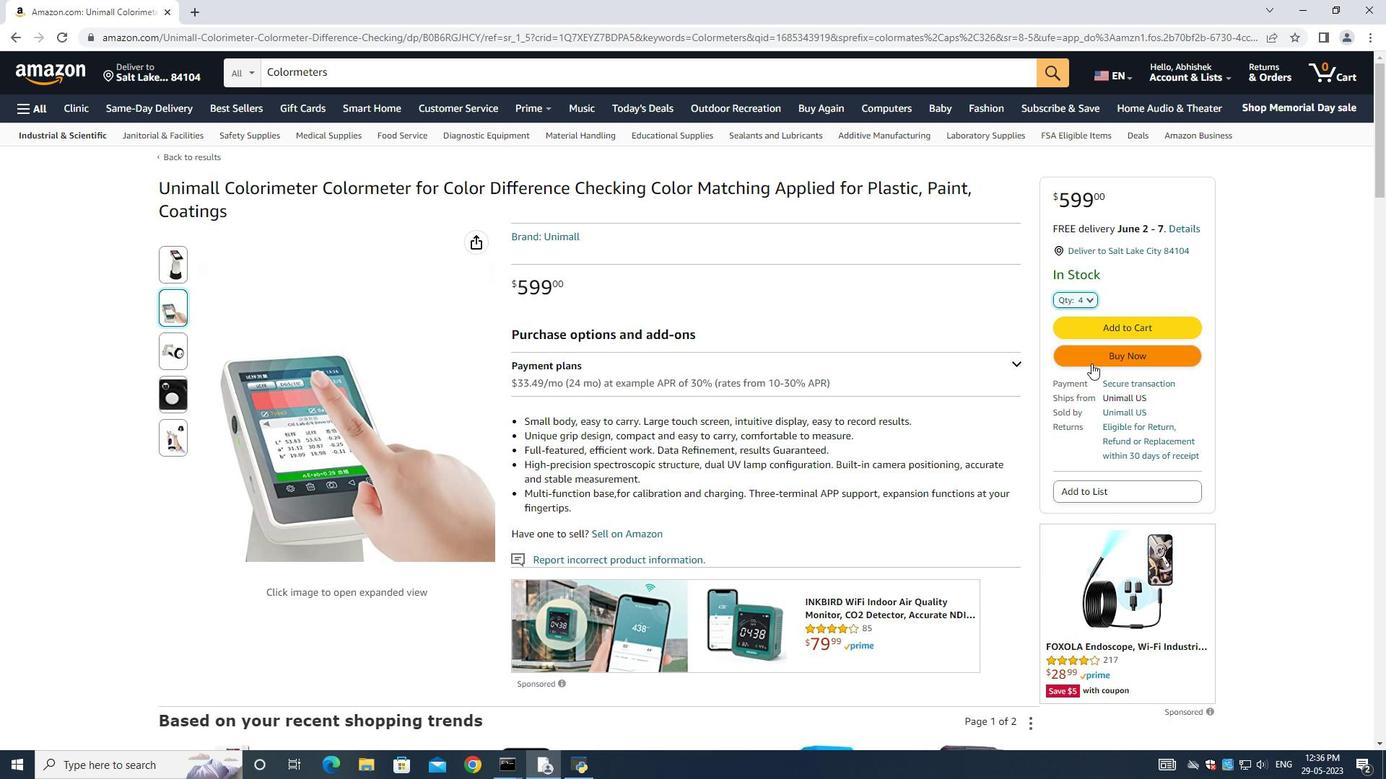 
Action: Mouse moved to (1087, 361)
Screenshot: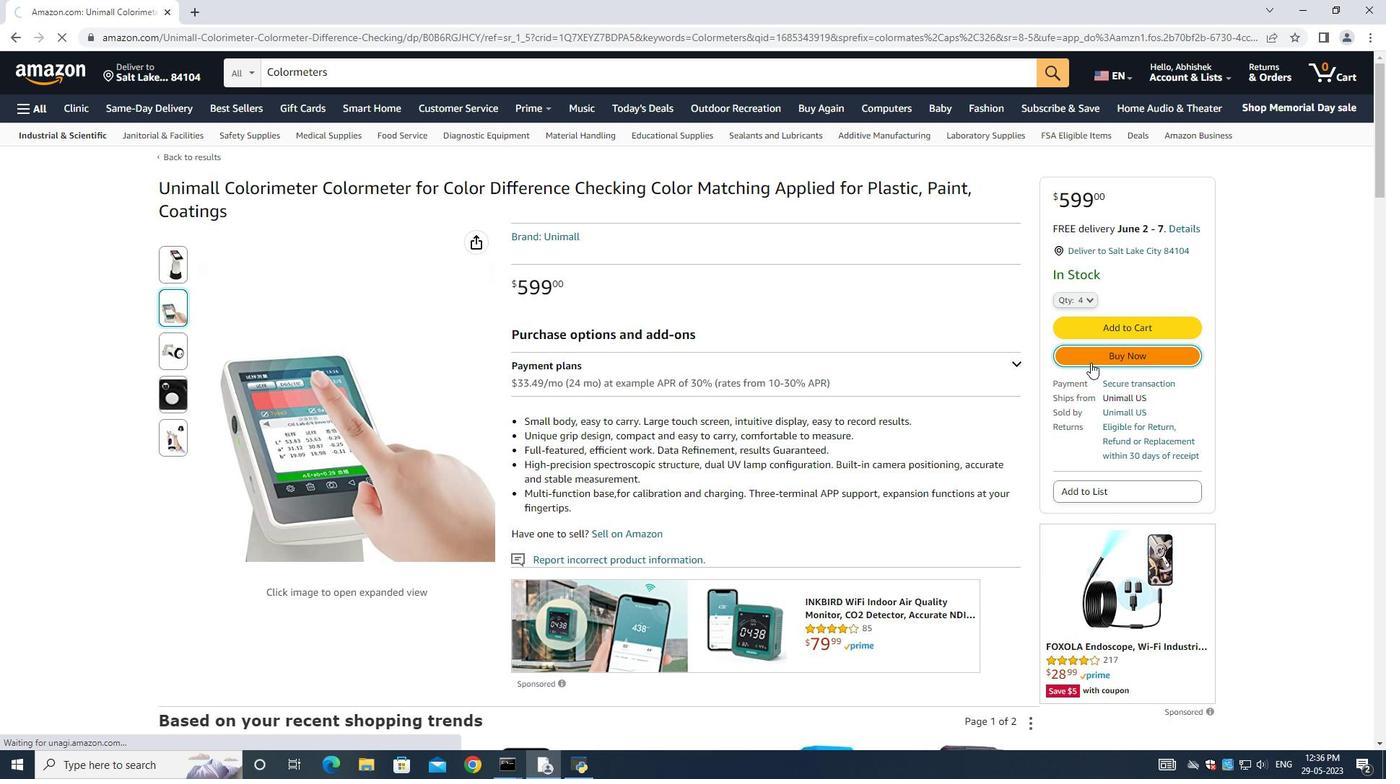 
Action: Mouse pressed left at (1087, 361)
Screenshot: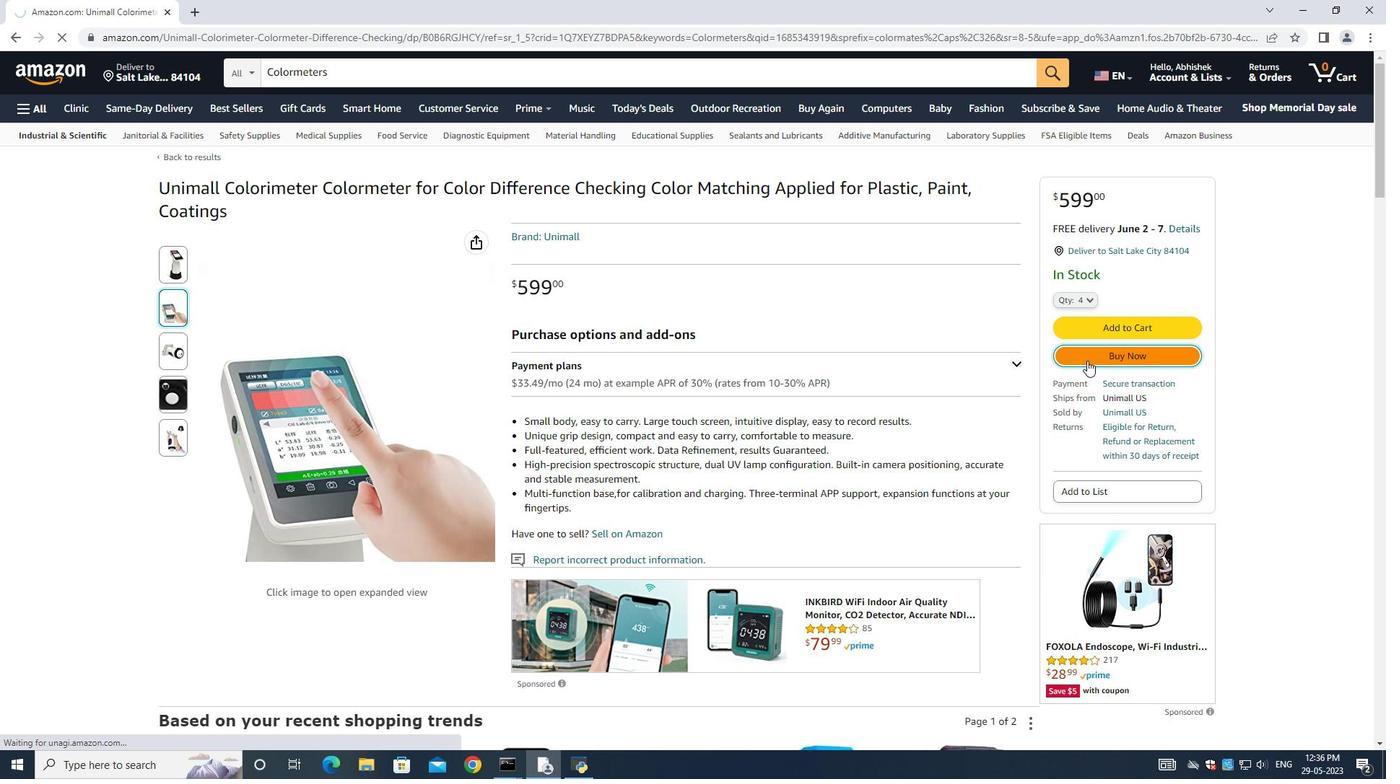 
Action: Mouse moved to (1123, 353)
Screenshot: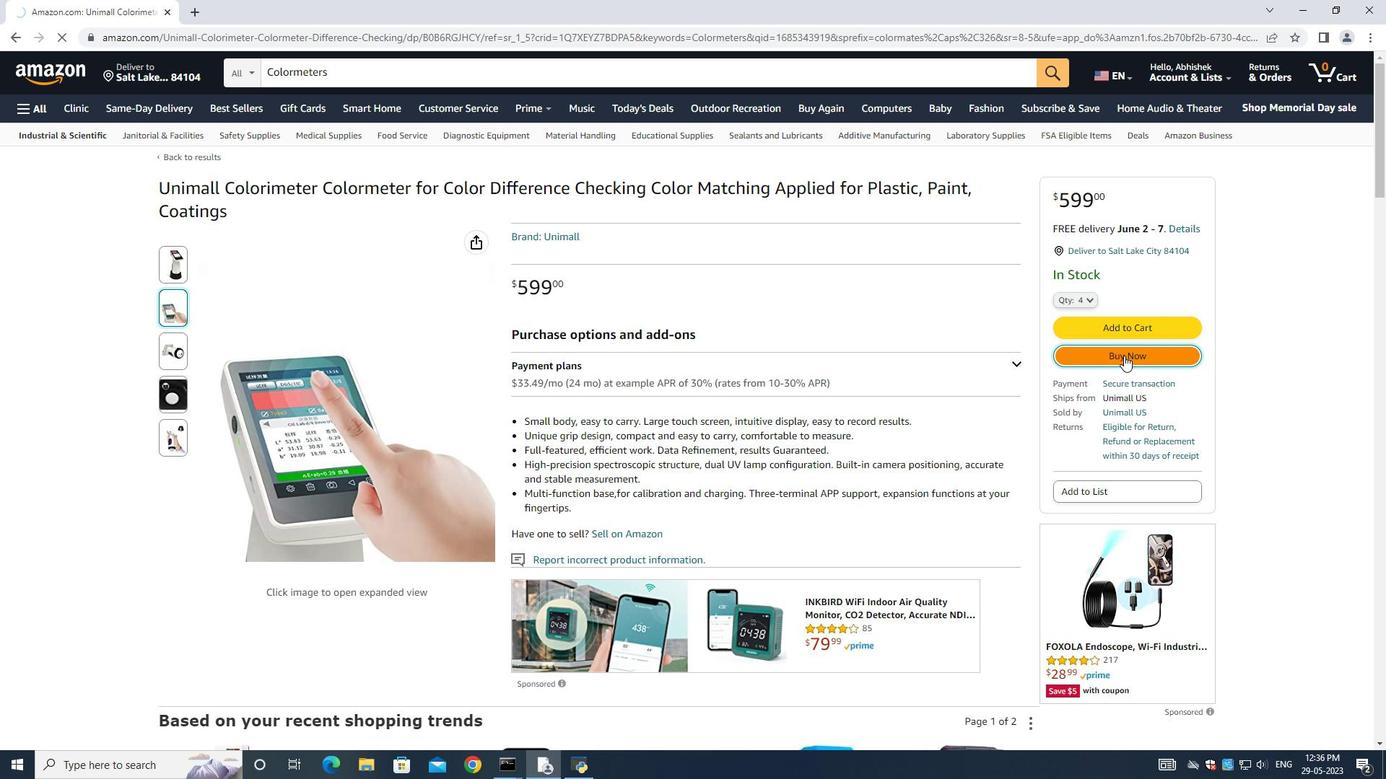
Action: Mouse pressed left at (1123, 353)
Screenshot: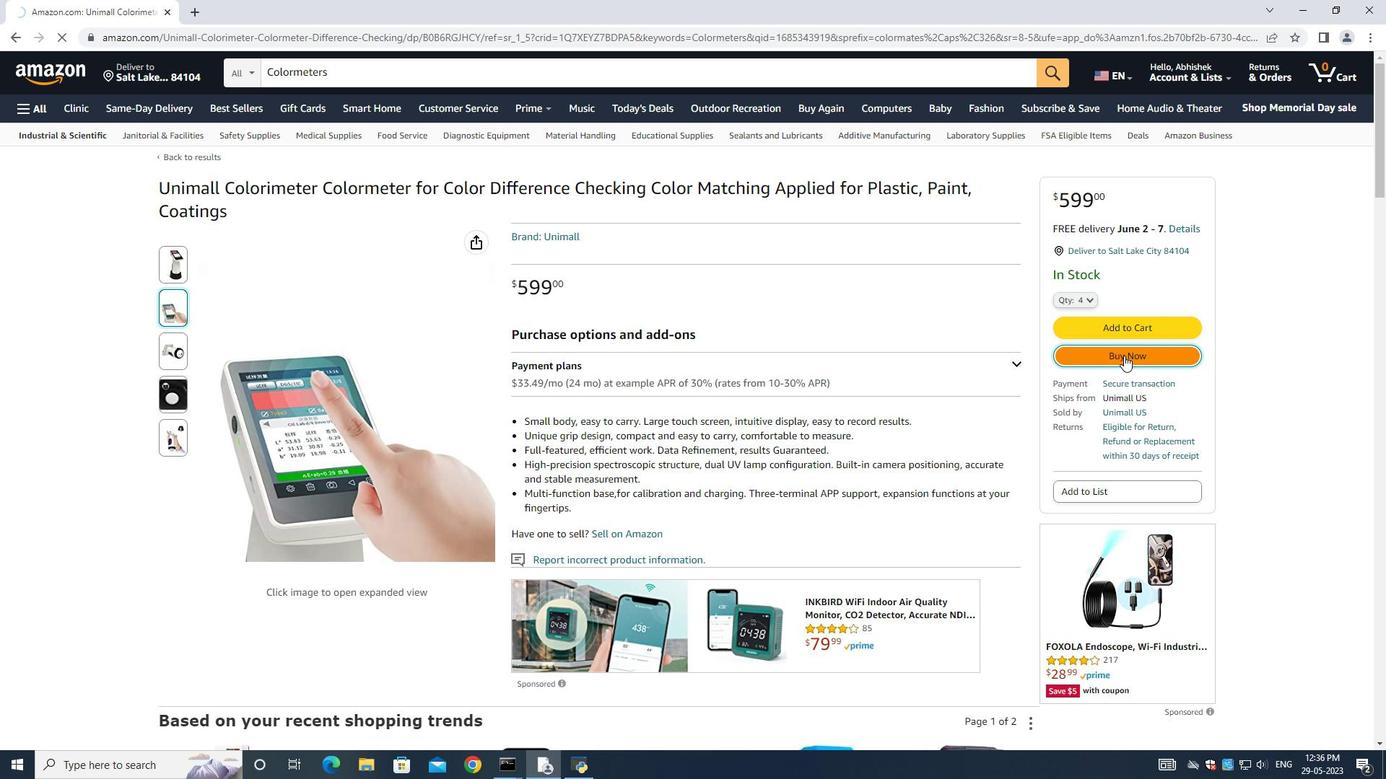 
Action: Mouse moved to (644, 301)
Screenshot: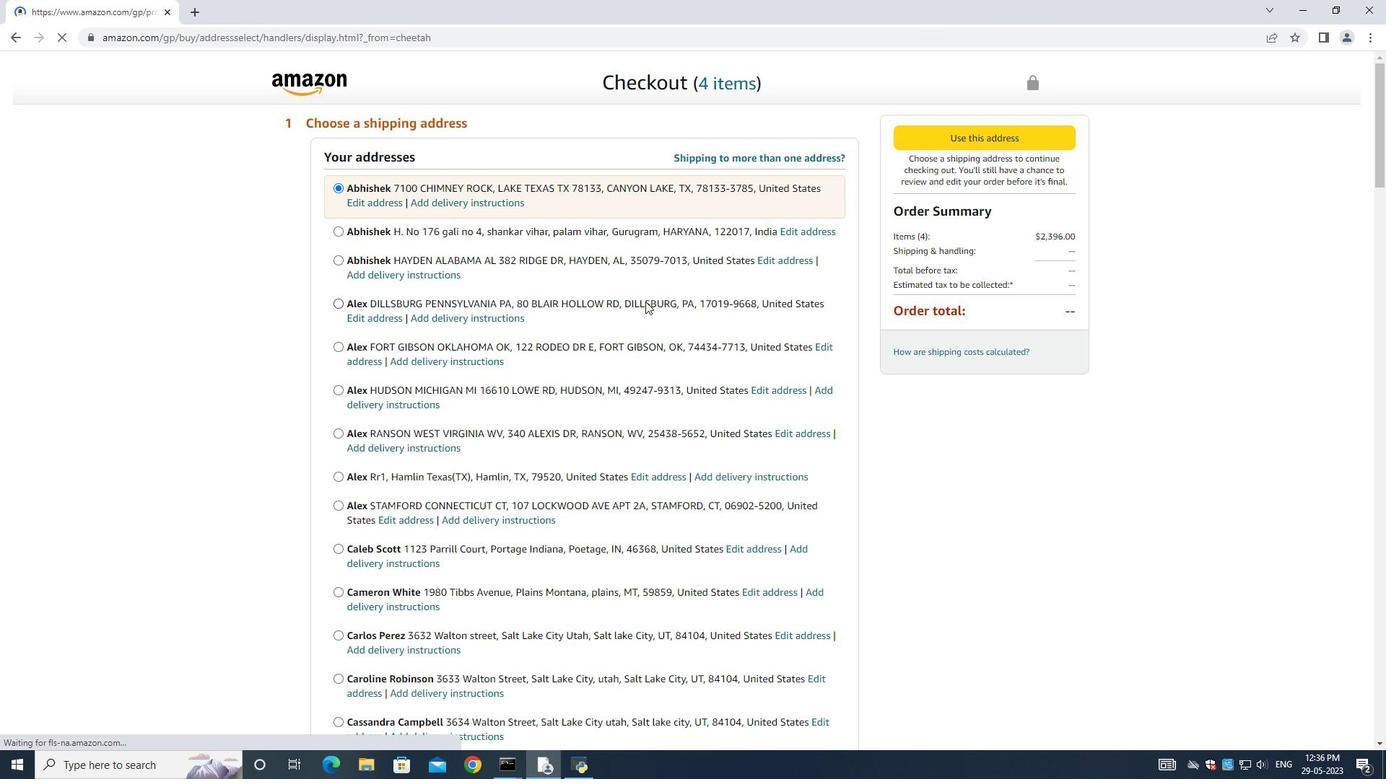 
Action: Mouse scrolled (644, 301) with delta (0, 0)
Screenshot: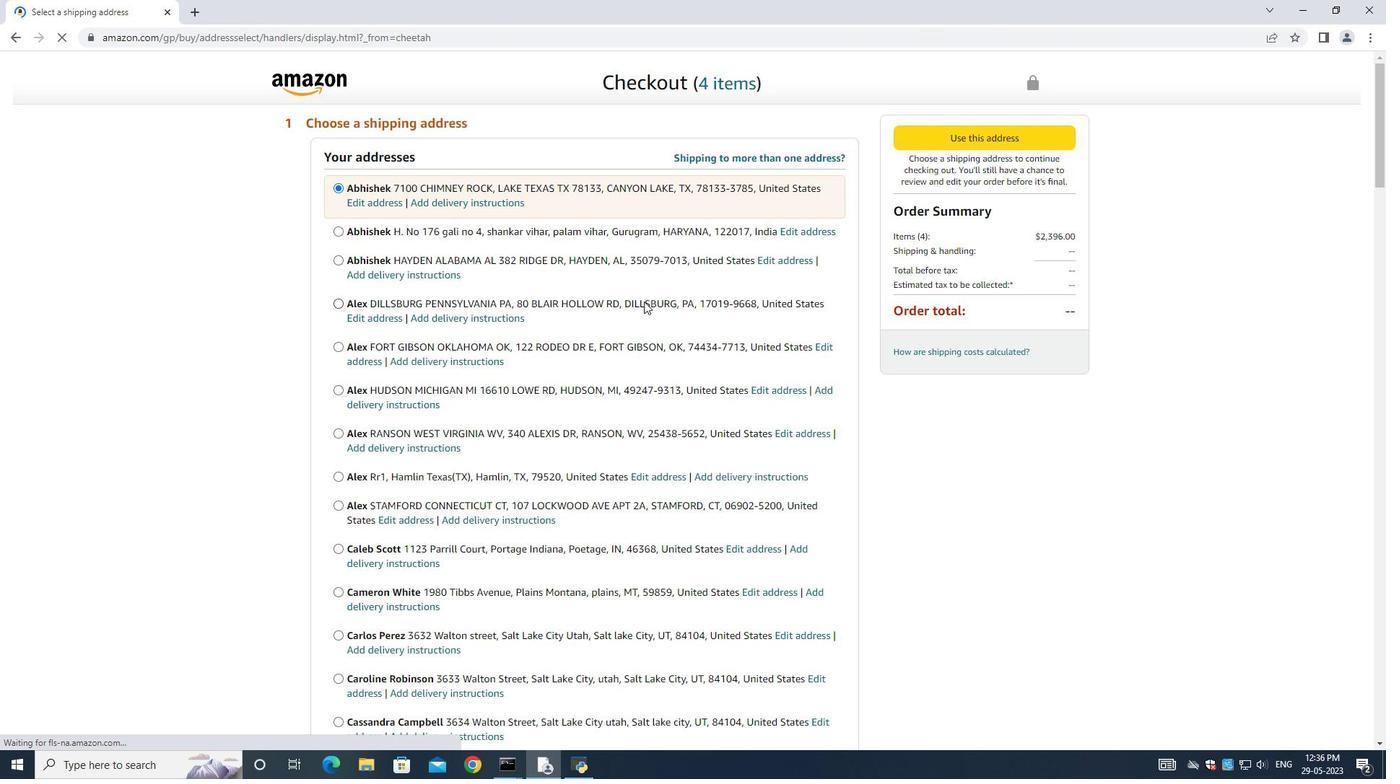 
Action: Mouse scrolled (644, 301) with delta (0, 0)
Screenshot: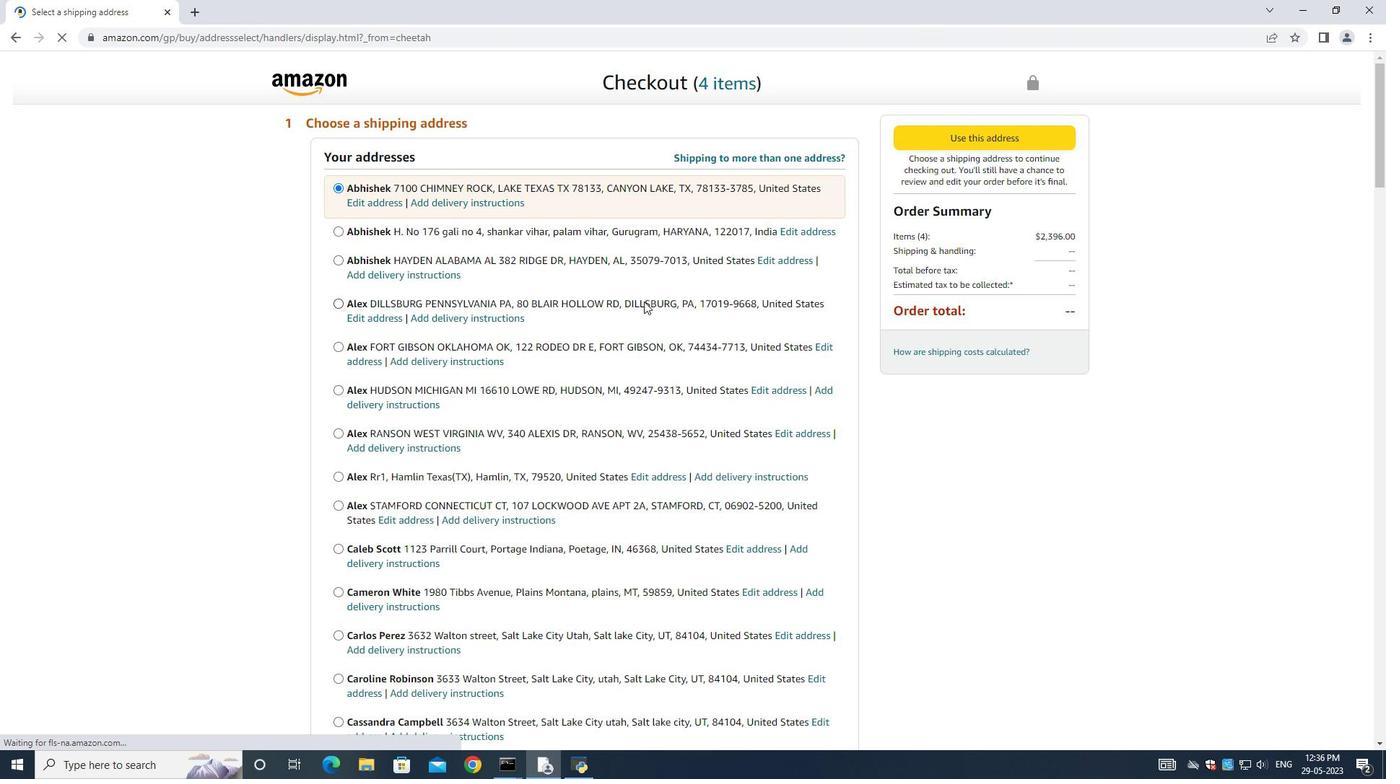 
Action: Mouse scrolled (644, 301) with delta (0, 0)
Screenshot: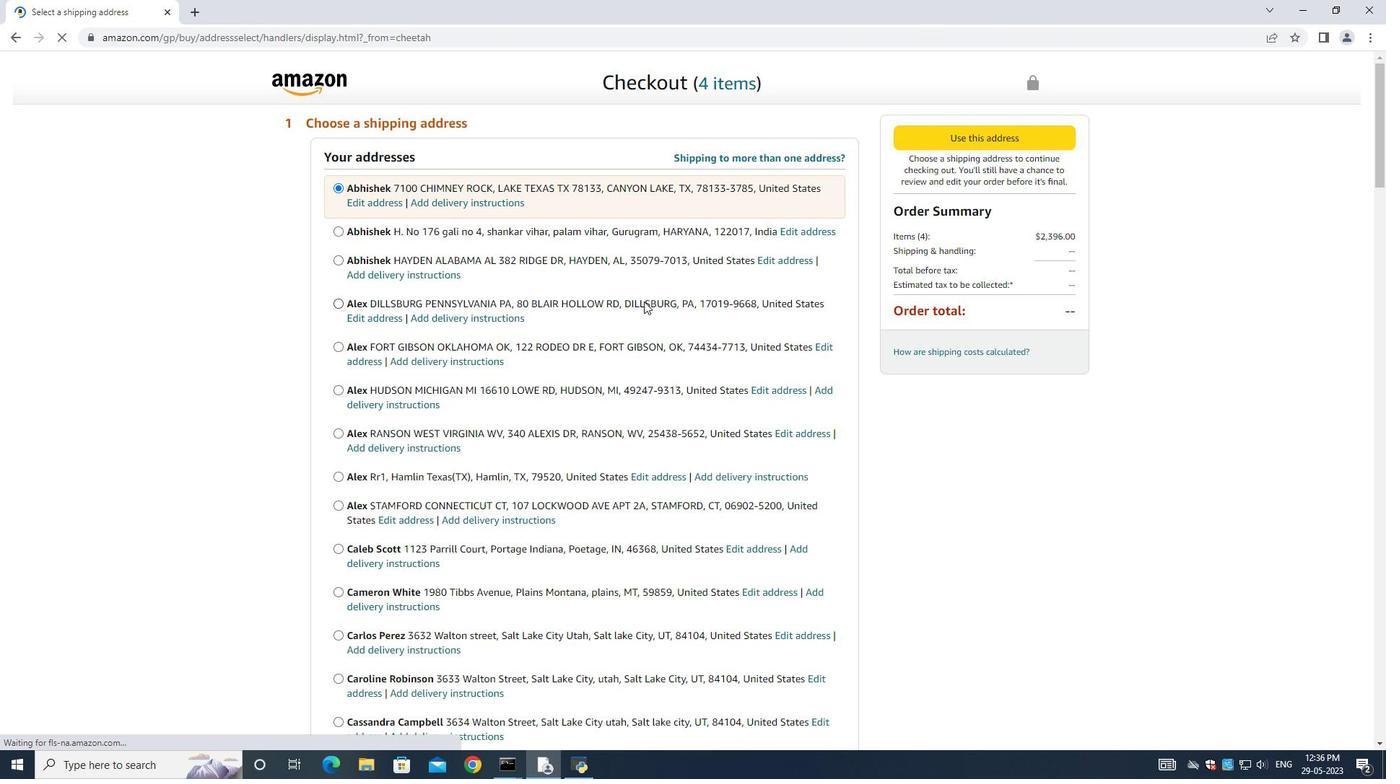 
Action: Mouse scrolled (644, 301) with delta (0, 0)
Screenshot: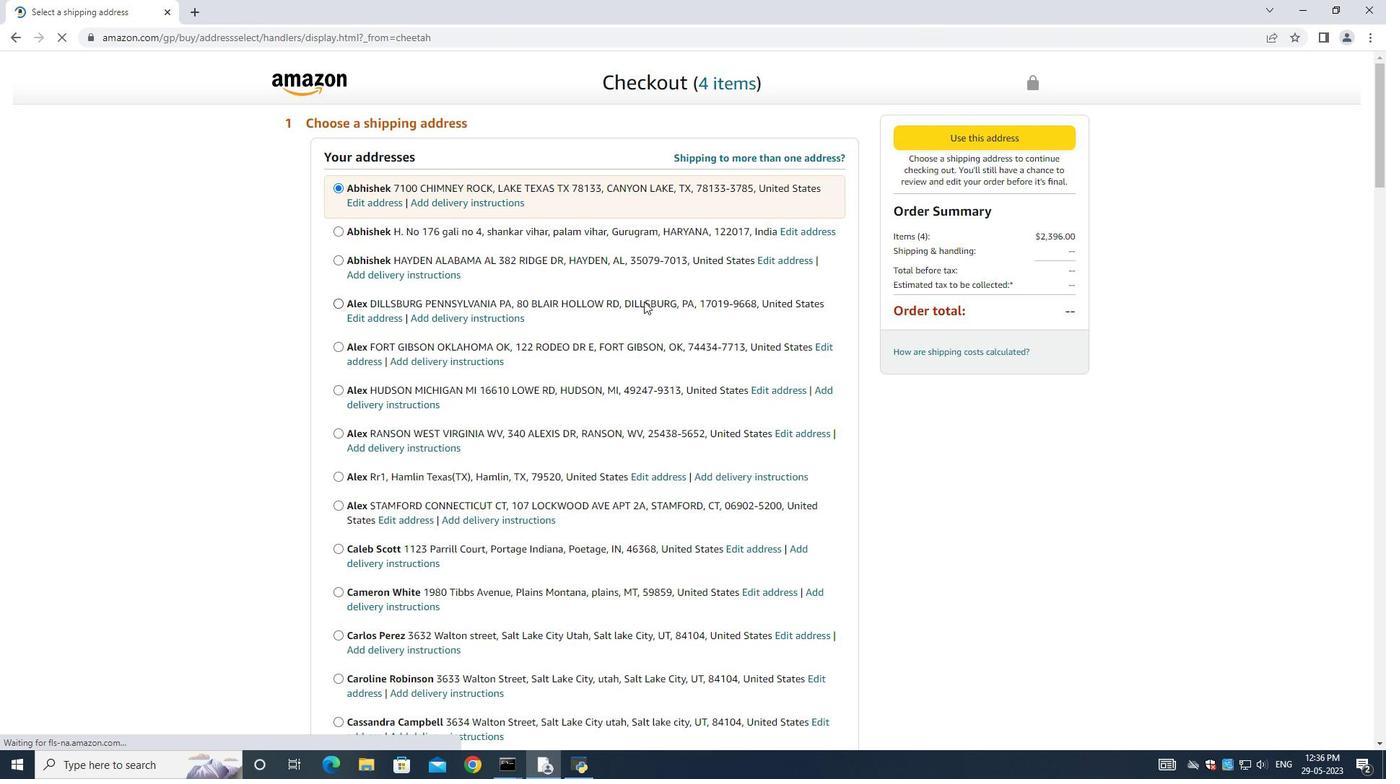 
Action: Mouse scrolled (644, 301) with delta (0, 0)
Screenshot: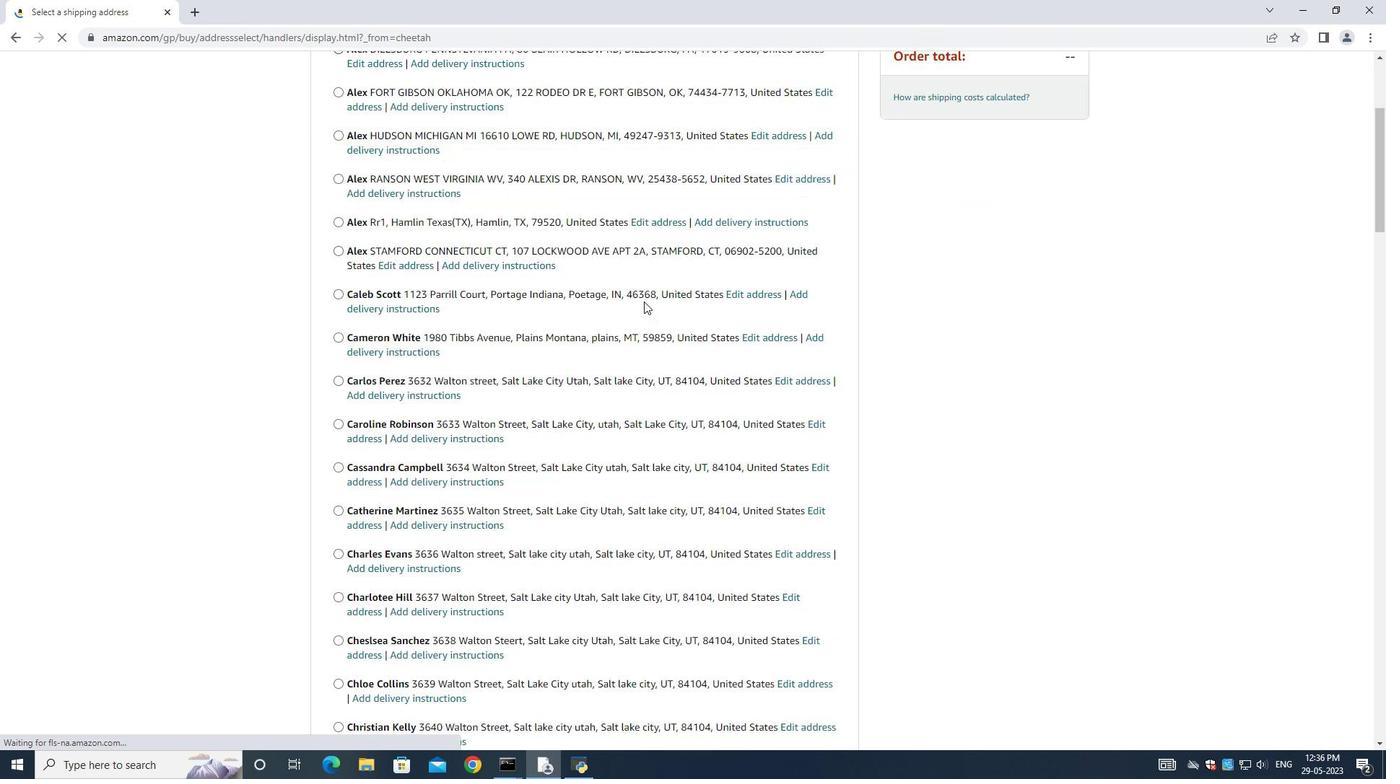 
Action: Mouse scrolled (644, 301) with delta (0, 0)
Screenshot: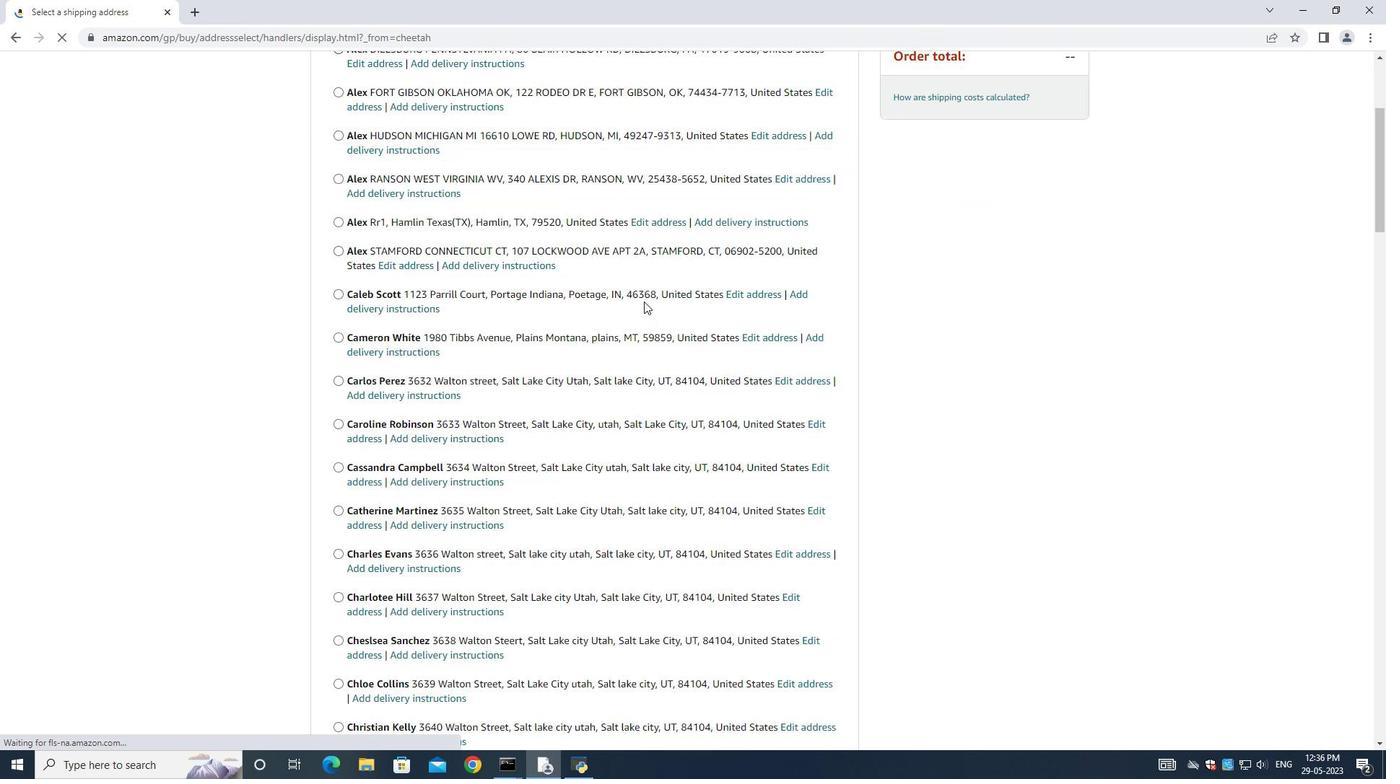 
Action: Mouse scrolled (644, 301) with delta (0, 0)
Screenshot: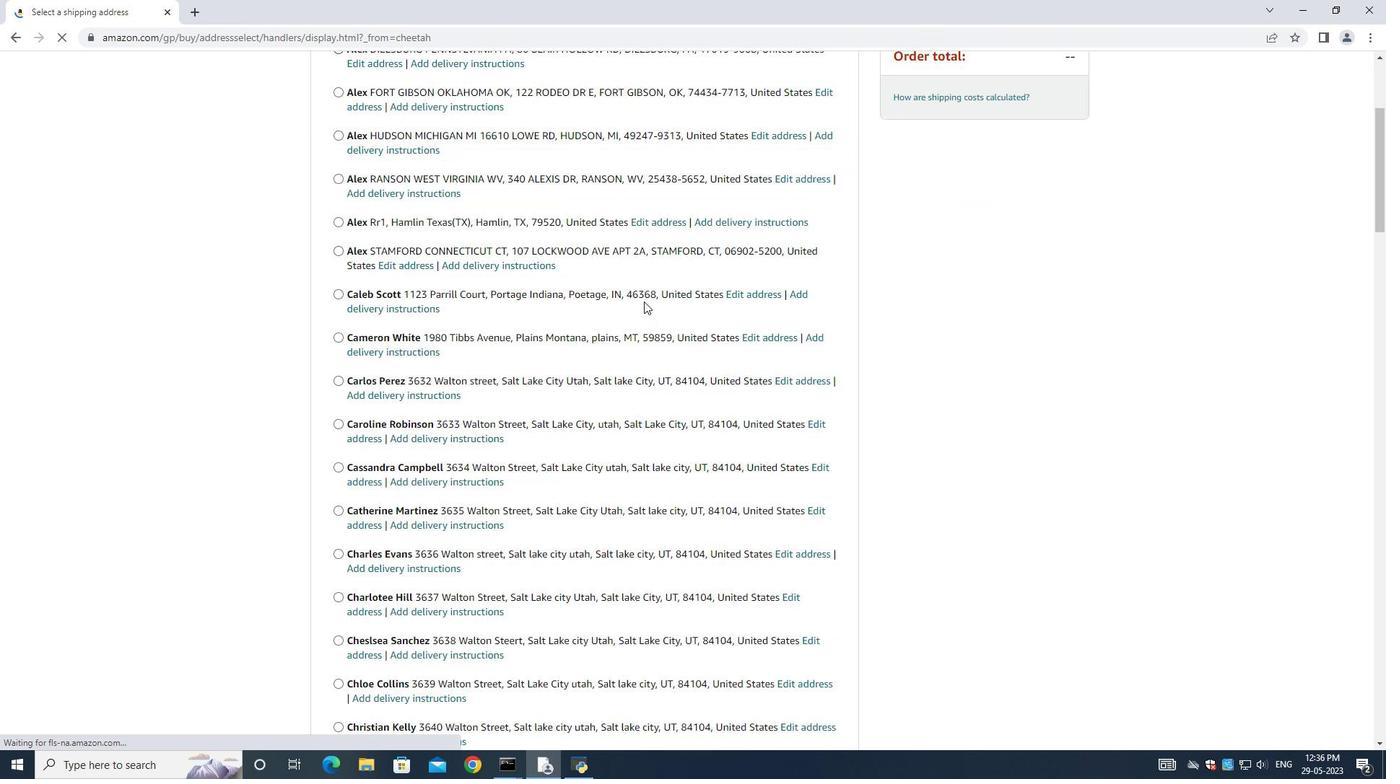 
Action: Mouse scrolled (644, 301) with delta (0, 0)
Screenshot: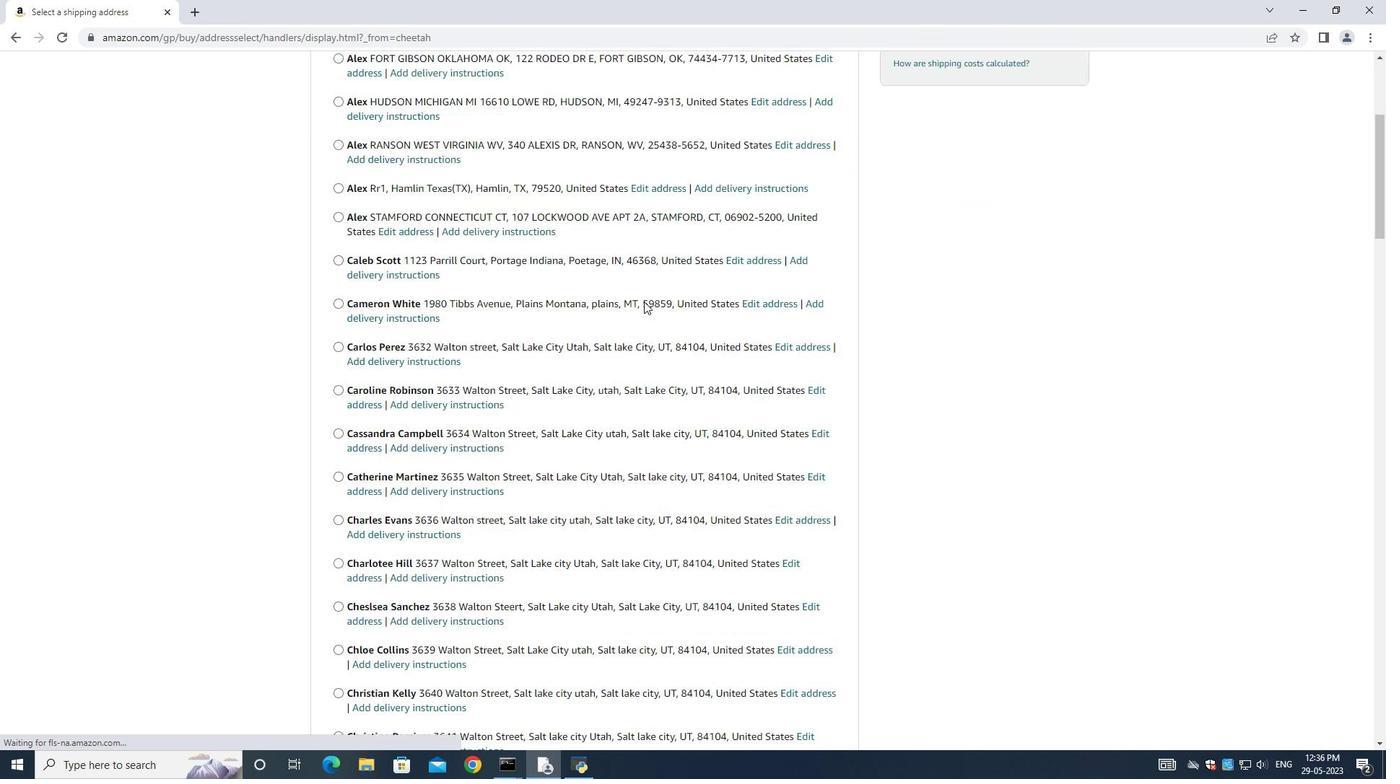 
Action: Mouse scrolled (644, 301) with delta (0, 0)
Screenshot: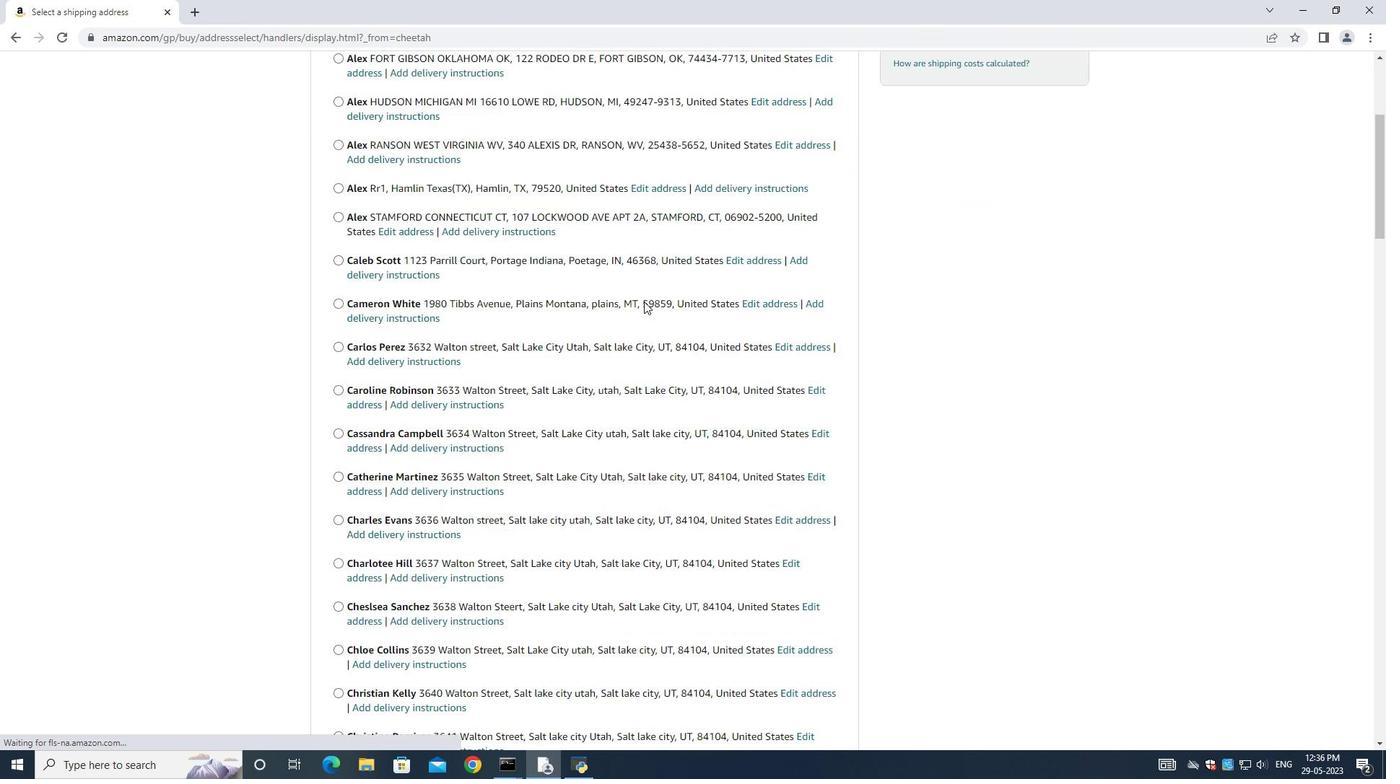 
Action: Mouse scrolled (644, 301) with delta (0, 0)
Screenshot: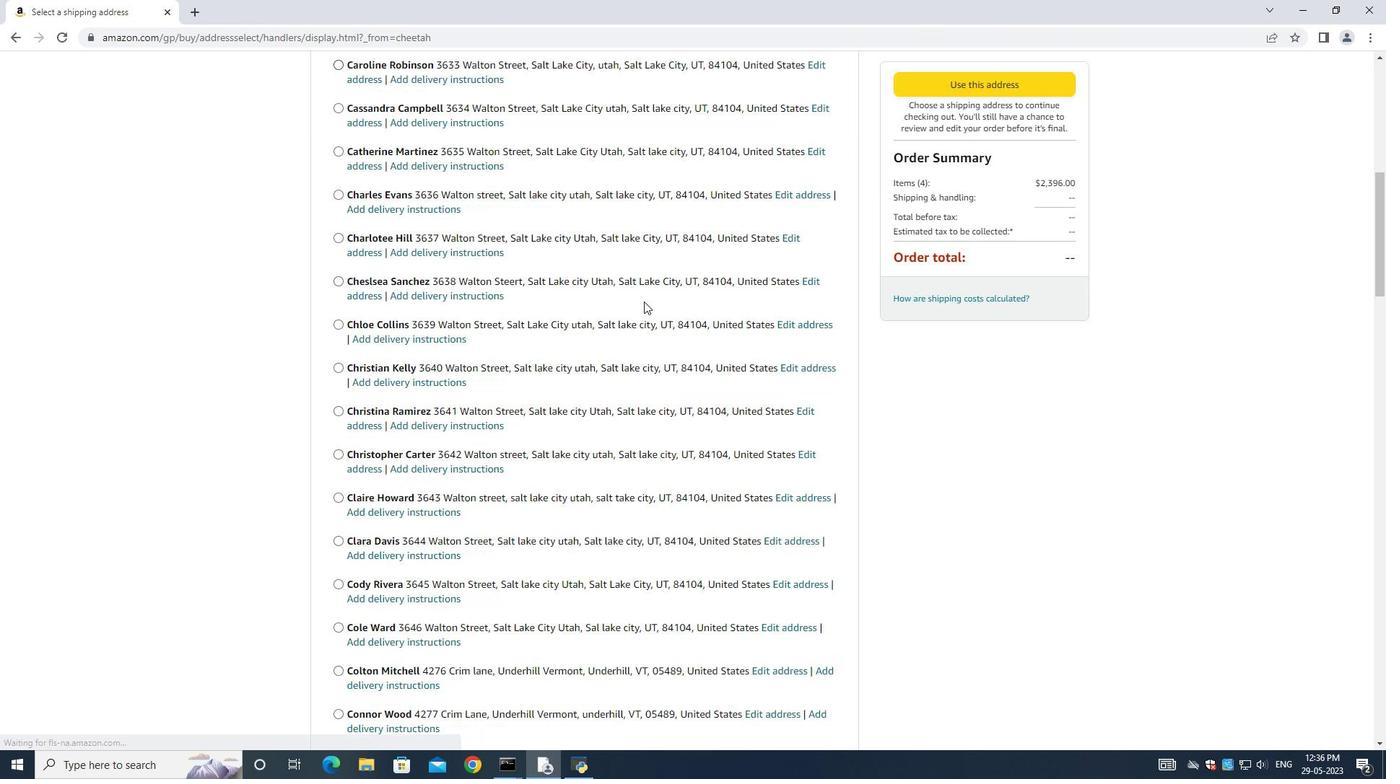 
Action: Mouse scrolled (644, 301) with delta (0, 0)
Screenshot: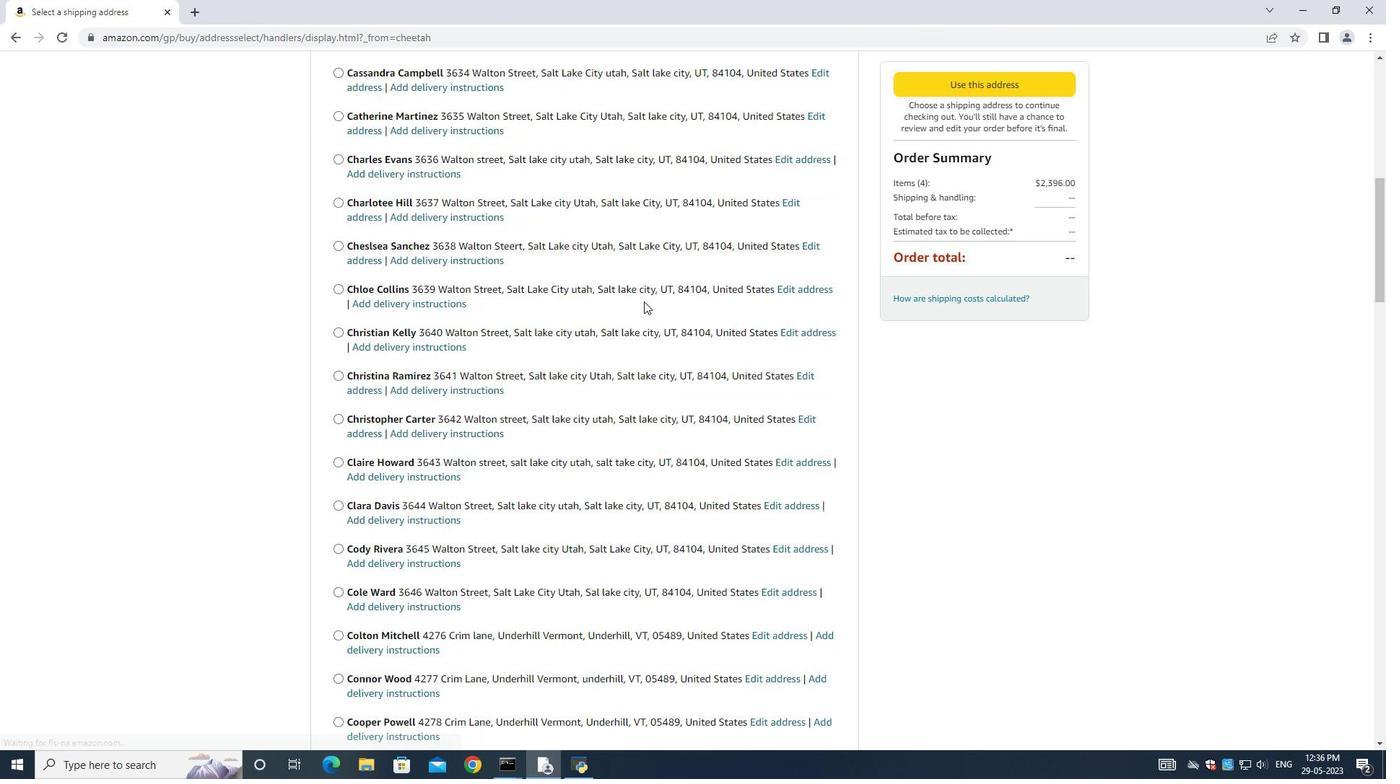 
Action: Mouse scrolled (644, 301) with delta (0, 0)
Screenshot: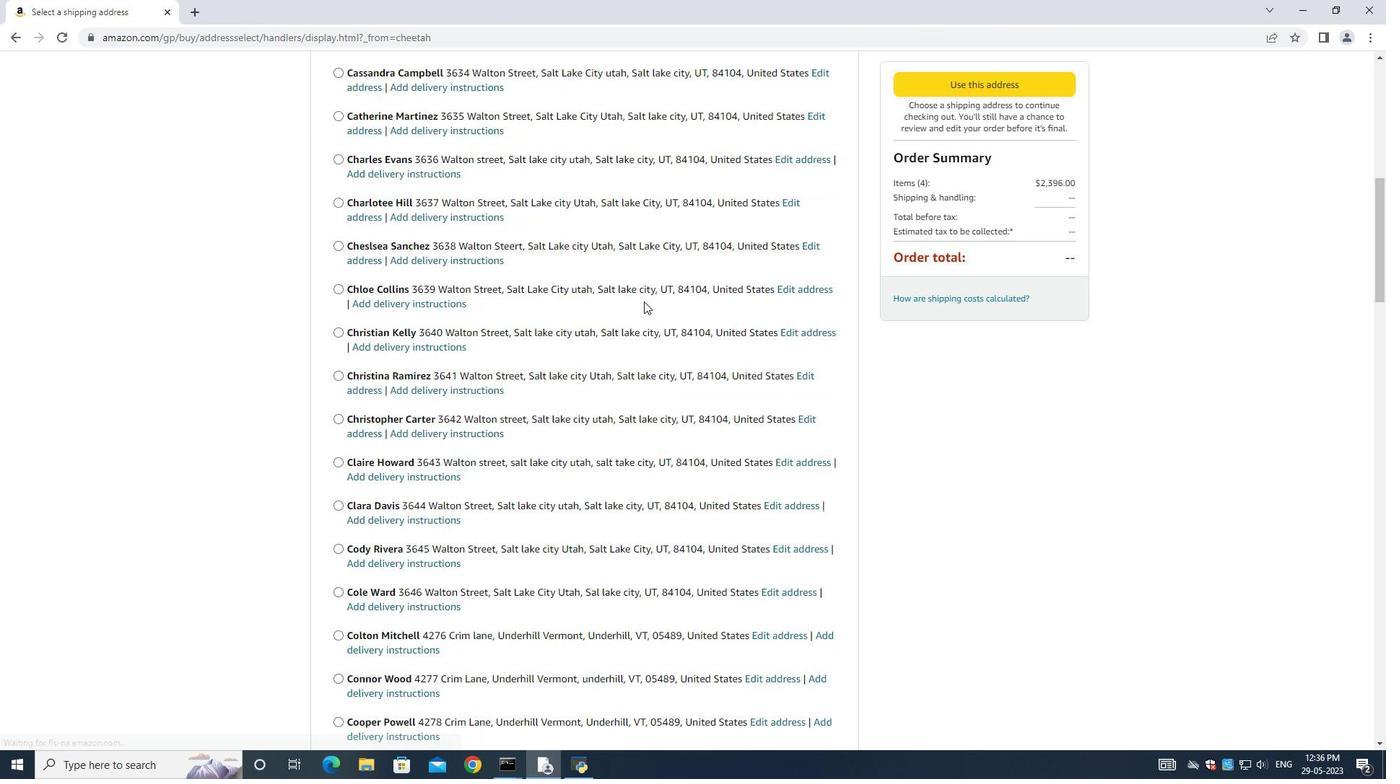 
Action: Mouse scrolled (644, 301) with delta (0, 0)
Screenshot: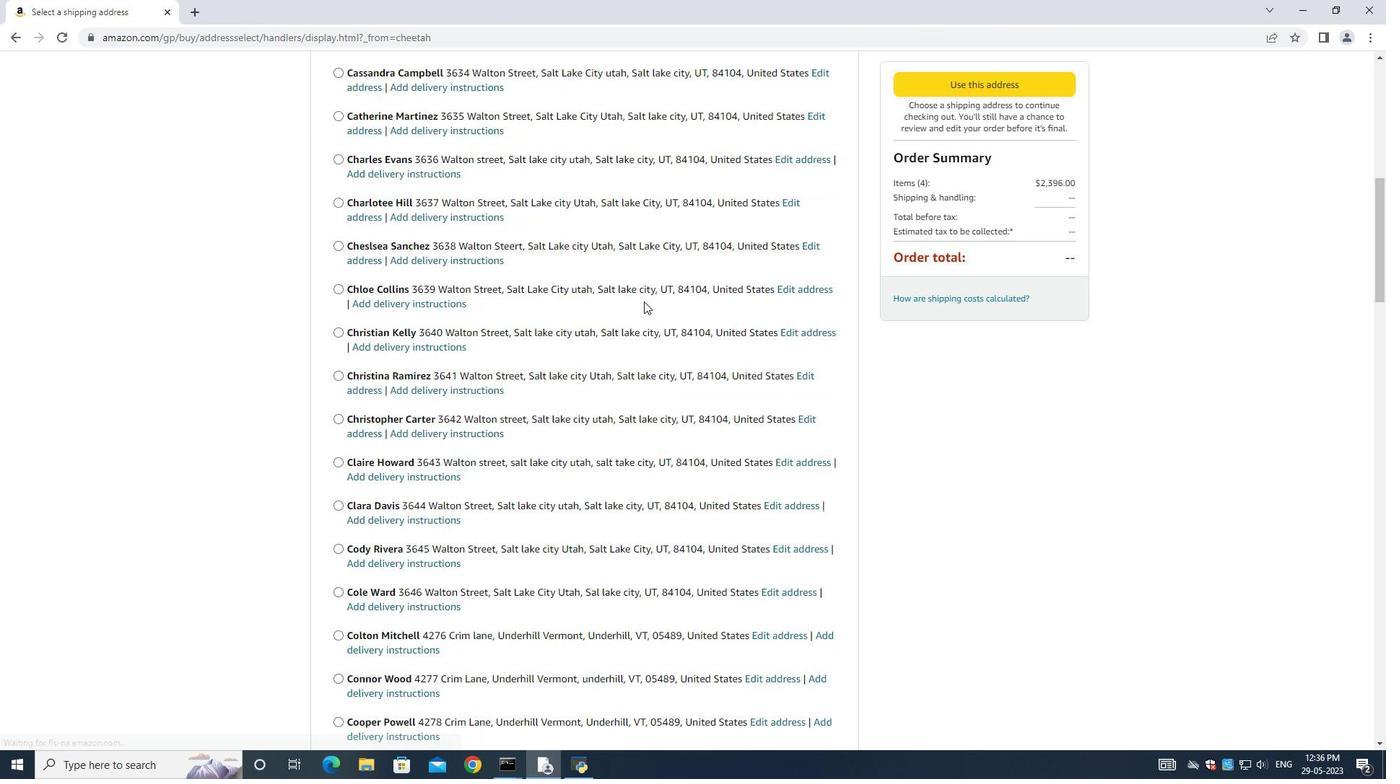 
Action: Mouse scrolled (644, 301) with delta (0, 0)
Screenshot: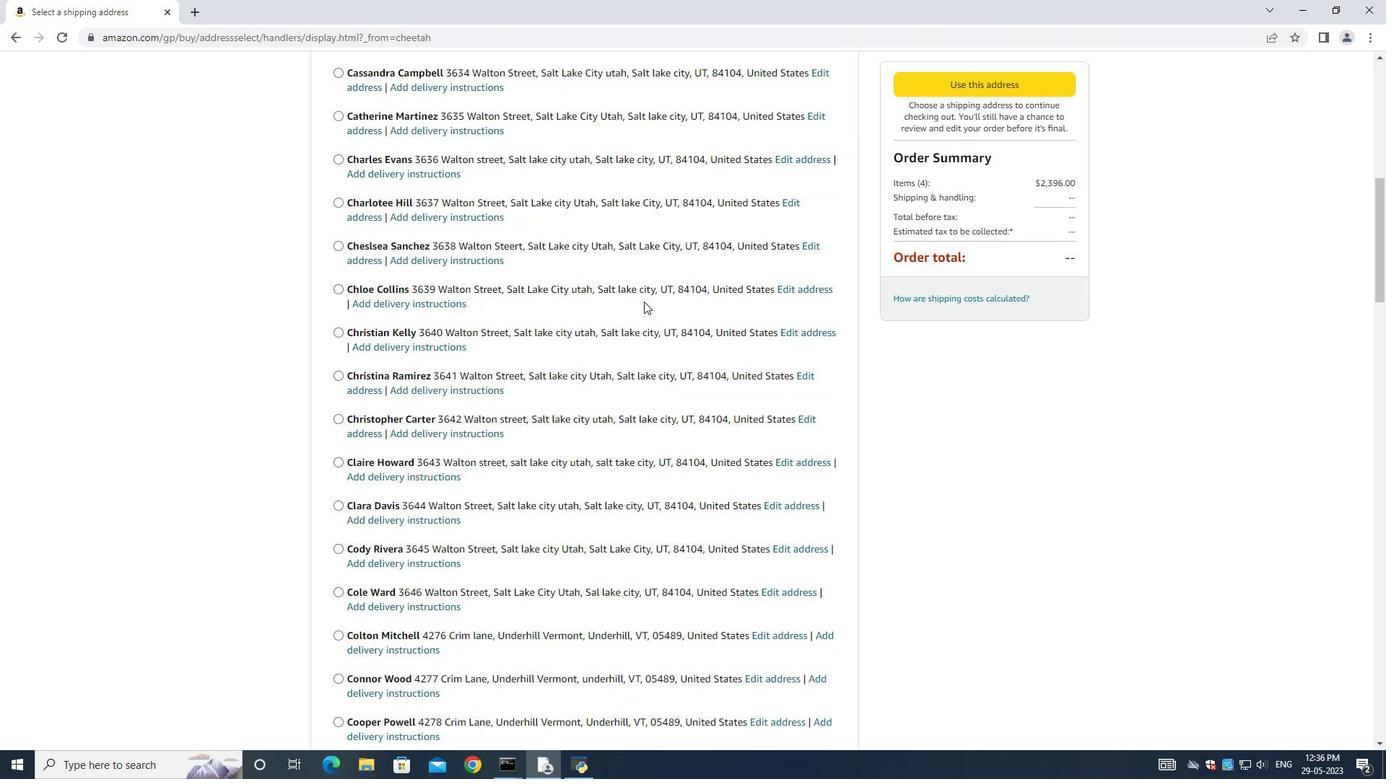 
Action: Mouse scrolled (644, 301) with delta (0, 0)
Screenshot: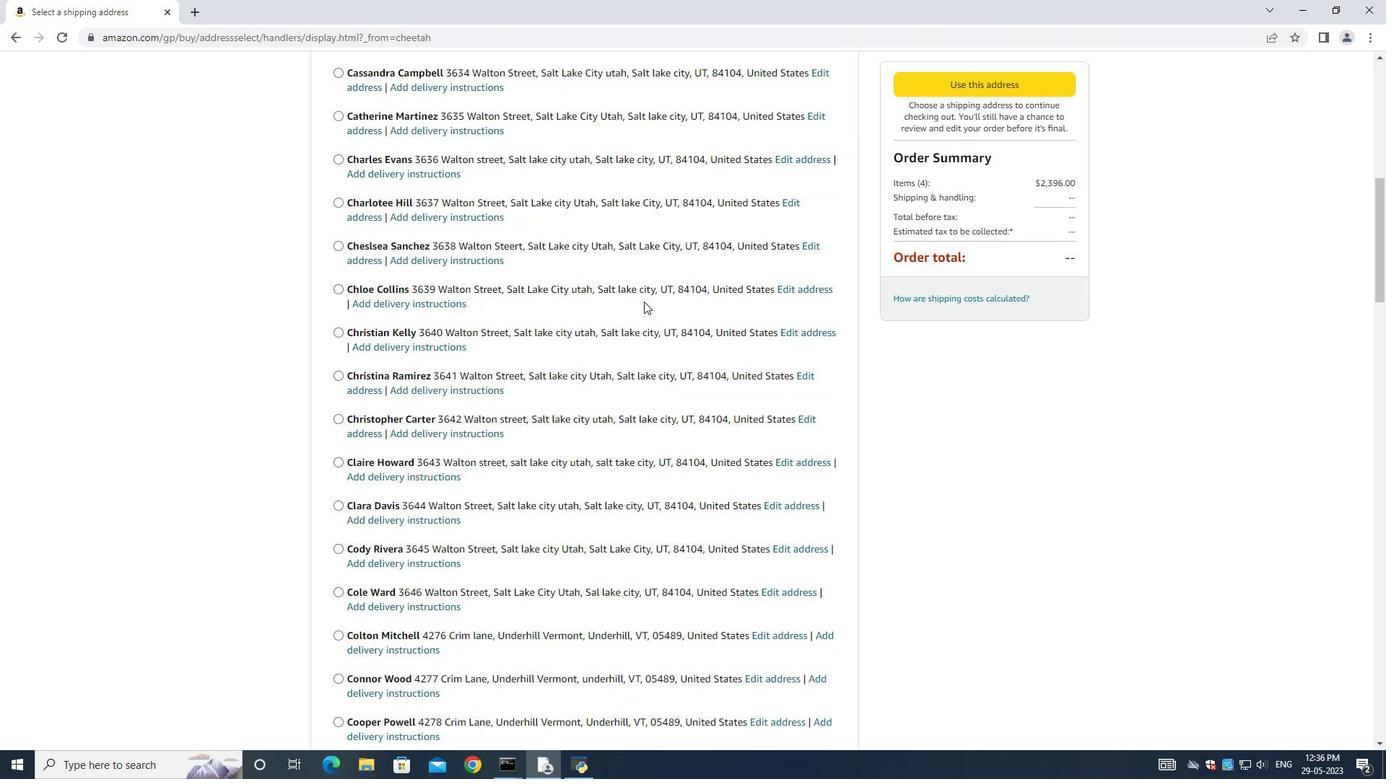 
Action: Mouse scrolled (644, 301) with delta (0, 0)
Screenshot: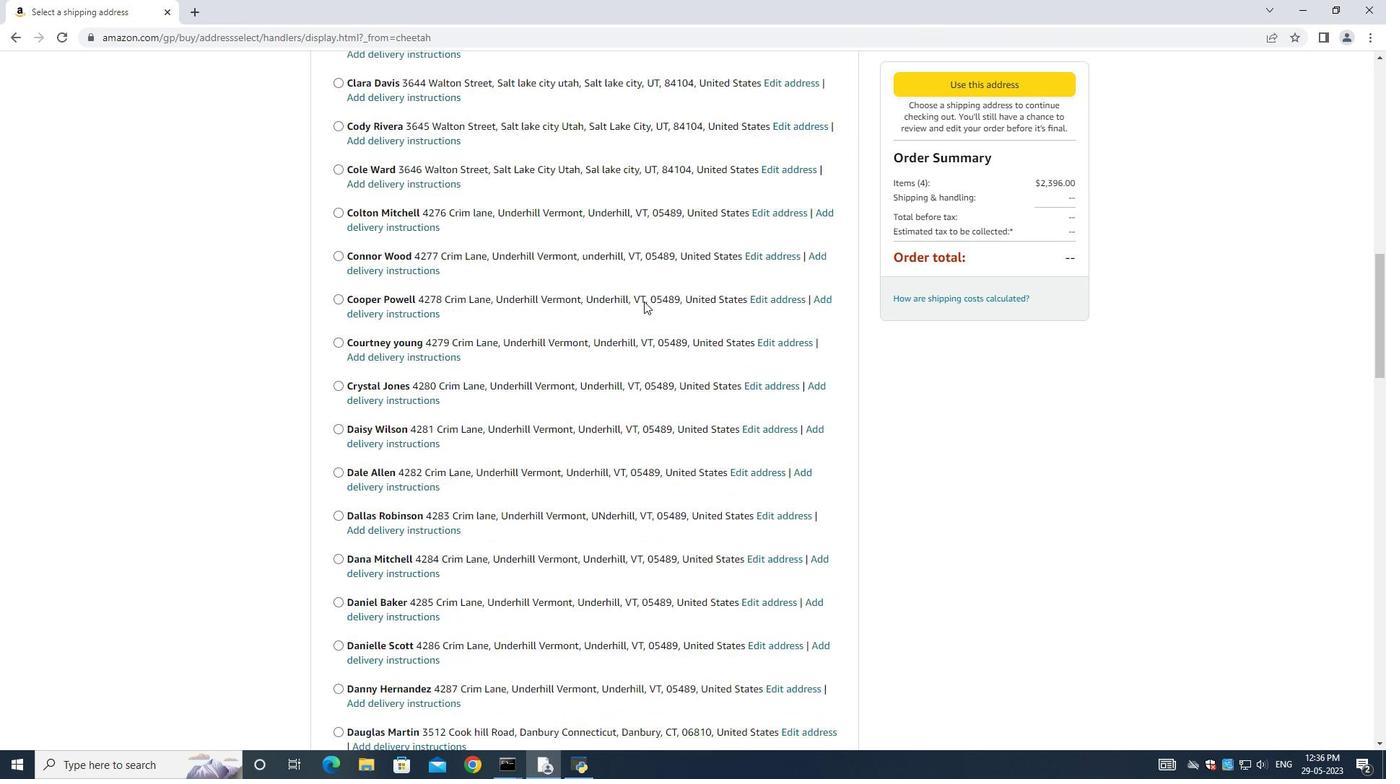 
Action: Mouse scrolled (644, 301) with delta (0, 0)
Screenshot: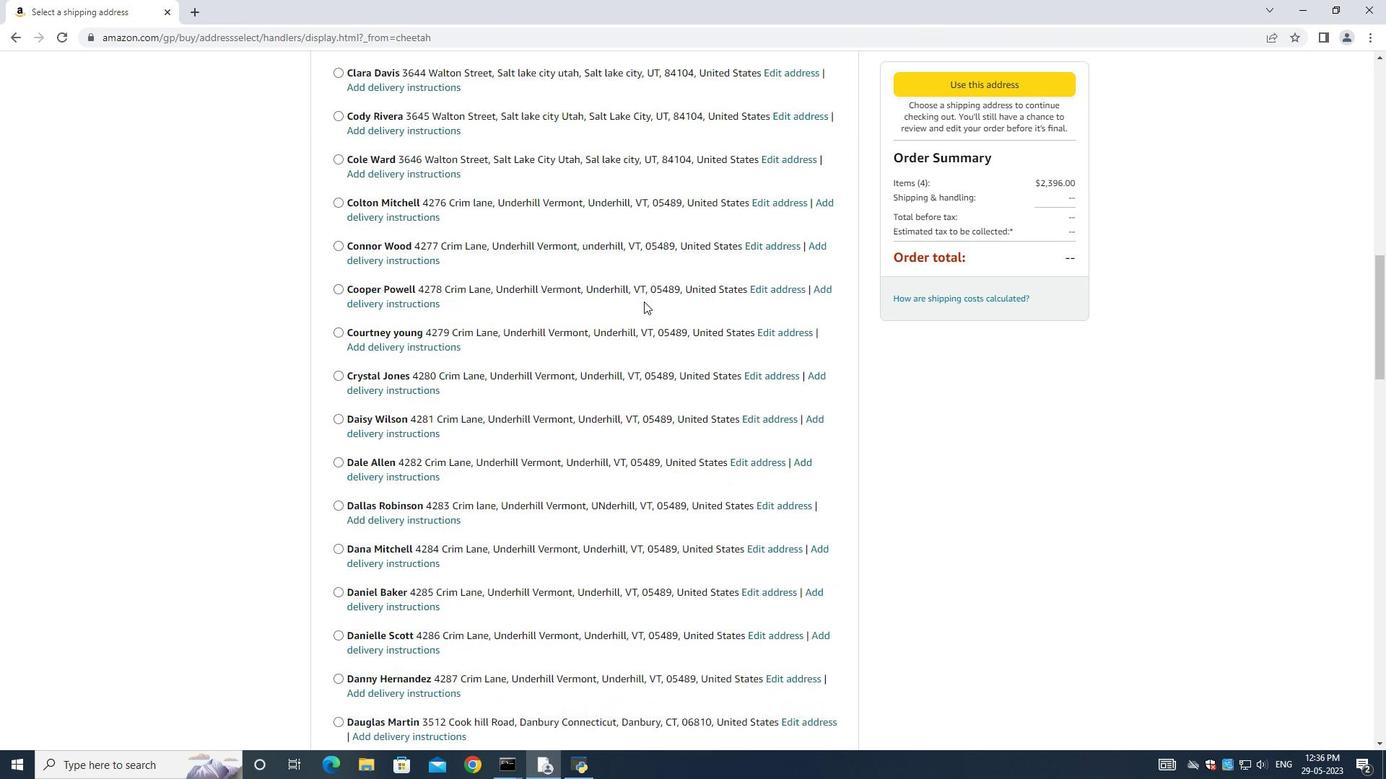 
Action: Mouse scrolled (644, 301) with delta (0, 0)
Screenshot: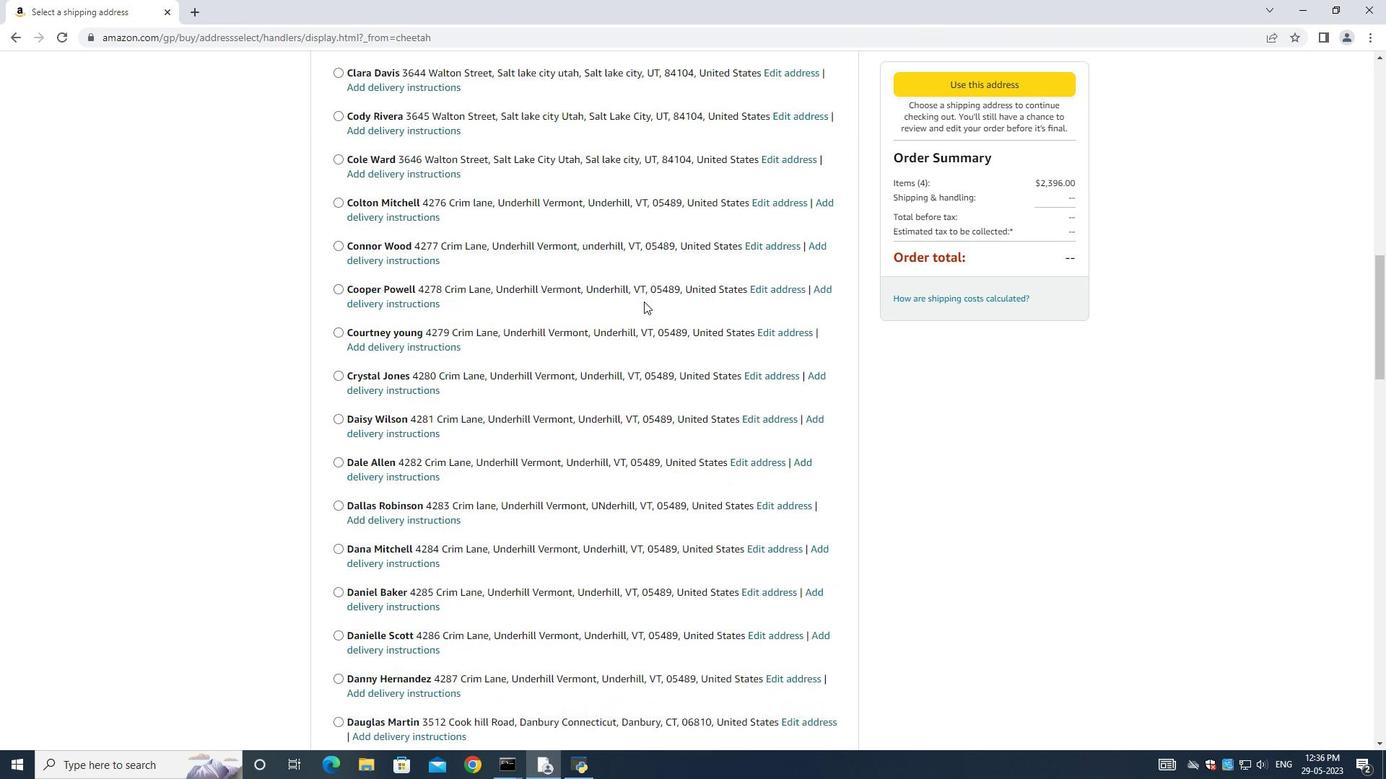 
Action: Mouse scrolled (644, 301) with delta (0, 0)
Screenshot: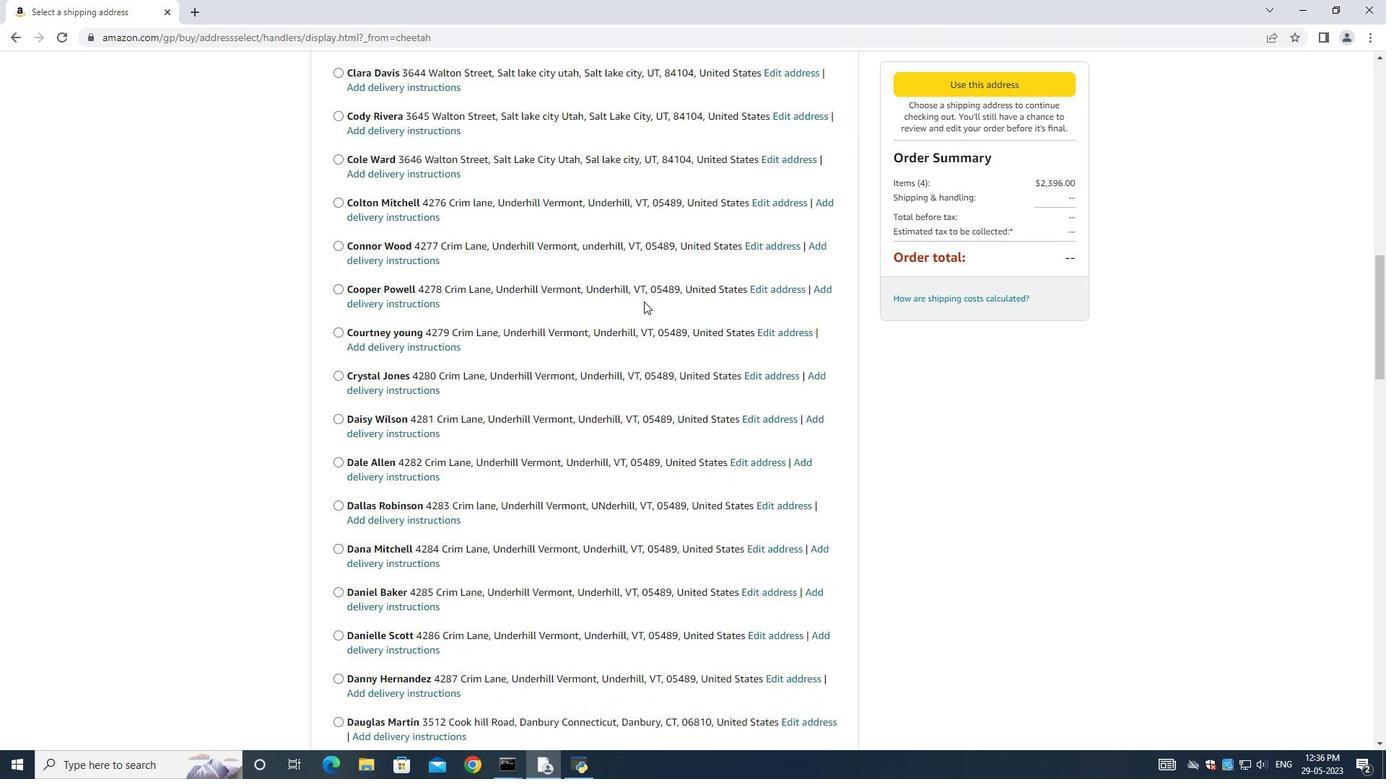 
Action: Mouse scrolled (644, 301) with delta (0, 0)
Screenshot: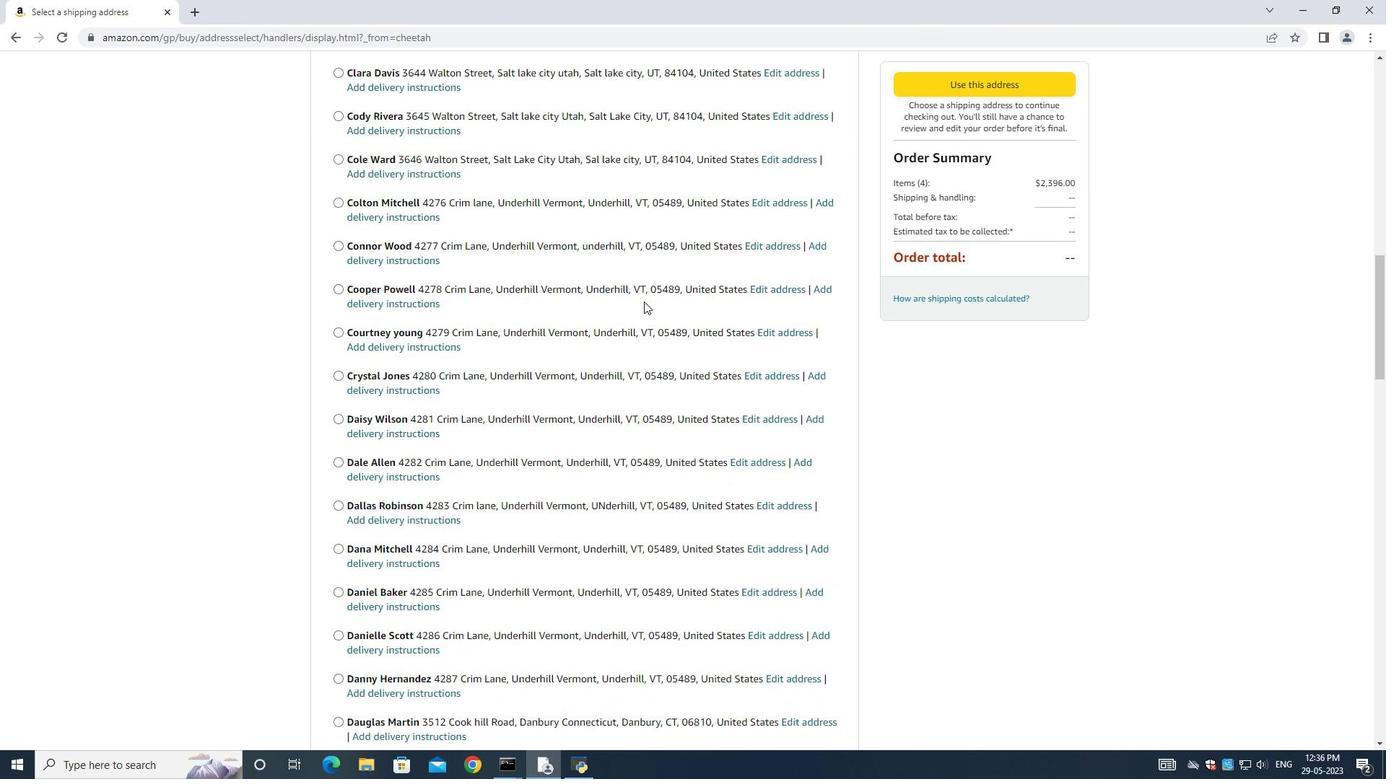 
Action: Mouse scrolled (644, 301) with delta (0, 0)
Screenshot: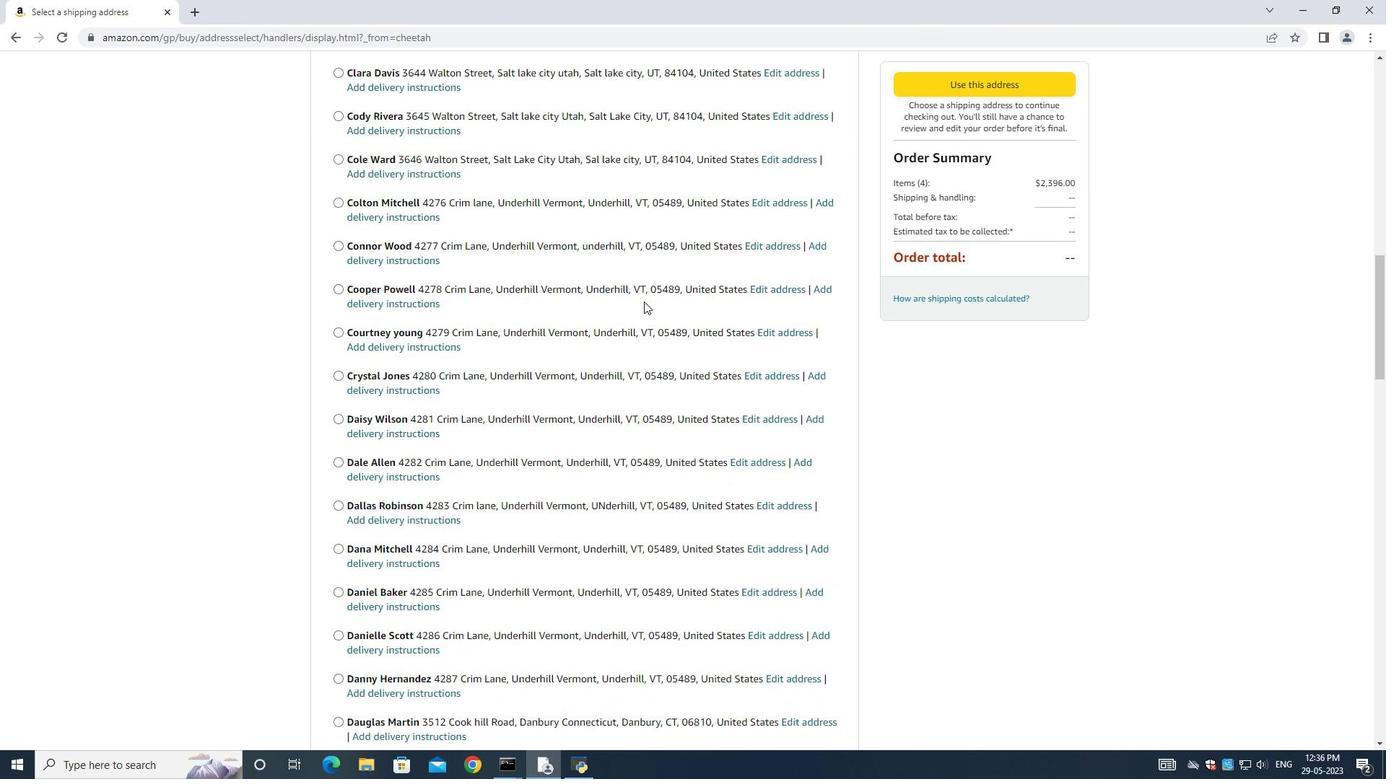 
Action: Mouse scrolled (644, 301) with delta (0, 0)
Screenshot: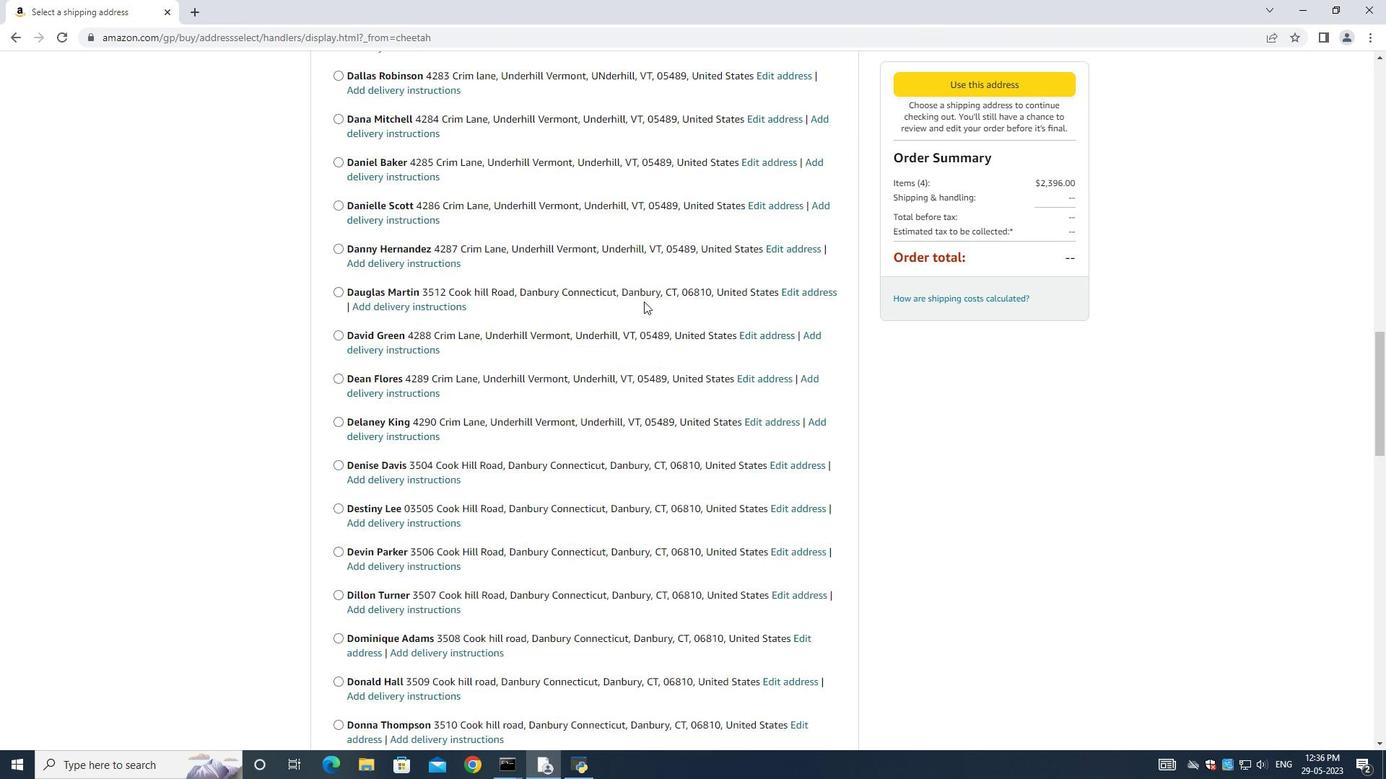 
Action: Mouse scrolled (644, 301) with delta (0, 0)
Screenshot: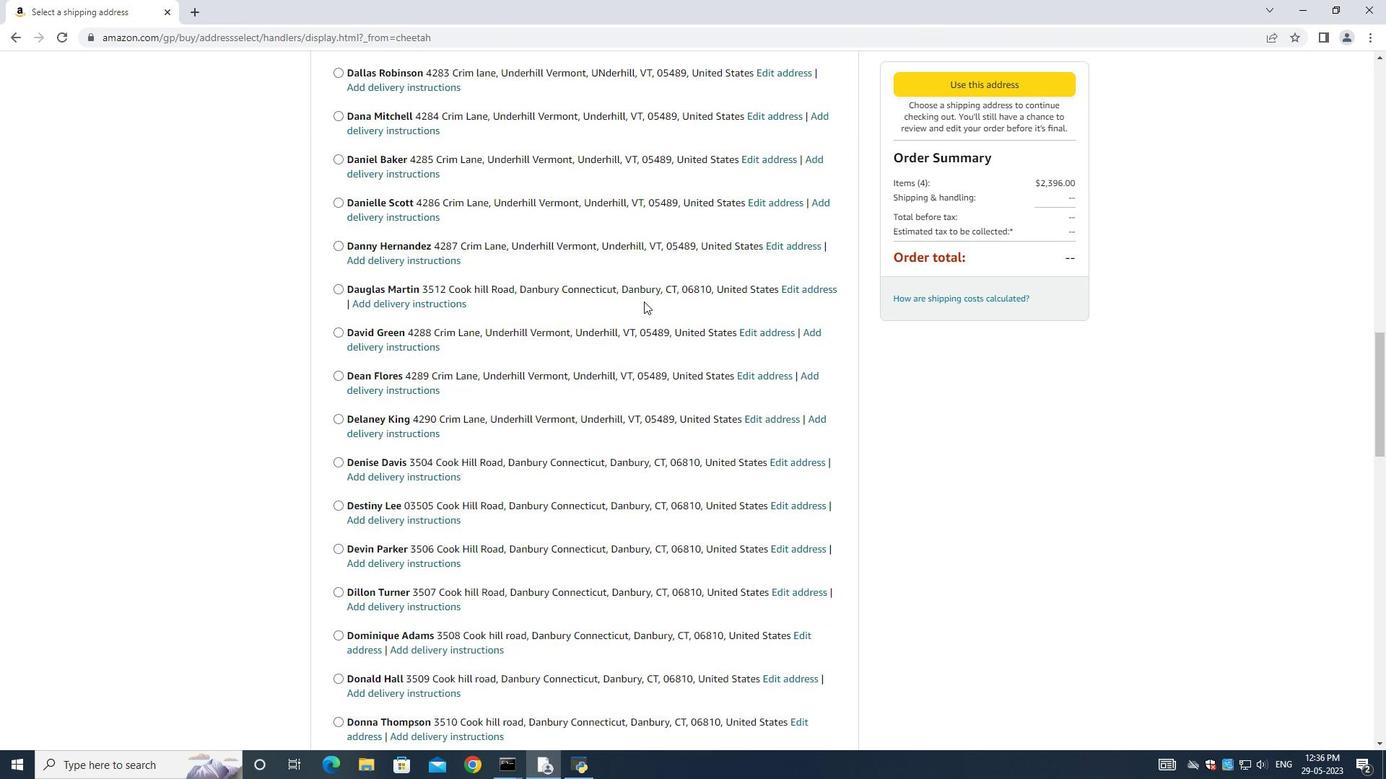 
Action: Mouse scrolled (644, 301) with delta (0, 0)
Screenshot: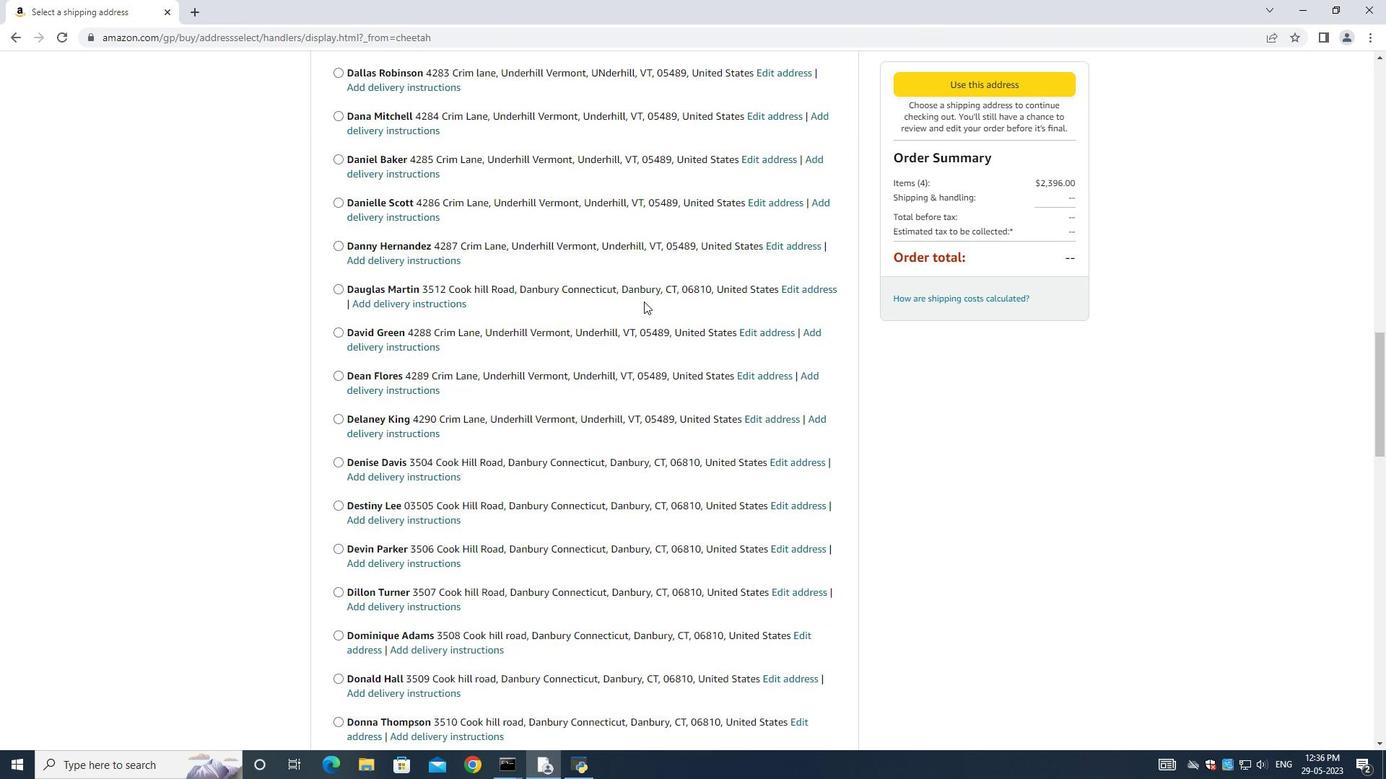 
Action: Mouse scrolled (644, 301) with delta (0, 0)
Screenshot: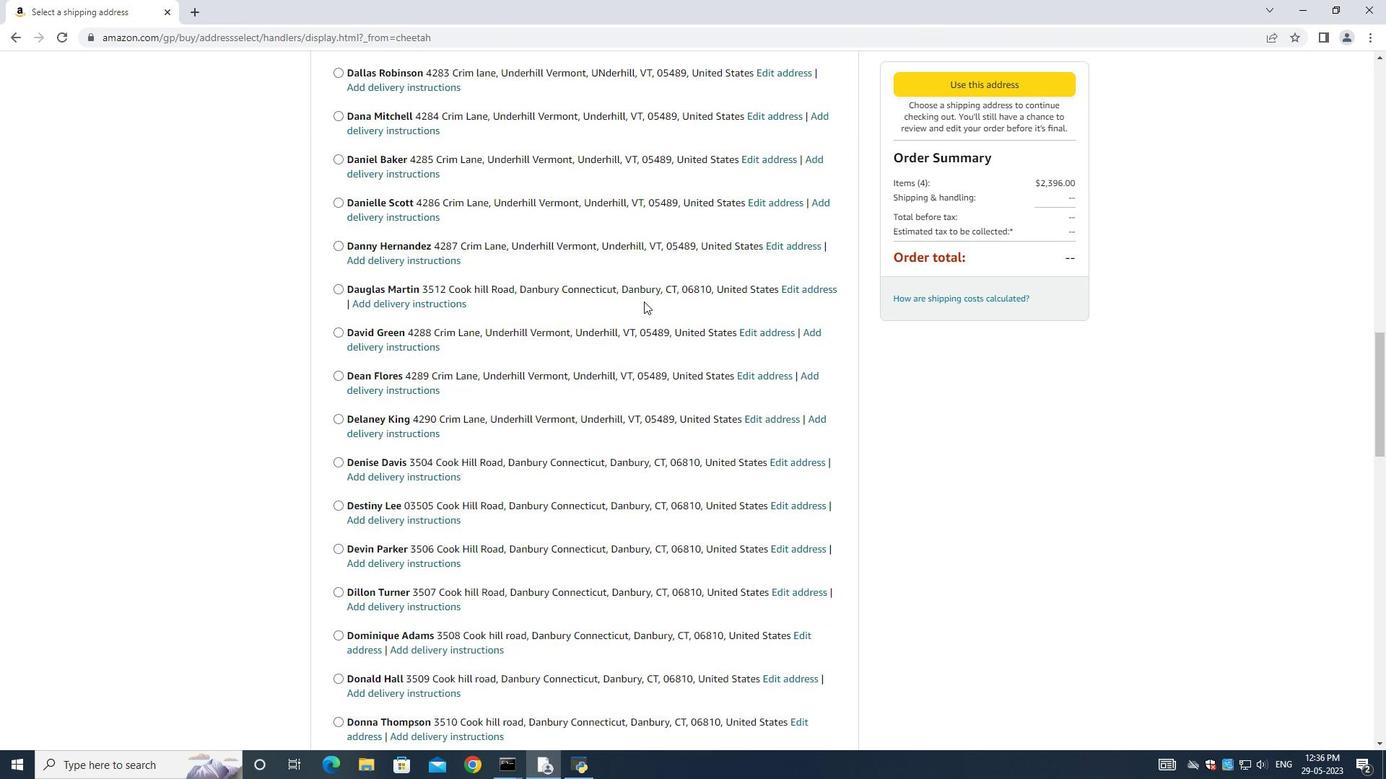 
Action: Mouse scrolled (644, 301) with delta (0, 0)
Screenshot: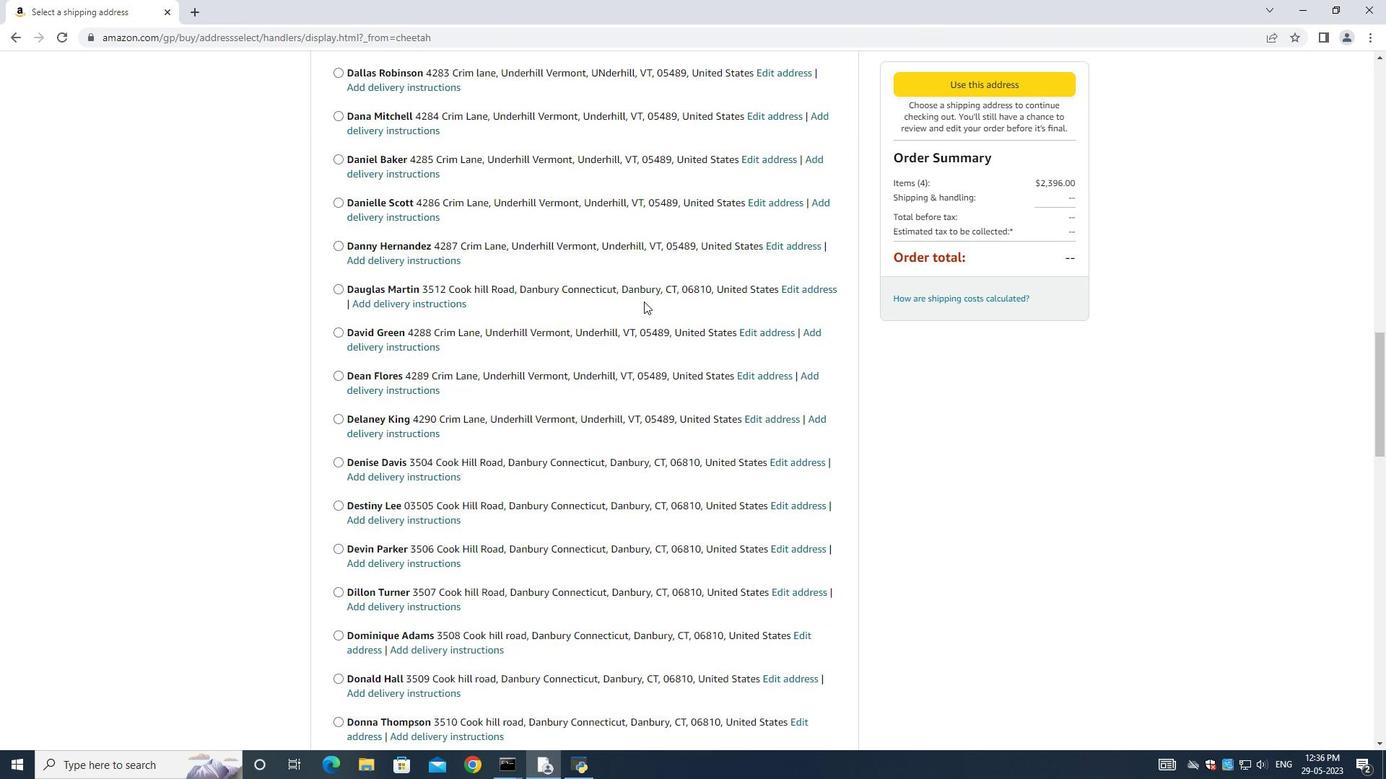 
Action: Mouse scrolled (644, 301) with delta (0, 0)
Screenshot: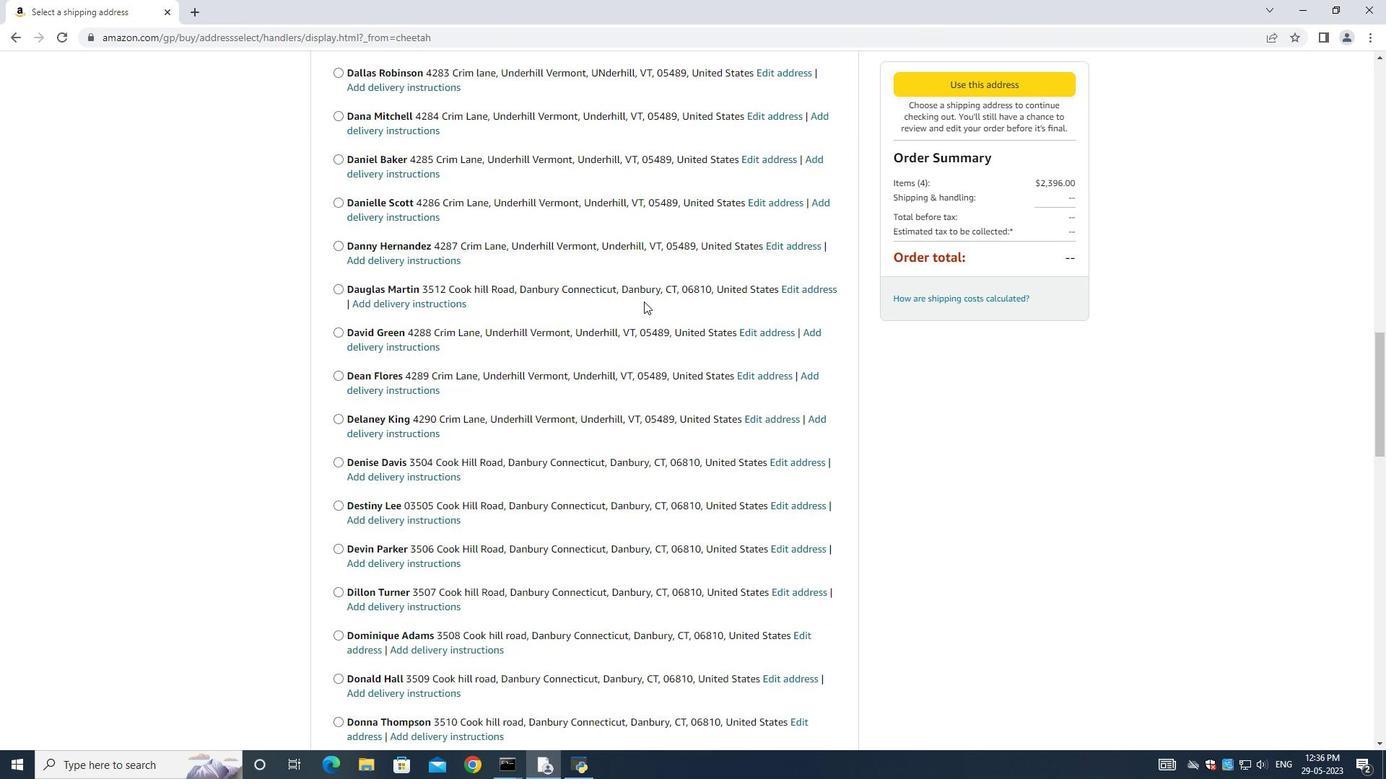 
Action: Mouse scrolled (644, 301) with delta (0, 0)
Screenshot: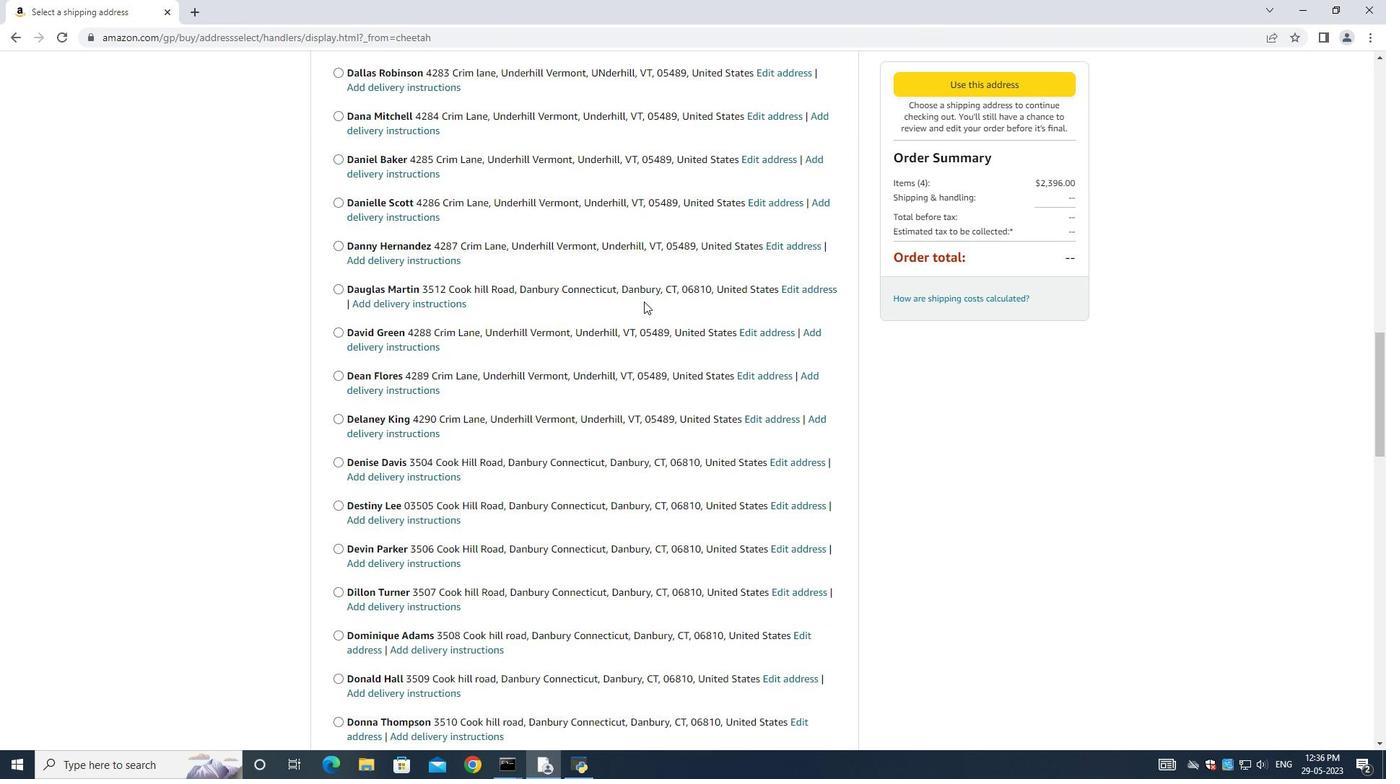 
Action: Mouse scrolled (644, 301) with delta (0, 0)
Screenshot: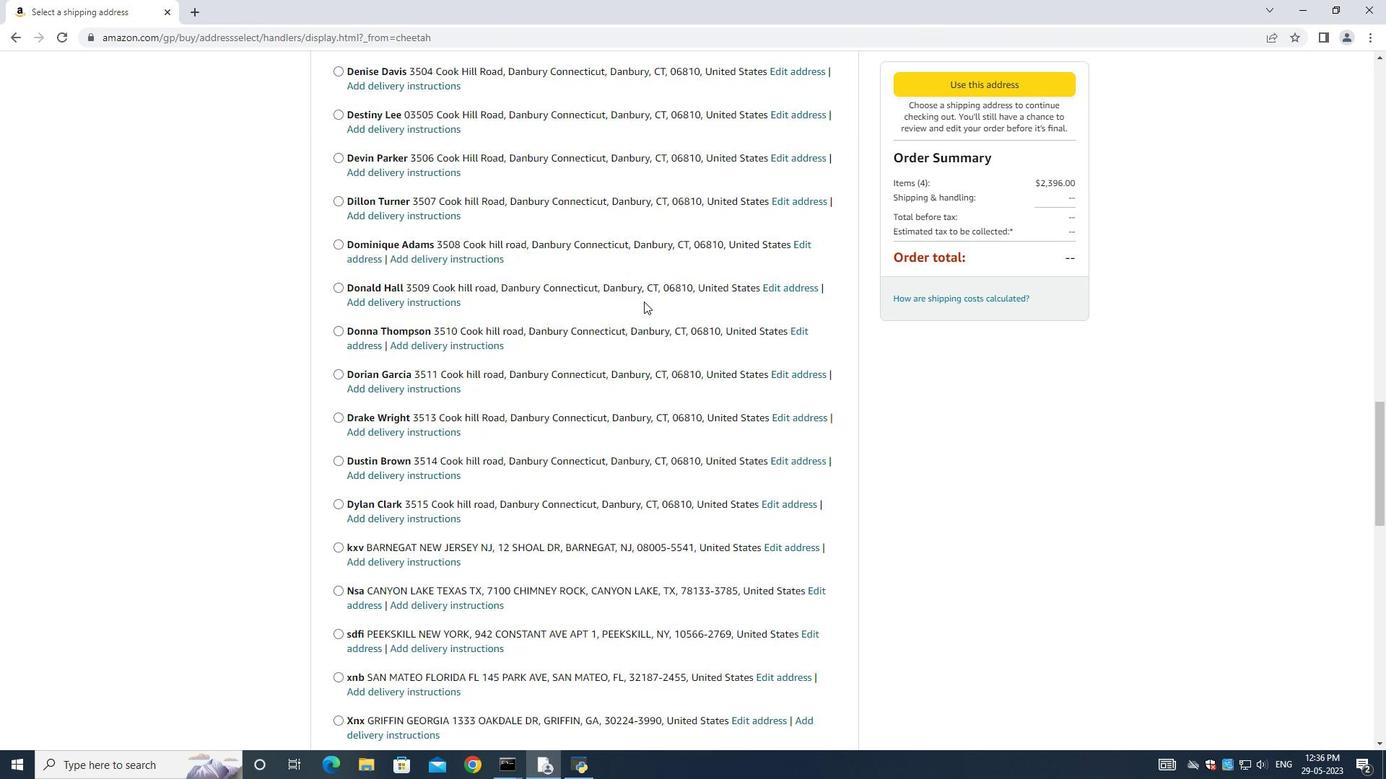 
Action: Mouse scrolled (644, 301) with delta (0, 0)
Screenshot: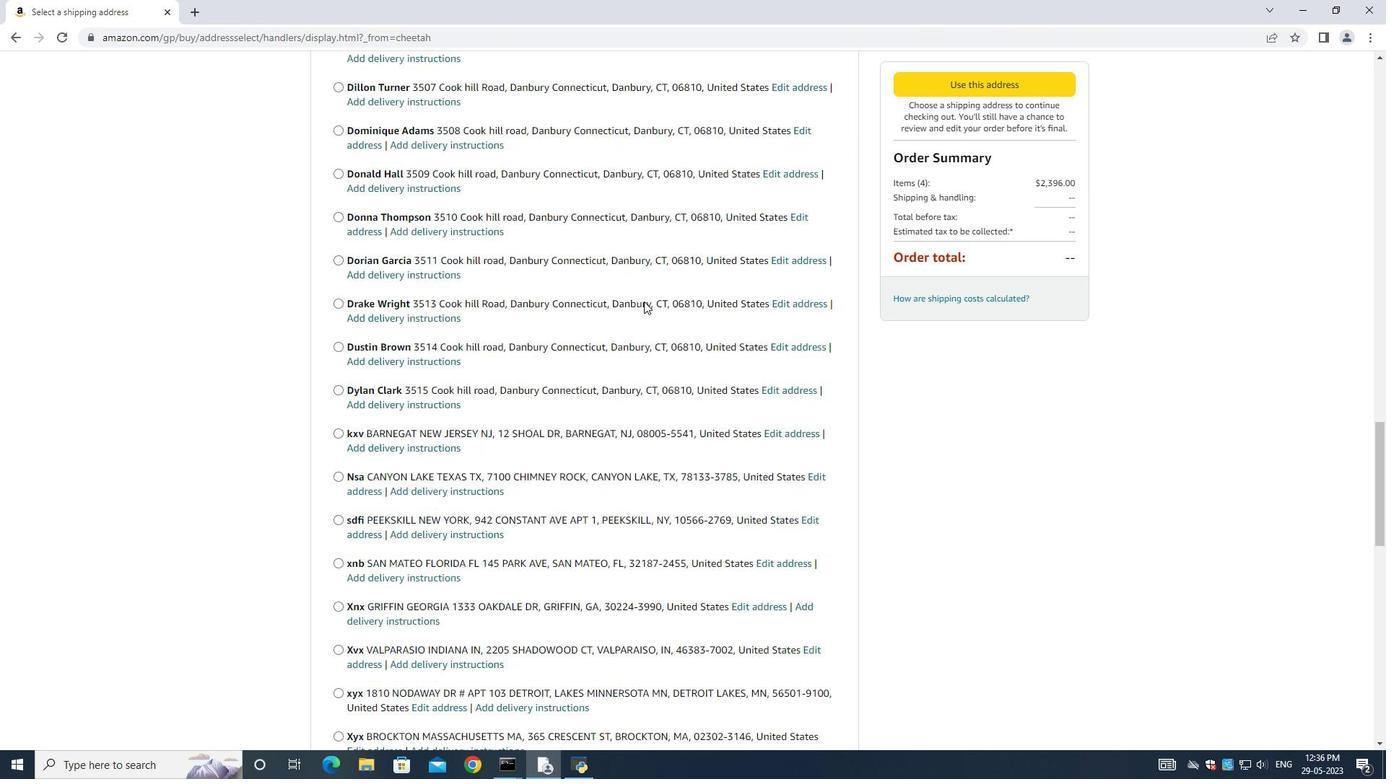 
Action: Mouse scrolled (644, 301) with delta (0, 0)
Screenshot: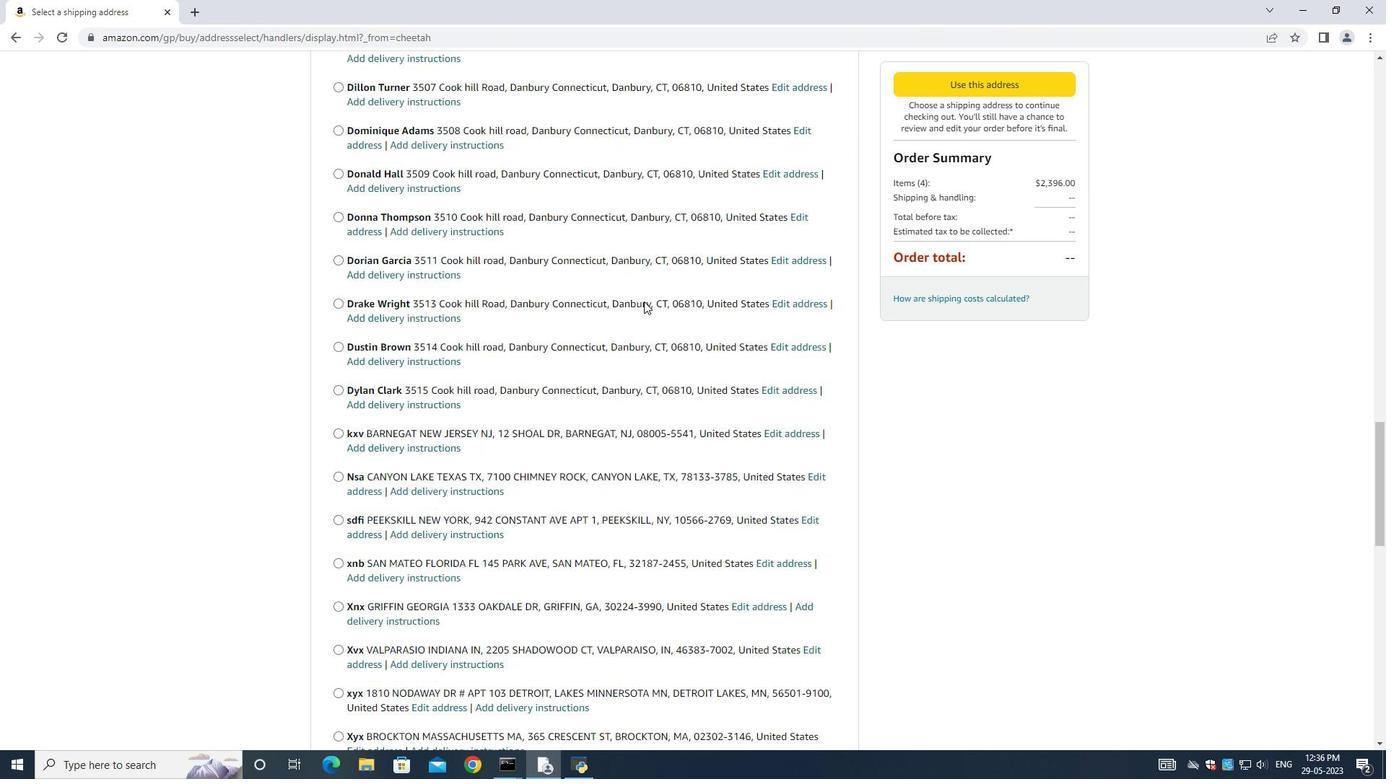 
Action: Mouse scrolled (644, 301) with delta (0, 0)
Screenshot: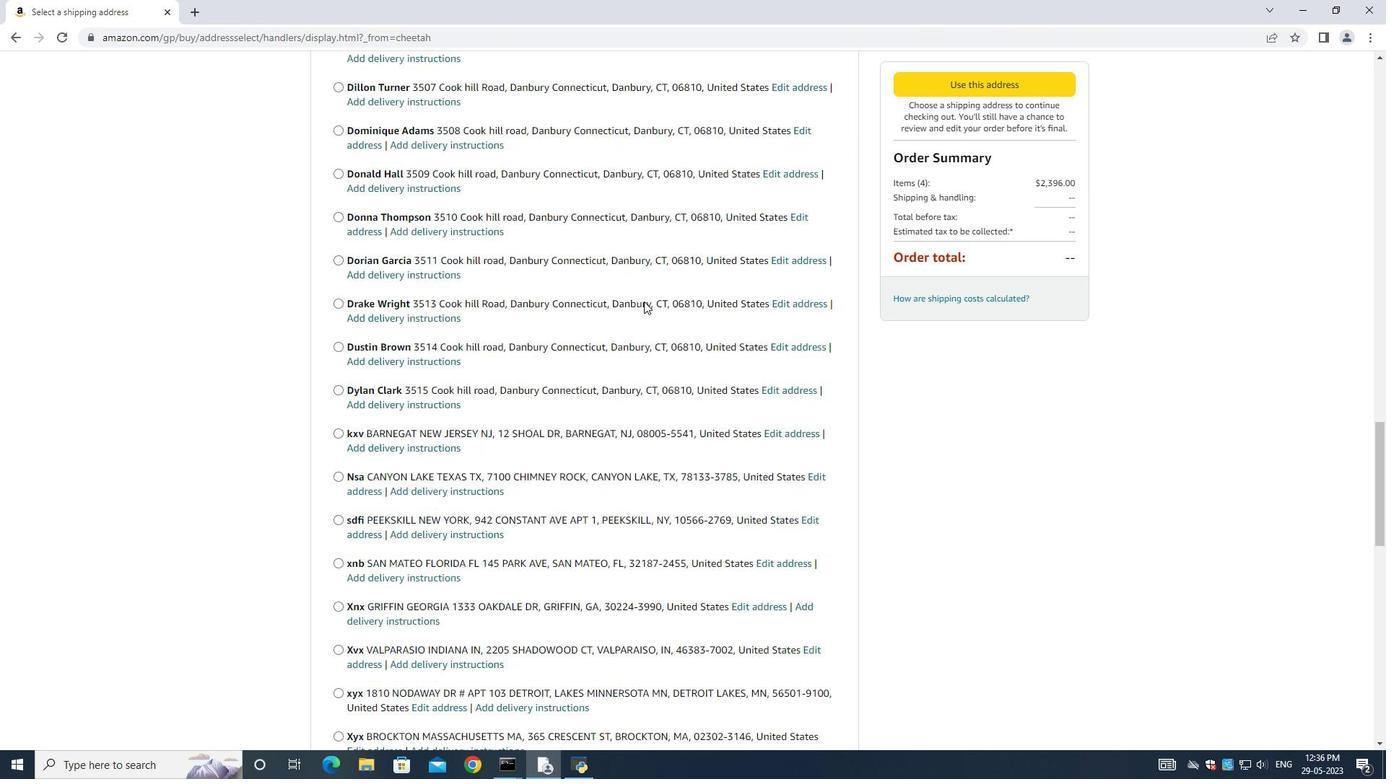 
Action: Mouse scrolled (644, 301) with delta (0, 0)
Screenshot: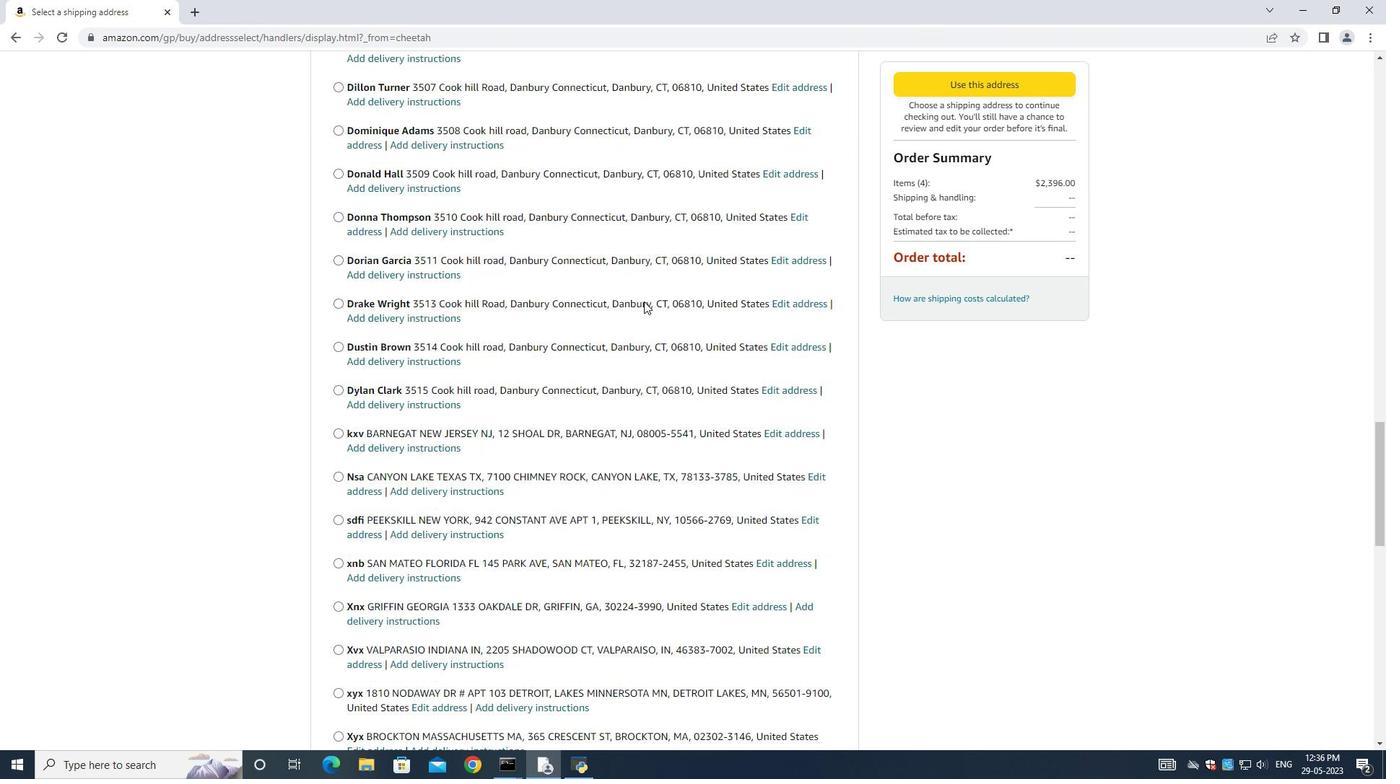 
Action: Mouse scrolled (644, 301) with delta (0, 0)
Screenshot: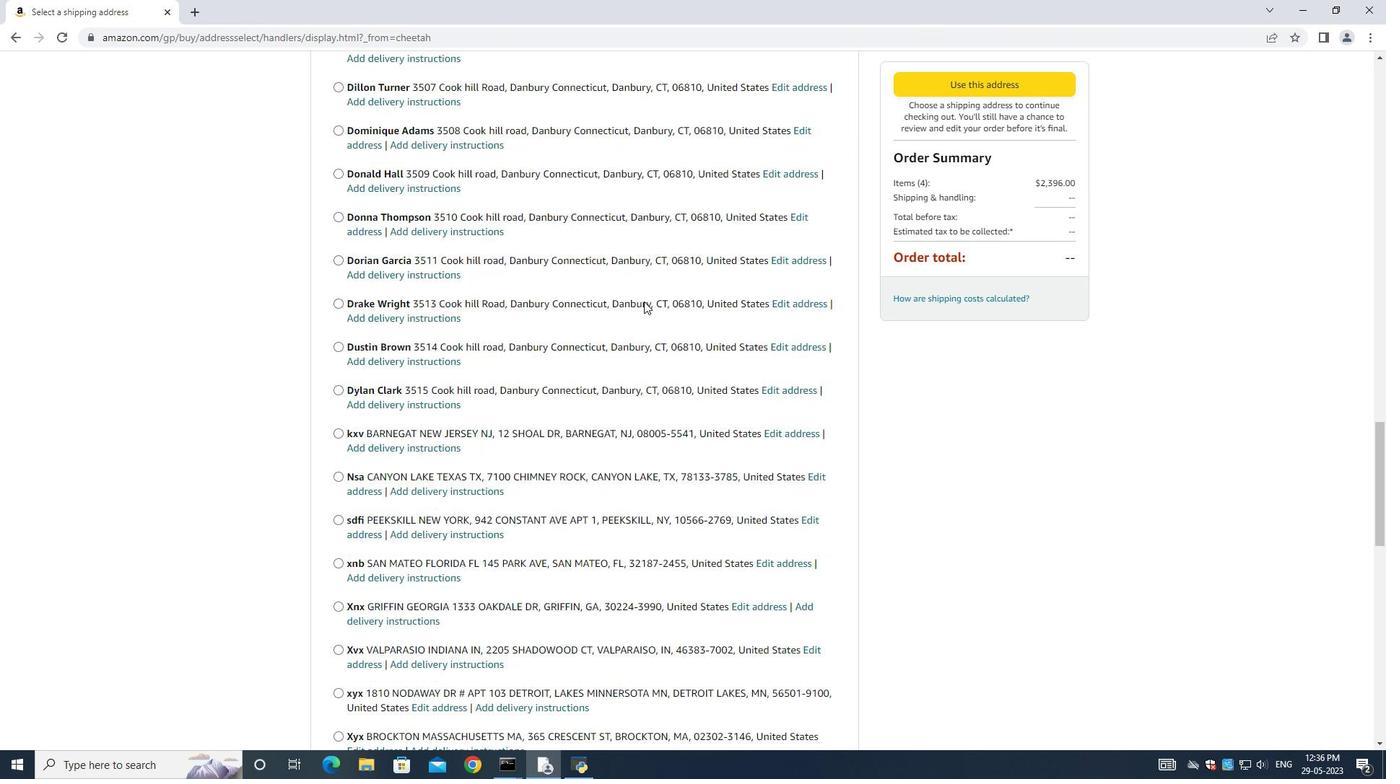 
Action: Mouse scrolled (644, 301) with delta (0, 0)
Screenshot: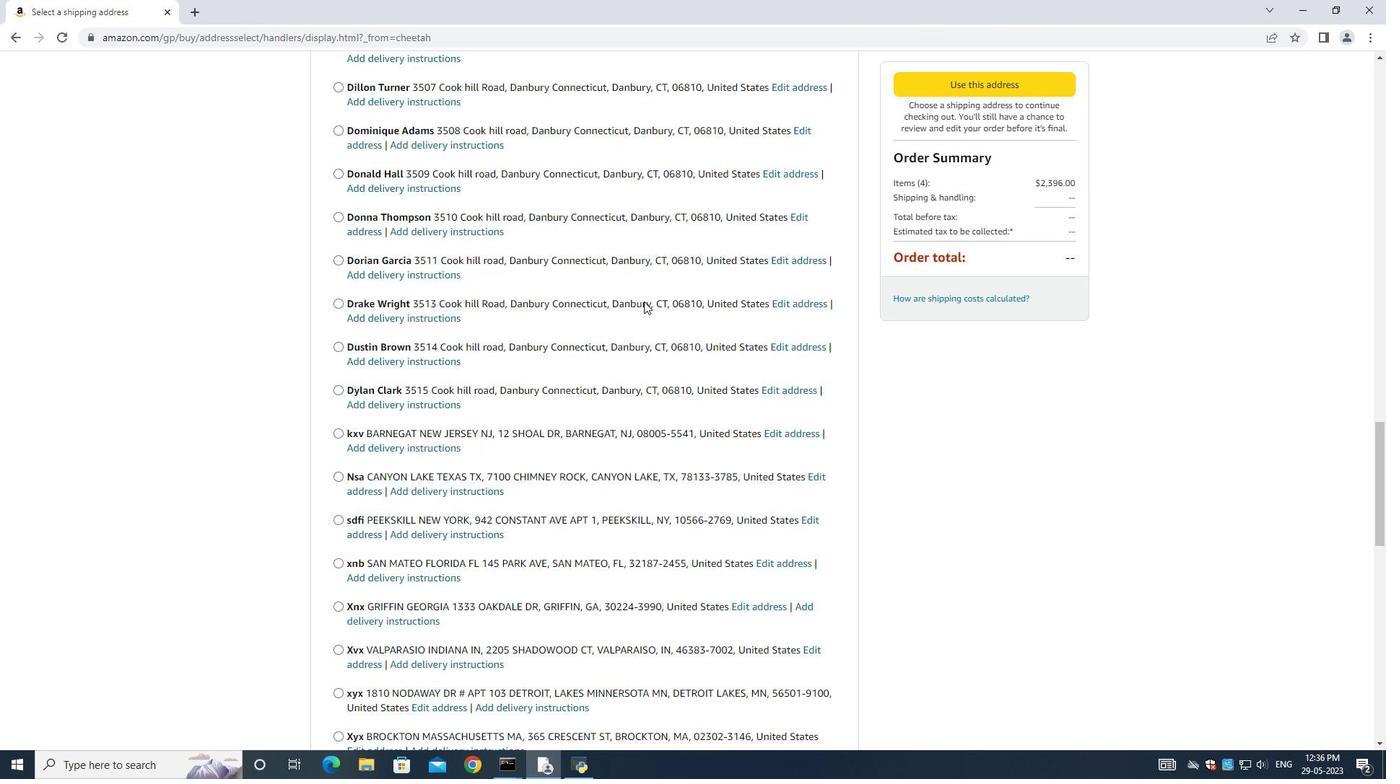 
Action: Mouse scrolled (644, 301) with delta (0, 0)
Screenshot: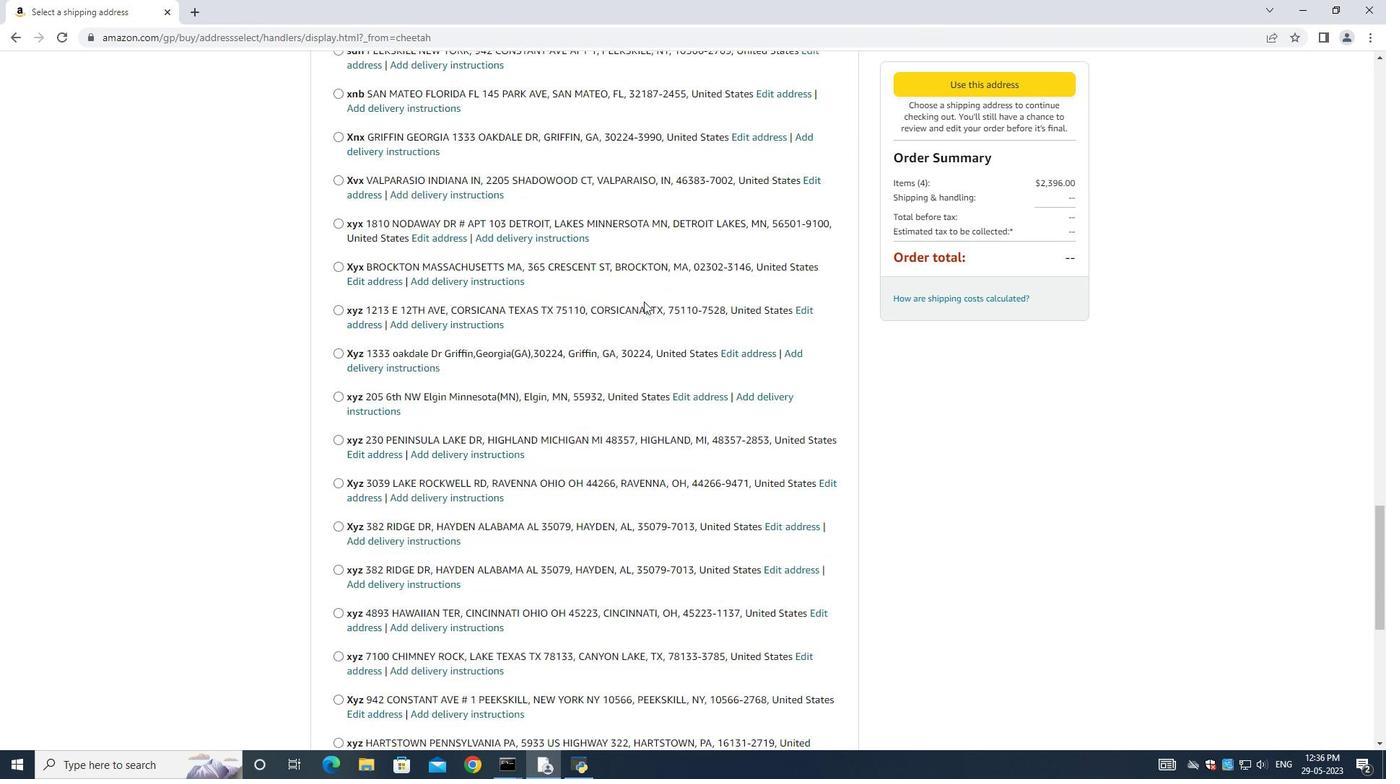 
Action: Mouse scrolled (644, 301) with delta (0, 0)
Screenshot: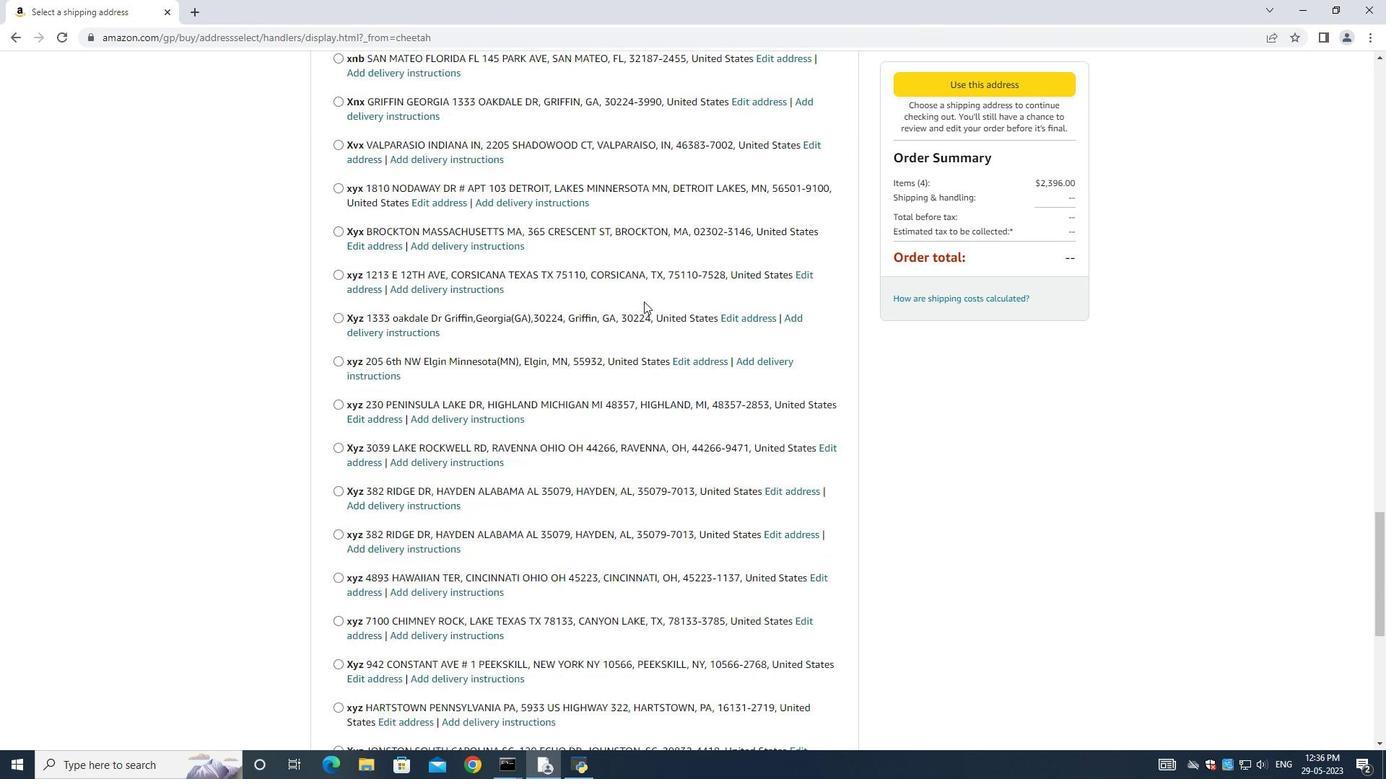 
Action: Mouse moved to (644, 301)
Screenshot: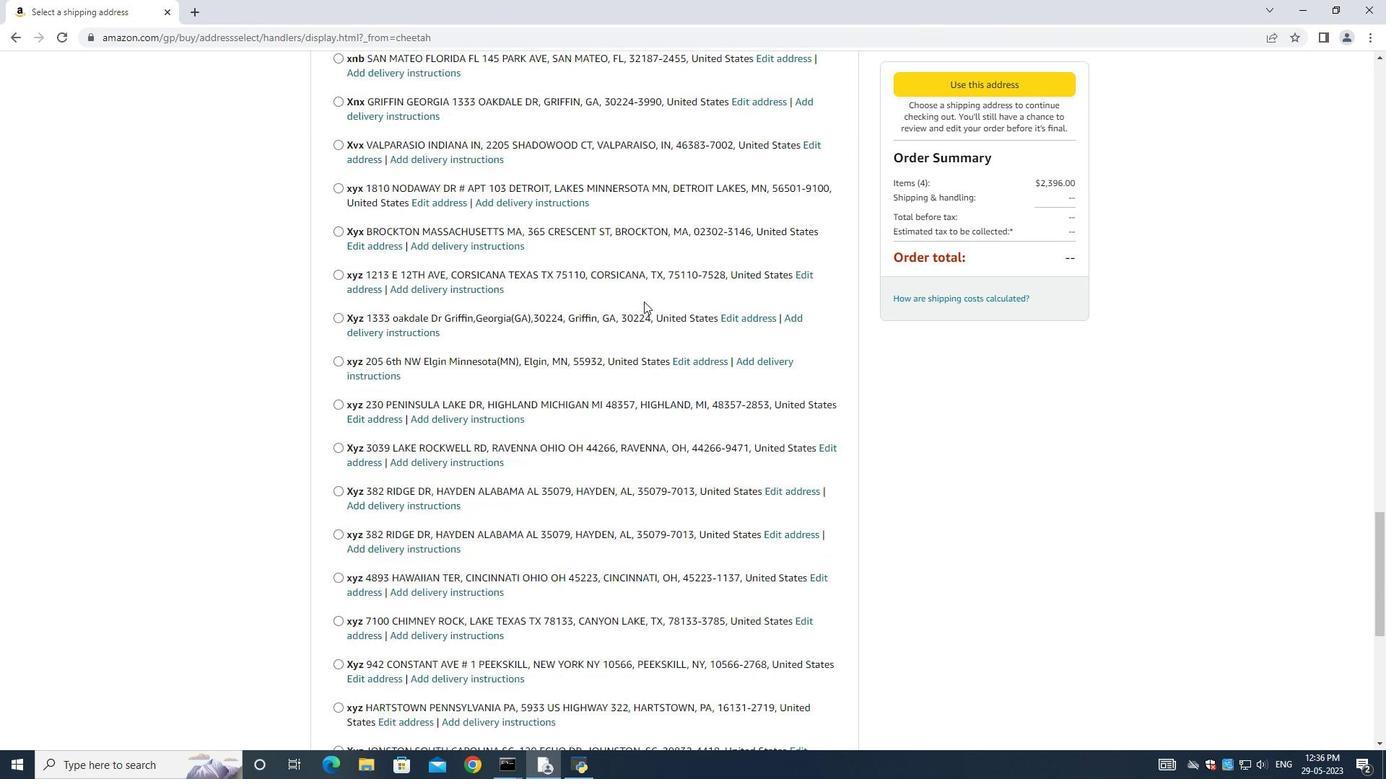 
Action: Mouse scrolled (644, 301) with delta (0, 0)
Screenshot: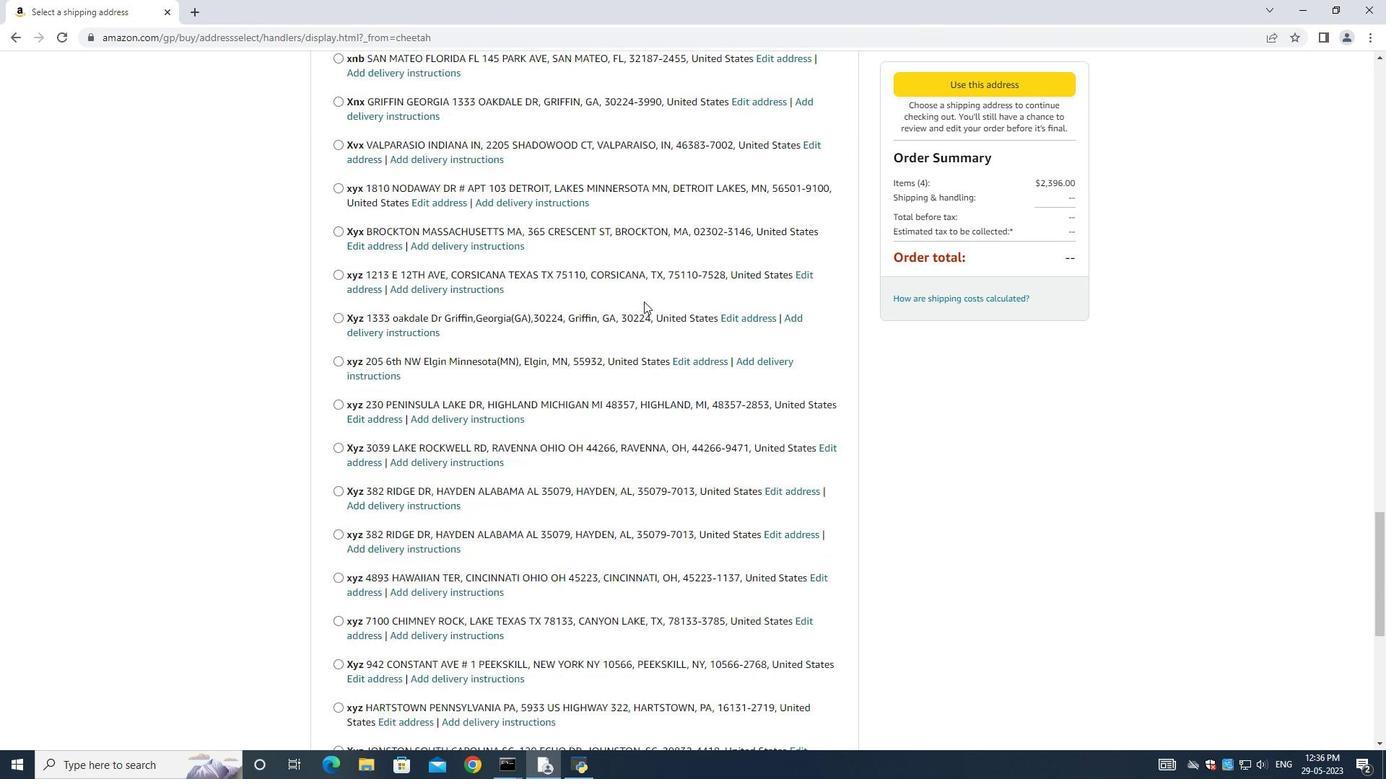 
Action: Mouse moved to (643, 300)
Screenshot: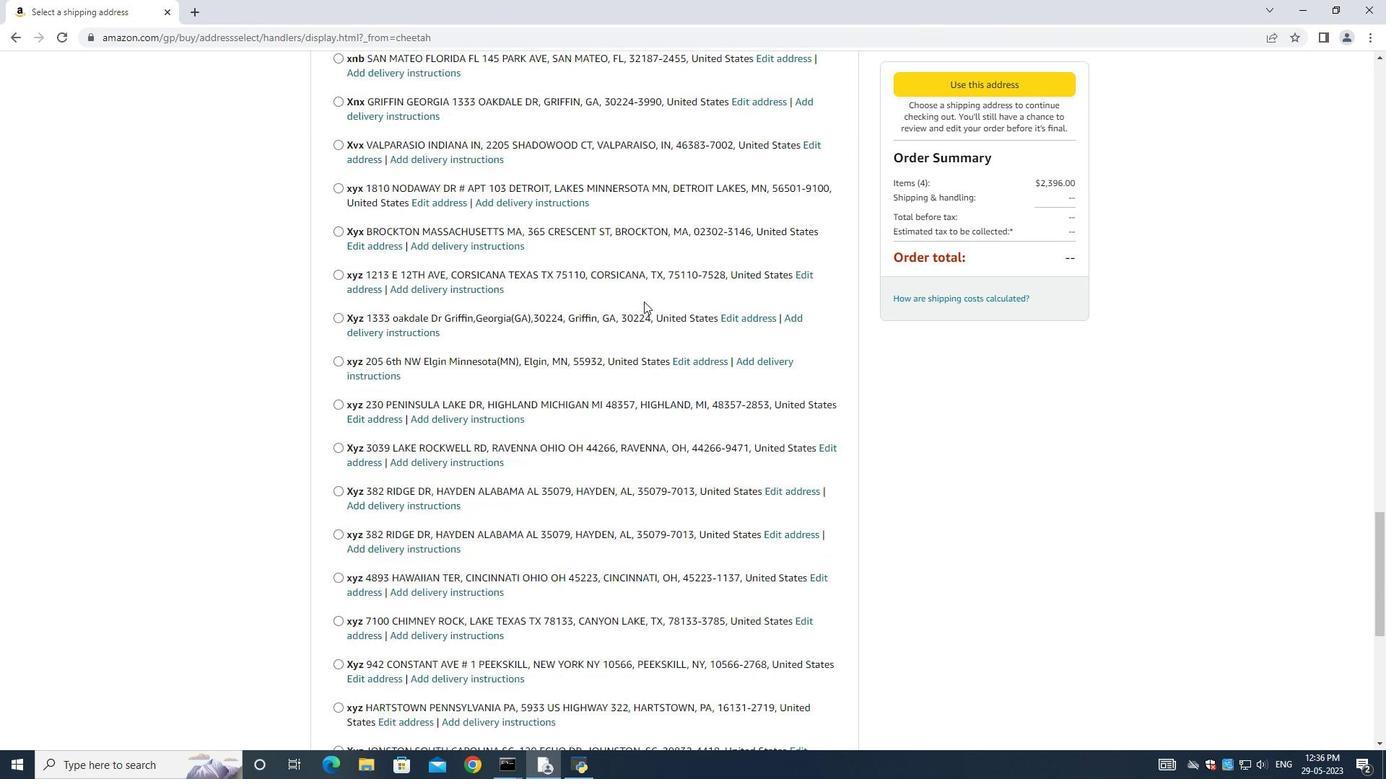 
Action: Mouse scrolled (644, 301) with delta (0, 0)
Screenshot: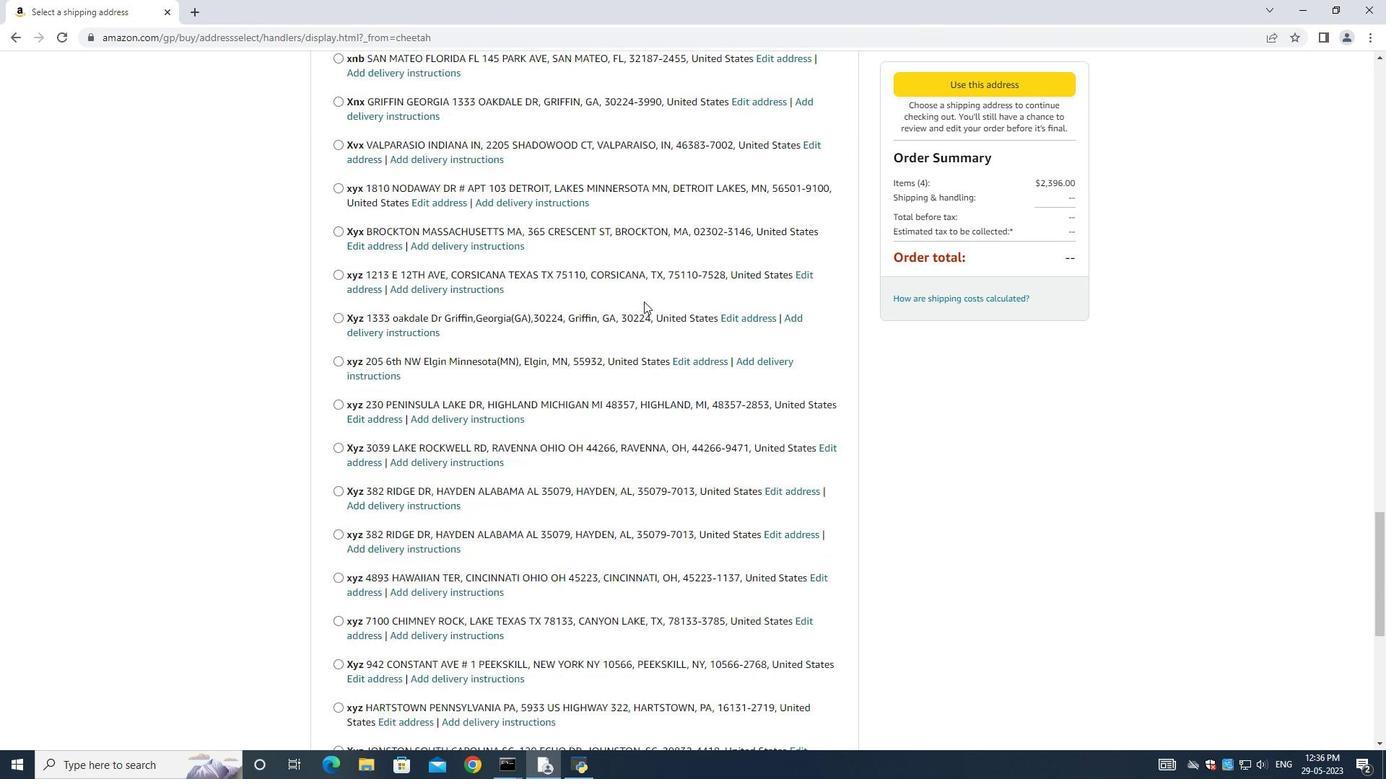 
Action: Mouse moved to (642, 300)
Screenshot: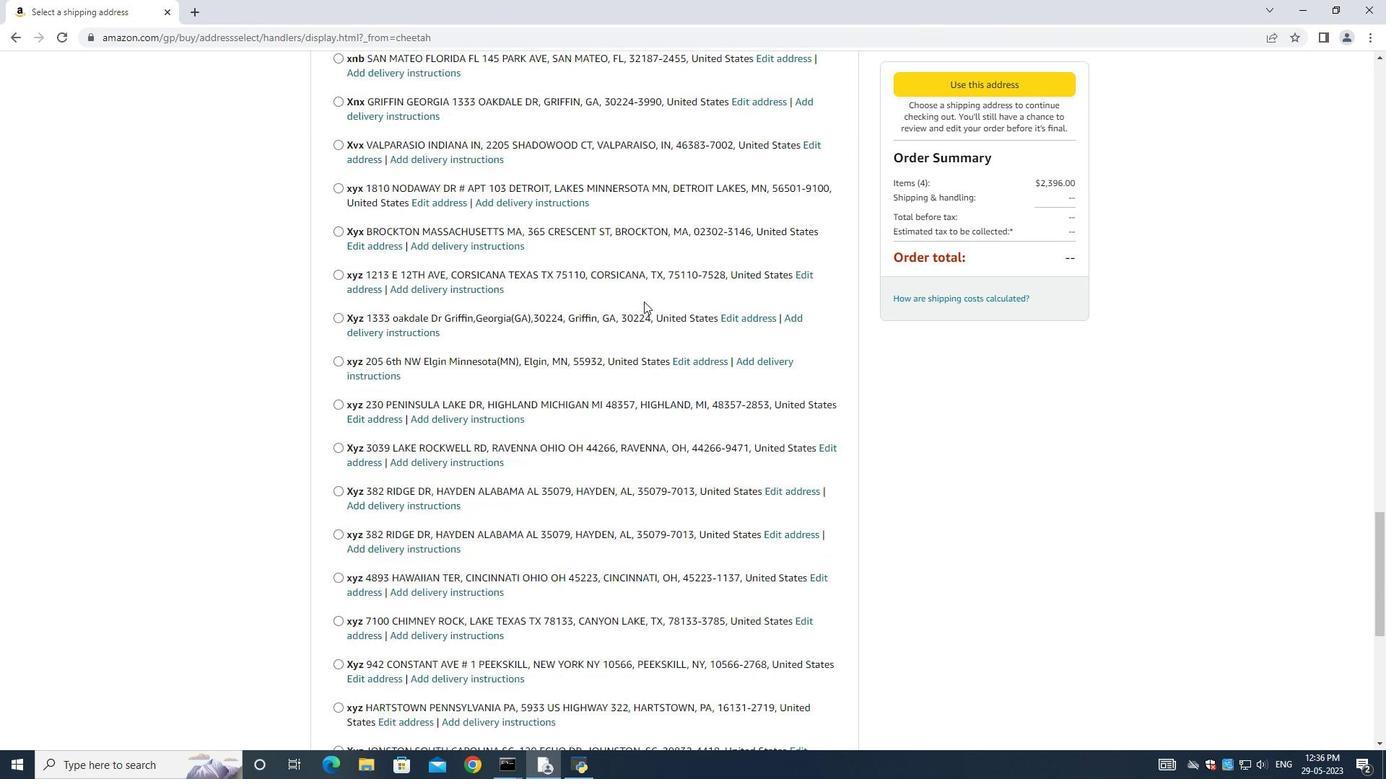 
Action: Mouse scrolled (644, 301) with delta (0, 0)
Screenshot: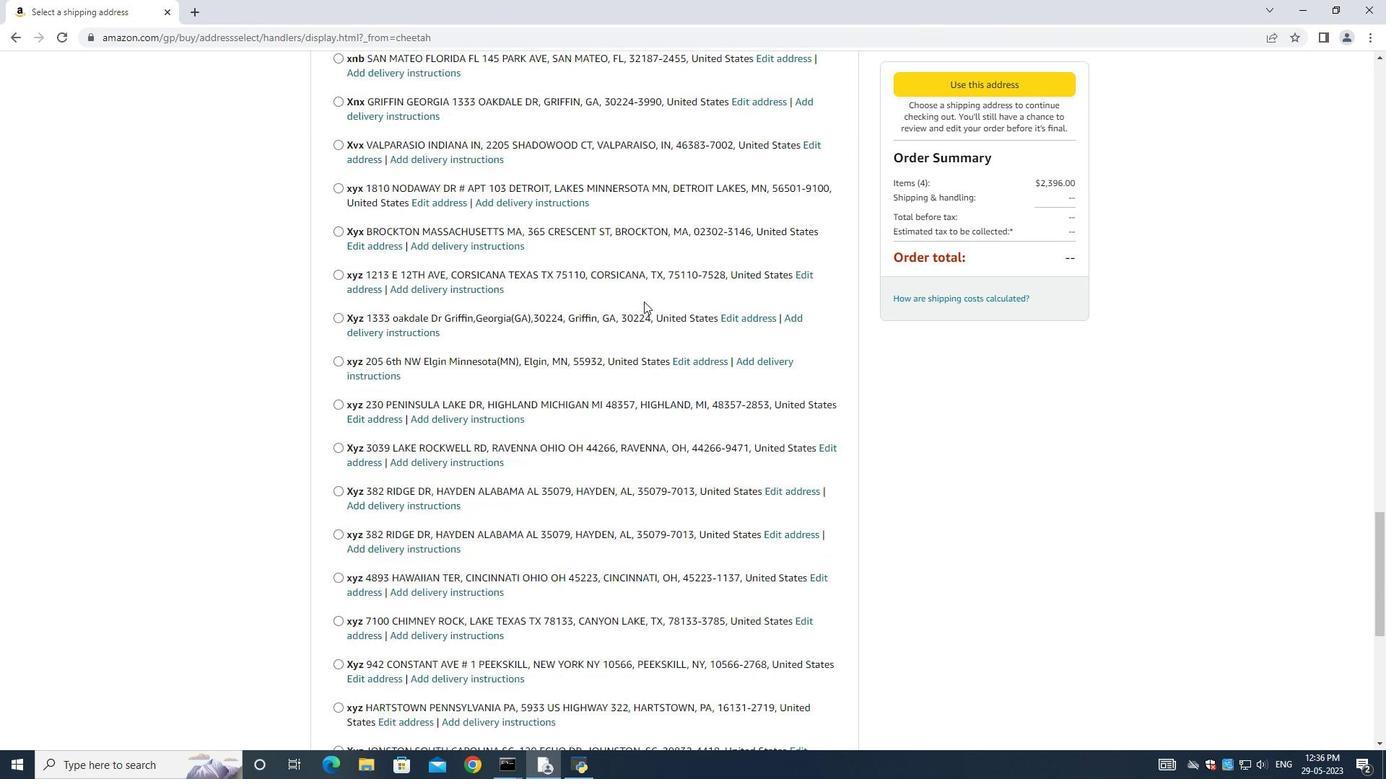 
Action: Mouse moved to (642, 299)
Screenshot: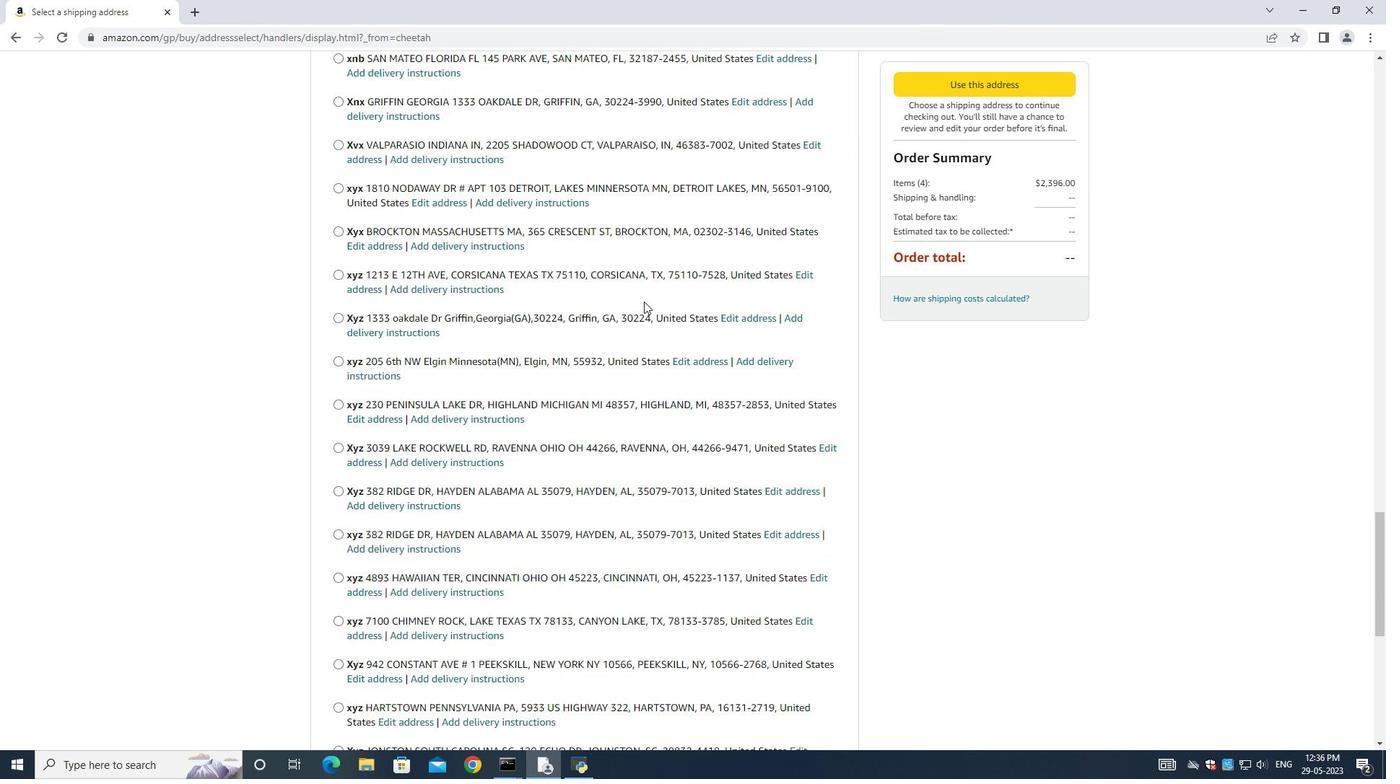 
Action: Mouse scrolled (644, 301) with delta (0, 0)
Screenshot: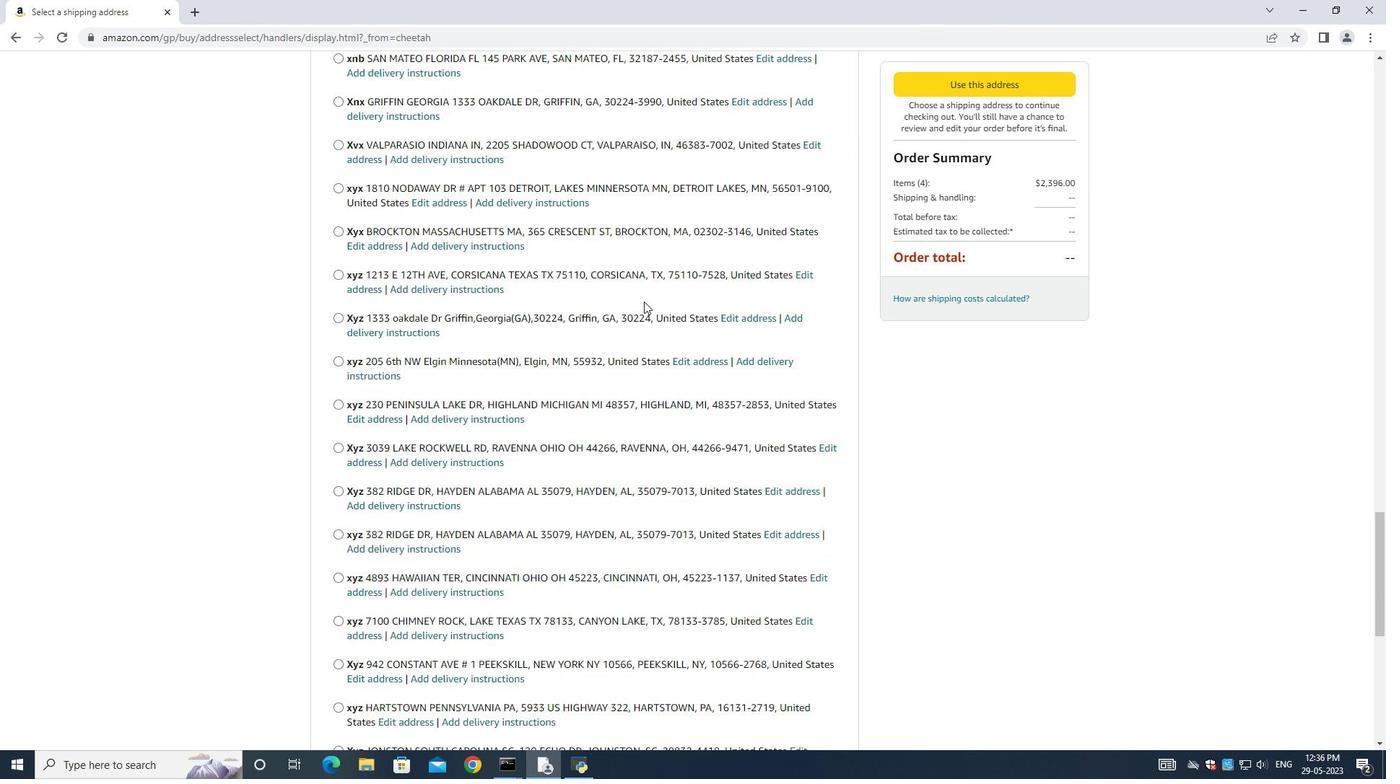 
Action: Mouse moved to (642, 298)
Screenshot: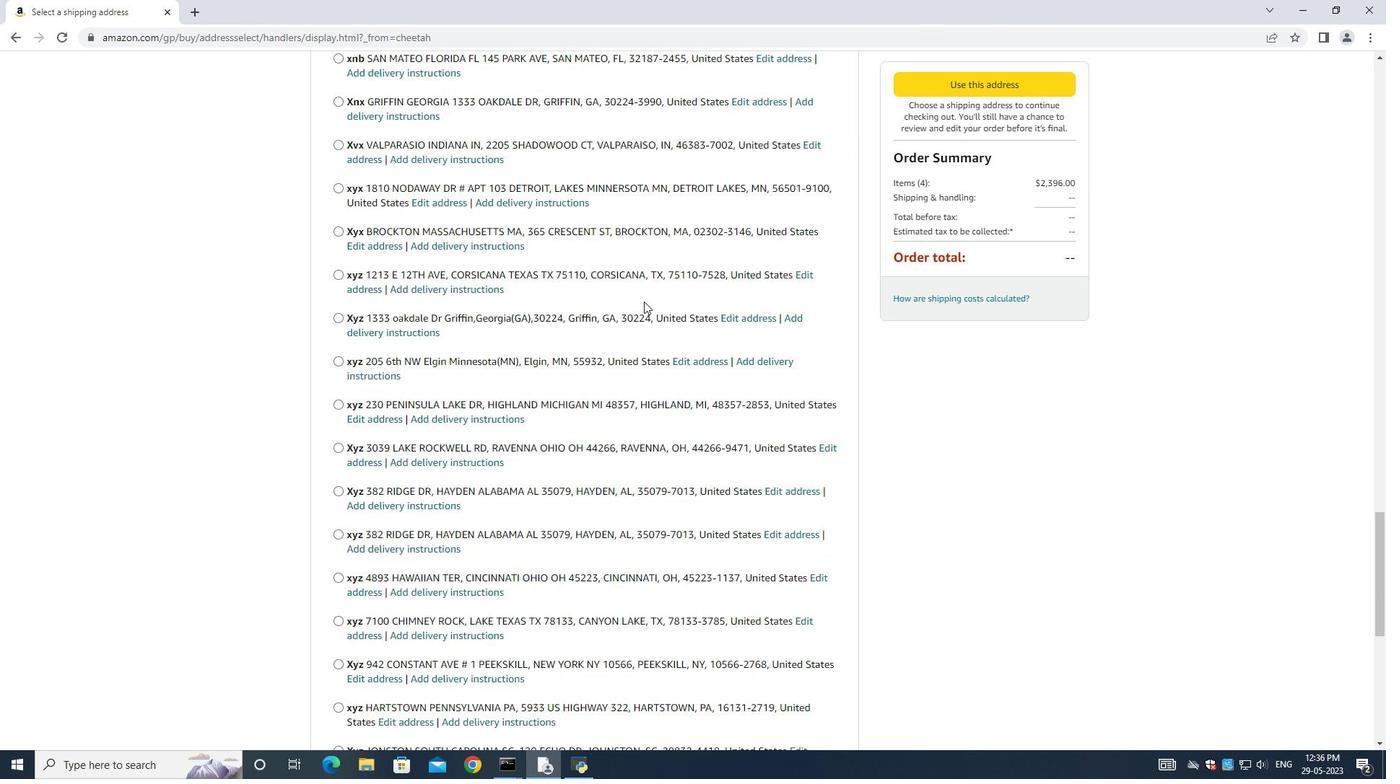 
Action: Mouse scrolled (642, 298) with delta (0, 0)
Screenshot: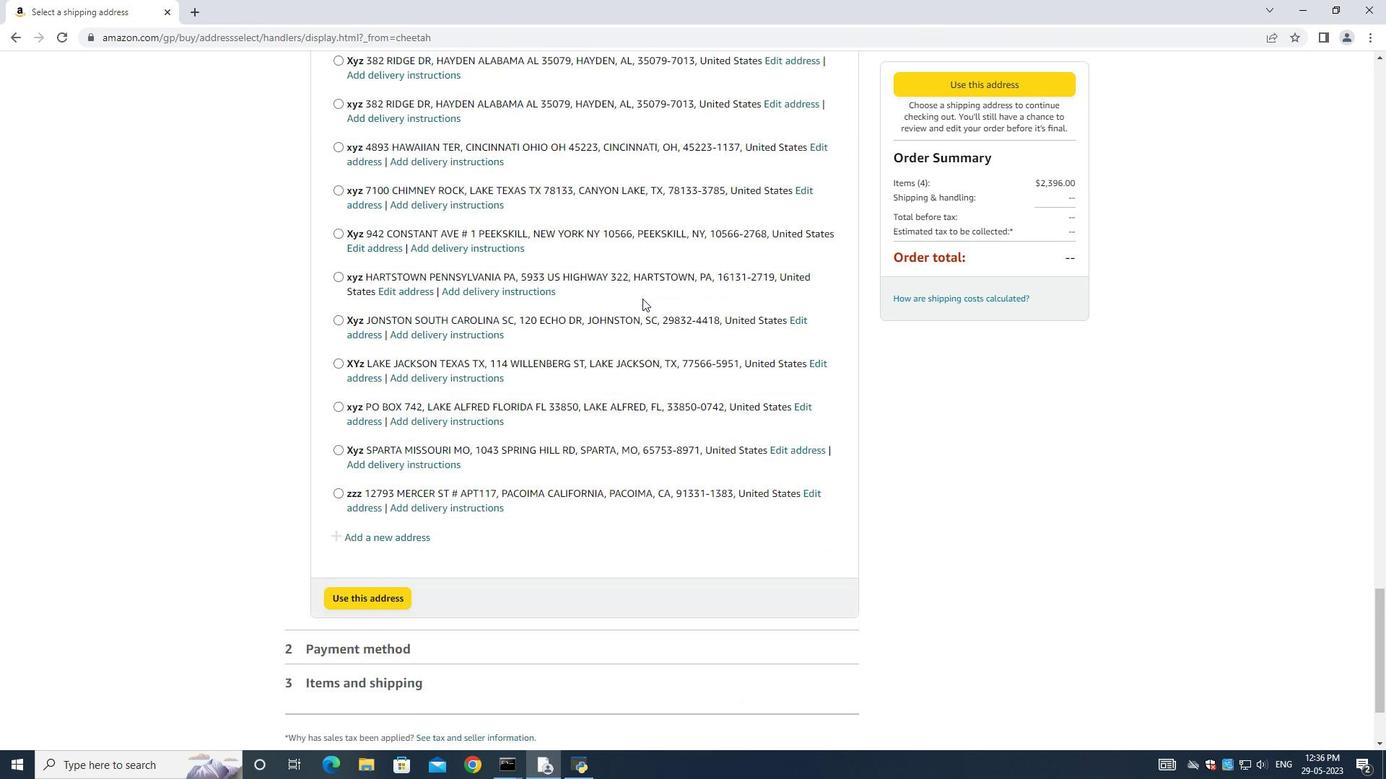 
Action: Mouse scrolled (642, 298) with delta (0, 0)
Screenshot: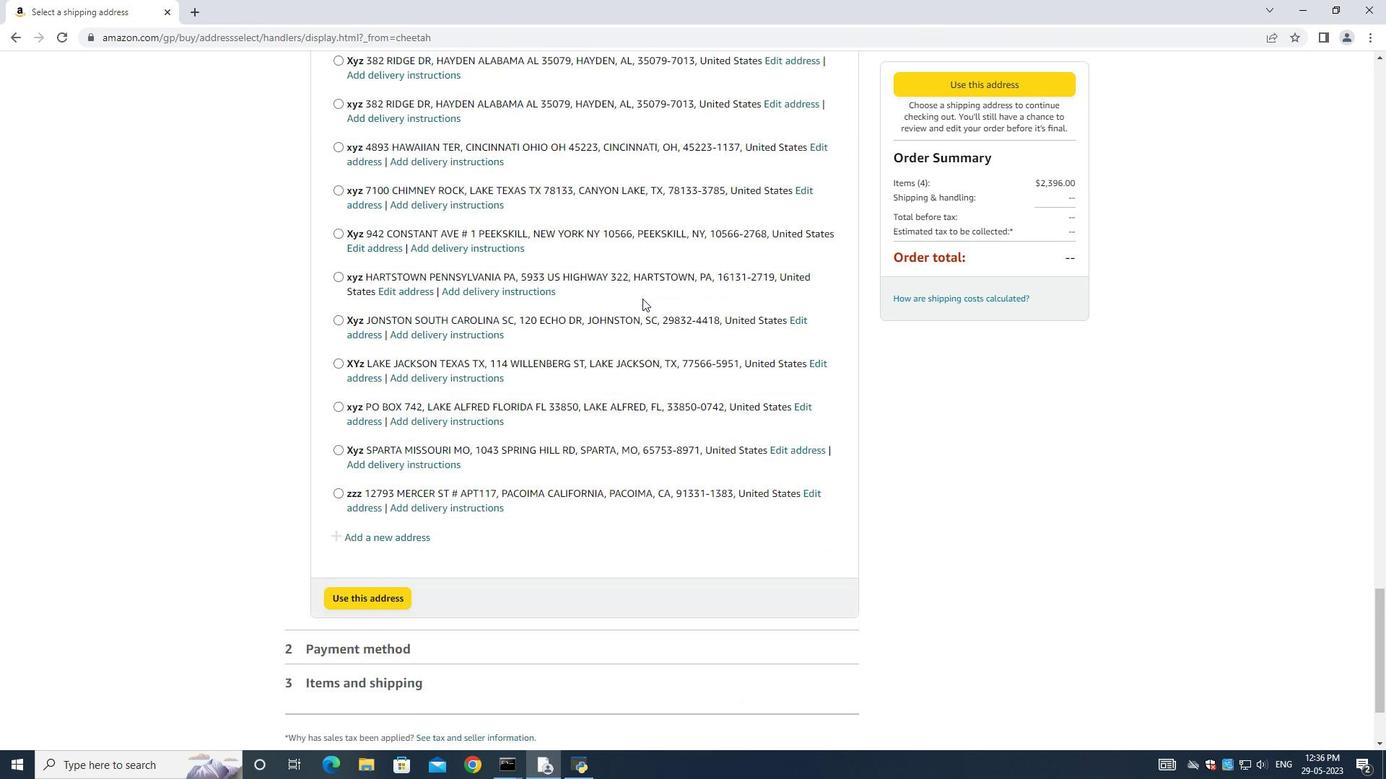 
Action: Mouse scrolled (642, 298) with delta (0, 0)
Screenshot: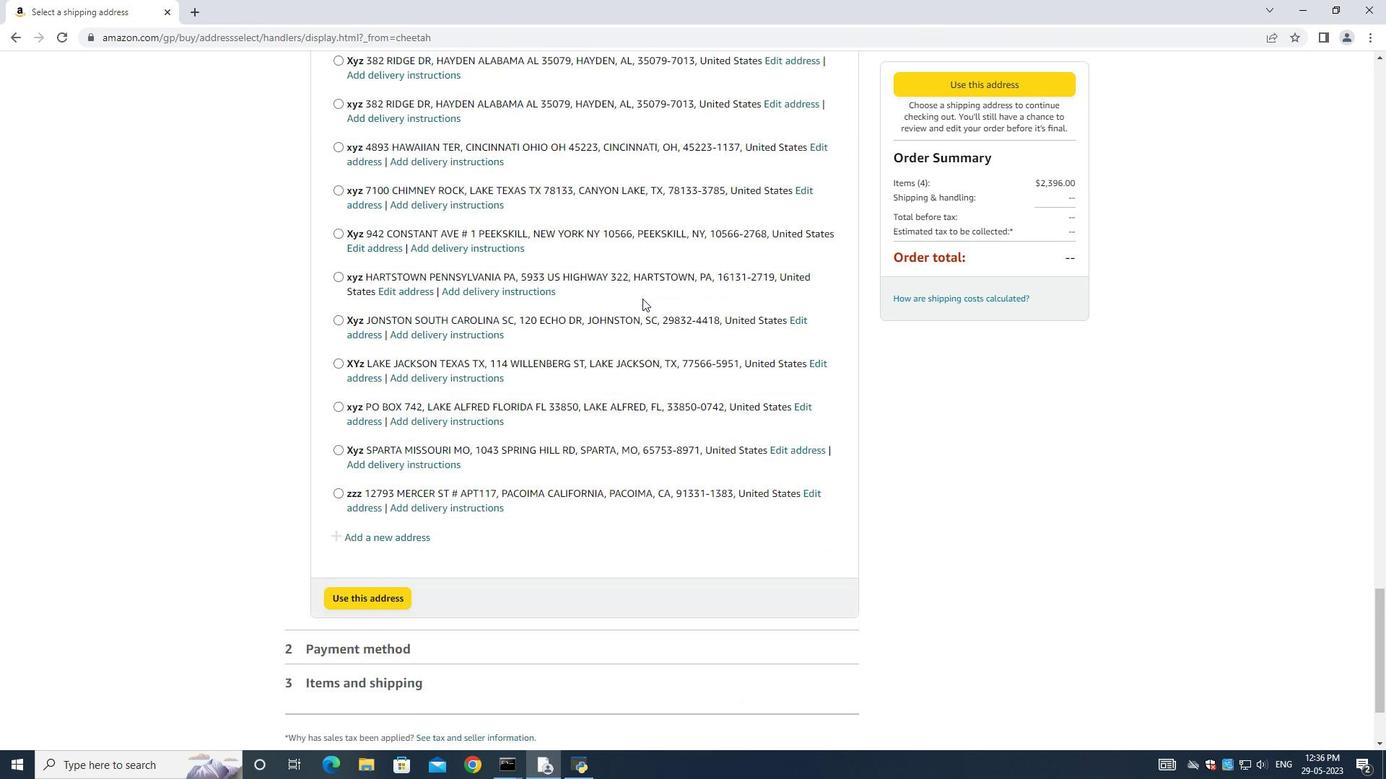 
Action: Mouse scrolled (642, 298) with delta (0, 0)
Screenshot: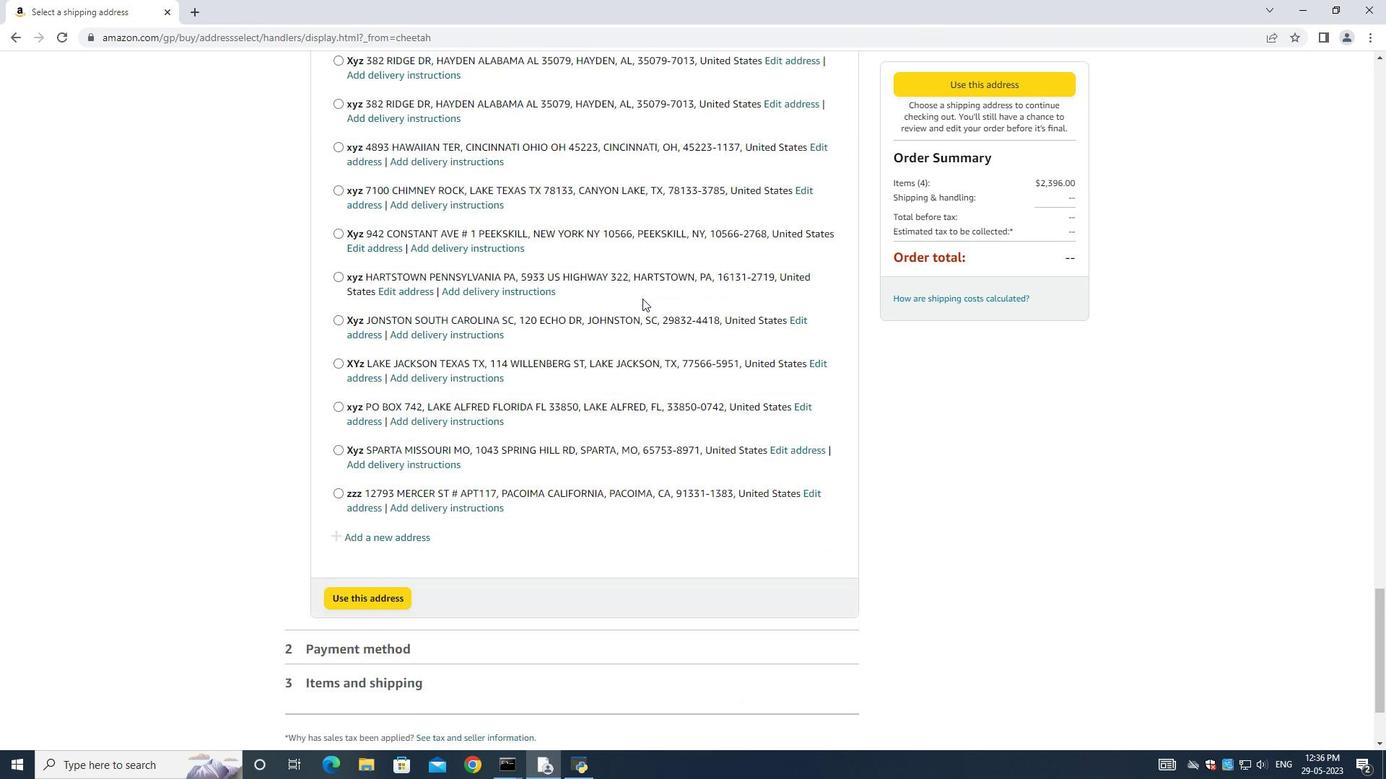 
Action: Mouse scrolled (642, 298) with delta (0, 0)
Screenshot: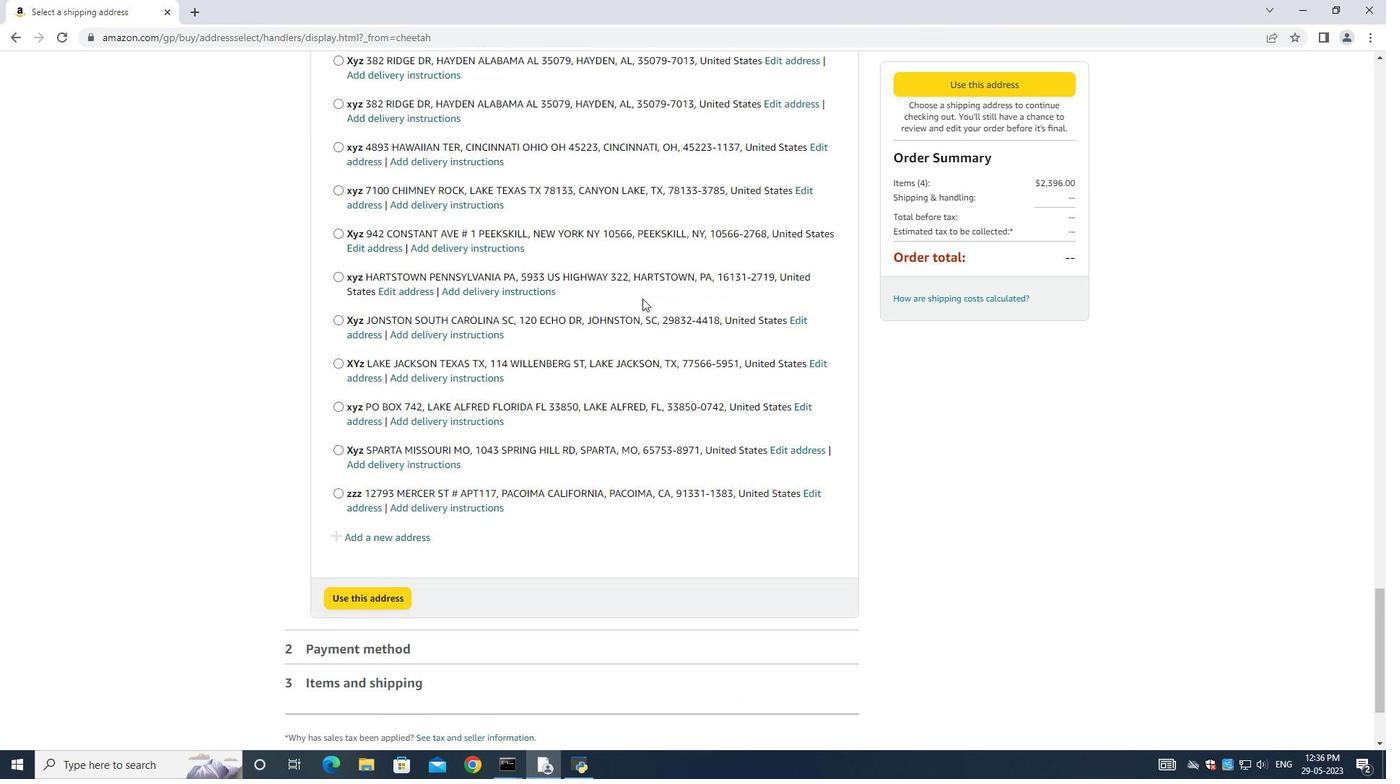
Action: Mouse scrolled (642, 298) with delta (0, 0)
Screenshot: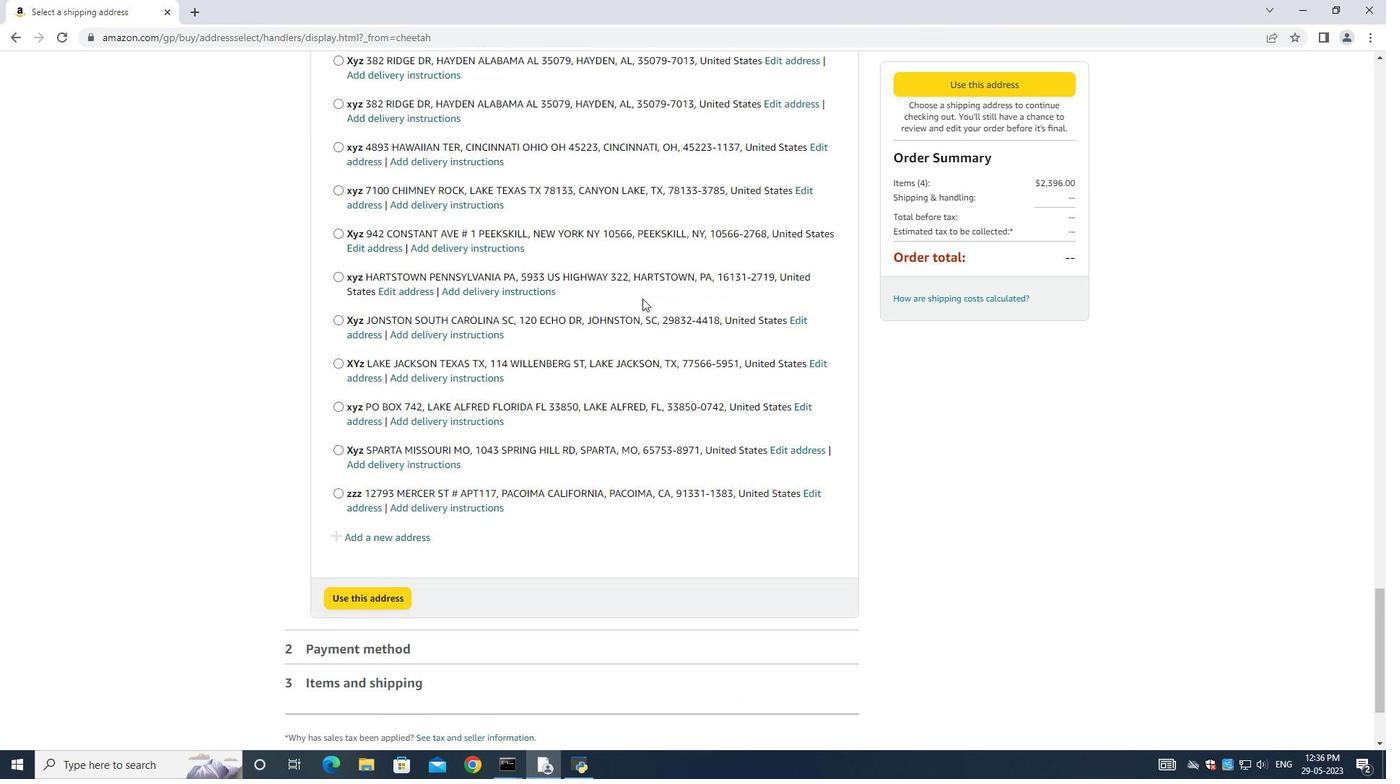 
Action: Mouse scrolled (642, 298) with delta (0, 0)
Screenshot: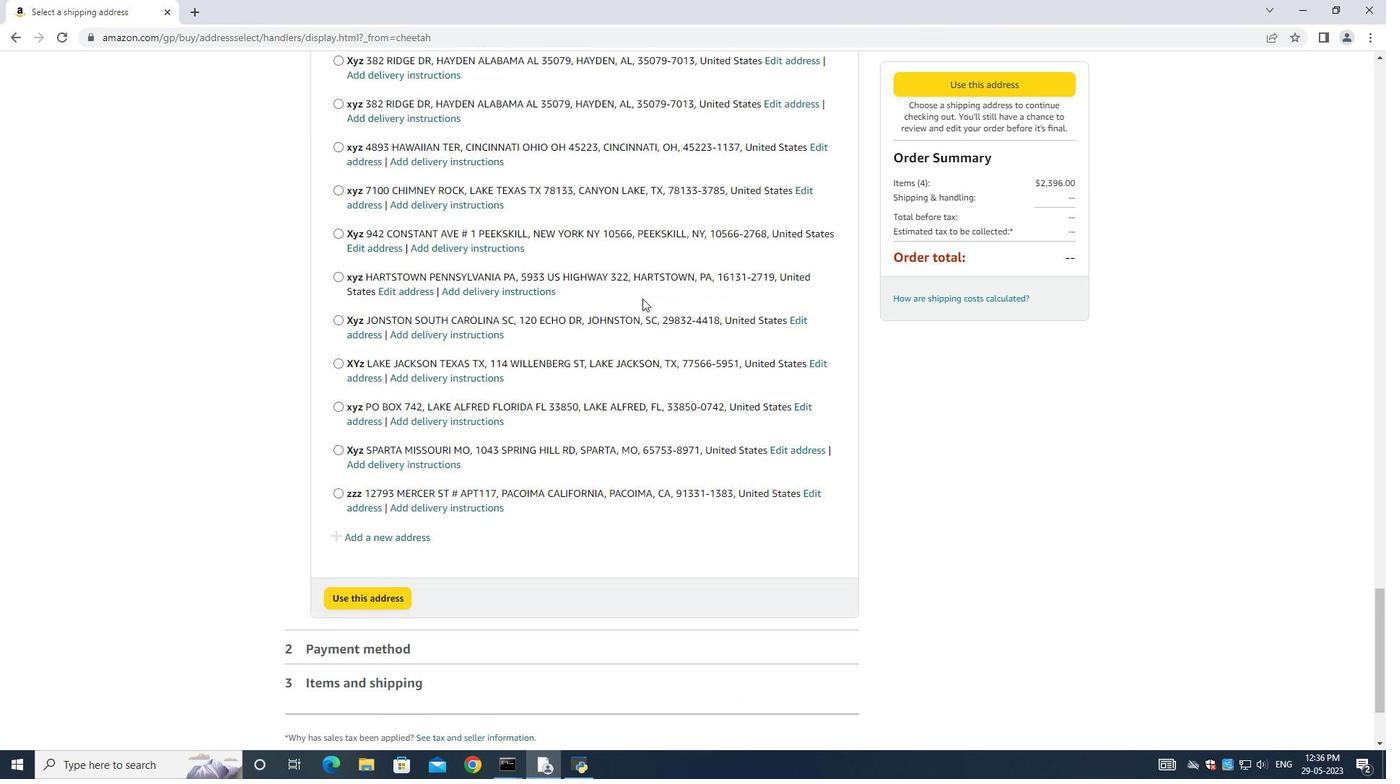 
Action: Mouse moved to (349, 398)
Screenshot: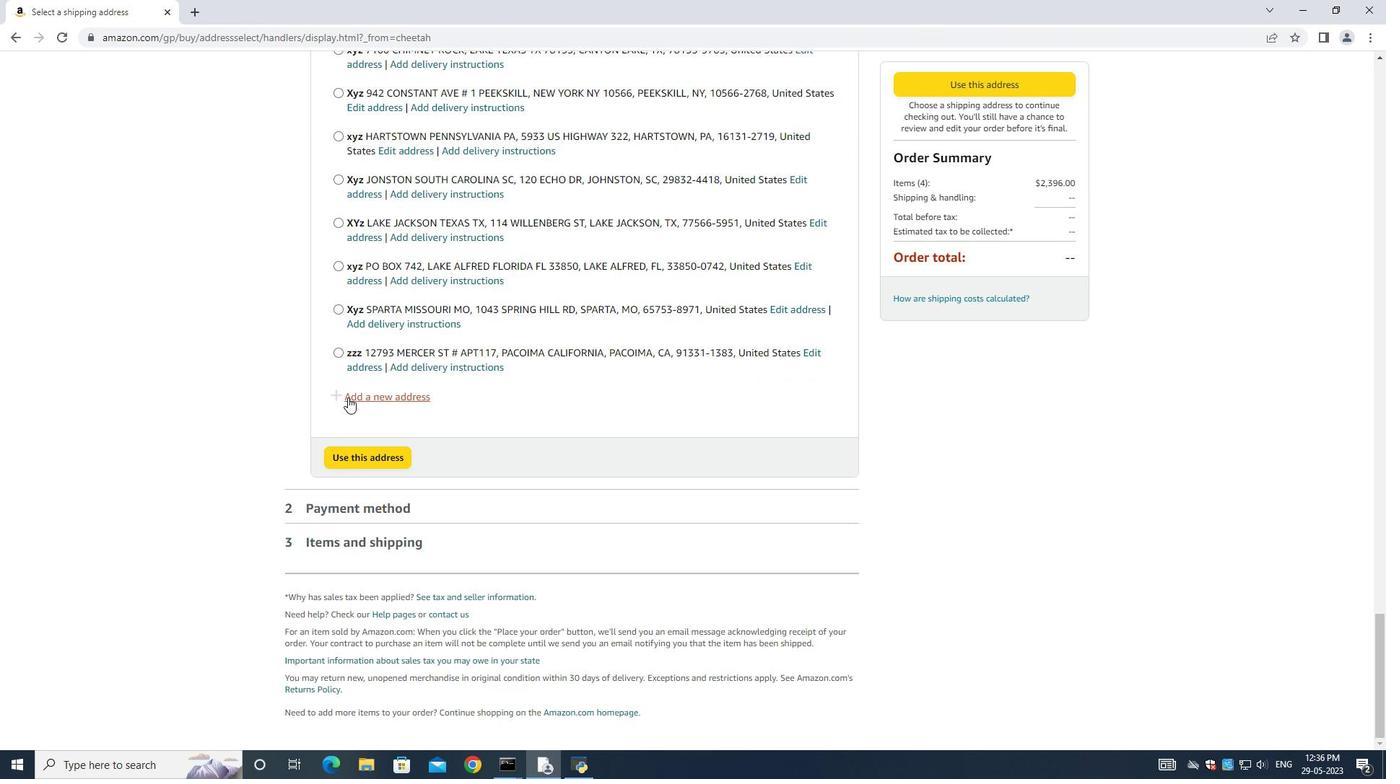 
Action: Mouse pressed left at (349, 398)
Screenshot: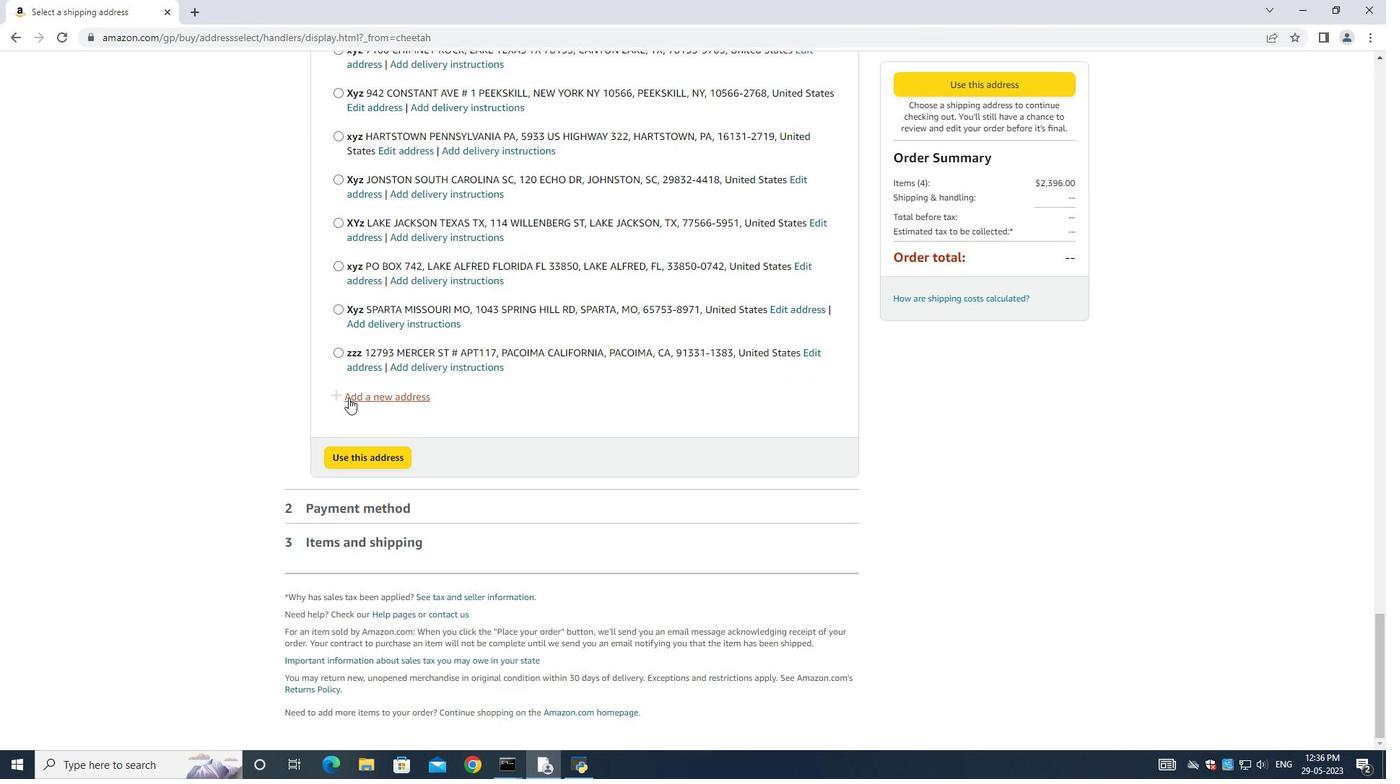
Action: Mouse moved to (507, 356)
Screenshot: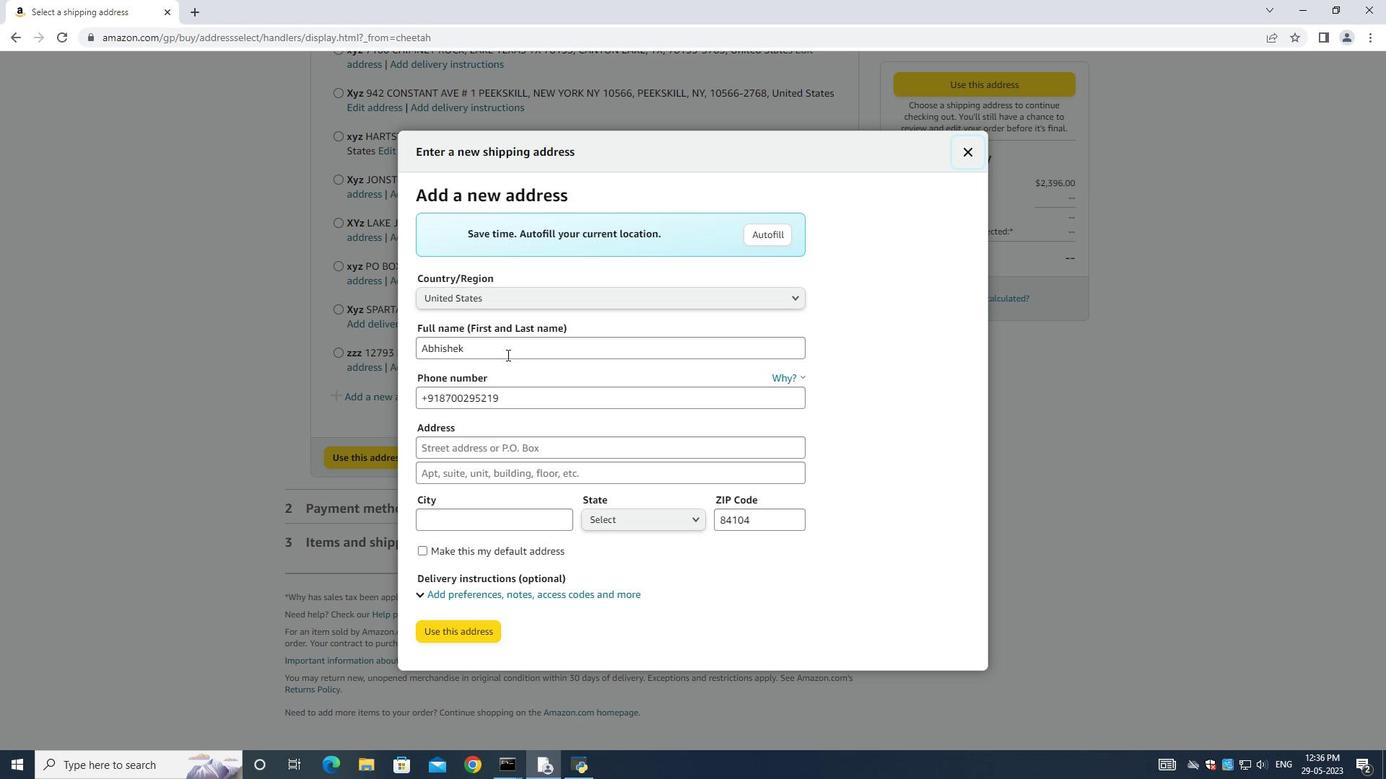 
Action: Mouse pressed left at (507, 356)
Screenshot: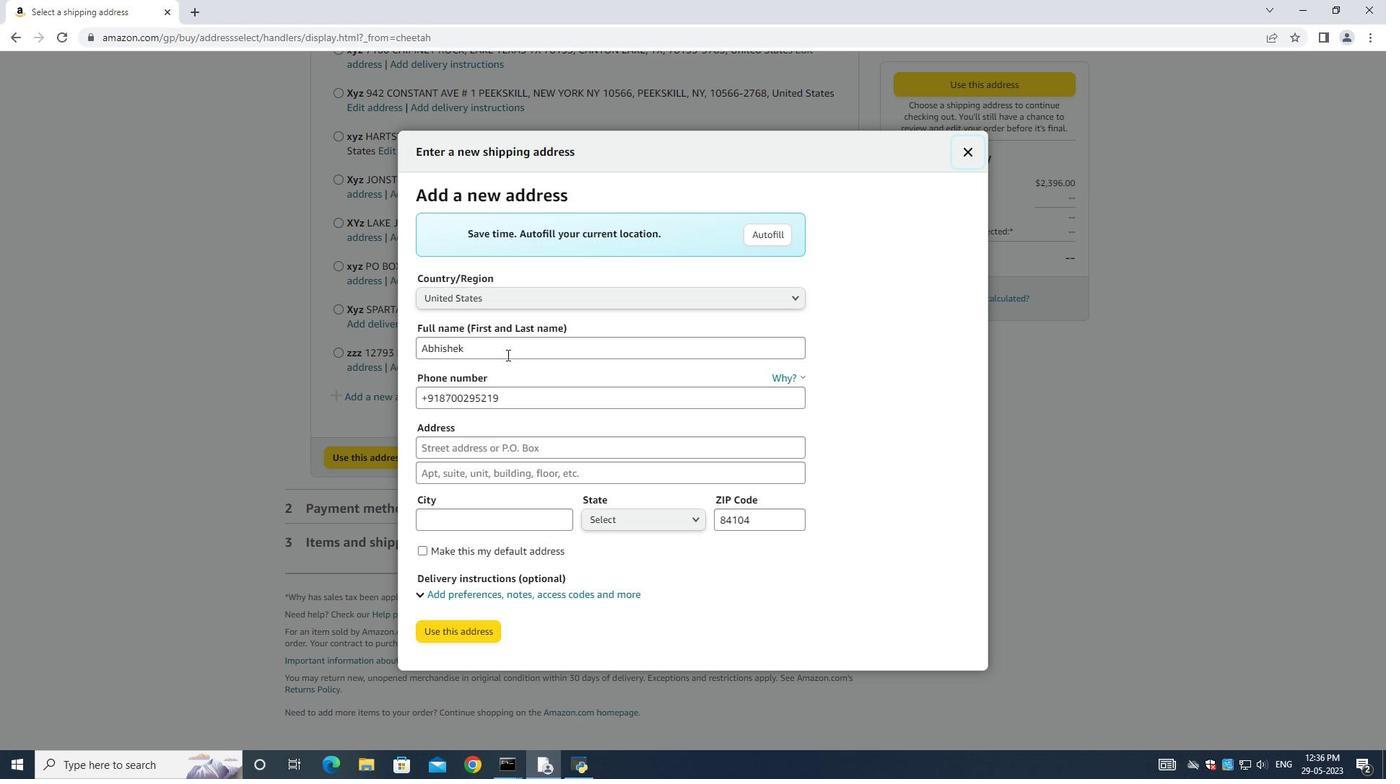 
Action: Key pressed <Key.backspace><Key.backspace><Key.backspace><Key.backspace><Key.backspace><Key.backspace><Key.backspace><Key.backspace><Key.backspace><Key.backspace><Key.backspace><Key.backspace><Key.backspace><Key.backspace><Key.backspace><Key.backspace><Key.backspace><Key.shift><Key.shift>Ebony<Key.space><Key.shift><Key.shift><Key.shift><Key.shift><Key.shift><Key.shift><Key.shift><Key.shift>Rodiguez
Screenshot: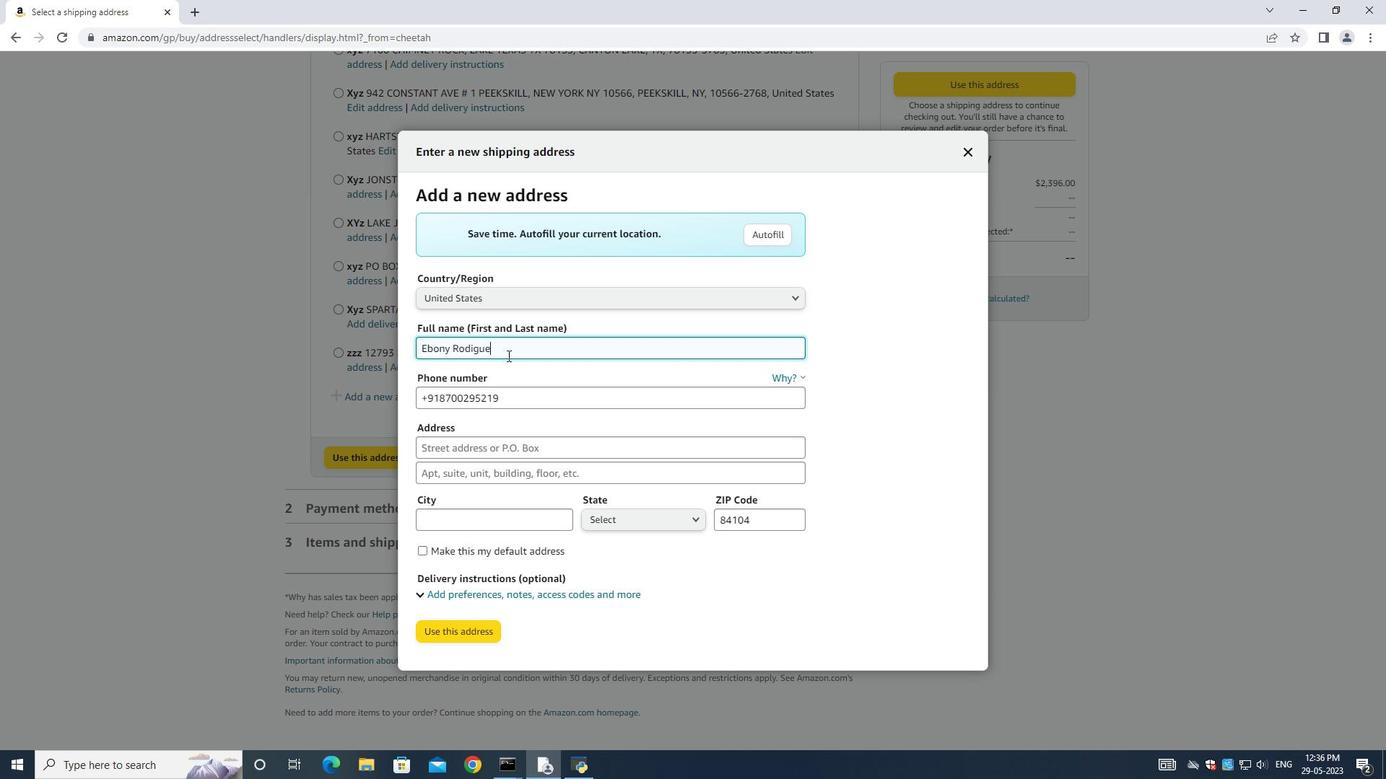 
Action: Mouse moved to (520, 402)
Screenshot: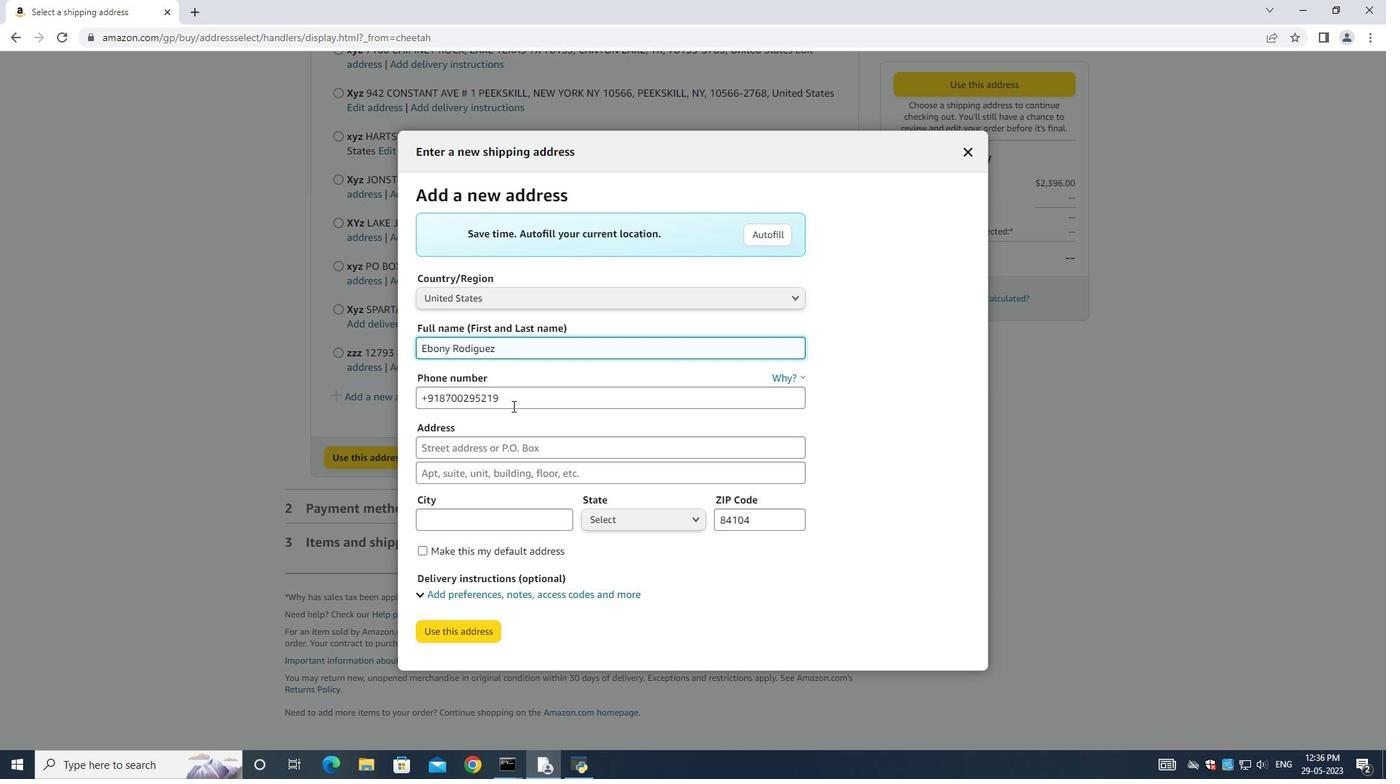 
Action: Mouse pressed left at (520, 402)
Screenshot: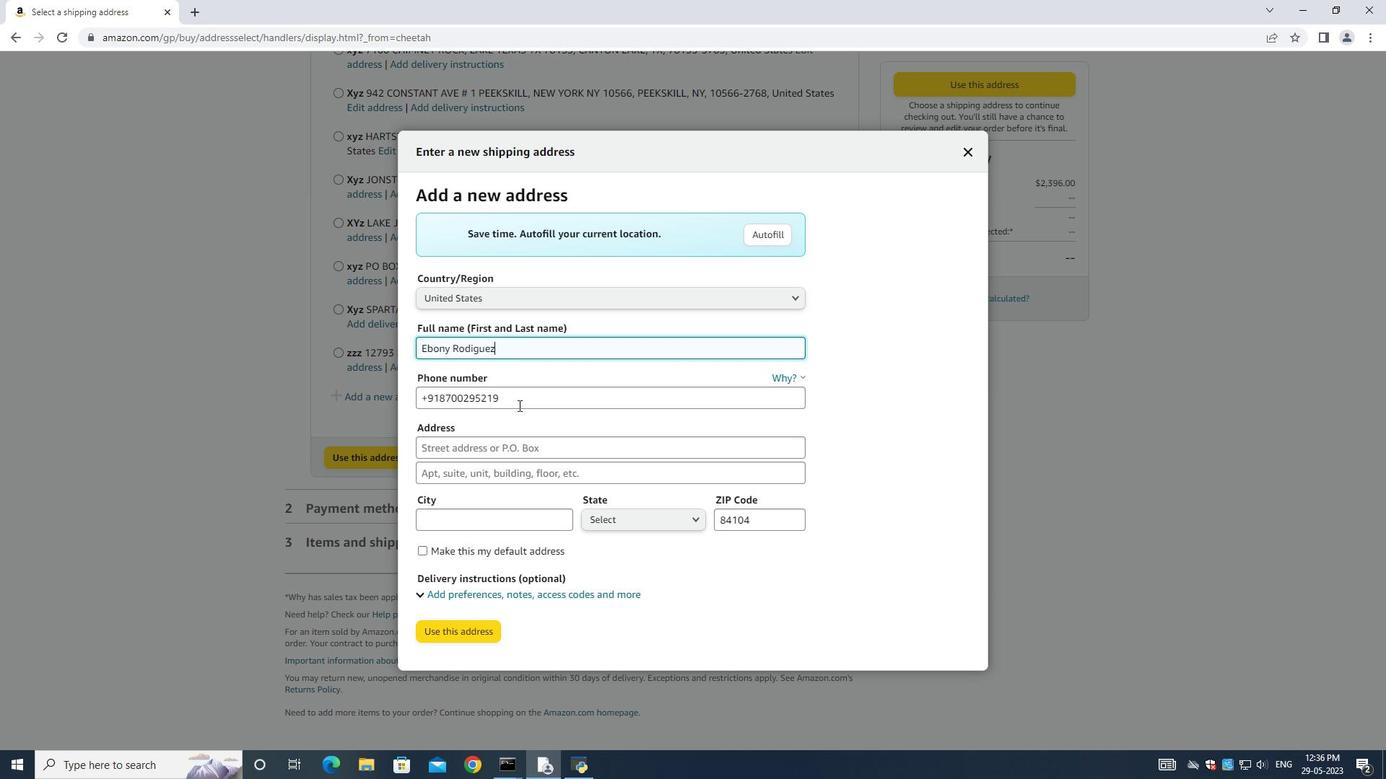 
Action: Key pressed <Key.backspace><Key.backspace><Key.backspace><Key.backspace><Key.backspace><Key.backspace><Key.backspace><Key.backspace><Key.backspace><Key.backspace><Key.backspace><Key.backspace><Key.backspace><Key.backspace><Key.backspace><Key.backspace><Key.backspace>2034707320
Screenshot: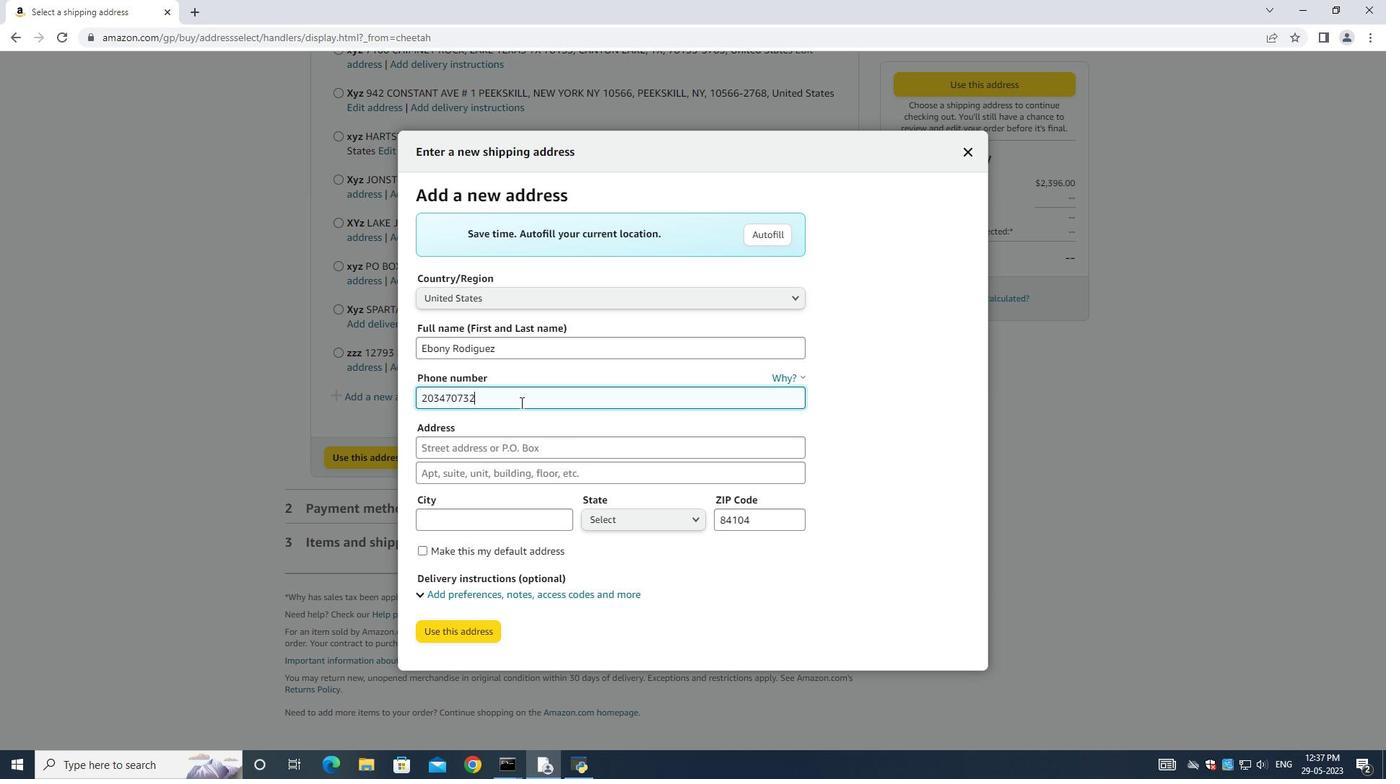 
Action: Mouse moved to (473, 449)
Screenshot: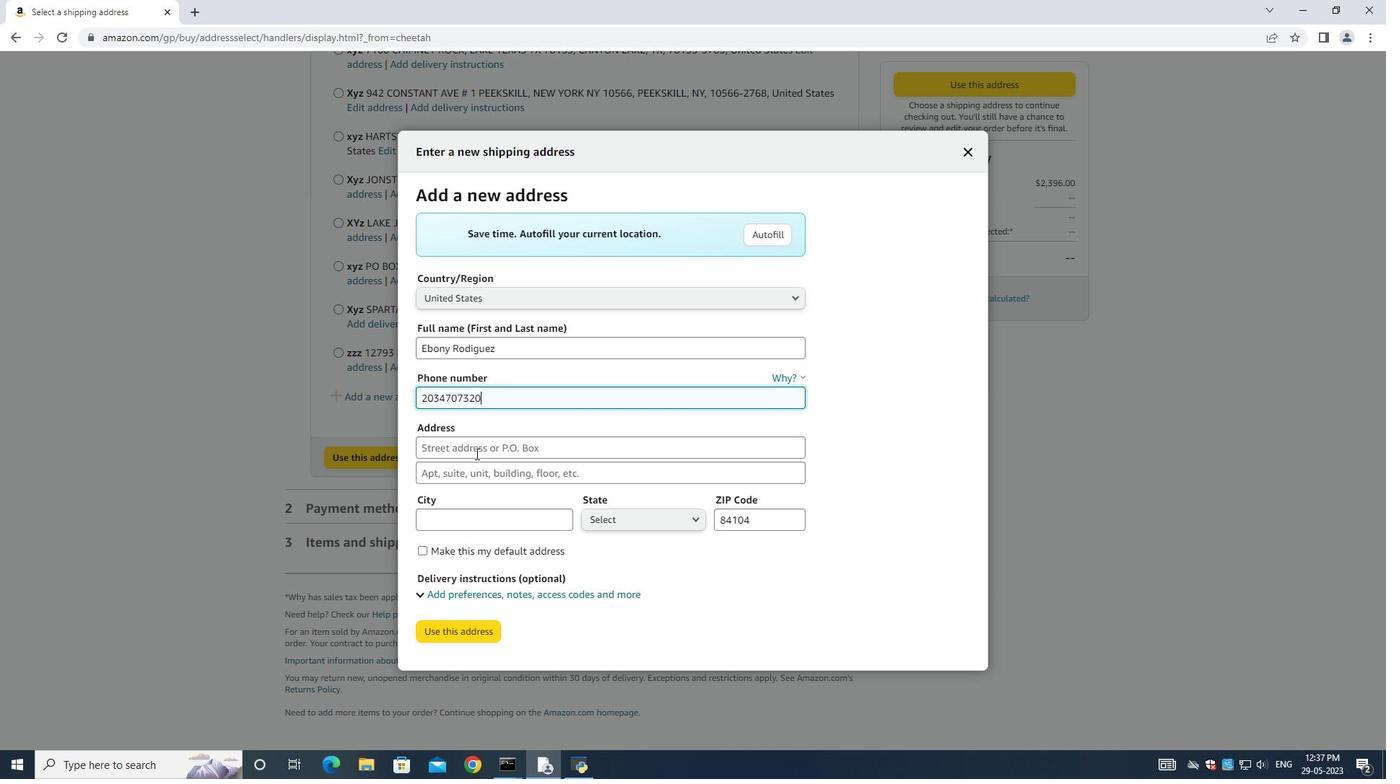 
Action: Mouse pressed left at (473, 449)
Screenshot: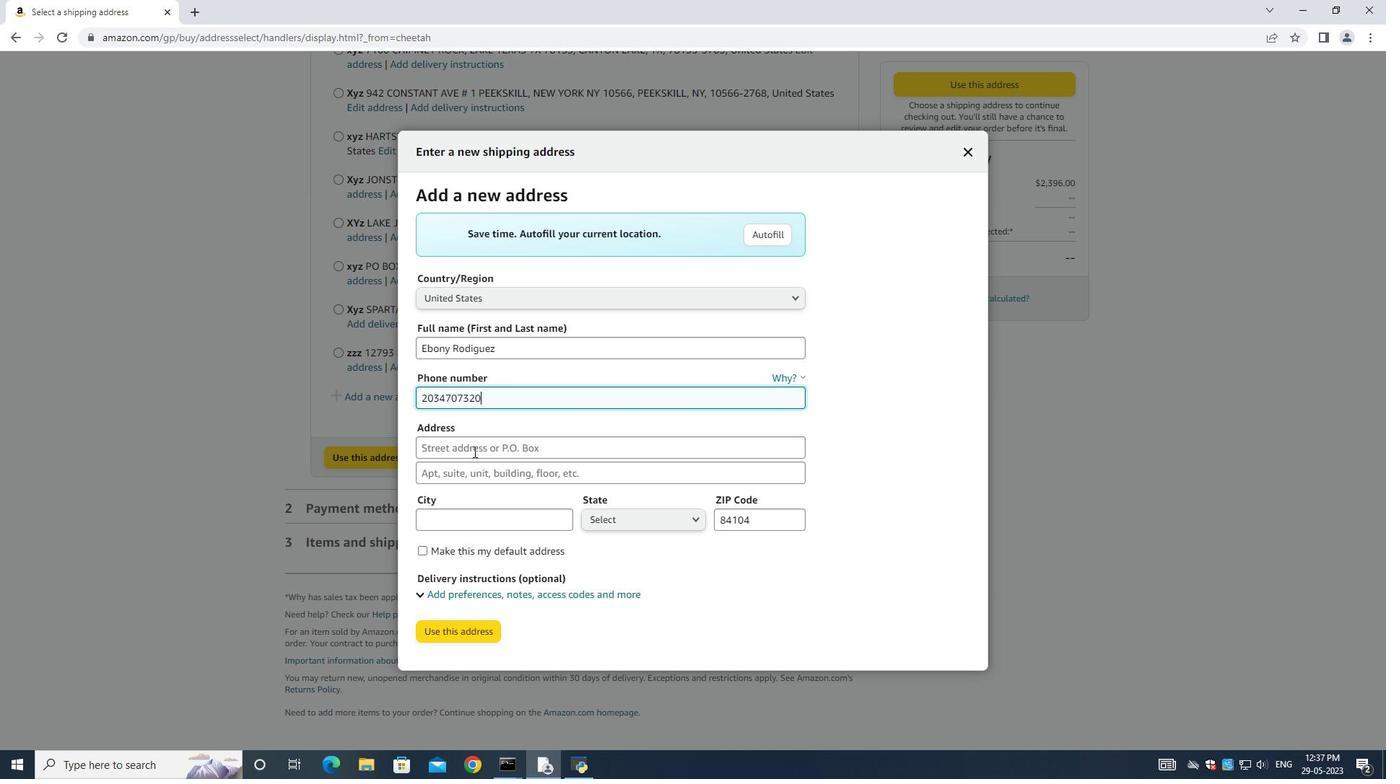 
Action: Key pressed 3516<Key.space><Key.shift>Cook<Key.space>hii<Key.space>road<Key.space>
Screenshot: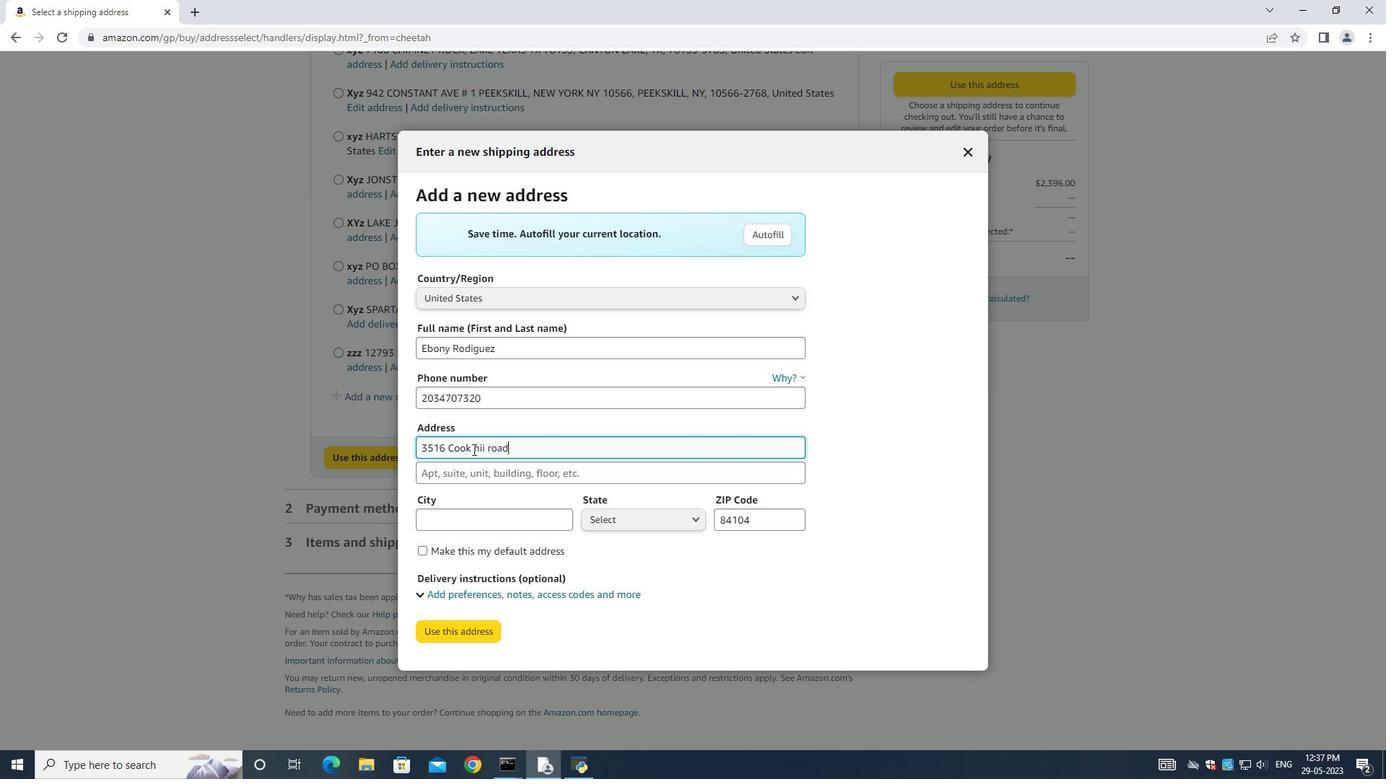 
Action: Mouse moved to (454, 475)
Screenshot: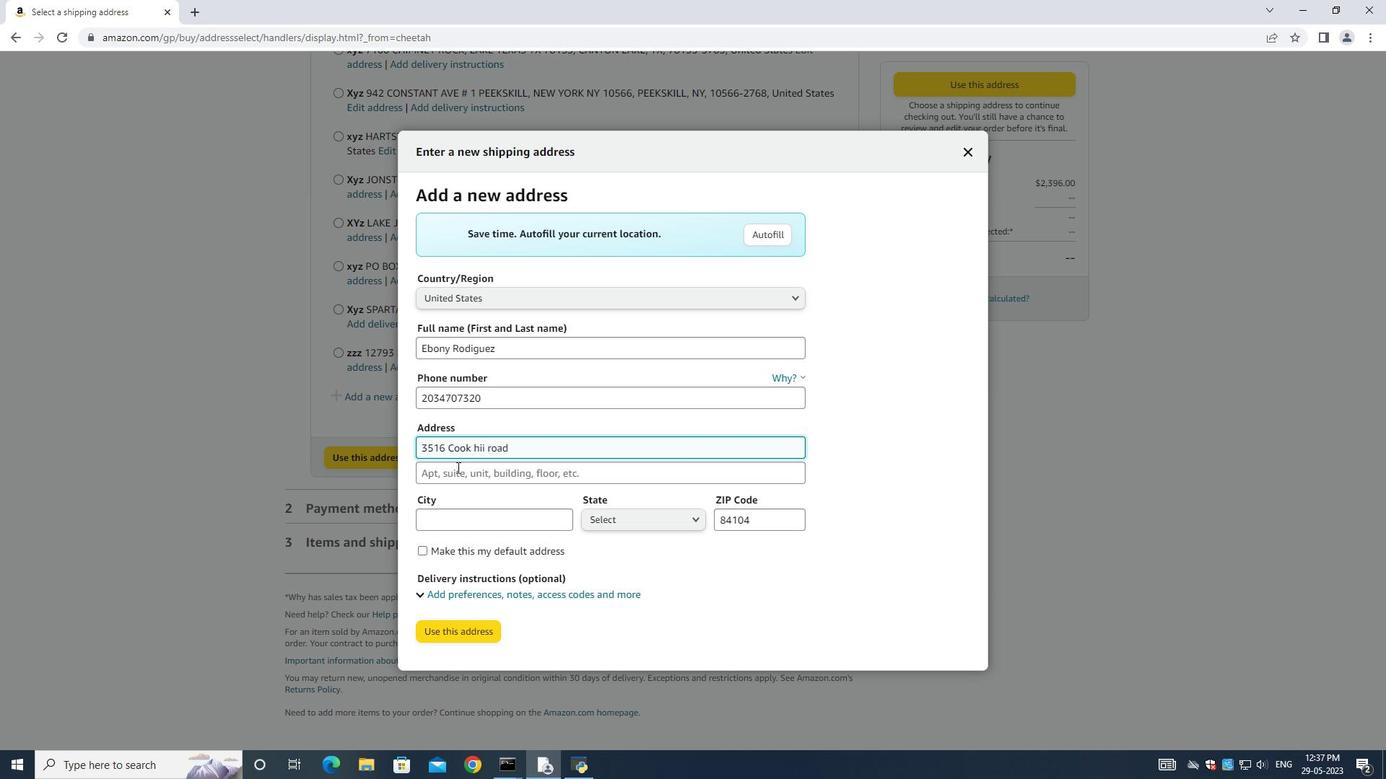 
Action: Mouse pressed left at (454, 475)
Screenshot: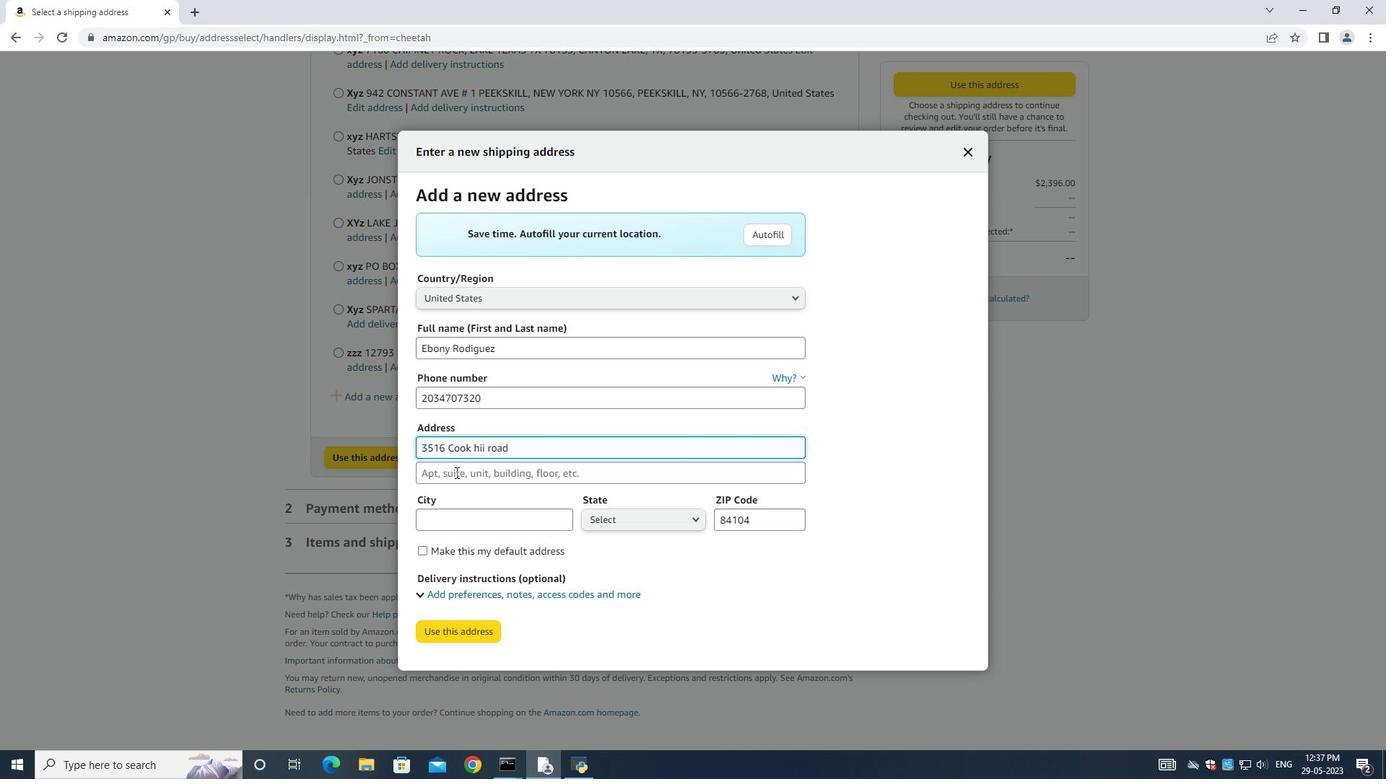 
Action: Key pressed <Key.shift>Danbury<Key.space><Key.shift><Key.shift><Key.shift><Key.shift><Key.shift><Key.shift><Key.shift><Key.shift><Key.shift><Key.shift><Key.shift><Key.shift><Key.shift><Key.shift><Key.shift><Key.shift><Key.shift><Key.shift><Key.shift><Key.shift><Key.shift><Key.shift>Connecticut
Screenshot: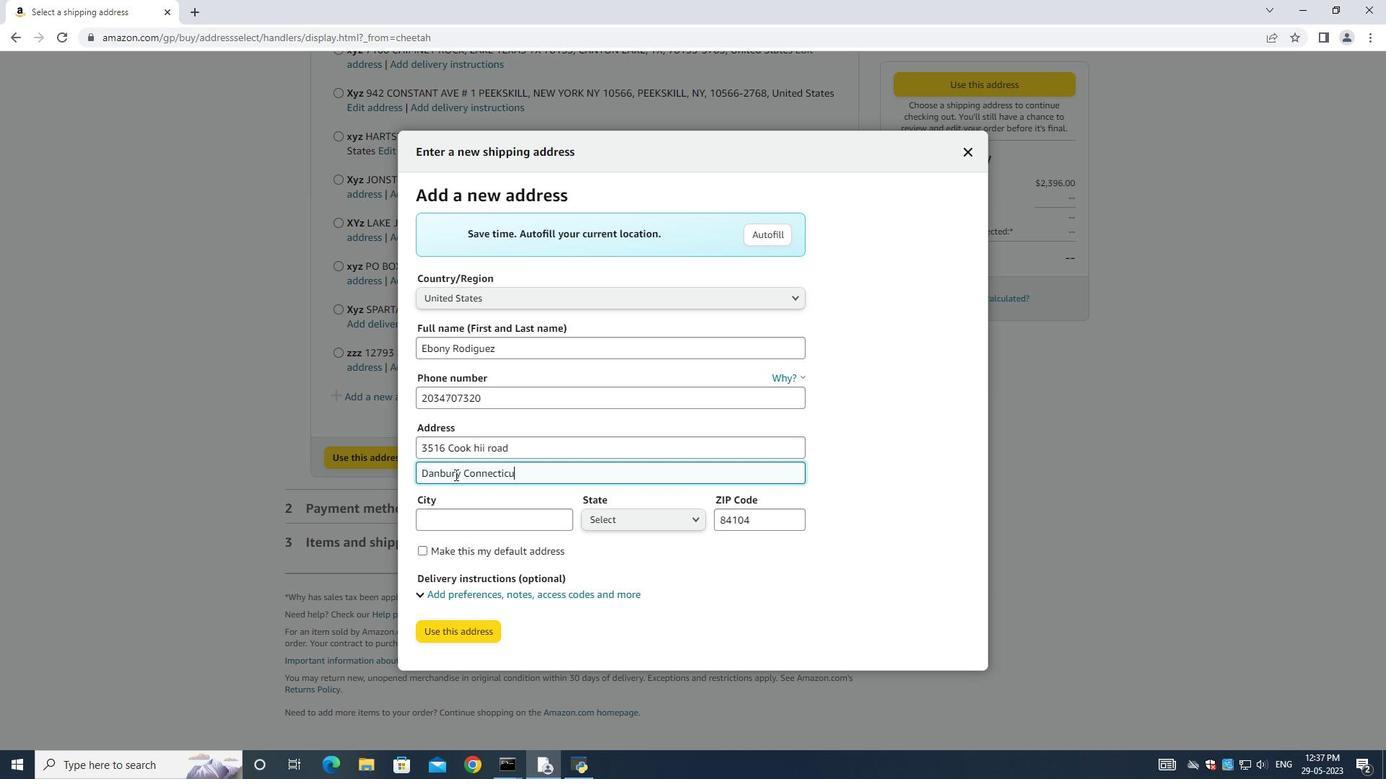 
Action: Mouse moved to (459, 525)
Screenshot: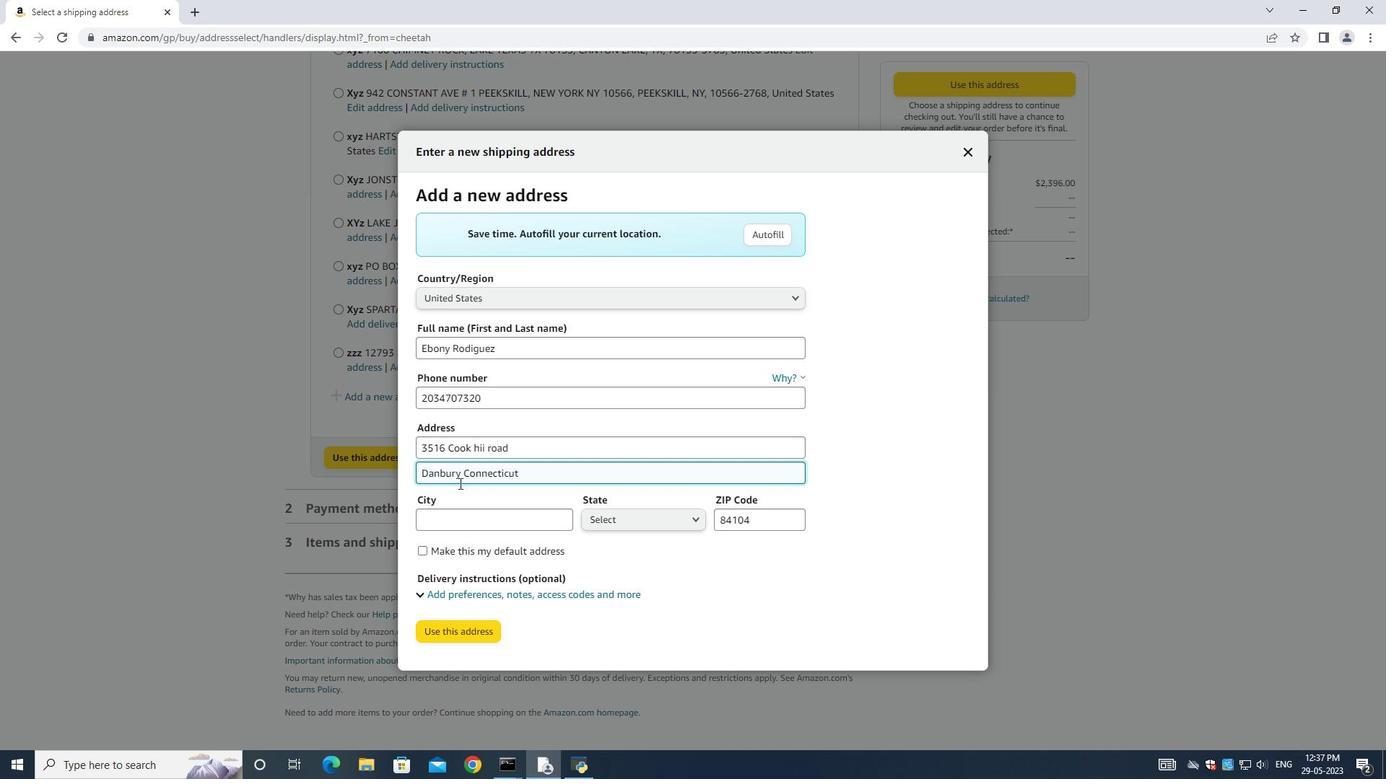 
Action: Mouse pressed left at (459, 525)
Screenshot: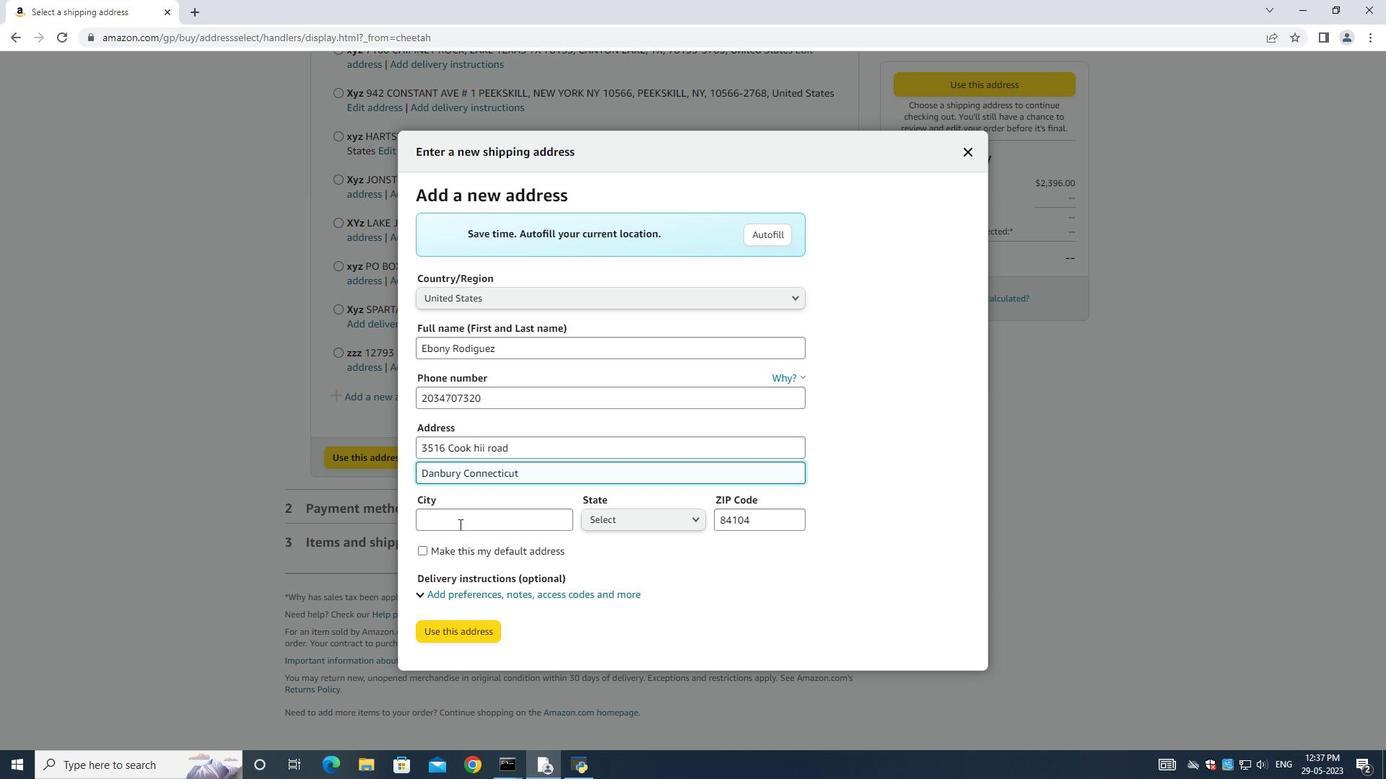 
Action: Key pressed <Key.shift>Danbury<Key.space>
Screenshot: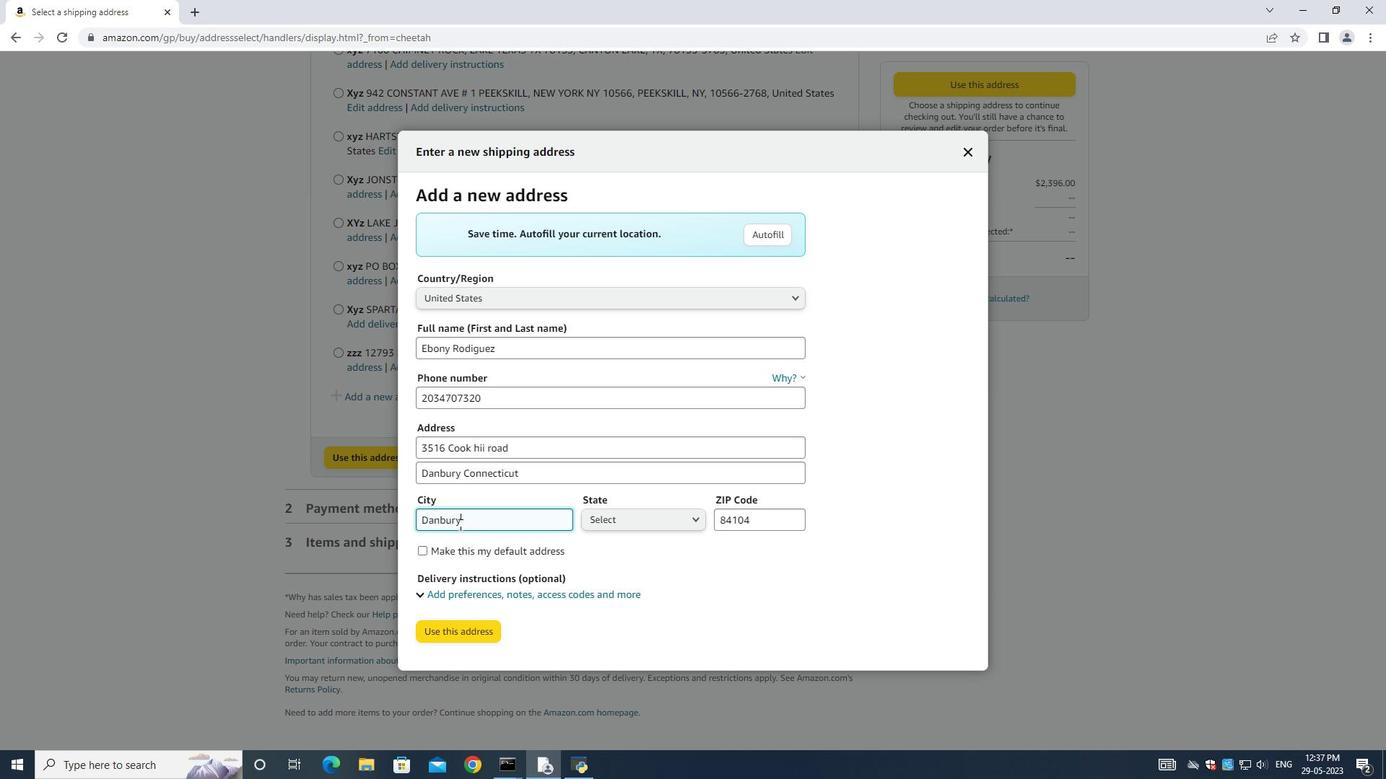 
Action: Mouse moved to (597, 524)
Screenshot: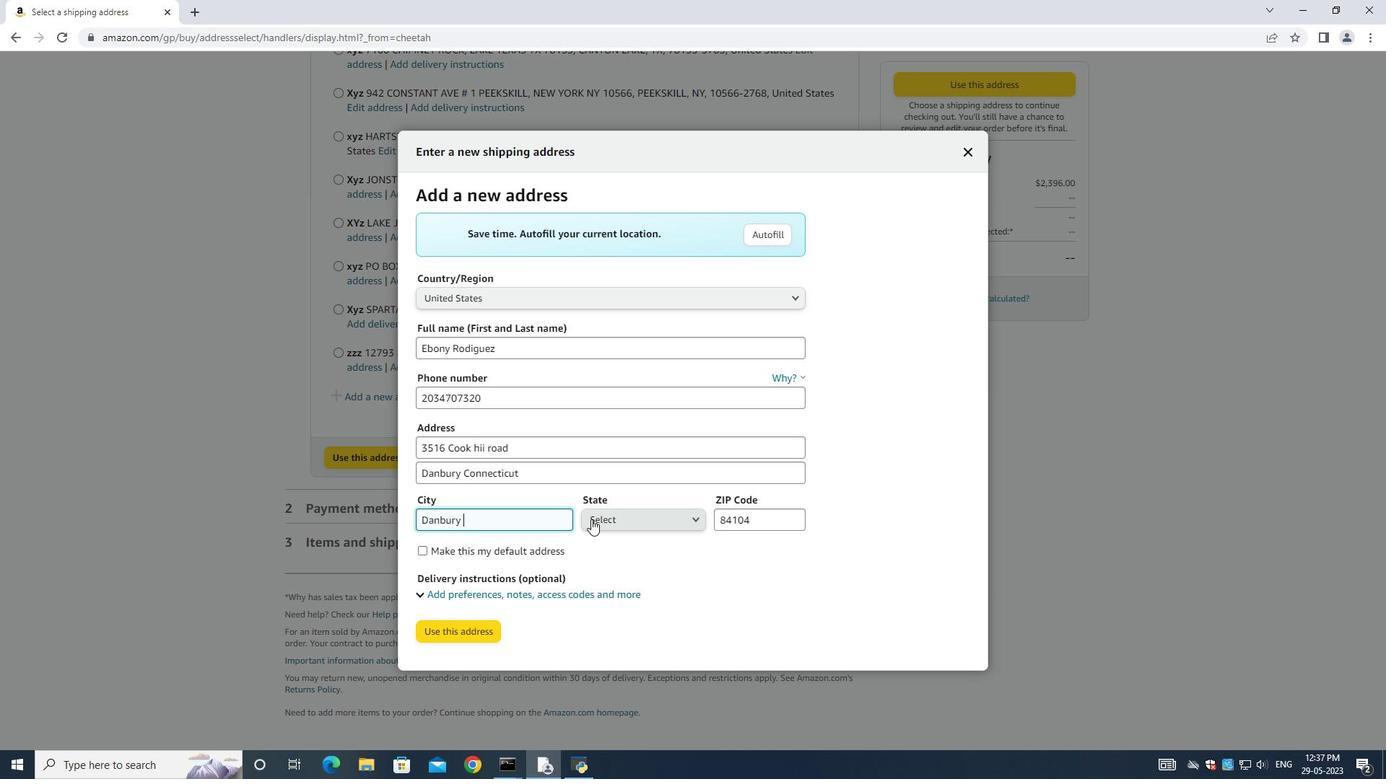 
Action: Mouse pressed left at (597, 524)
Screenshot: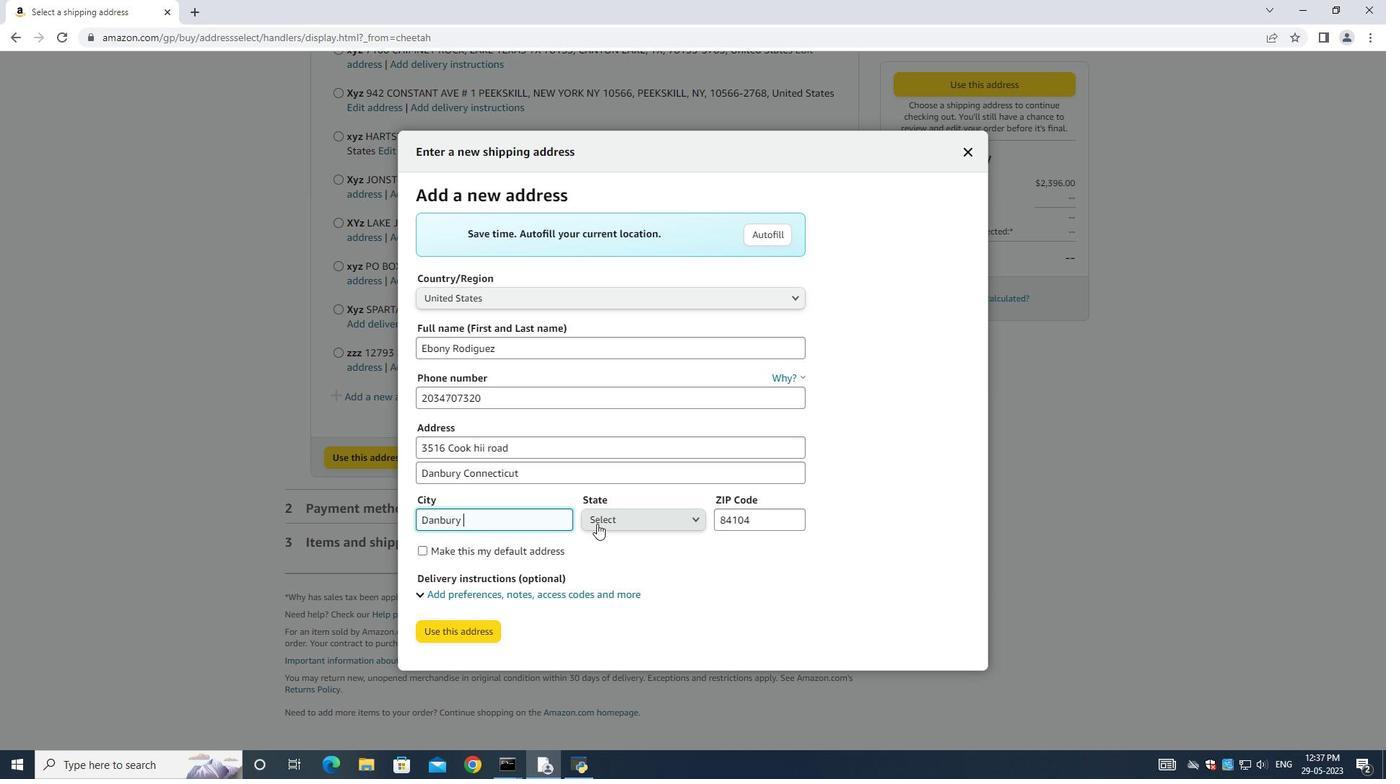 
Action: Mouse moved to (595, 522)
Screenshot: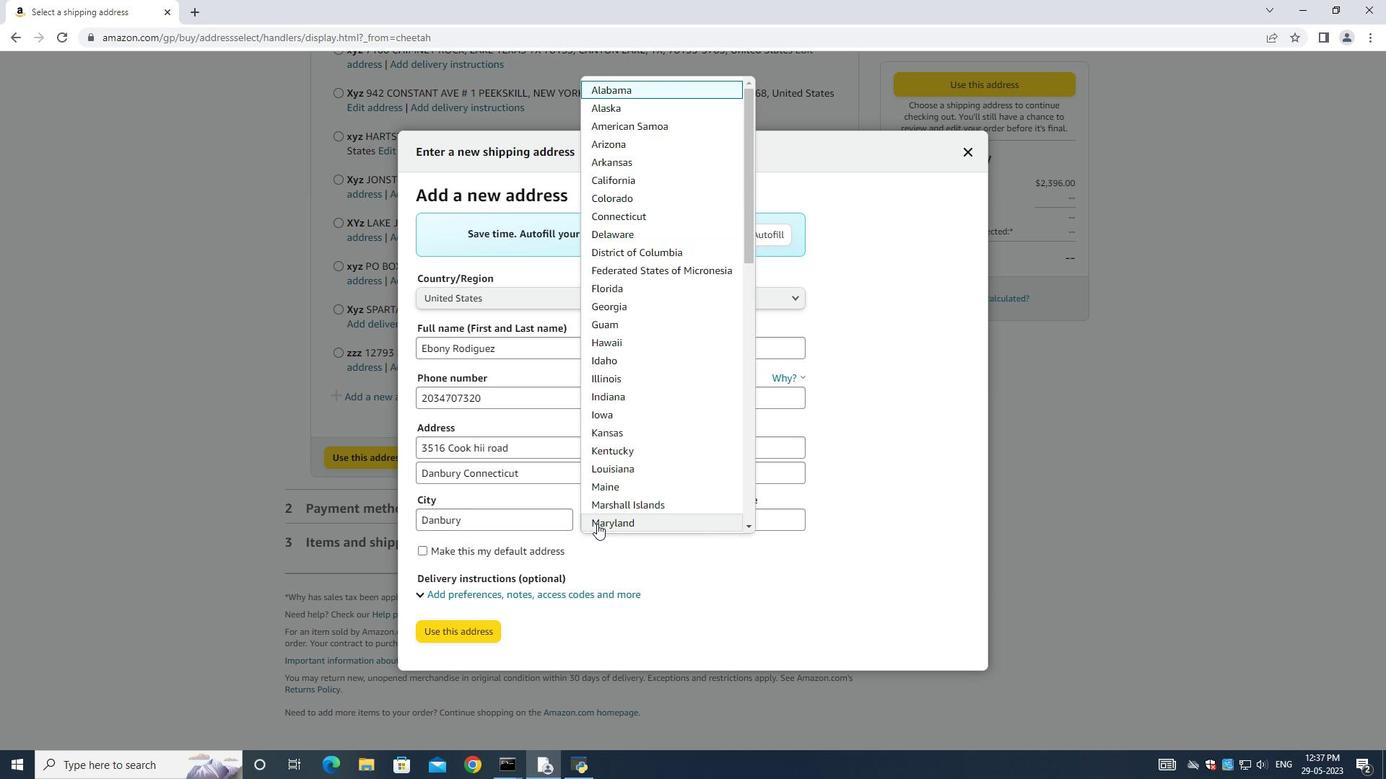 
Action: Key pressed <Key.shift>Conn<Key.backspace><Key.backspace><Key.backspace><Key.backspace>conneti<Key.backspace><Key.backspace><Key.backspace><Key.backspace><Key.backspace>conn
Screenshot: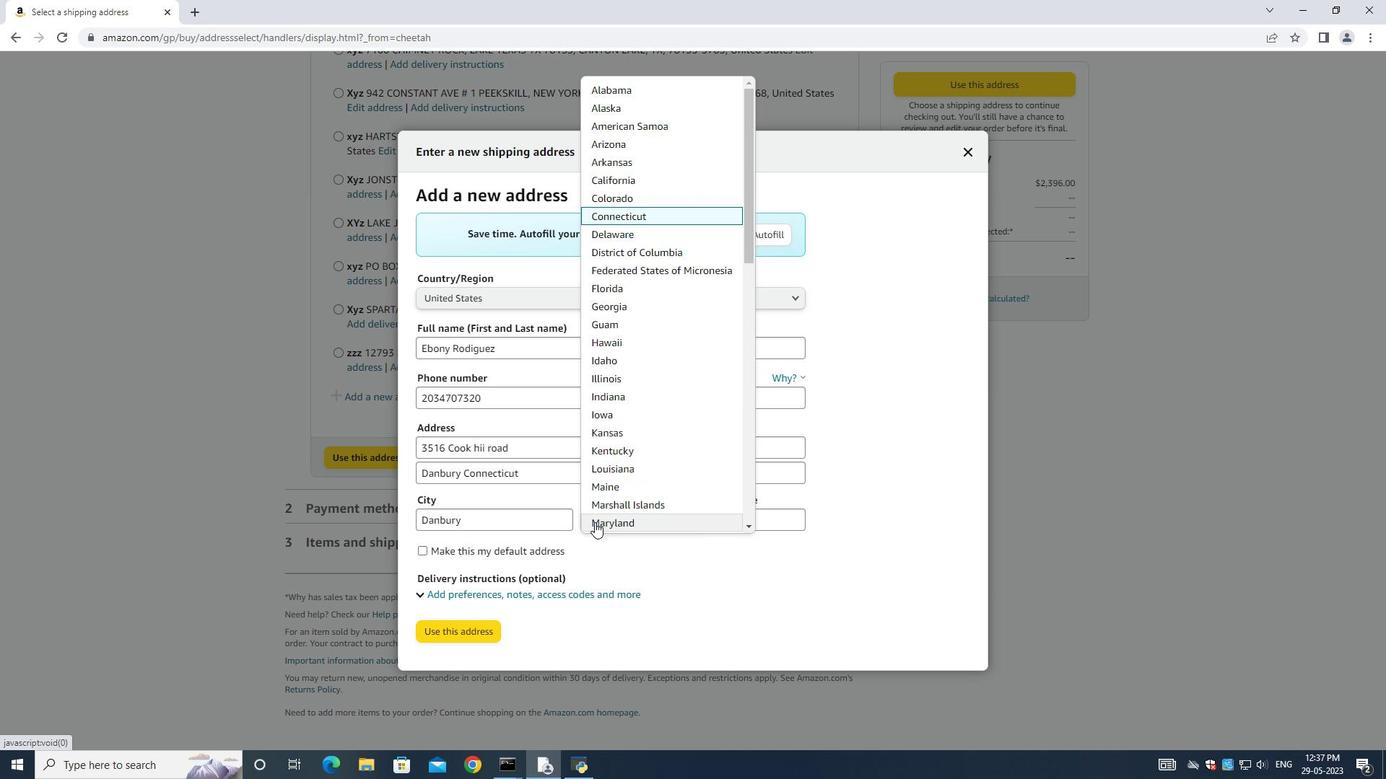 
Action: Mouse moved to (622, 214)
Screenshot: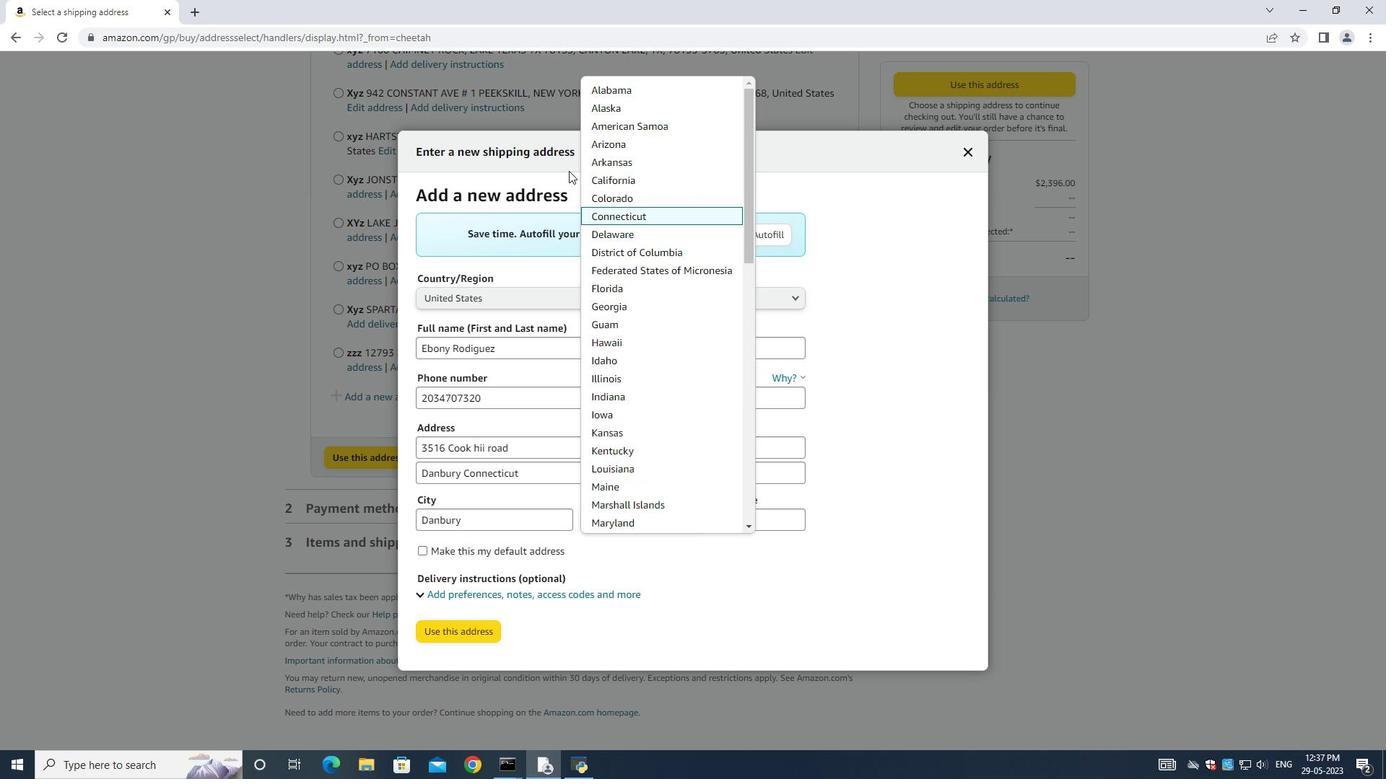 
Action: Mouse pressed left at (622, 214)
Screenshot: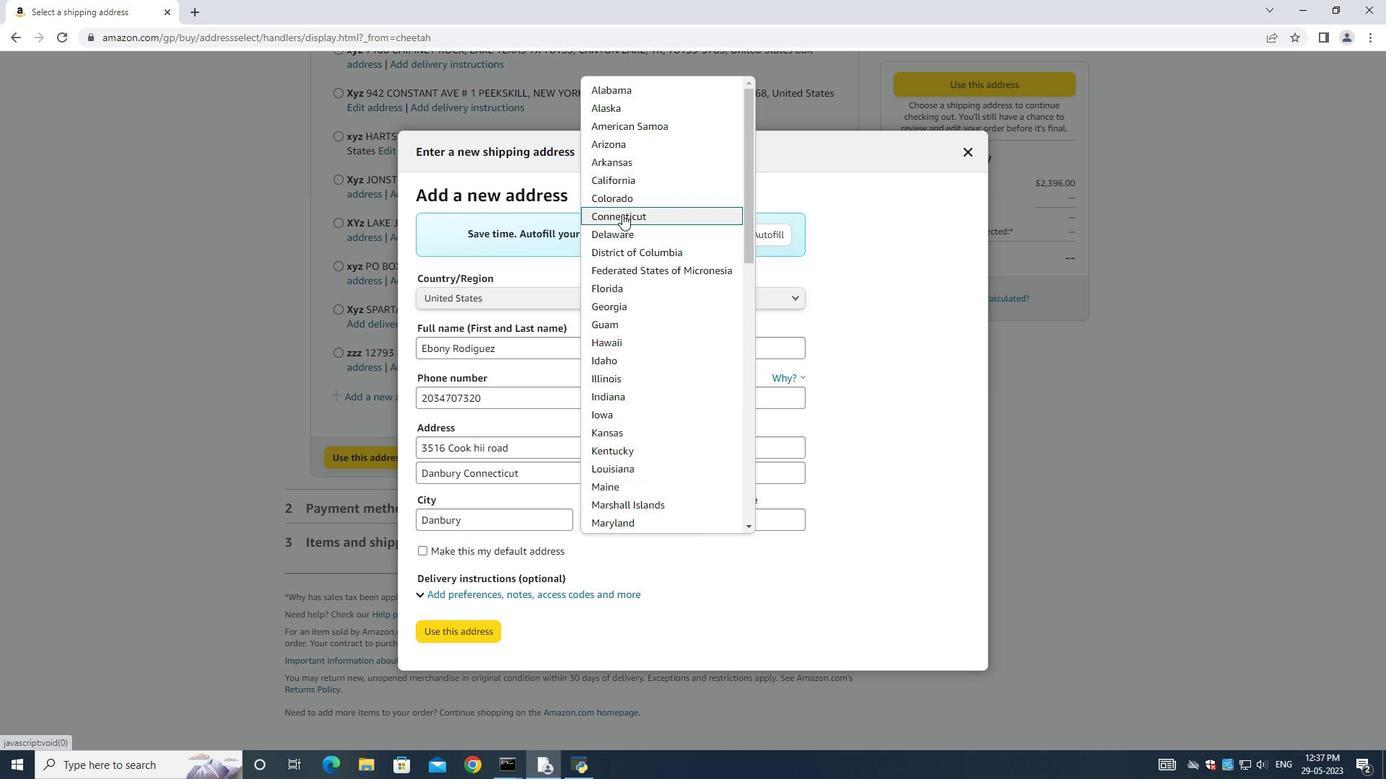 
Action: Mouse moved to (742, 520)
Screenshot: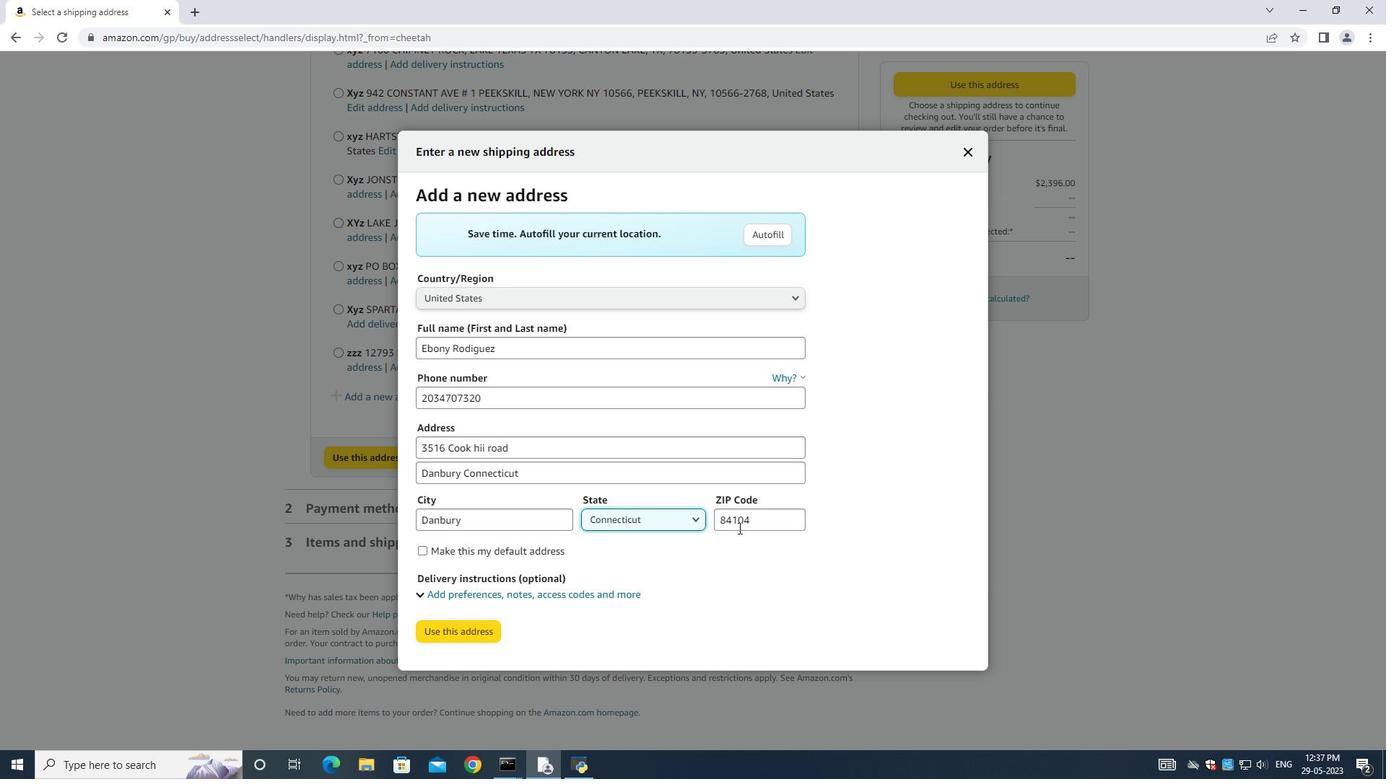 
Action: Mouse pressed left at (742, 520)
Screenshot: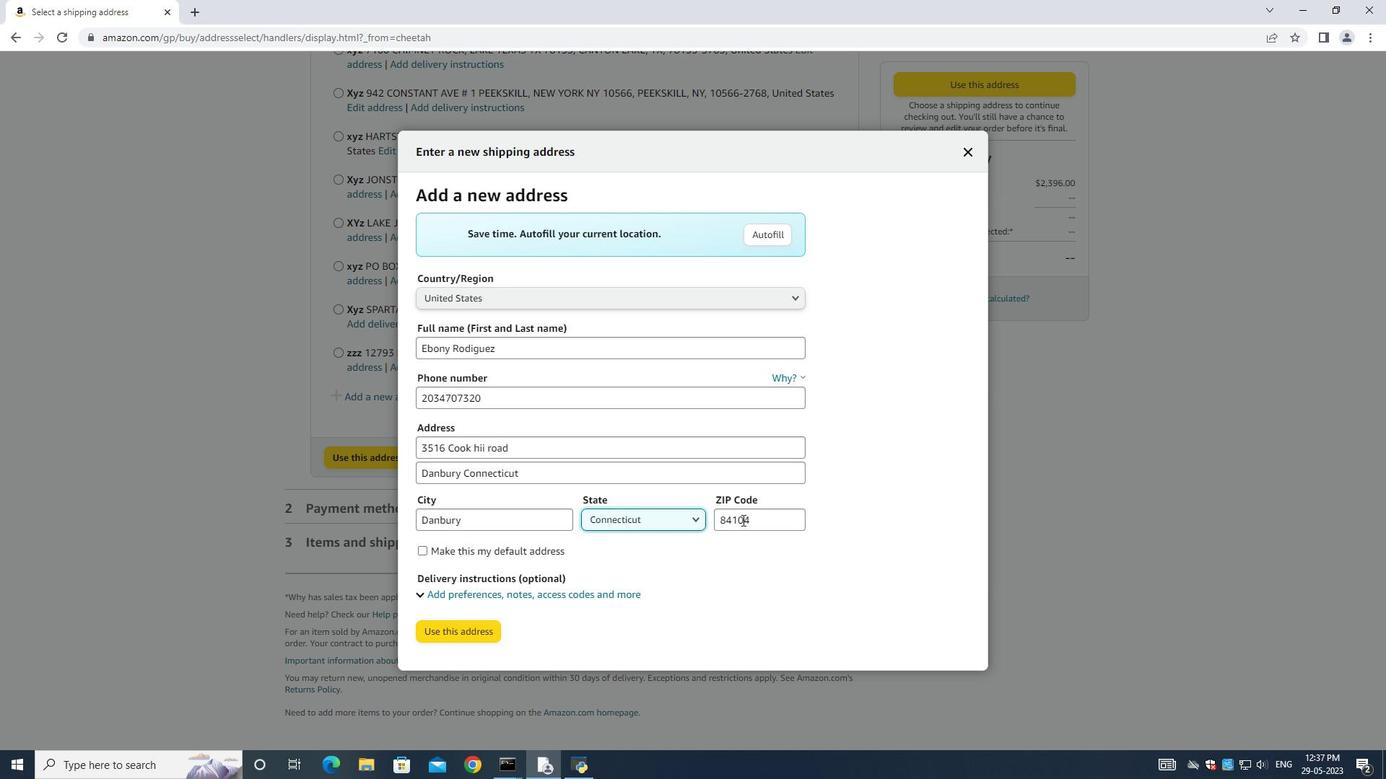 
Action: Key pressed ctrl+A<Key.backspace>06810
Screenshot: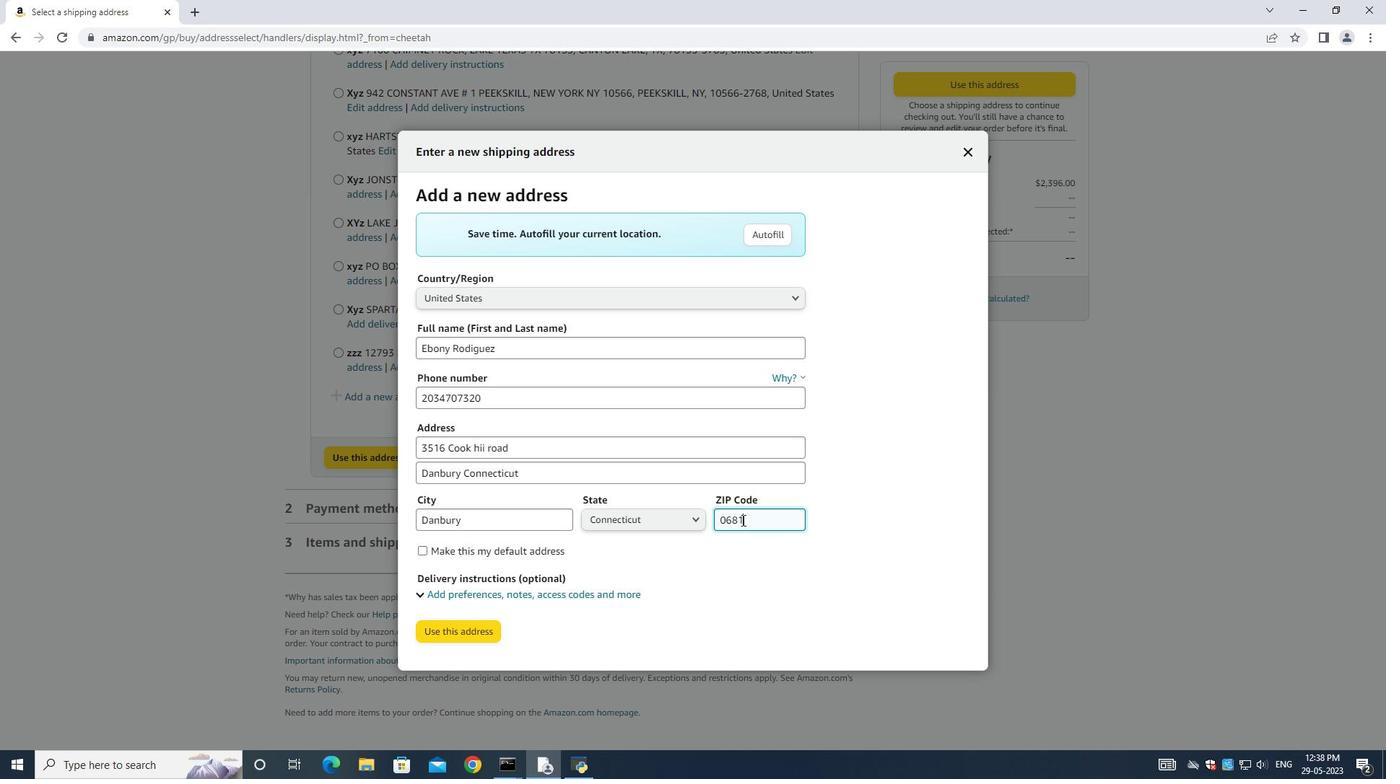 
Action: Mouse moved to (465, 629)
Screenshot: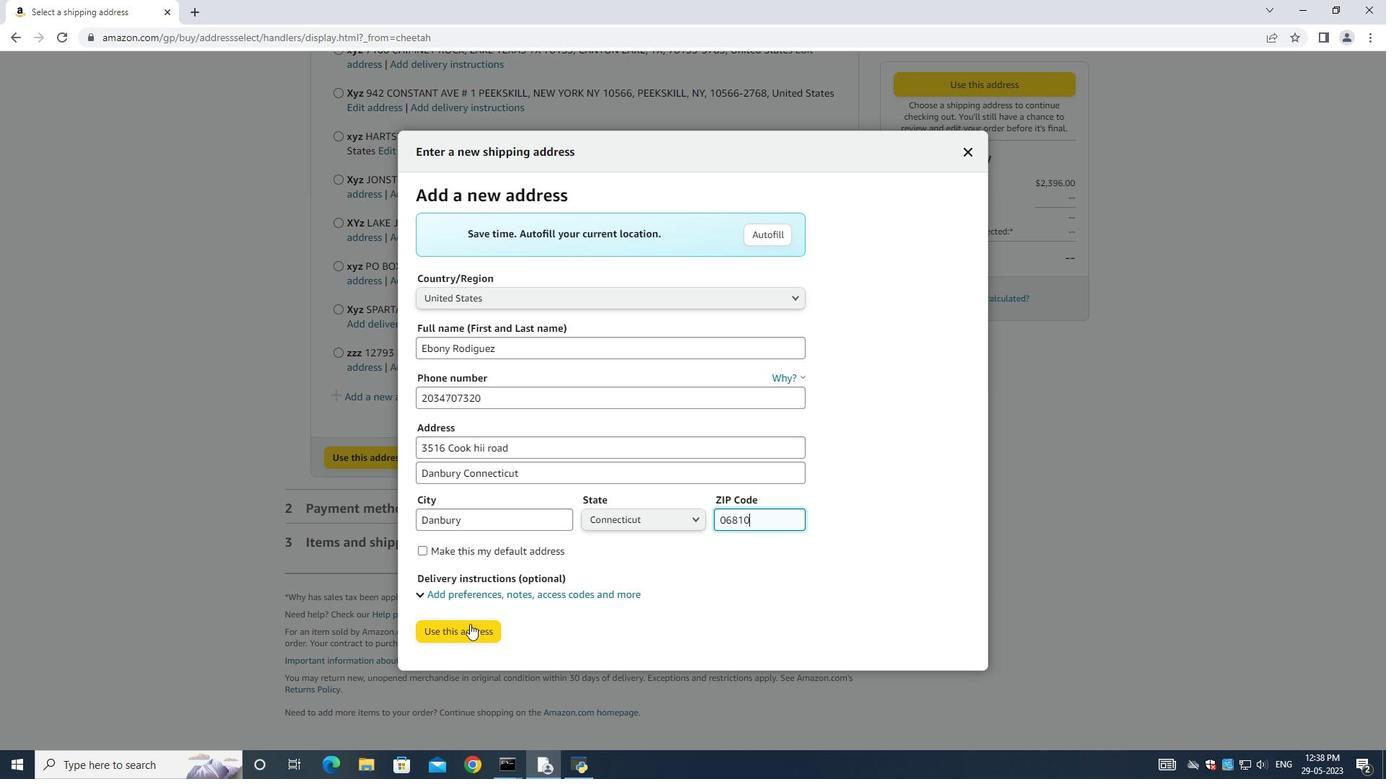 
Action: Mouse pressed left at (465, 629)
Screenshot: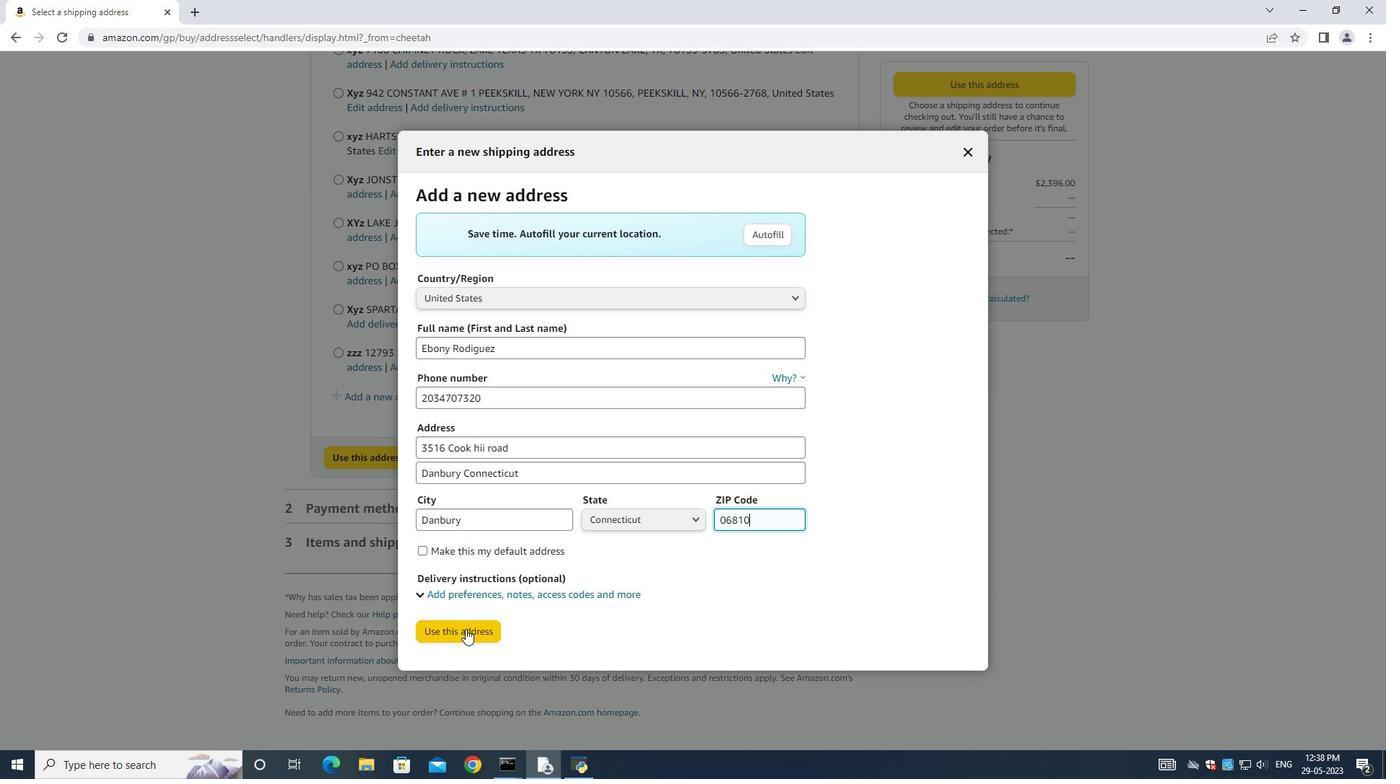
Action: Mouse moved to (445, 726)
Screenshot: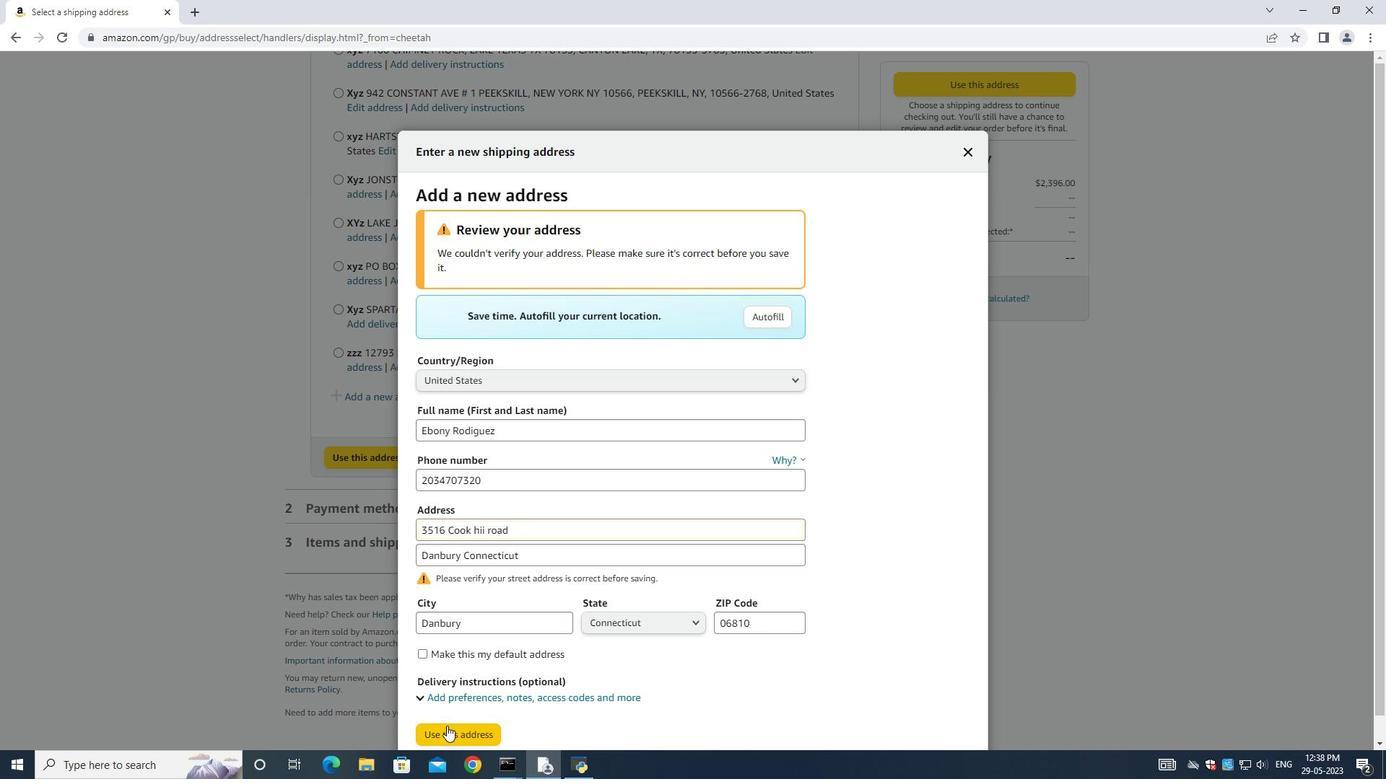 
Action: Mouse pressed left at (445, 726)
Screenshot: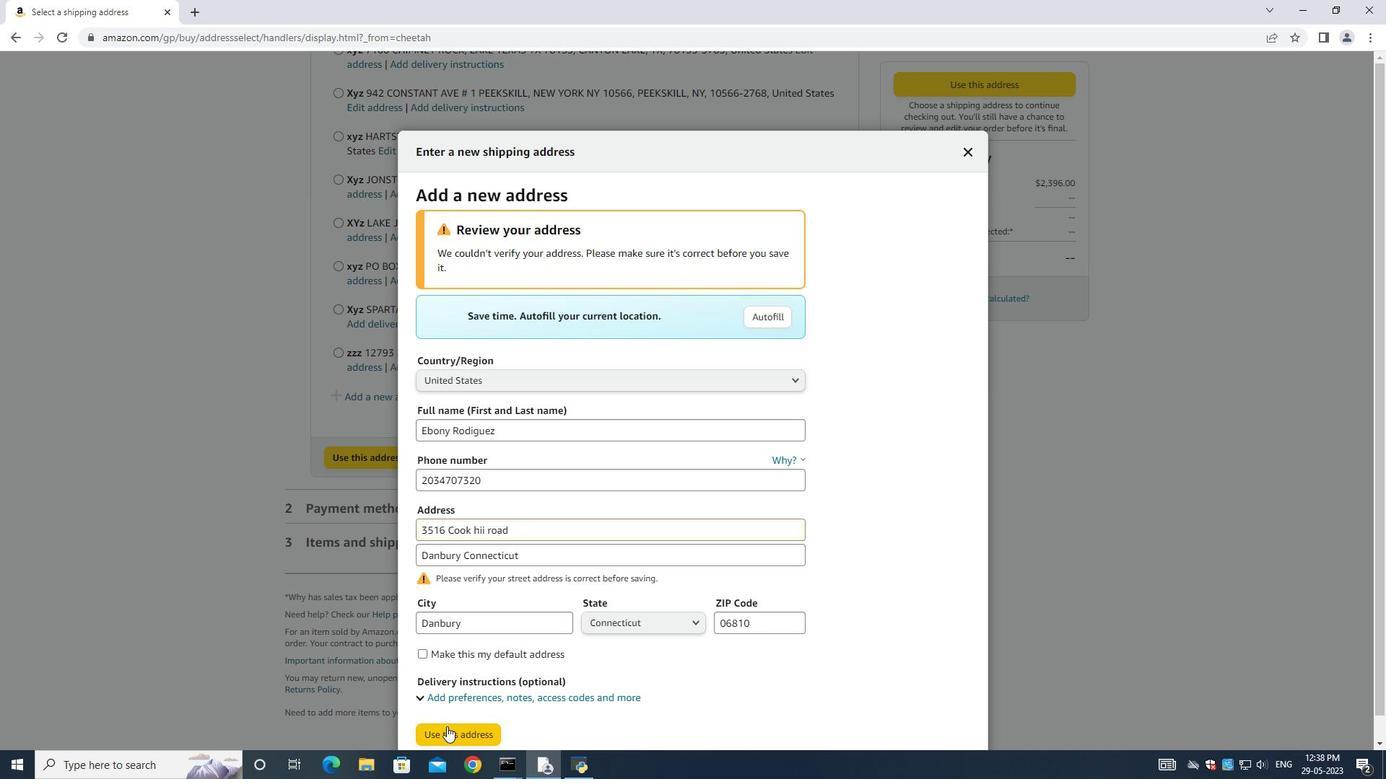
Action: Mouse moved to (664, 298)
Screenshot: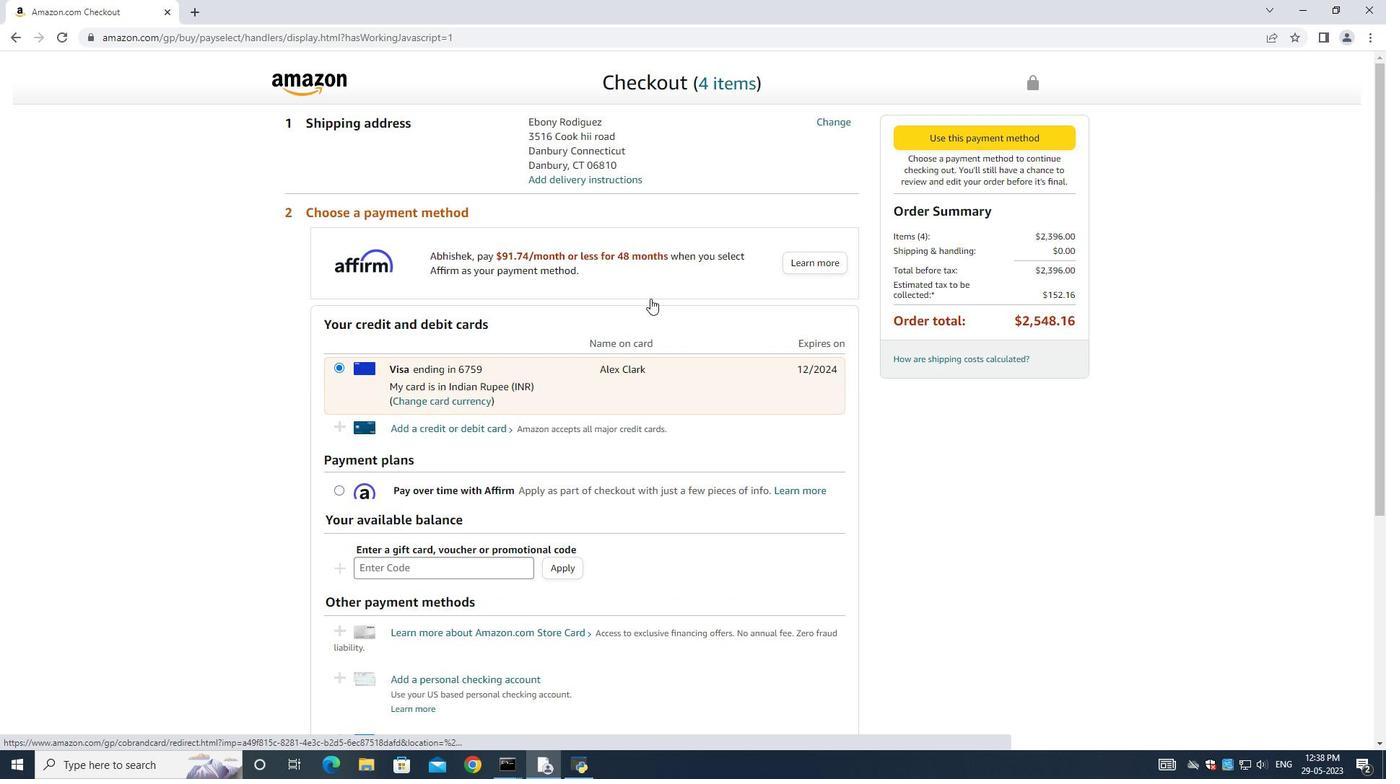 
